 Task: Research Airbnb accommodation in Köniz, Switzerland from 8th November, 2023 to 16th November, 2023 for 2 adults.1  bedroom having 1 bed and 1 bathroom. Property type can be hotel. Amenities needed are: wifi. Look for 3 properties as per requirement.
Action: Mouse moved to (527, 73)
Screenshot: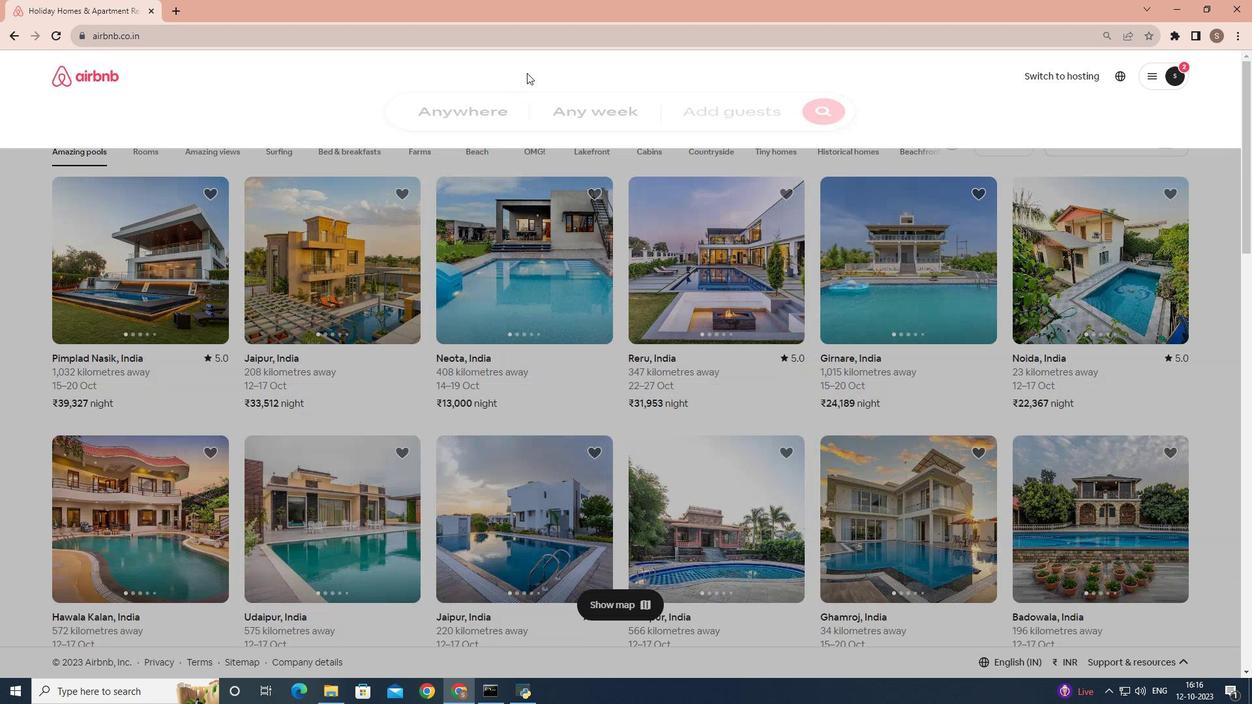 
Action: Mouse pressed left at (527, 73)
Screenshot: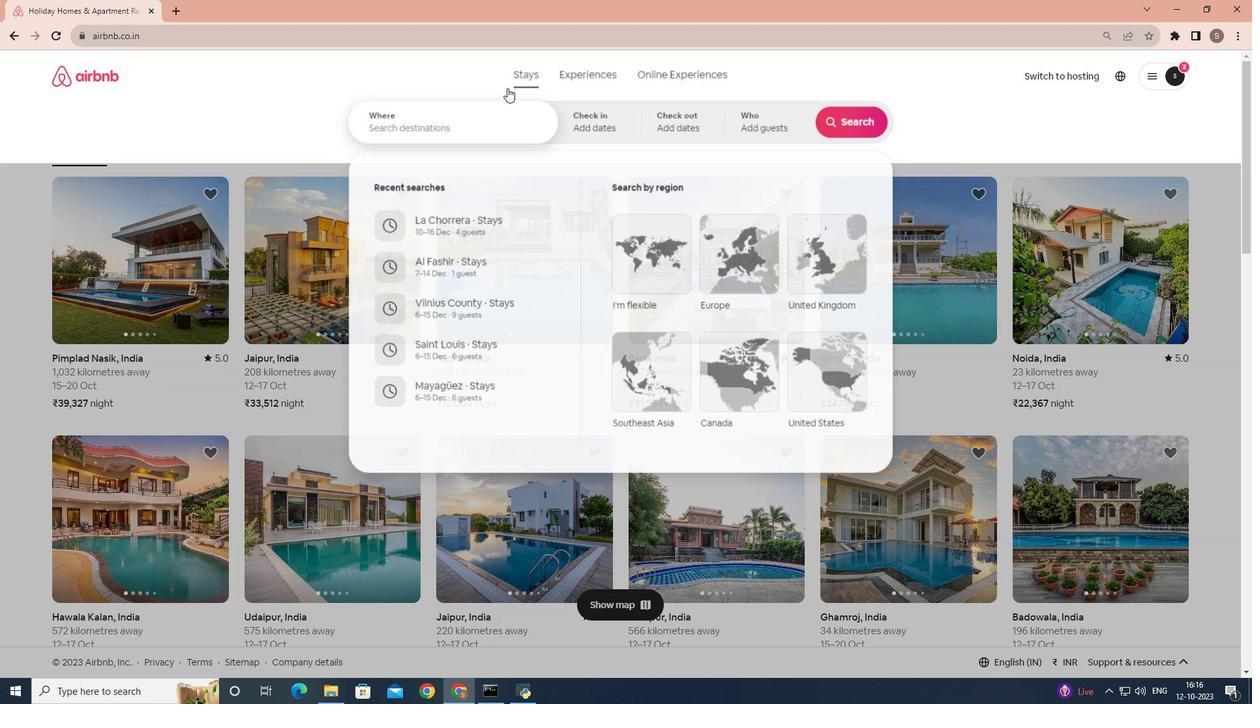 
Action: Mouse moved to (435, 124)
Screenshot: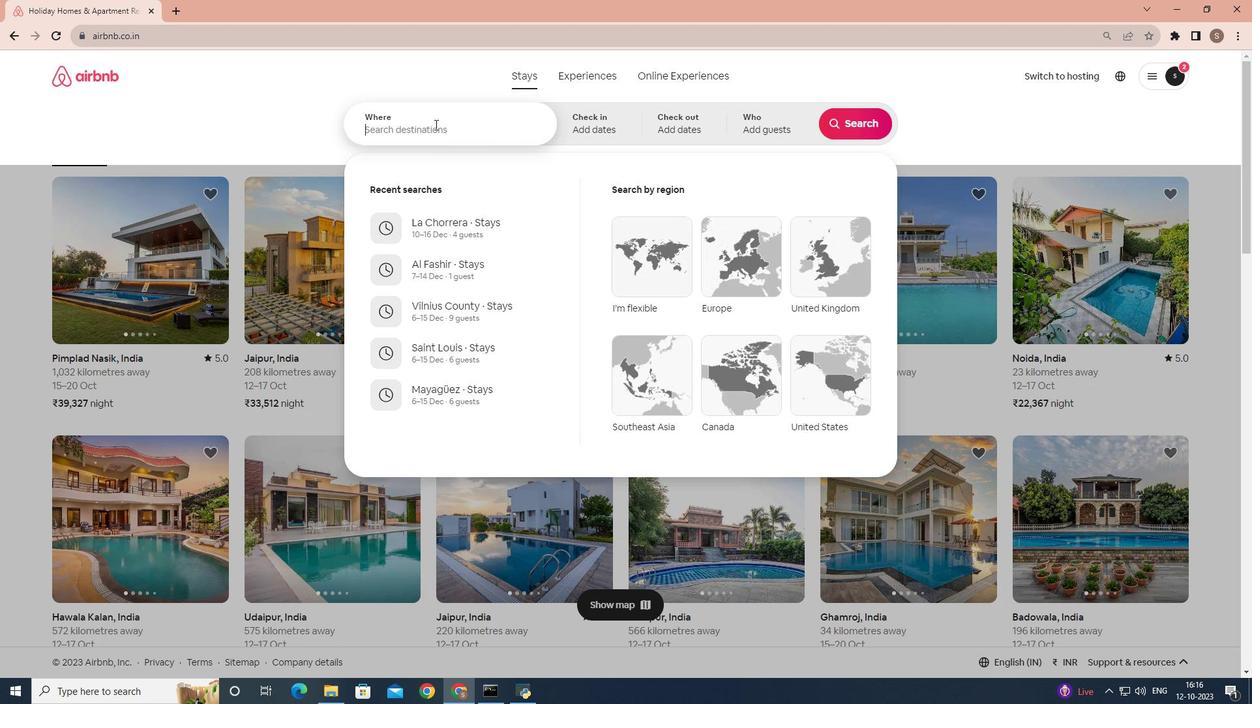 
Action: Mouse pressed left at (435, 124)
Screenshot: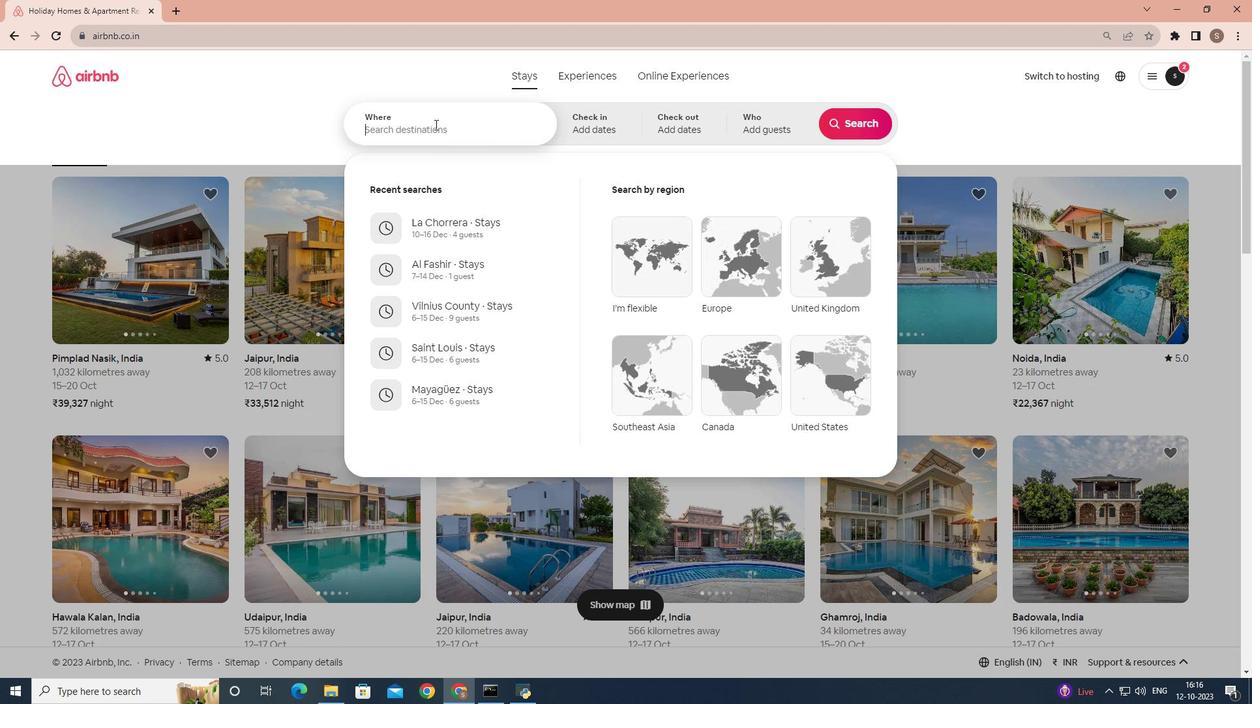 
Action: Key pressed <Key.shift>Koniz,<Key.space><Key.shift>Switzerland
Screenshot: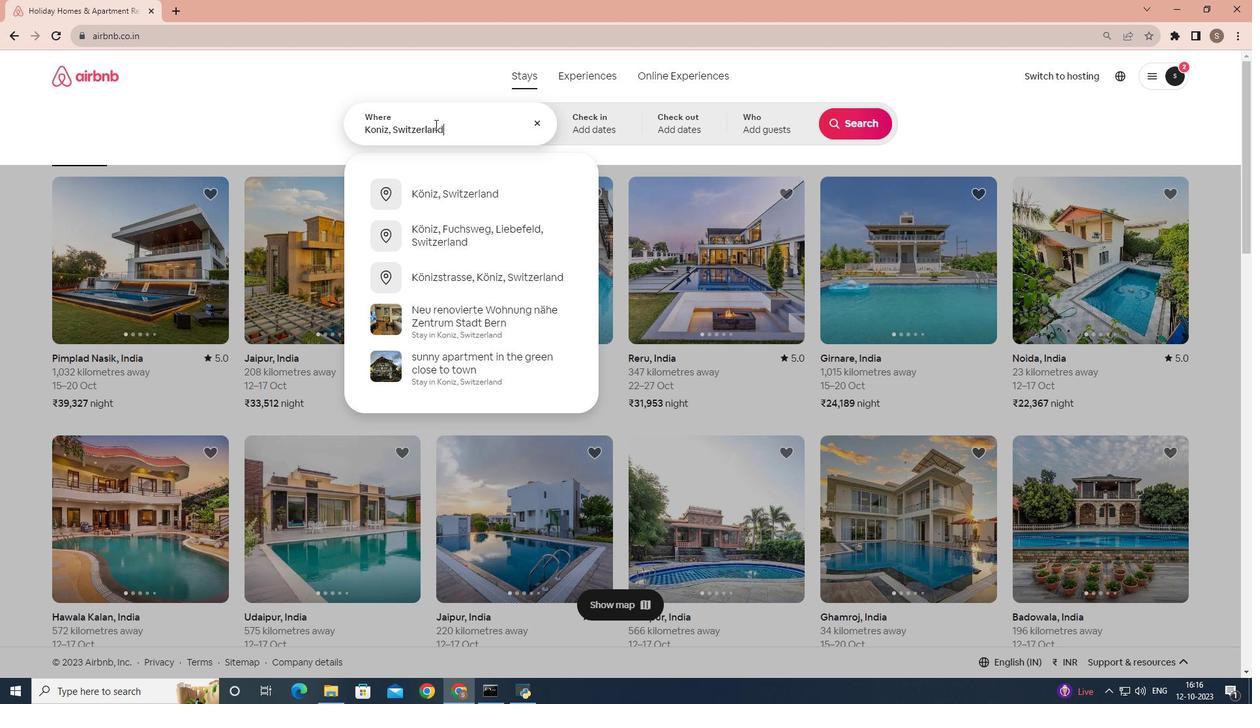 
Action: Mouse moved to (454, 186)
Screenshot: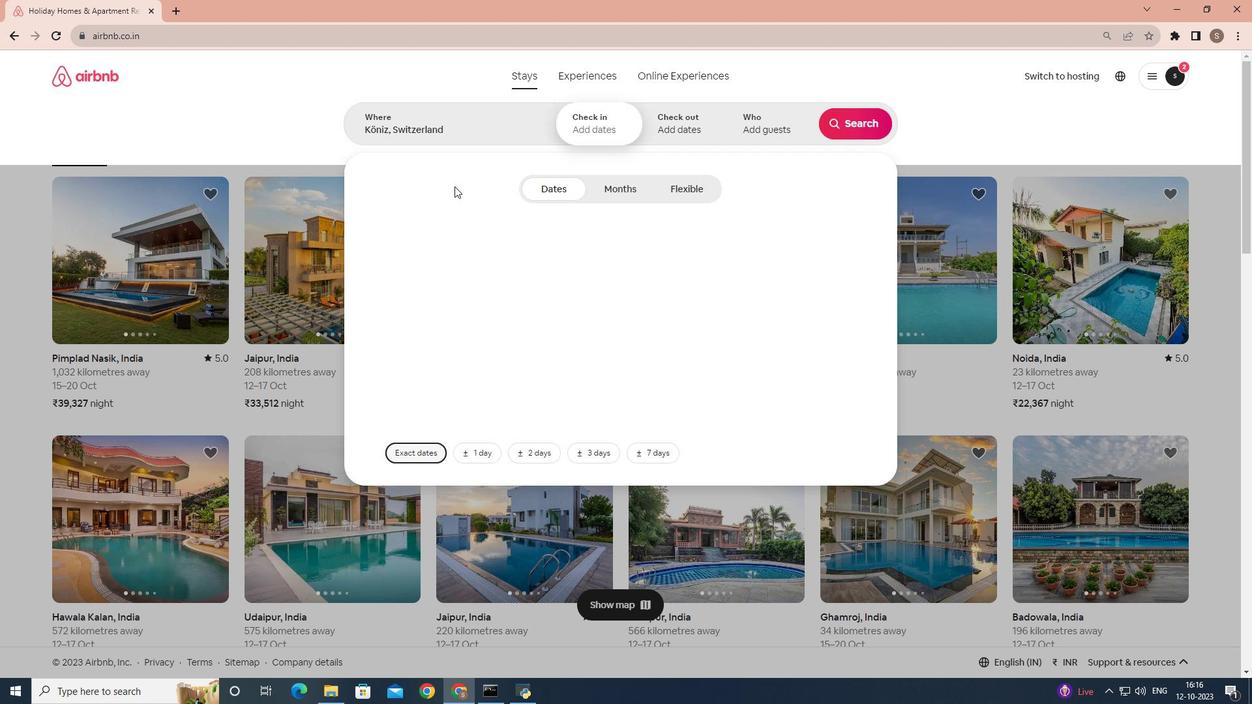 
Action: Mouse pressed left at (454, 186)
Screenshot: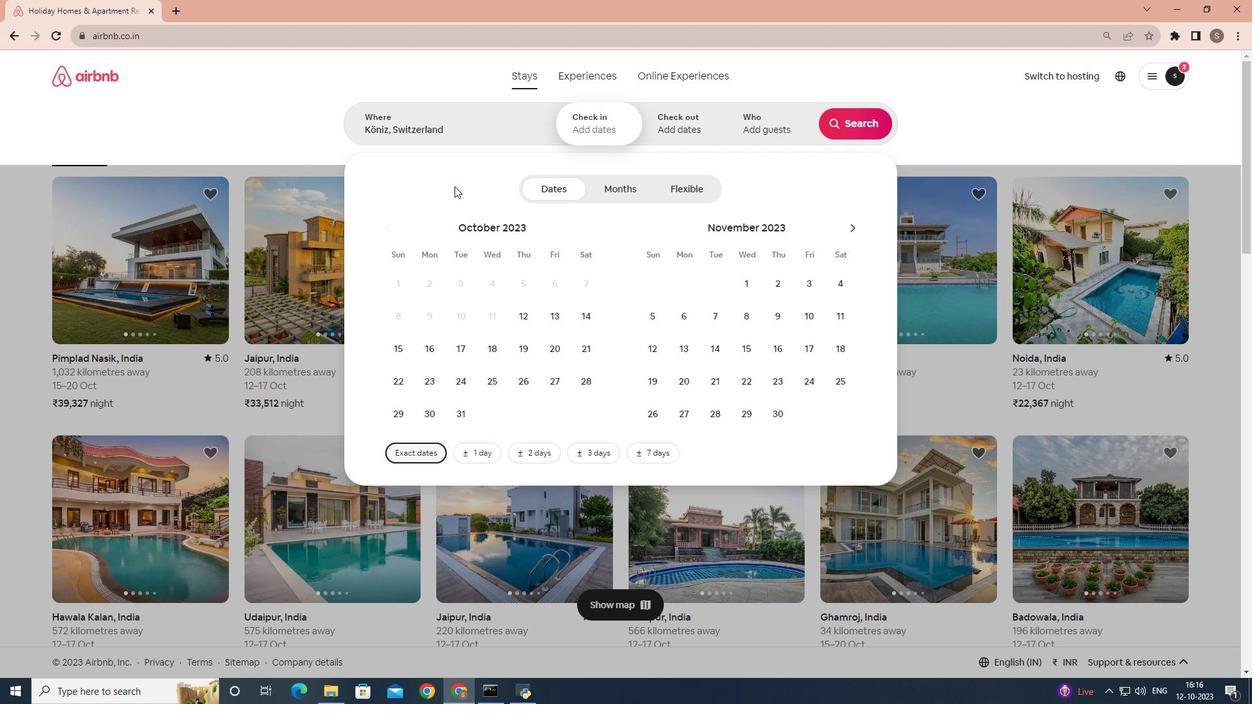 
Action: Mouse moved to (756, 312)
Screenshot: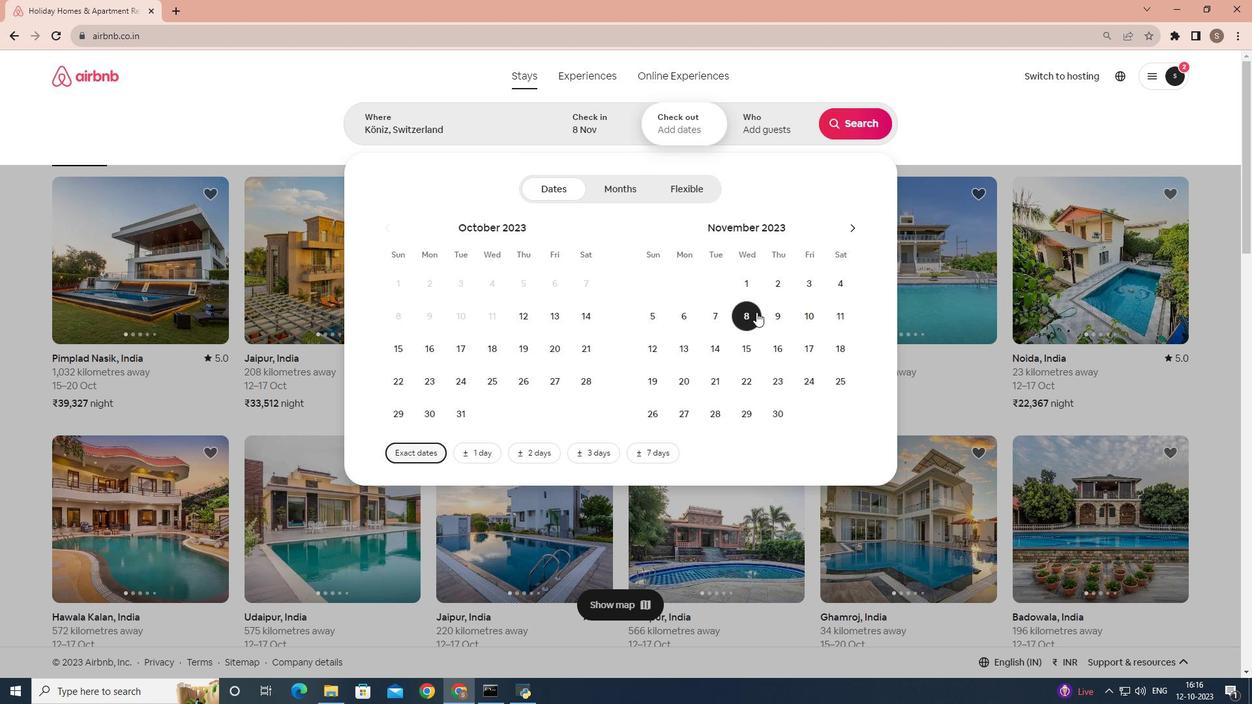 
Action: Mouse pressed left at (756, 312)
Screenshot: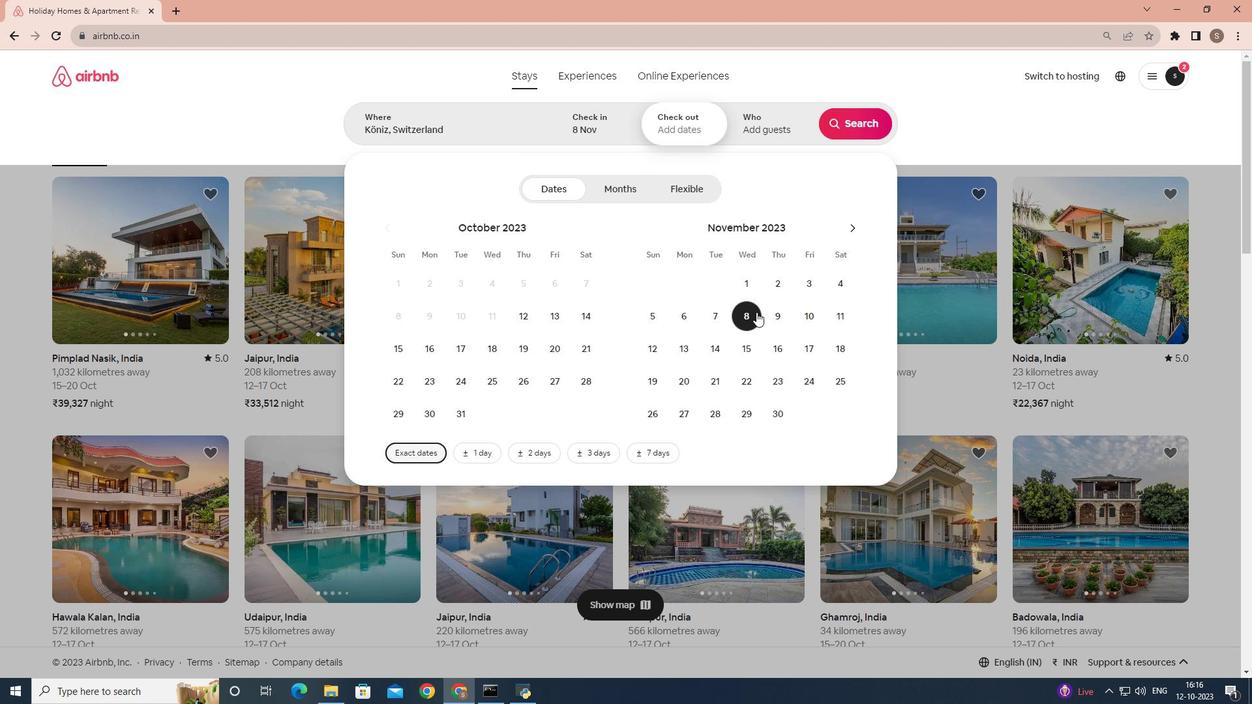 
Action: Mouse moved to (780, 340)
Screenshot: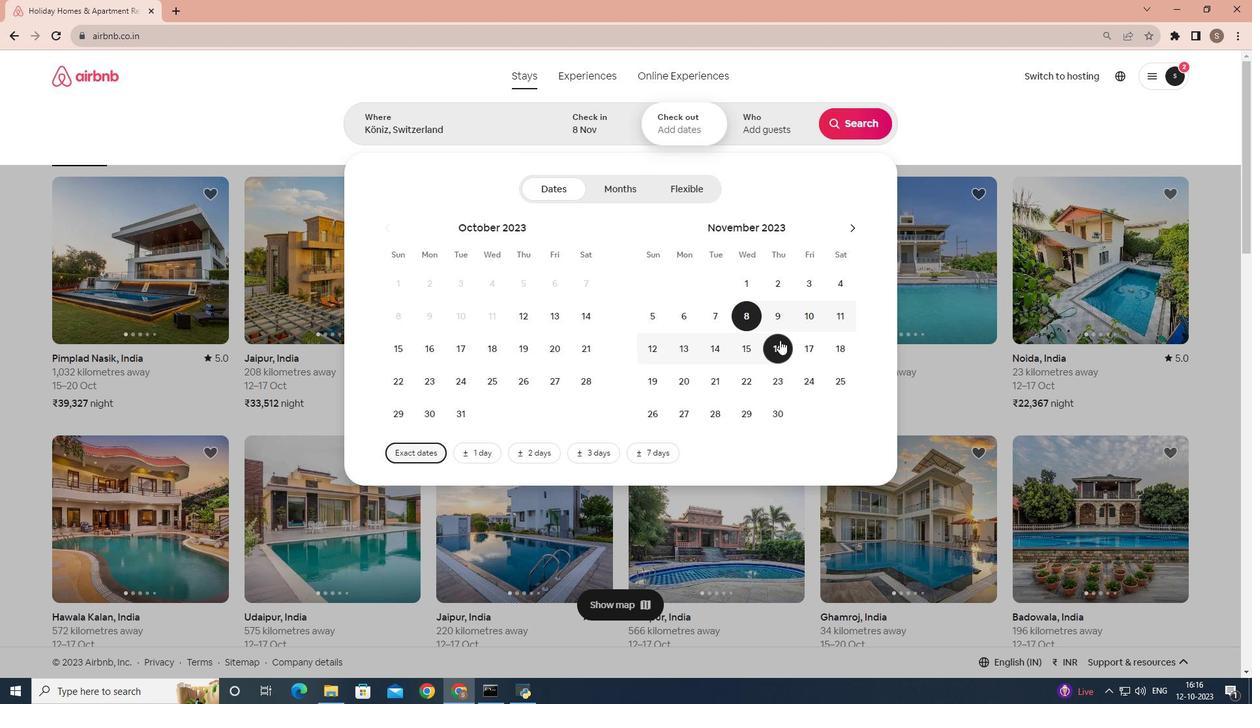 
Action: Mouse pressed left at (780, 340)
Screenshot: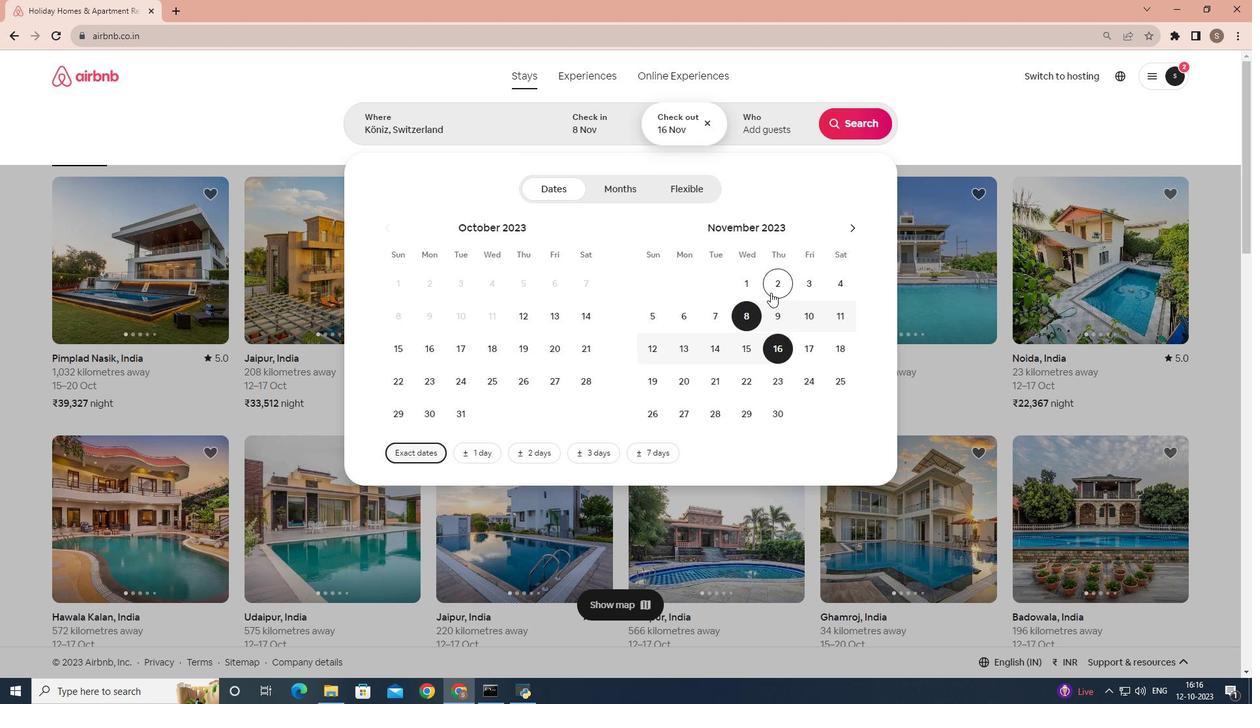 
Action: Mouse moved to (772, 125)
Screenshot: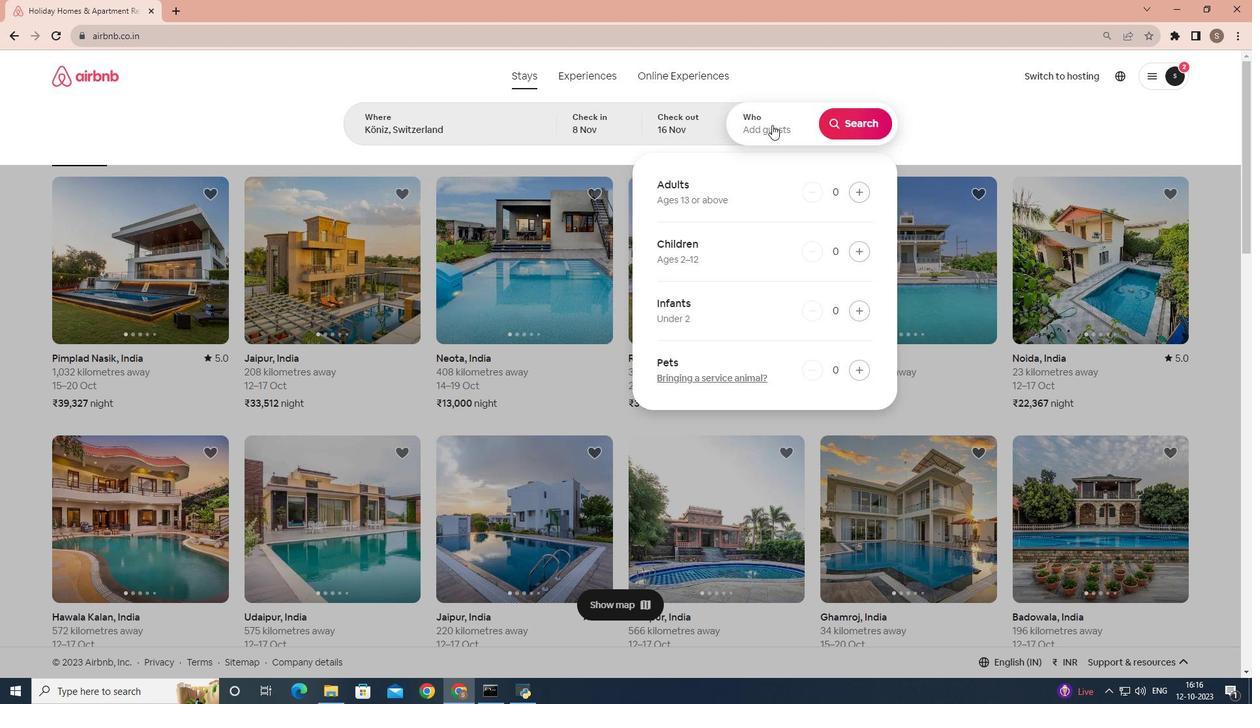 
Action: Mouse pressed left at (772, 125)
Screenshot: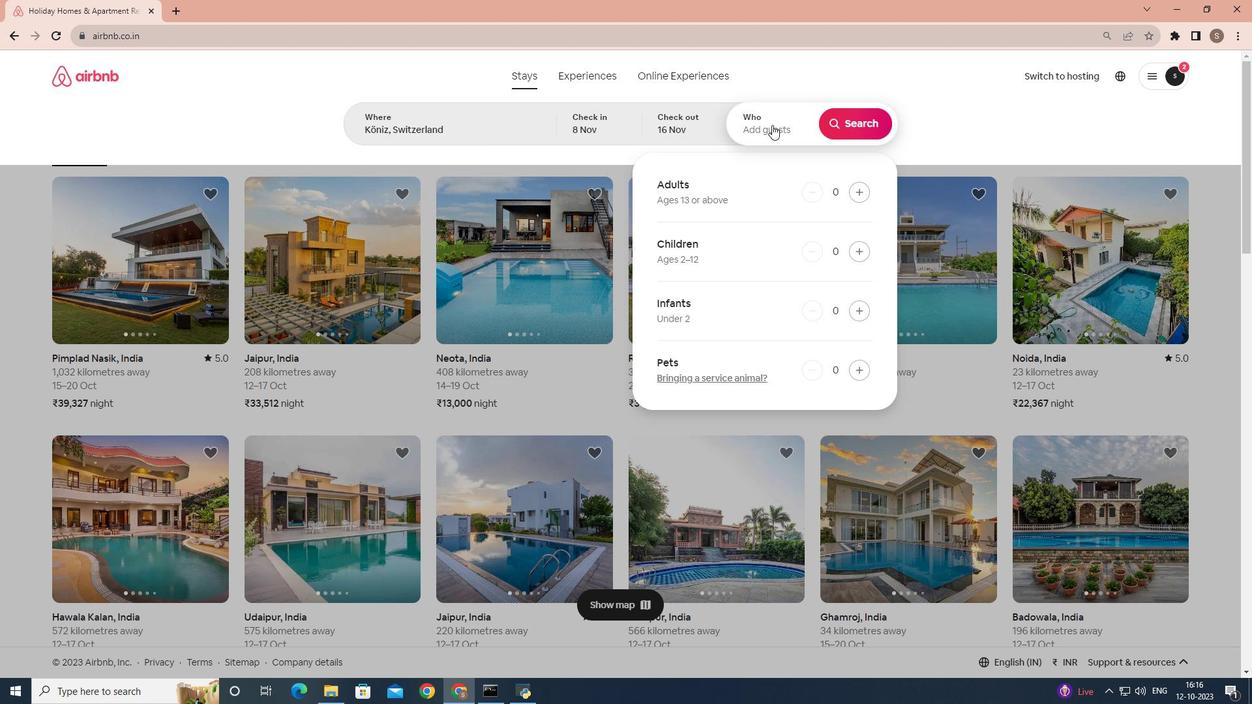 
Action: Mouse moved to (859, 182)
Screenshot: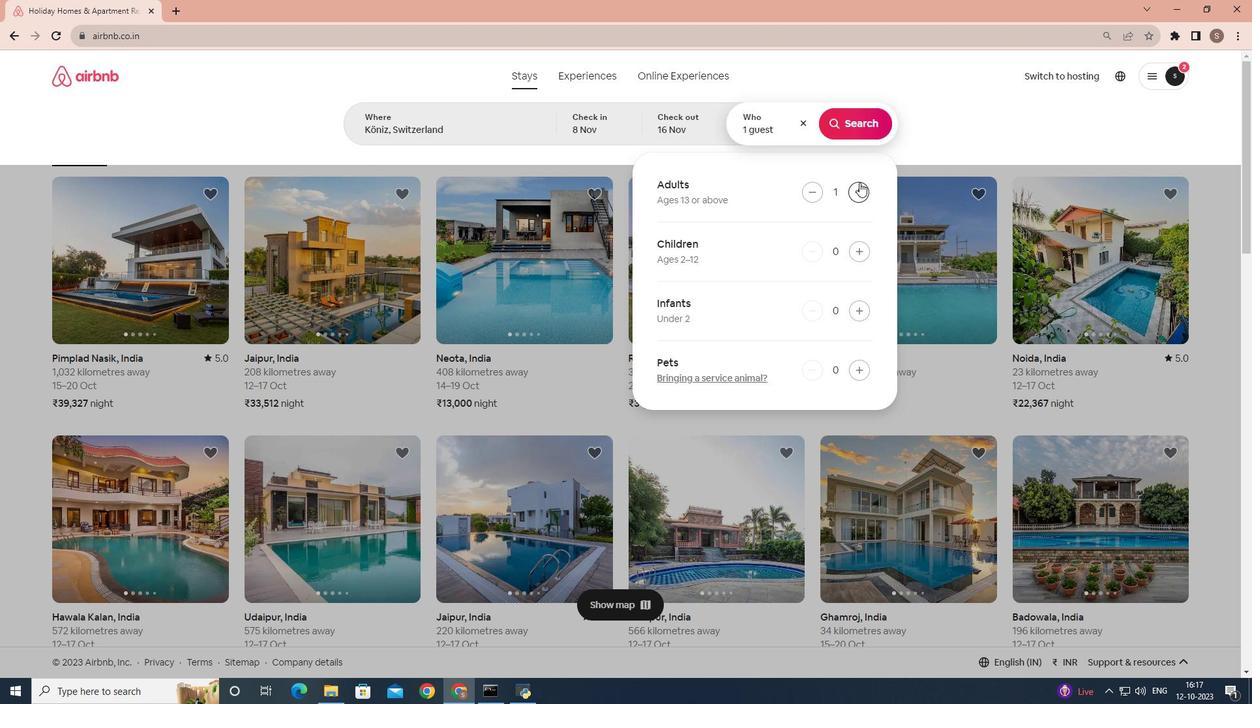 
Action: Mouse pressed left at (859, 182)
Screenshot: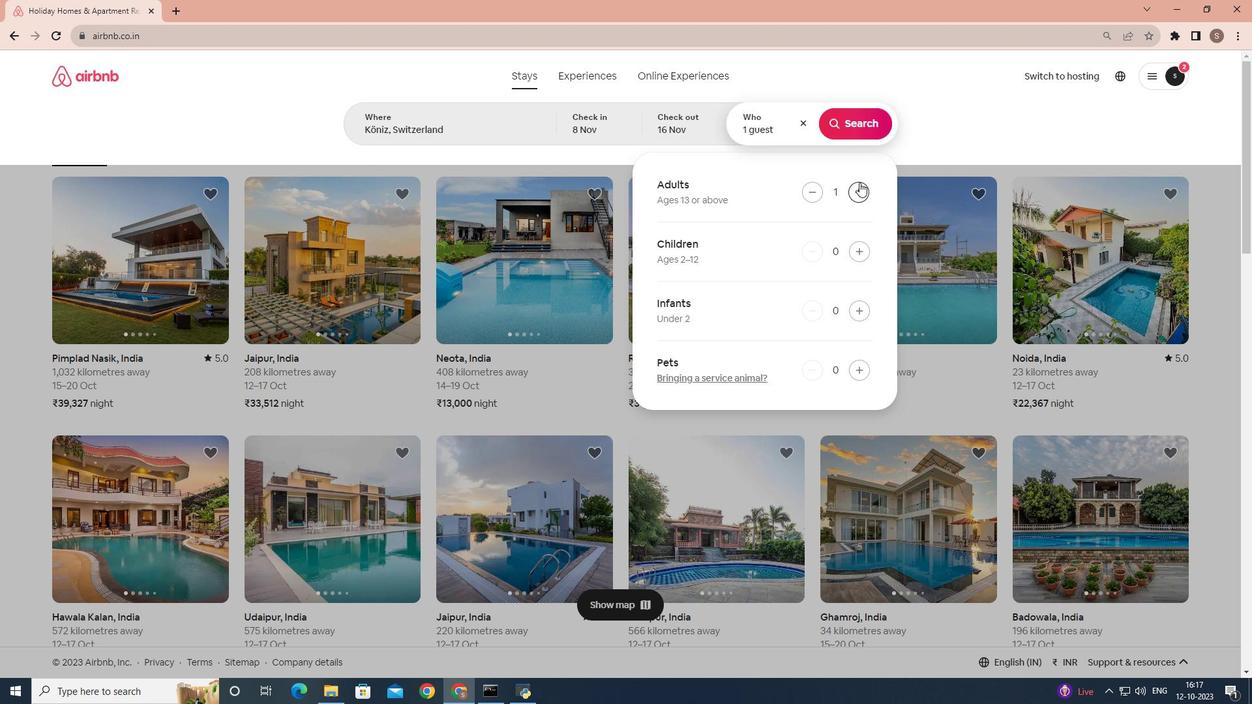
Action: Mouse pressed left at (859, 182)
Screenshot: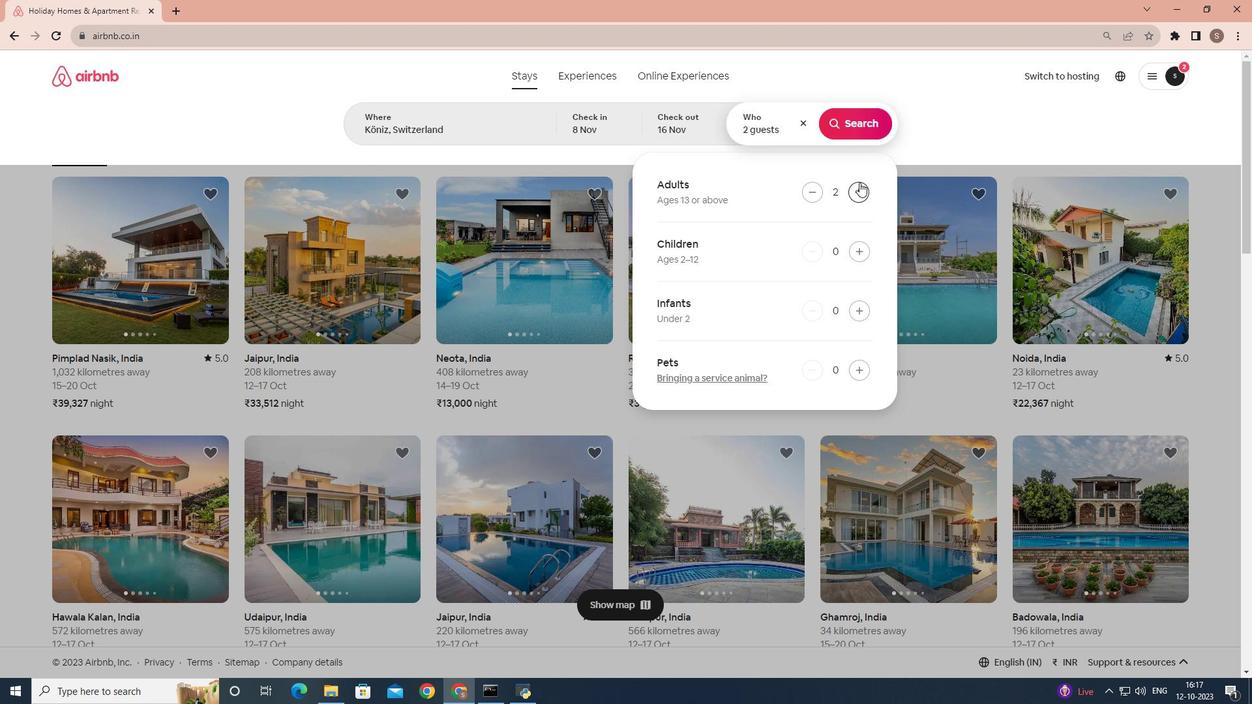 
Action: Mouse moved to (861, 128)
Screenshot: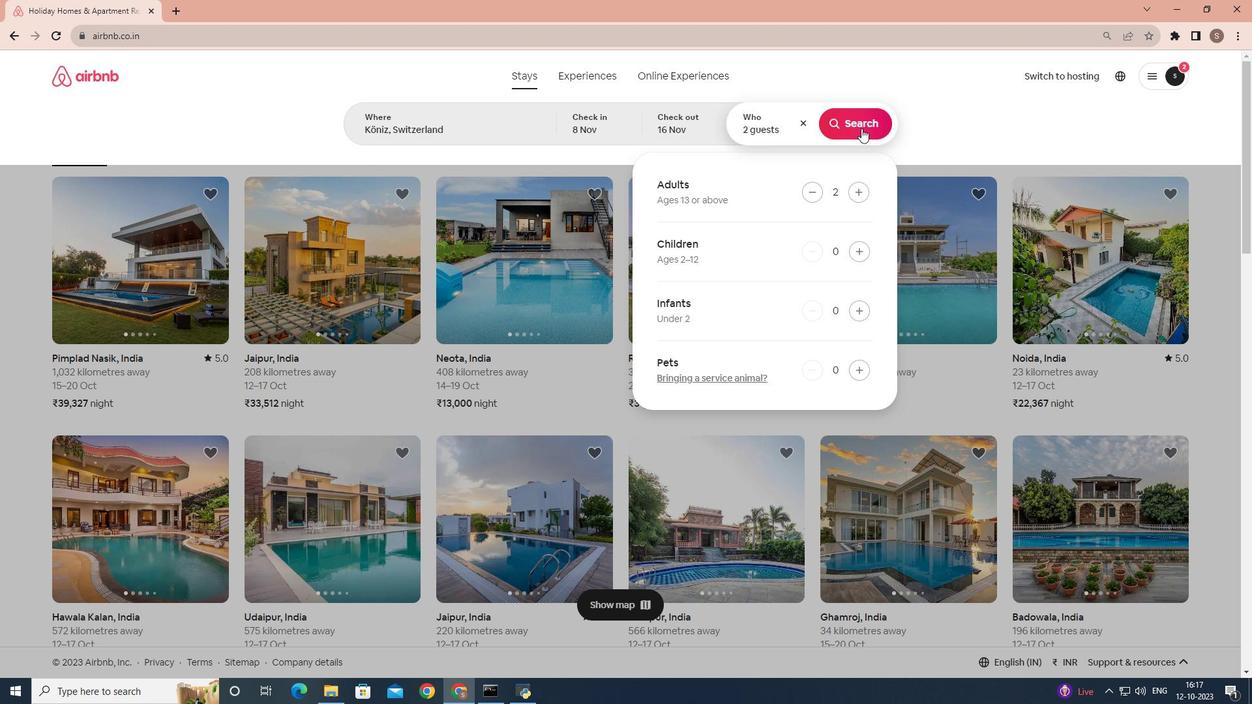 
Action: Mouse pressed left at (861, 128)
Screenshot: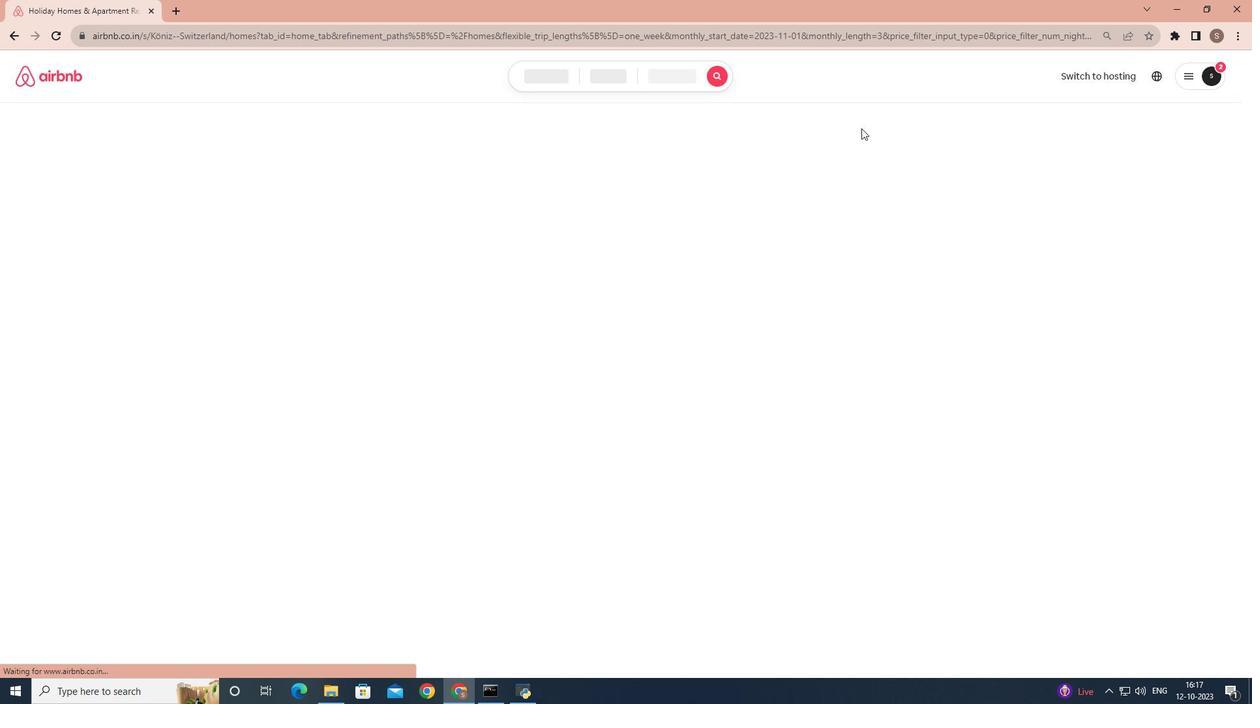 
Action: Mouse moved to (1033, 116)
Screenshot: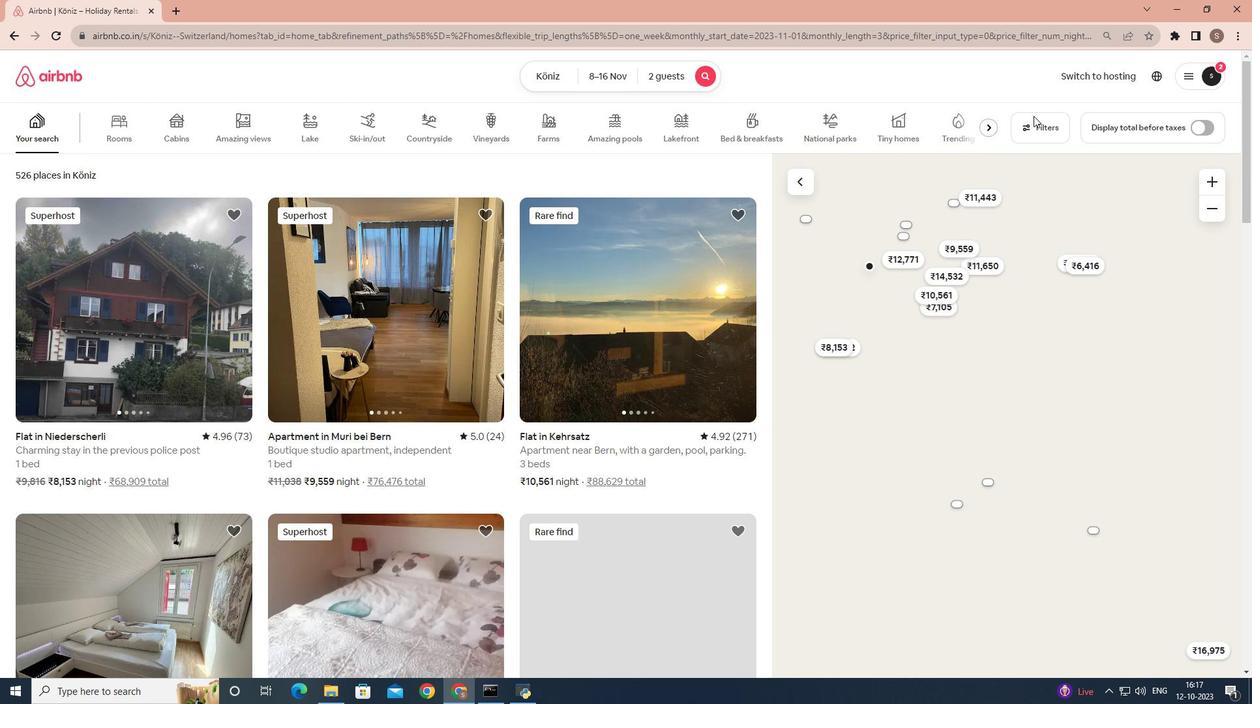 
Action: Mouse pressed left at (1033, 116)
Screenshot: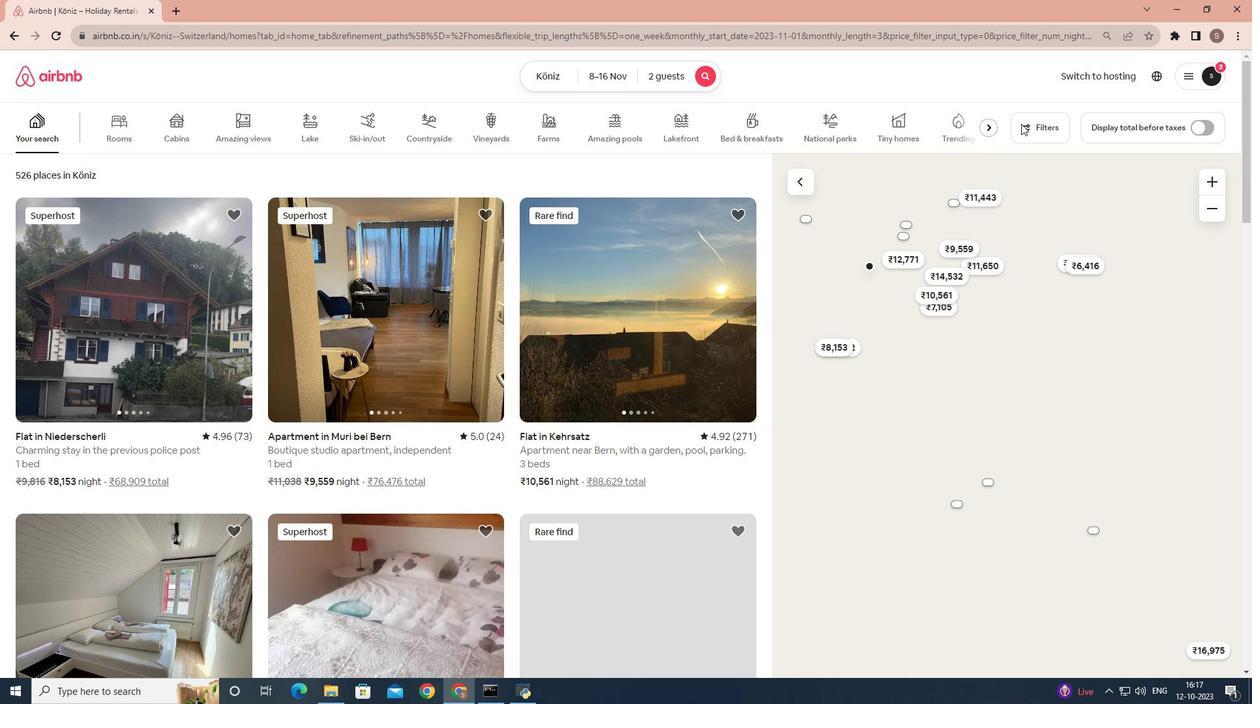 
Action: Mouse moved to (452, 425)
Screenshot: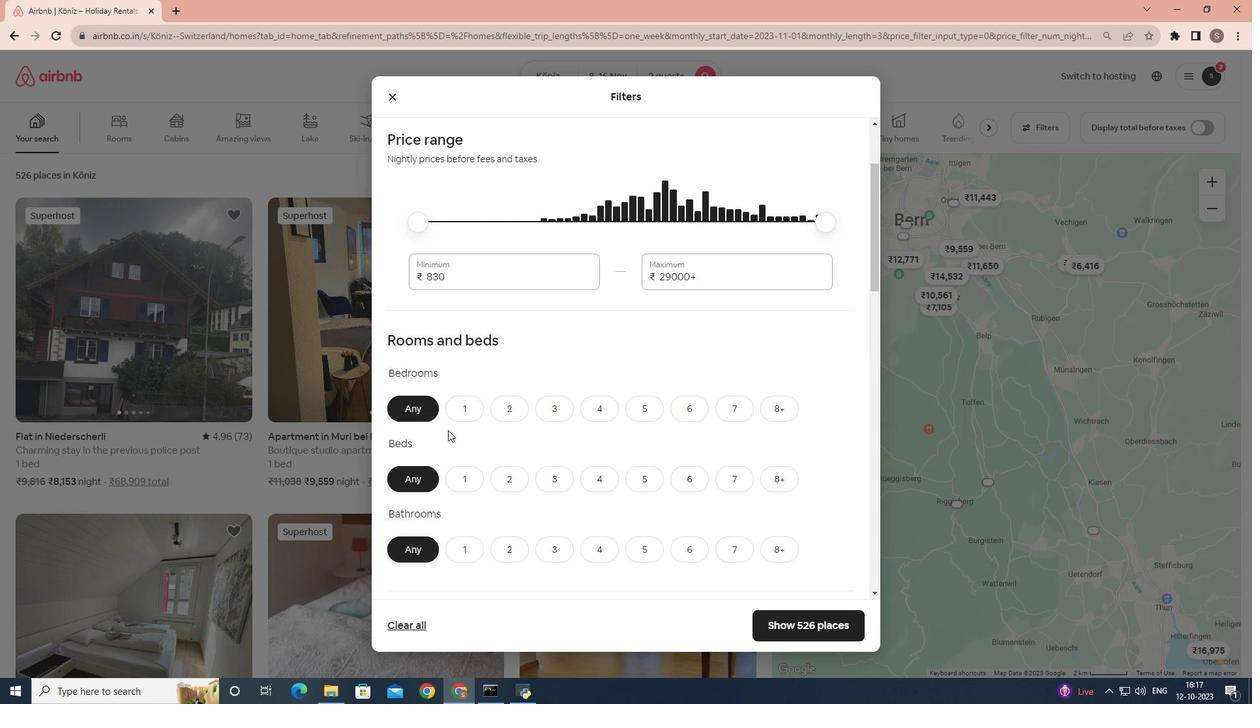 
Action: Mouse scrolled (452, 424) with delta (0, 0)
Screenshot: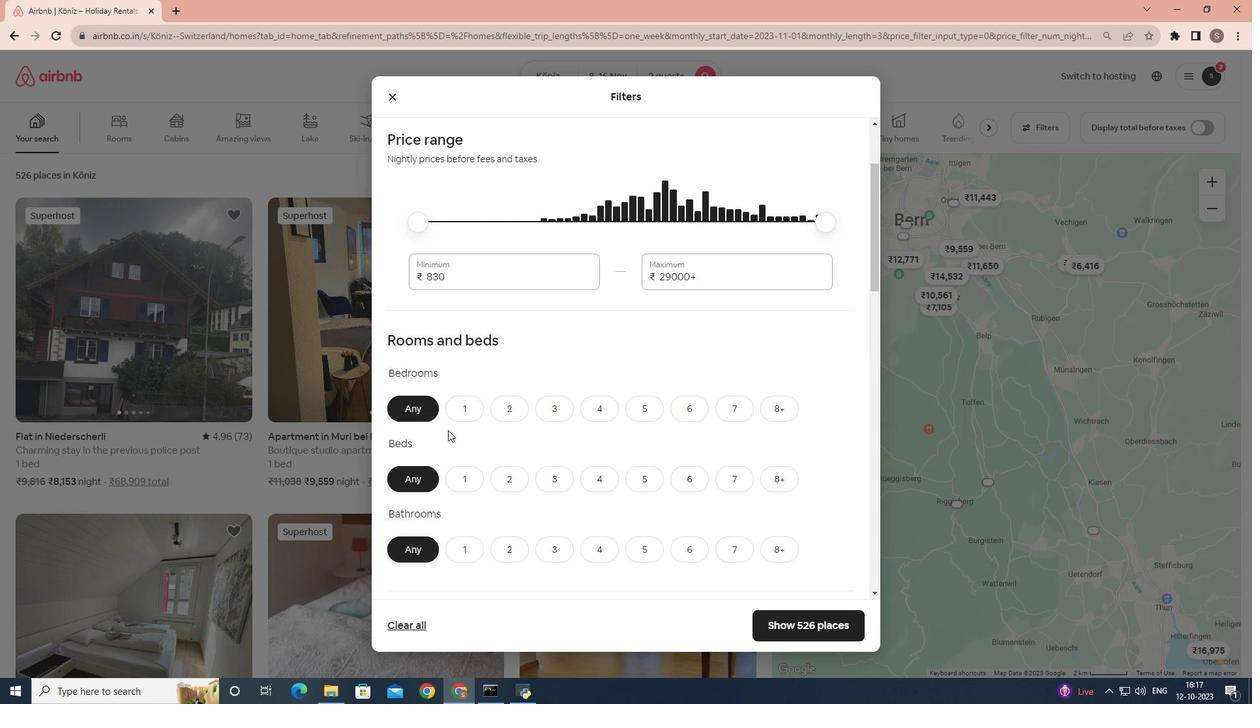
Action: Mouse moved to (448, 430)
Screenshot: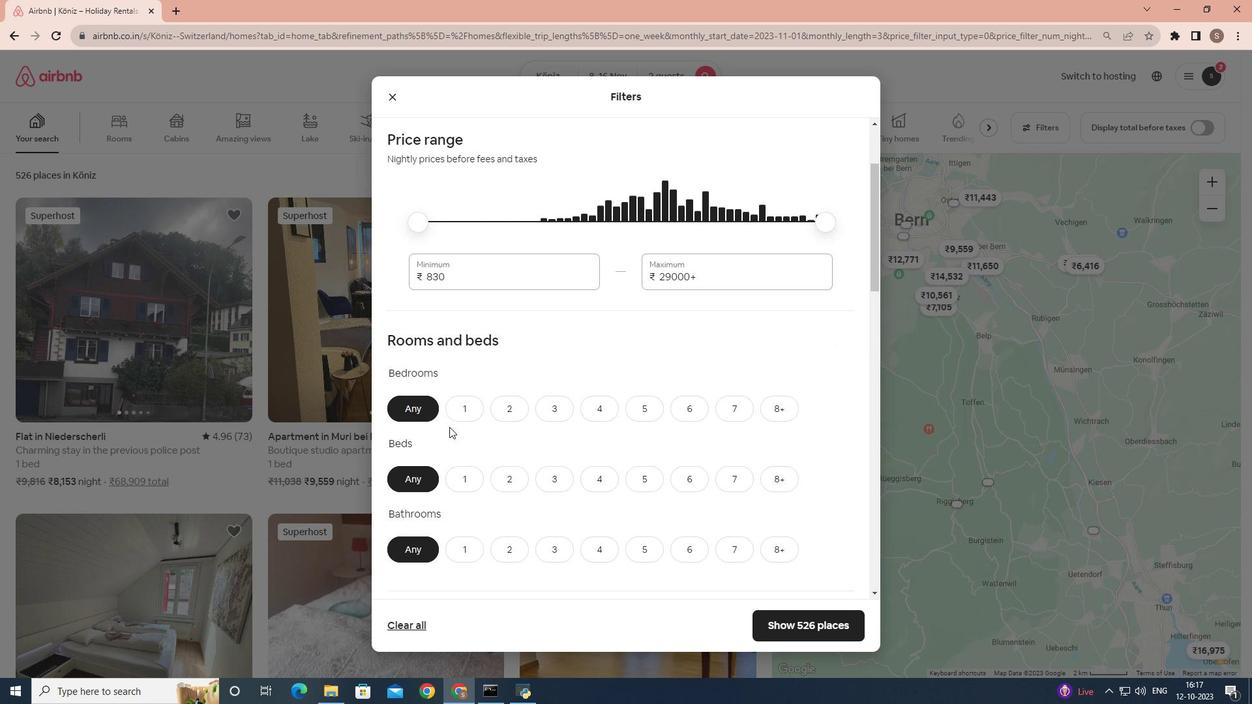 
Action: Mouse scrolled (448, 429) with delta (0, 0)
Screenshot: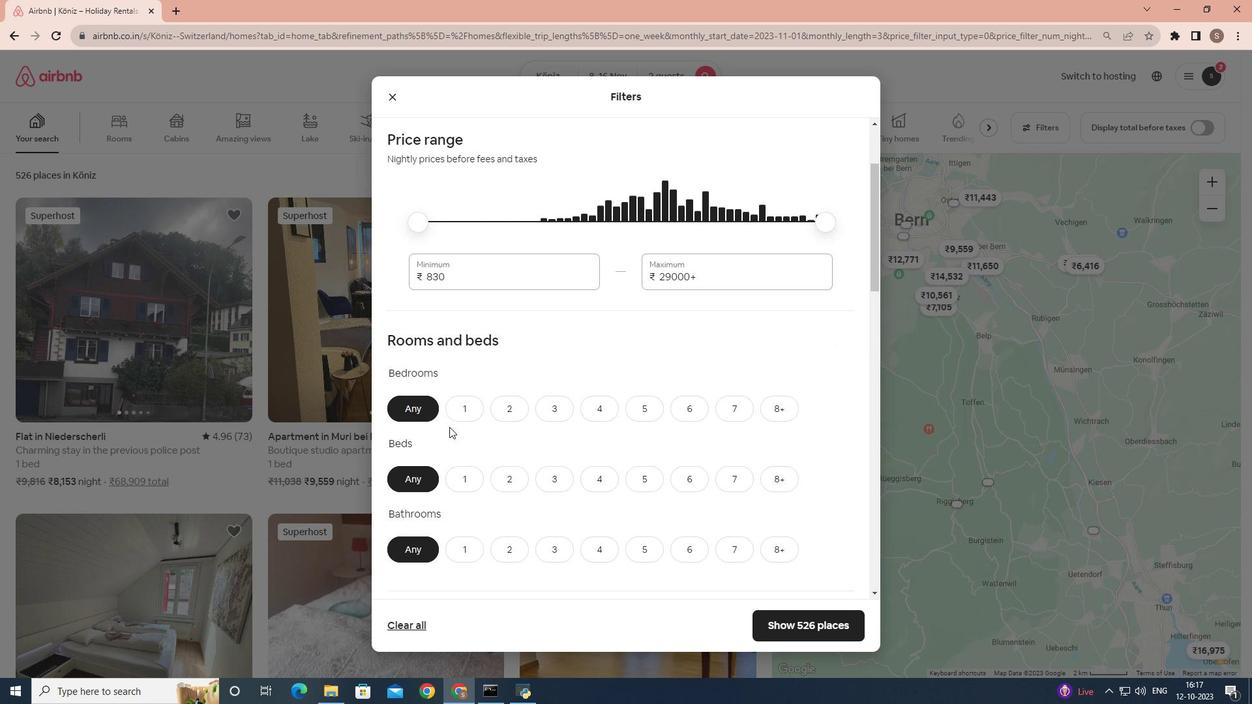 
Action: Mouse moved to (463, 409)
Screenshot: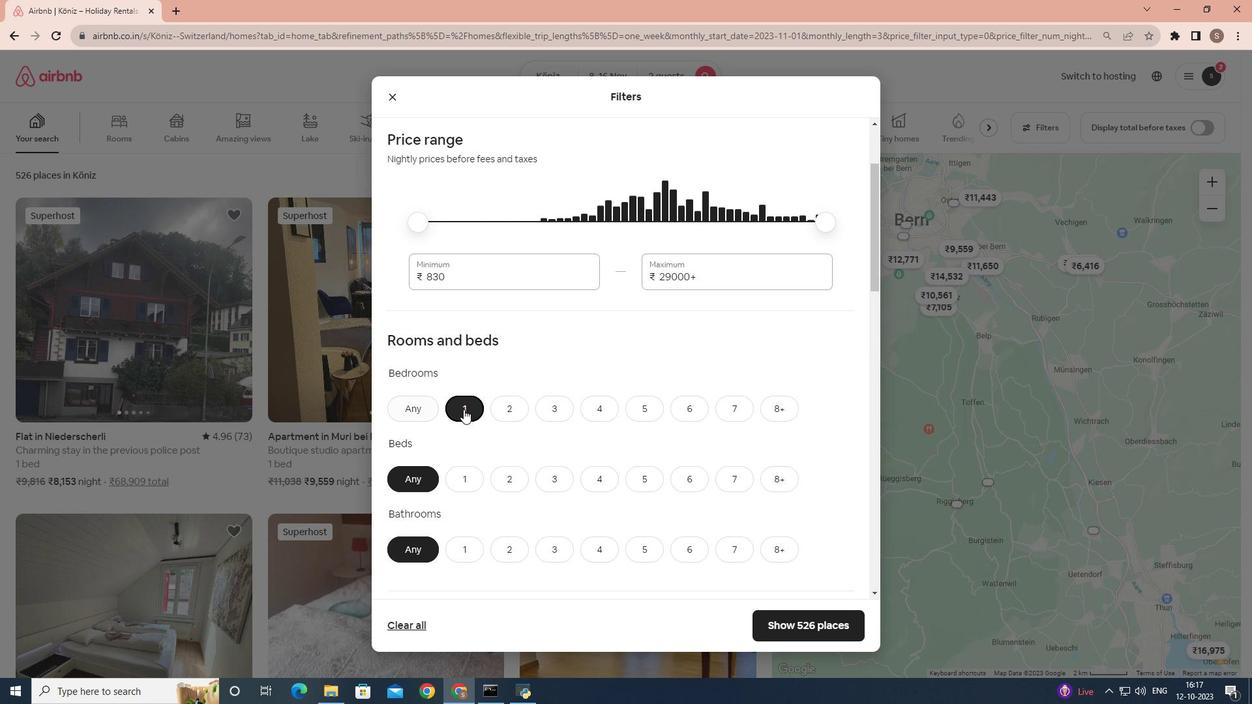 
Action: Mouse pressed left at (463, 409)
Screenshot: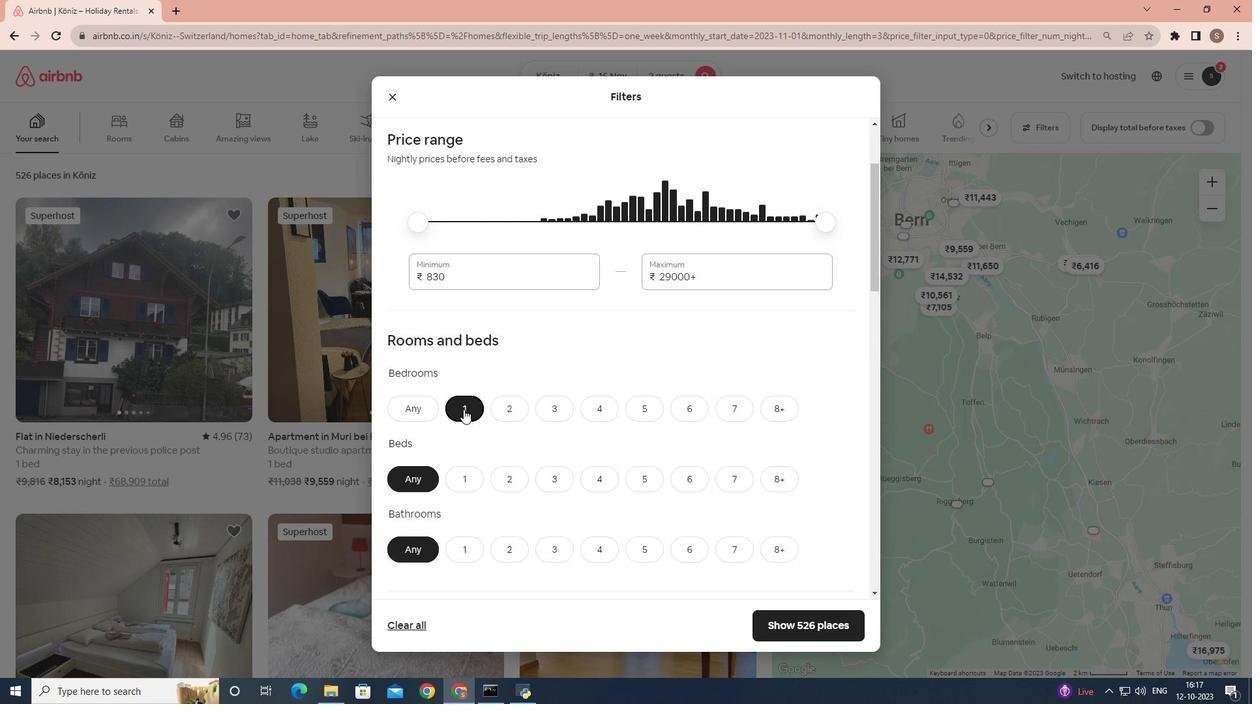 
Action: Mouse moved to (474, 398)
Screenshot: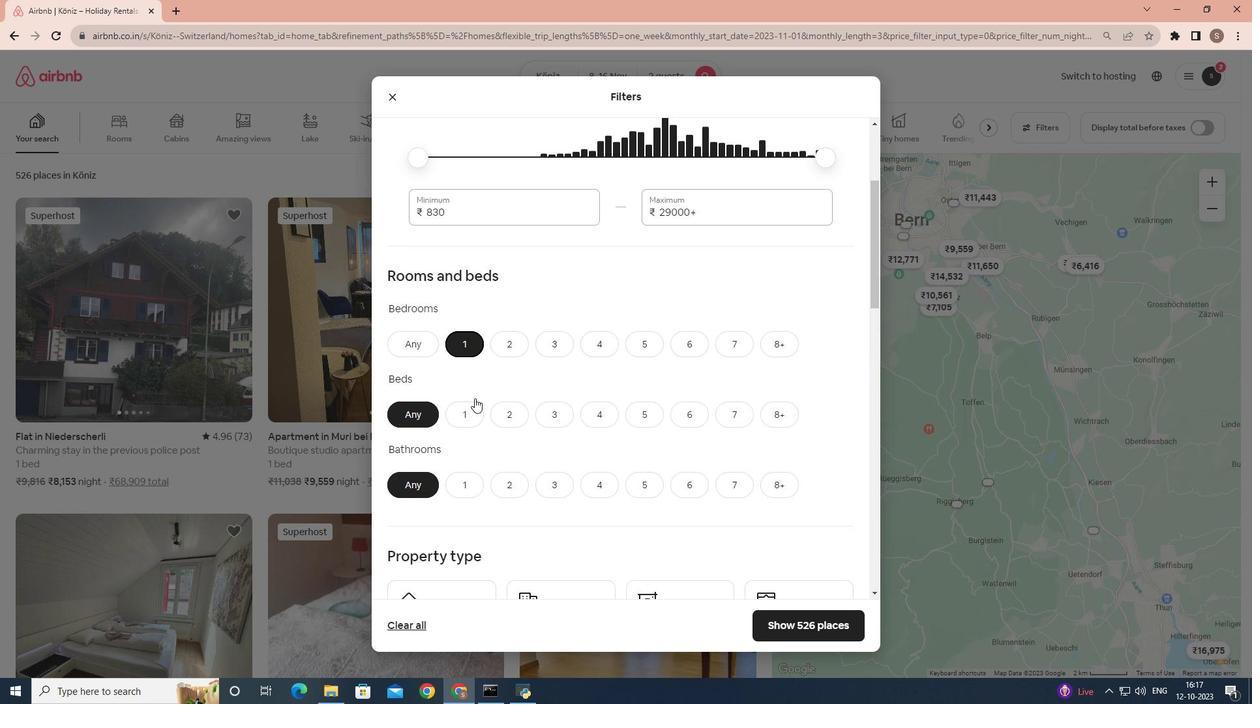 
Action: Mouse scrolled (474, 397) with delta (0, 0)
Screenshot: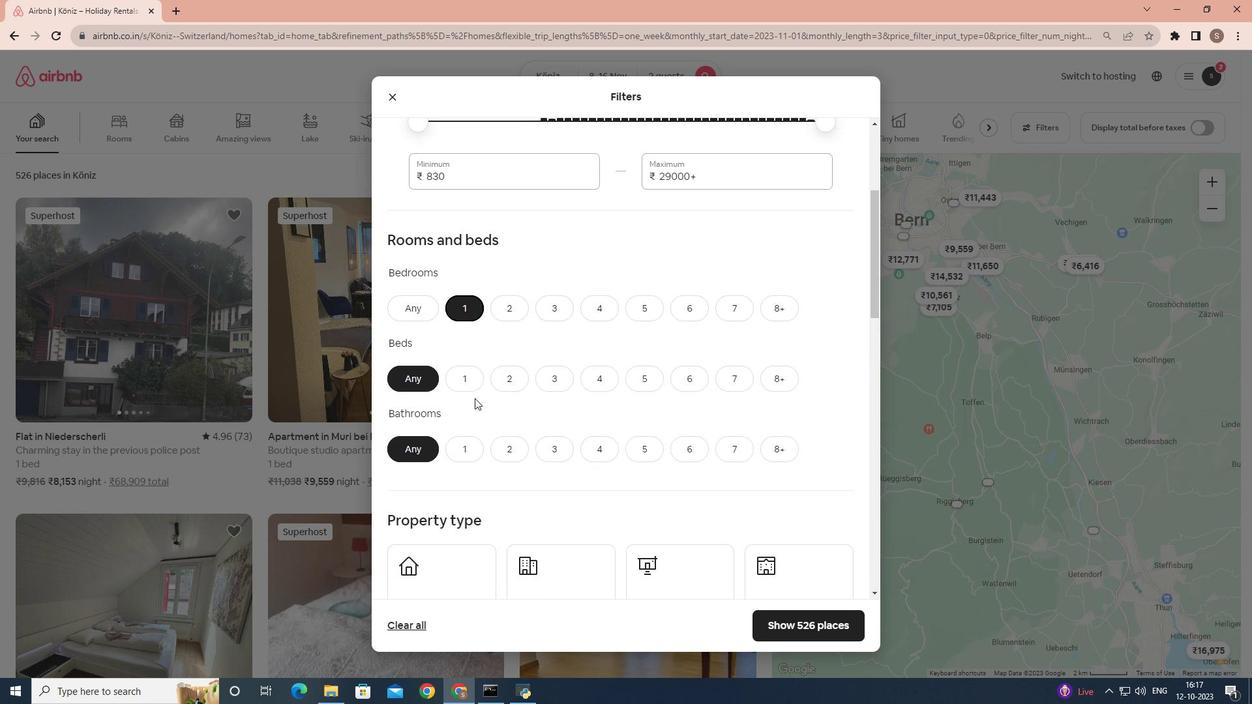 
Action: Mouse scrolled (474, 397) with delta (0, 0)
Screenshot: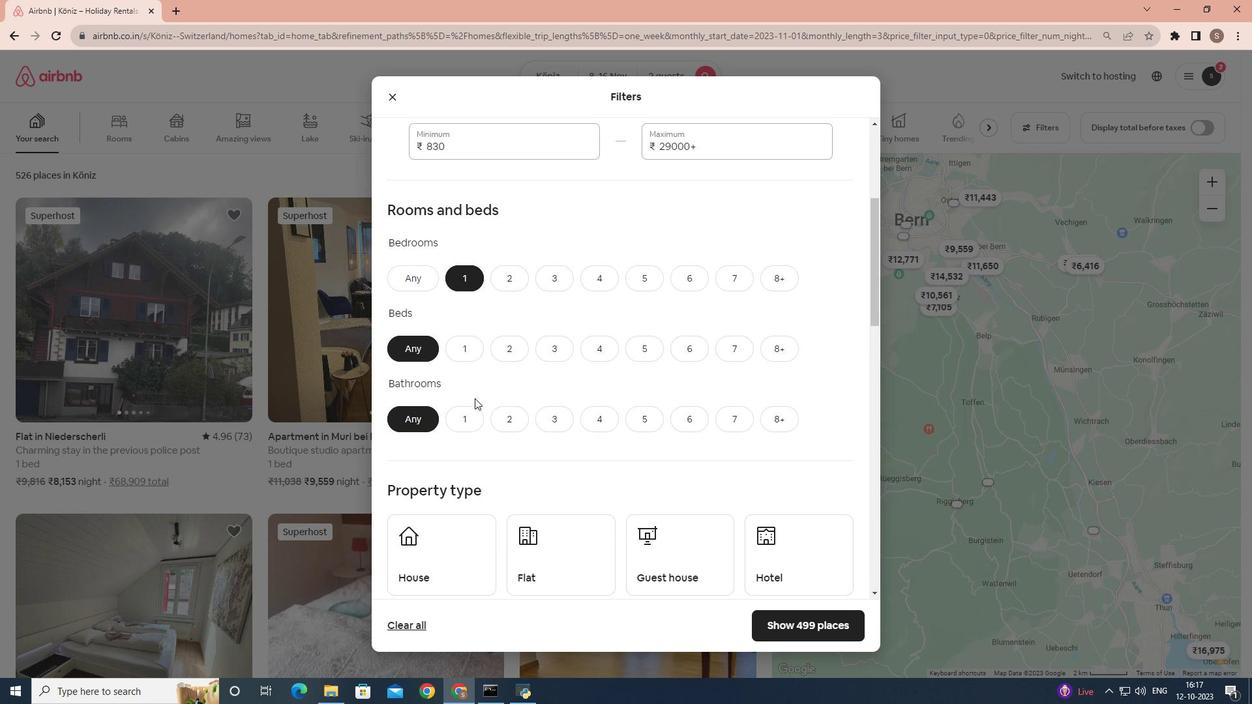
Action: Mouse moved to (461, 354)
Screenshot: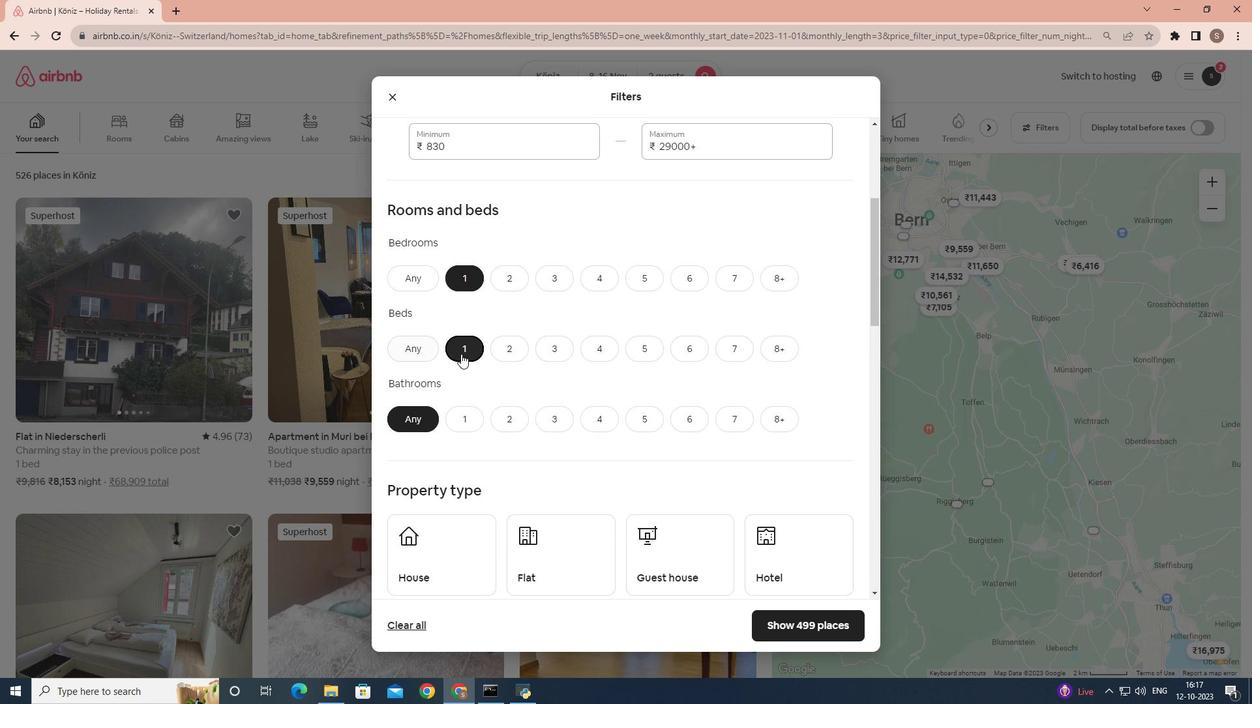 
Action: Mouse pressed left at (461, 354)
Screenshot: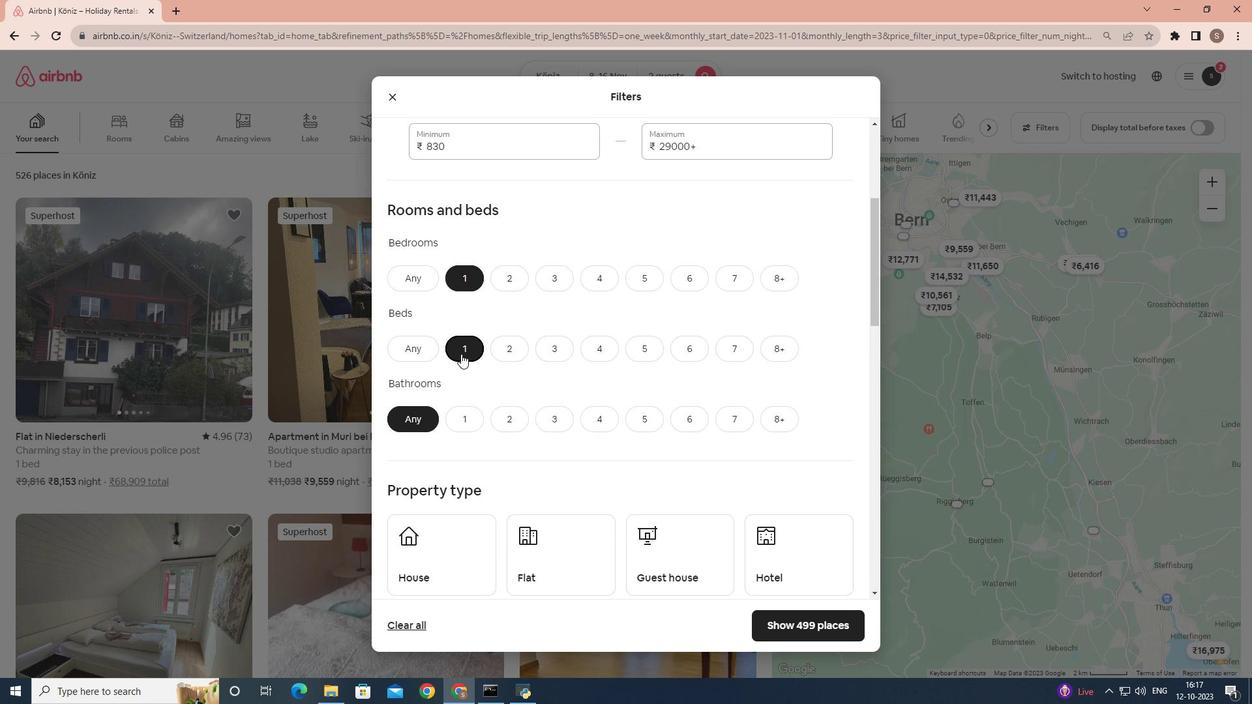 
Action: Mouse scrolled (461, 353) with delta (0, 0)
Screenshot: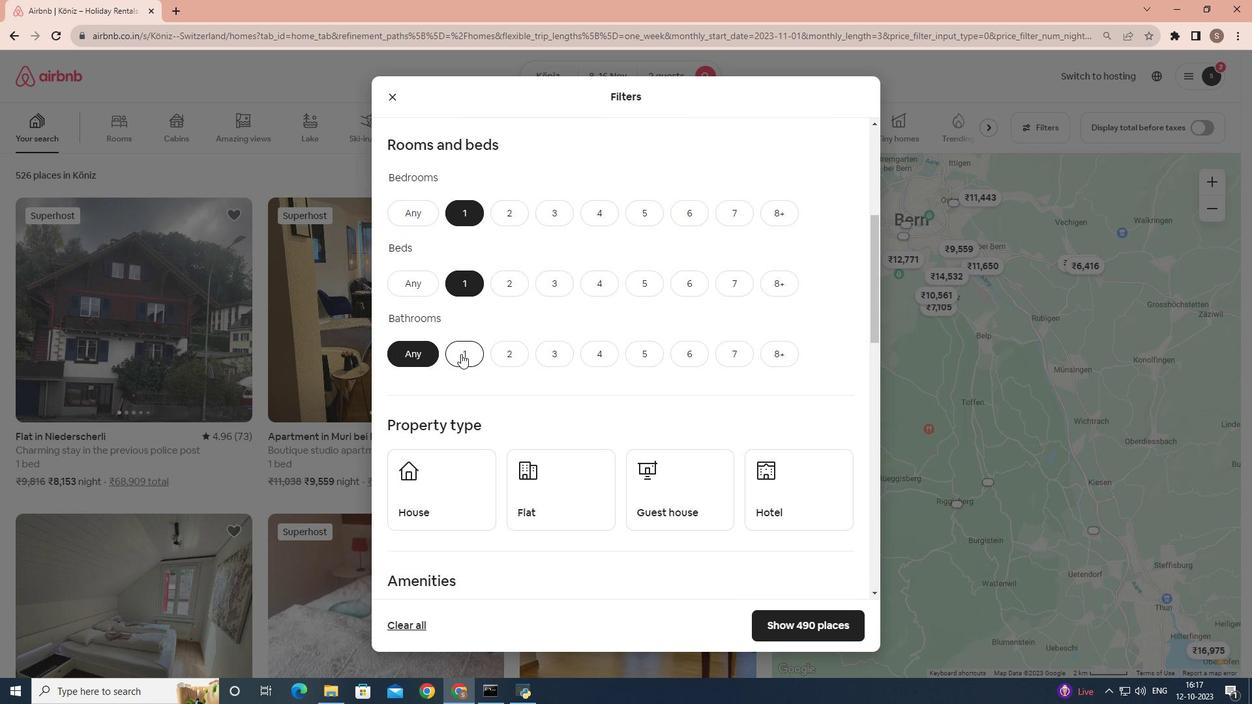 
Action: Mouse pressed left at (461, 354)
Screenshot: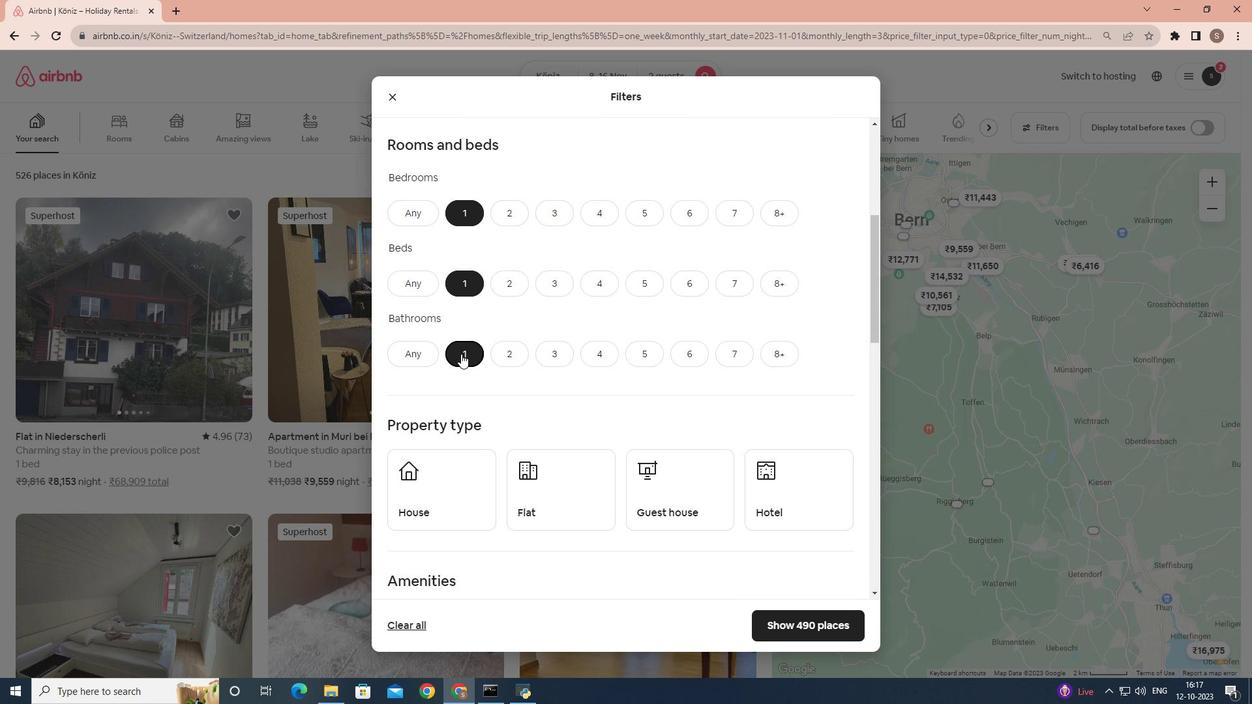 
Action: Mouse moved to (787, 502)
Screenshot: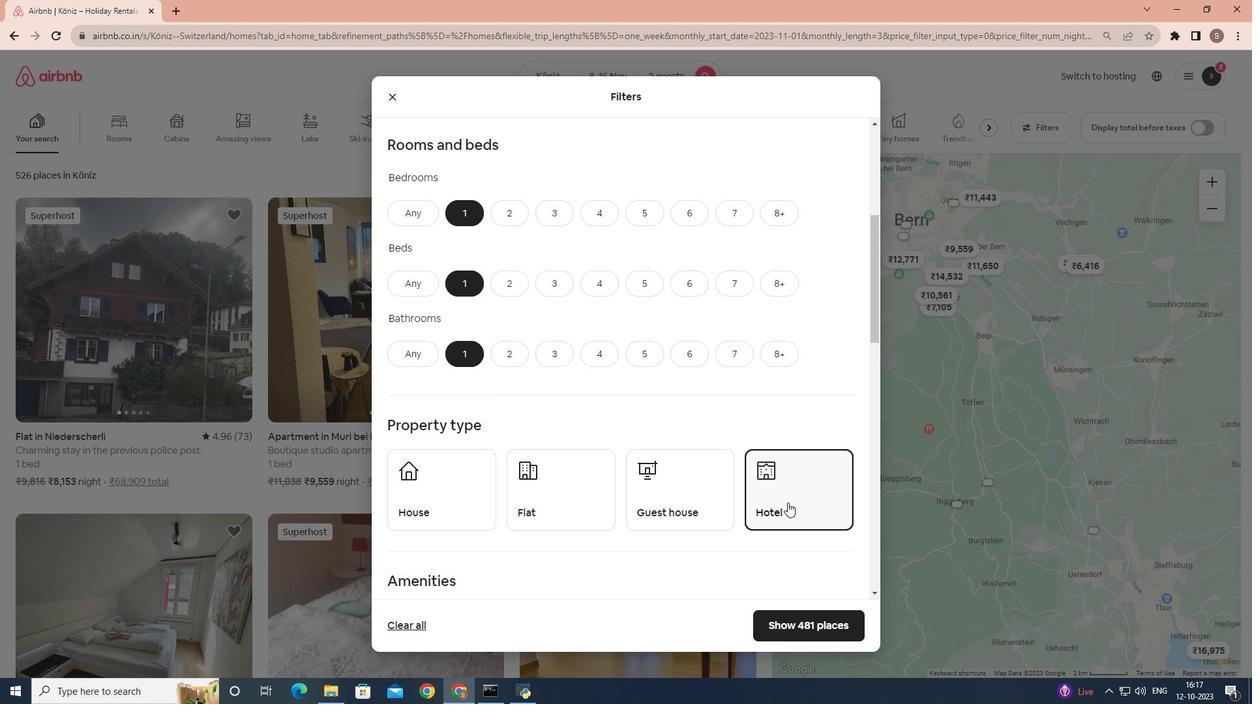 
Action: Mouse pressed left at (787, 502)
Screenshot: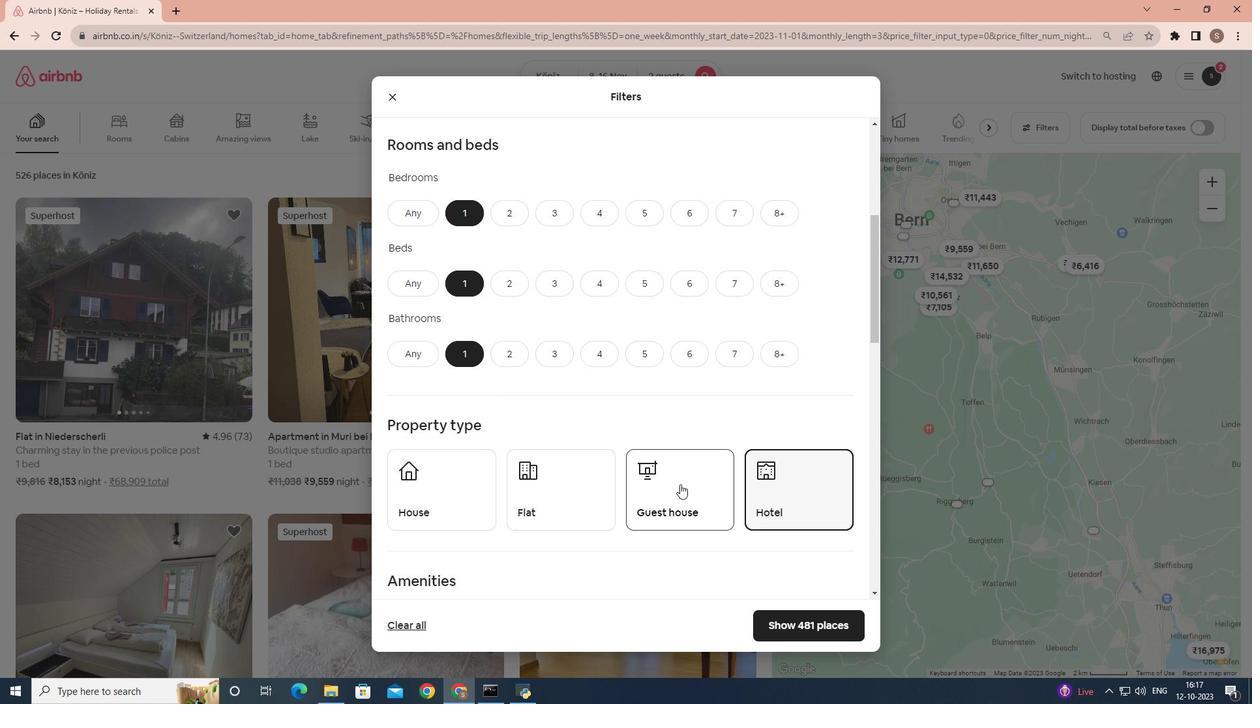 
Action: Mouse moved to (618, 462)
Screenshot: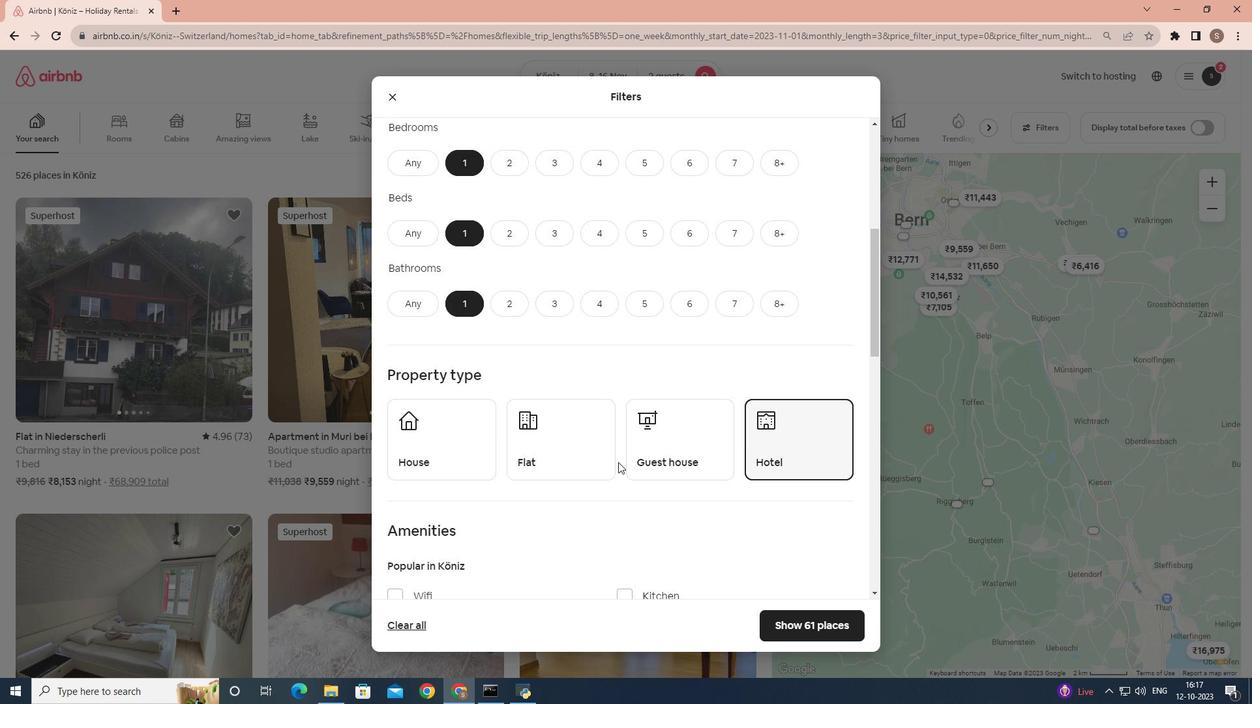 
Action: Mouse scrolled (618, 461) with delta (0, 0)
Screenshot: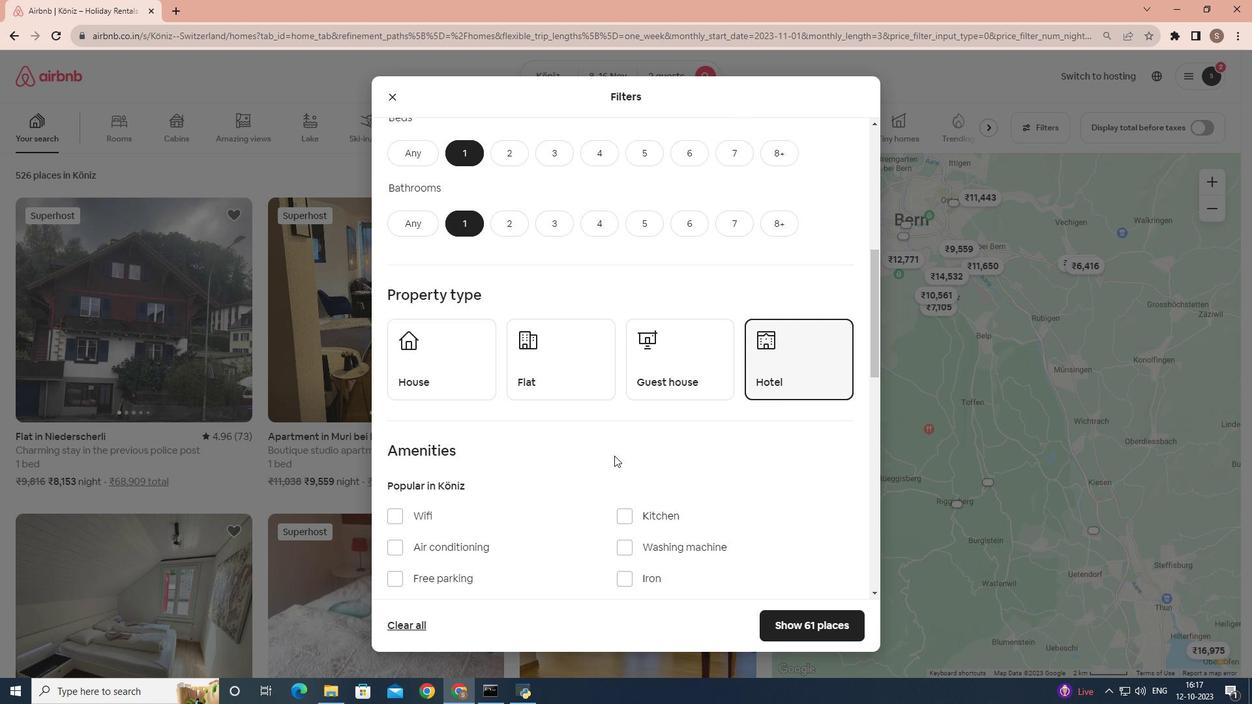
Action: Mouse scrolled (618, 461) with delta (0, 0)
Screenshot: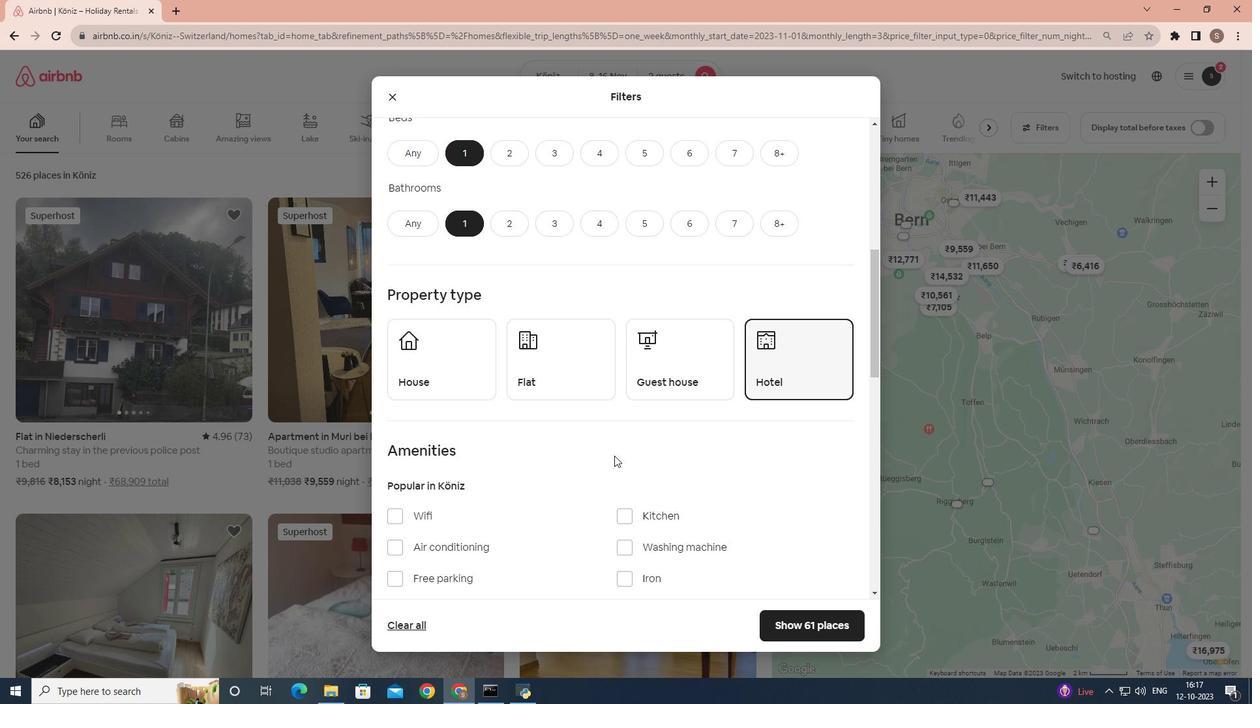 
Action: Mouse moved to (614, 455)
Screenshot: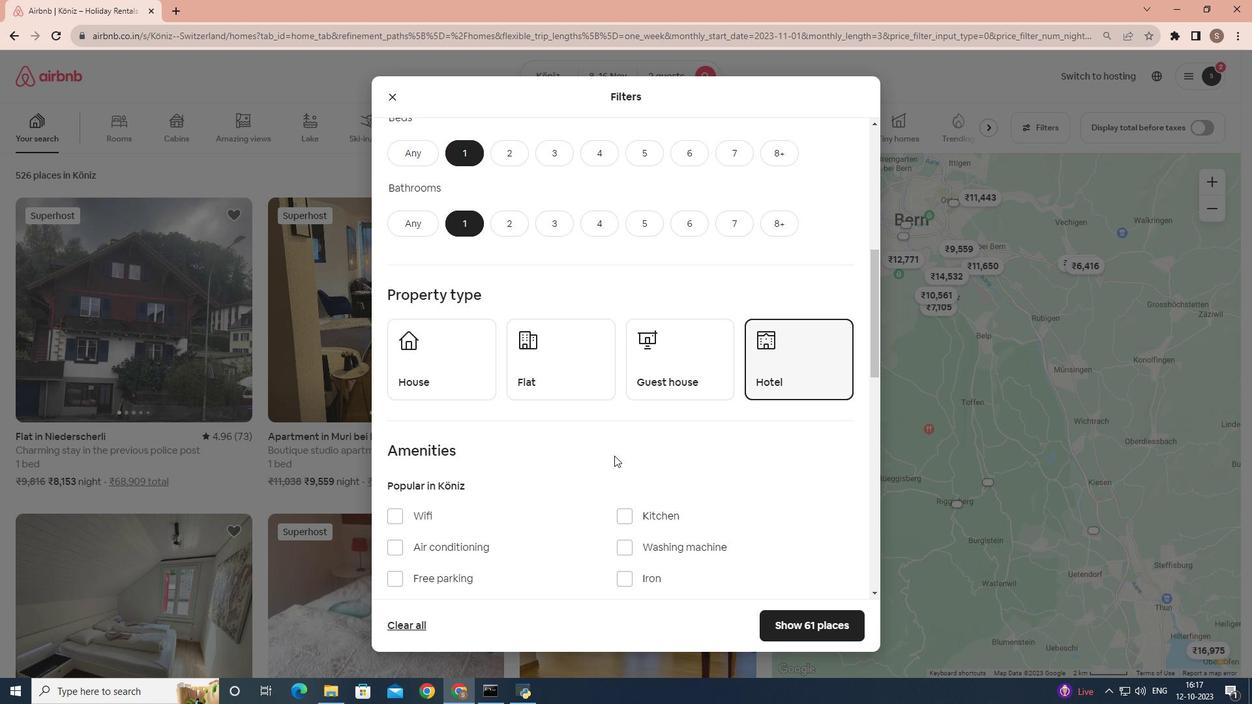 
Action: Mouse scrolled (614, 455) with delta (0, 0)
Screenshot: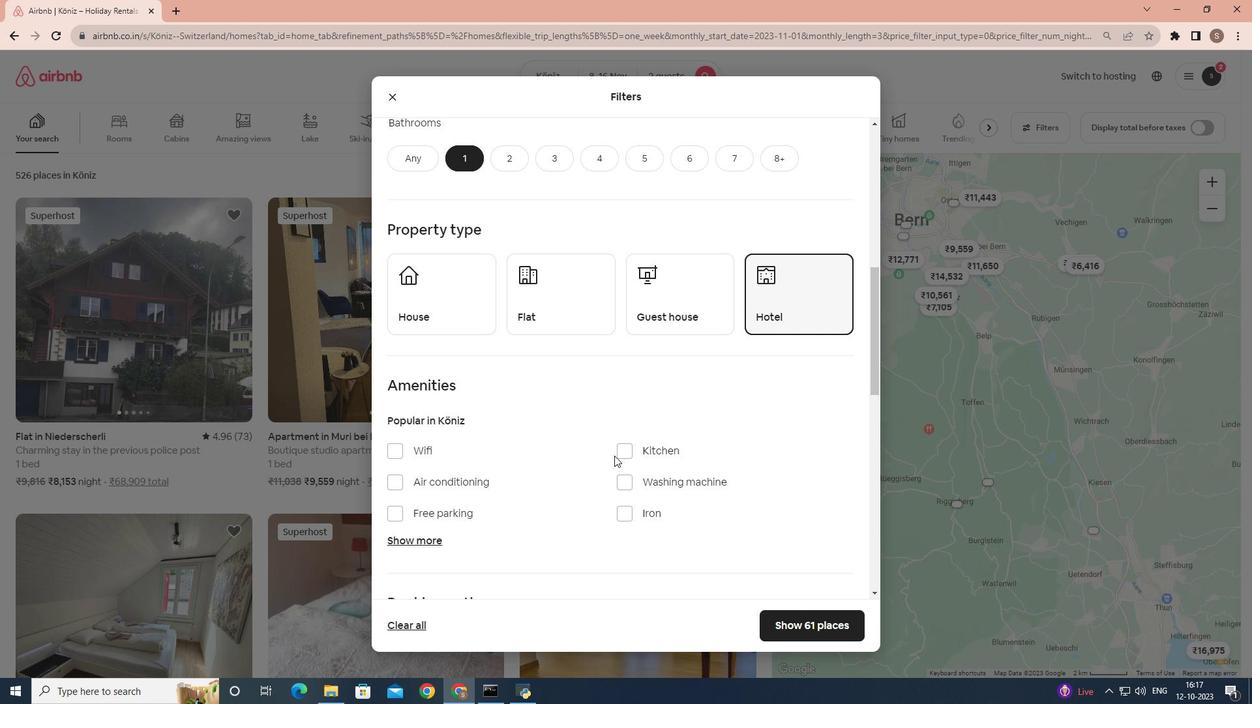 
Action: Mouse scrolled (614, 455) with delta (0, 0)
Screenshot: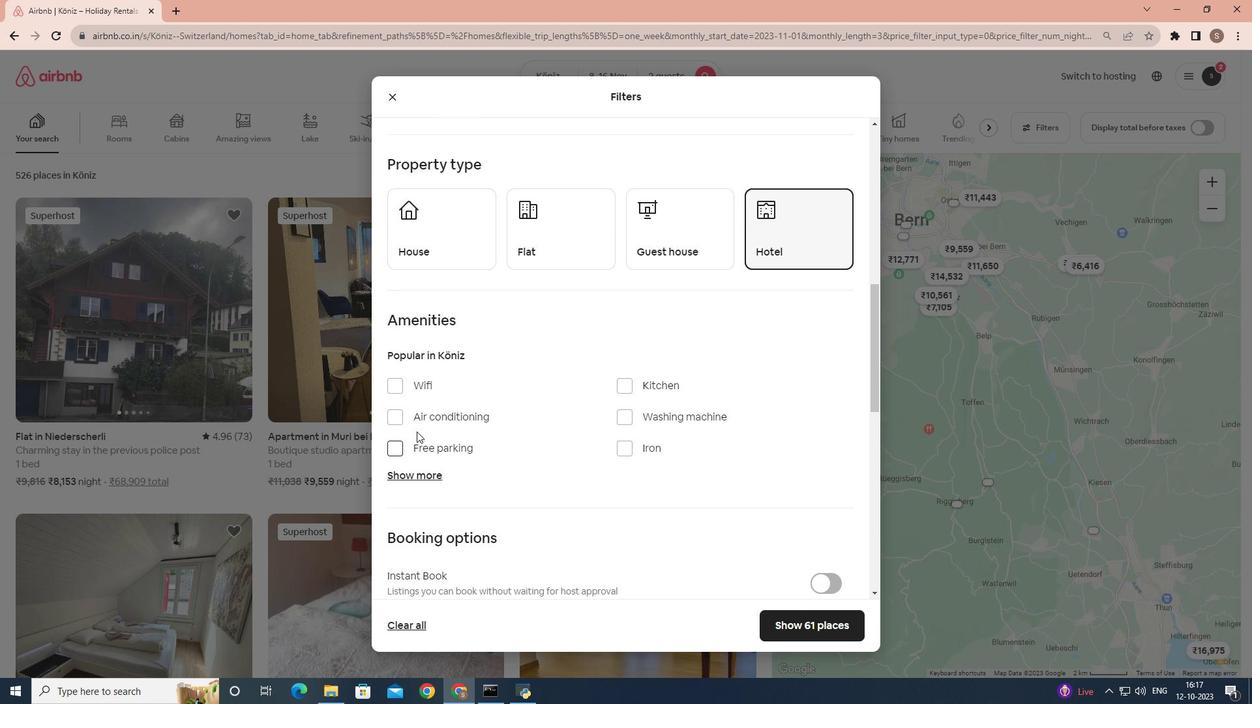 
Action: Mouse moved to (388, 386)
Screenshot: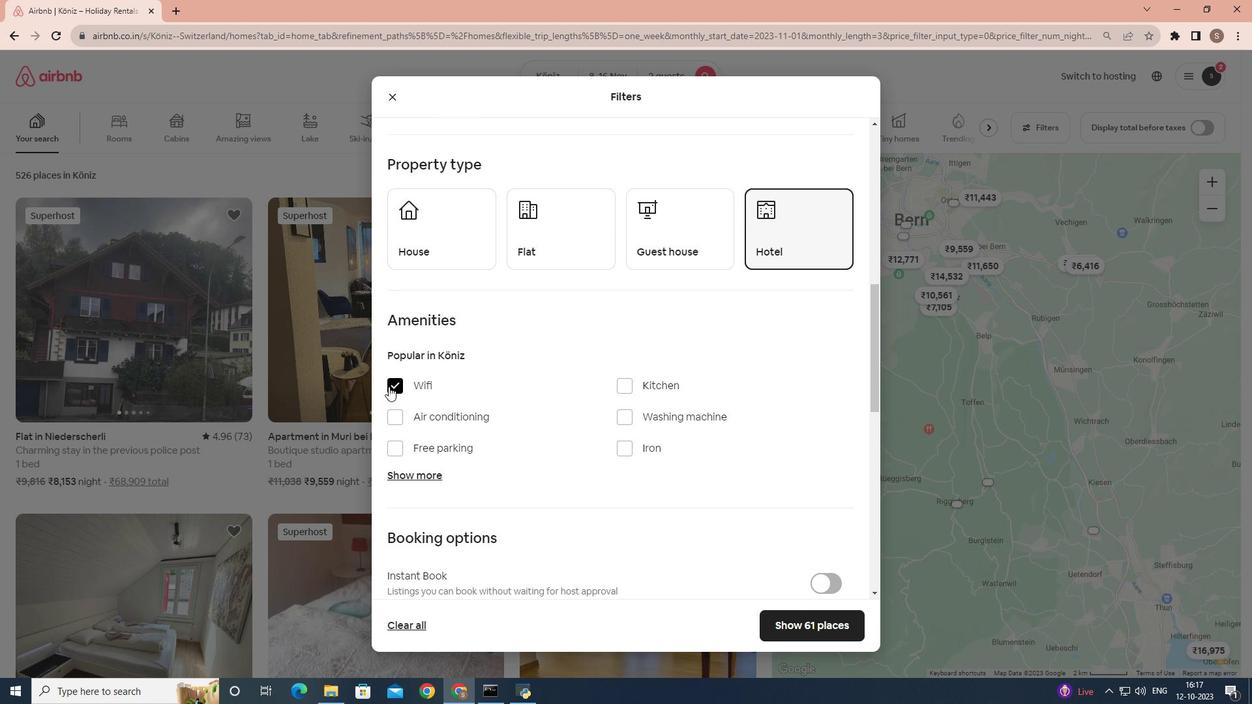 
Action: Mouse pressed left at (388, 386)
Screenshot: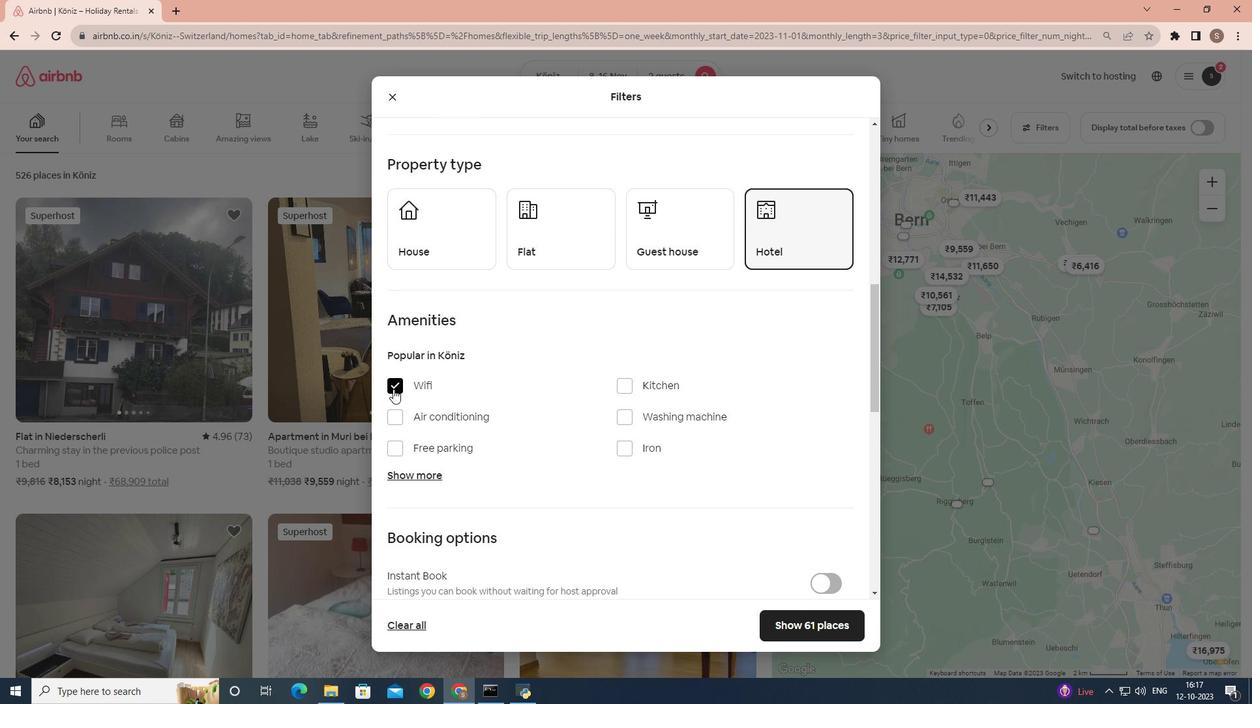 
Action: Mouse moved to (785, 624)
Screenshot: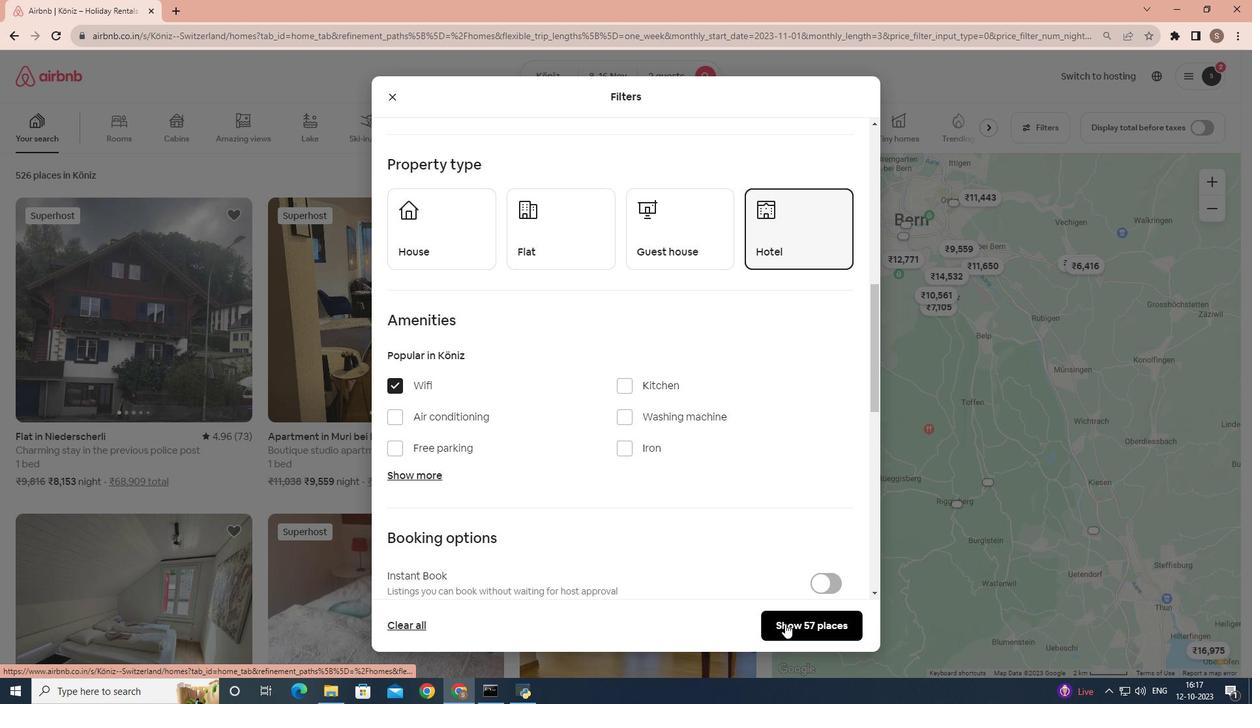 
Action: Mouse pressed left at (785, 624)
Screenshot: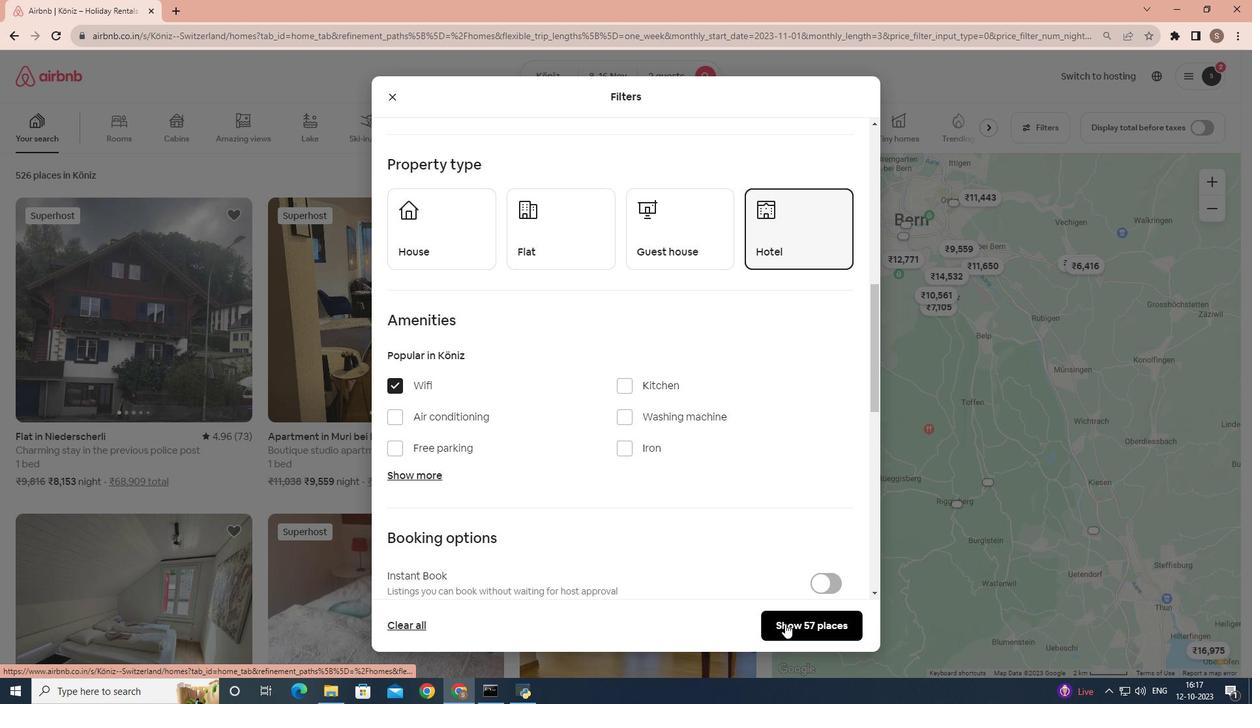 
Action: Mouse moved to (148, 386)
Screenshot: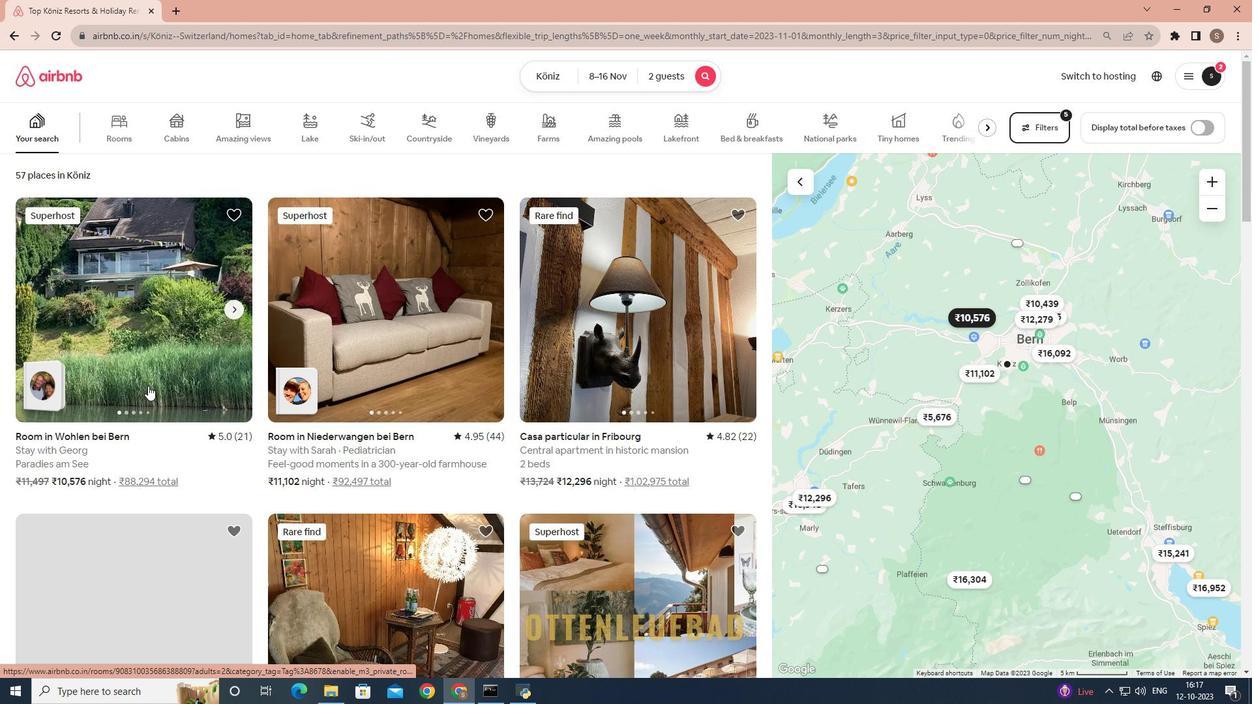 
Action: Mouse pressed left at (148, 386)
Screenshot: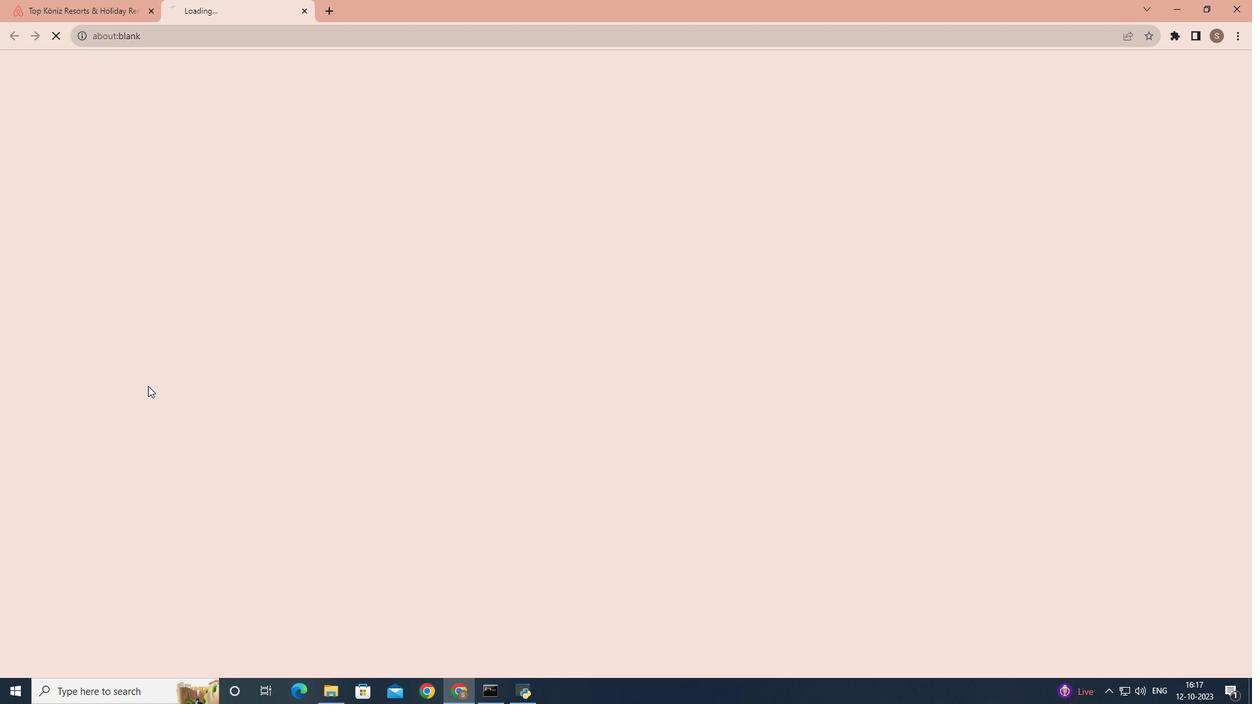 
Action: Mouse moved to (944, 479)
Screenshot: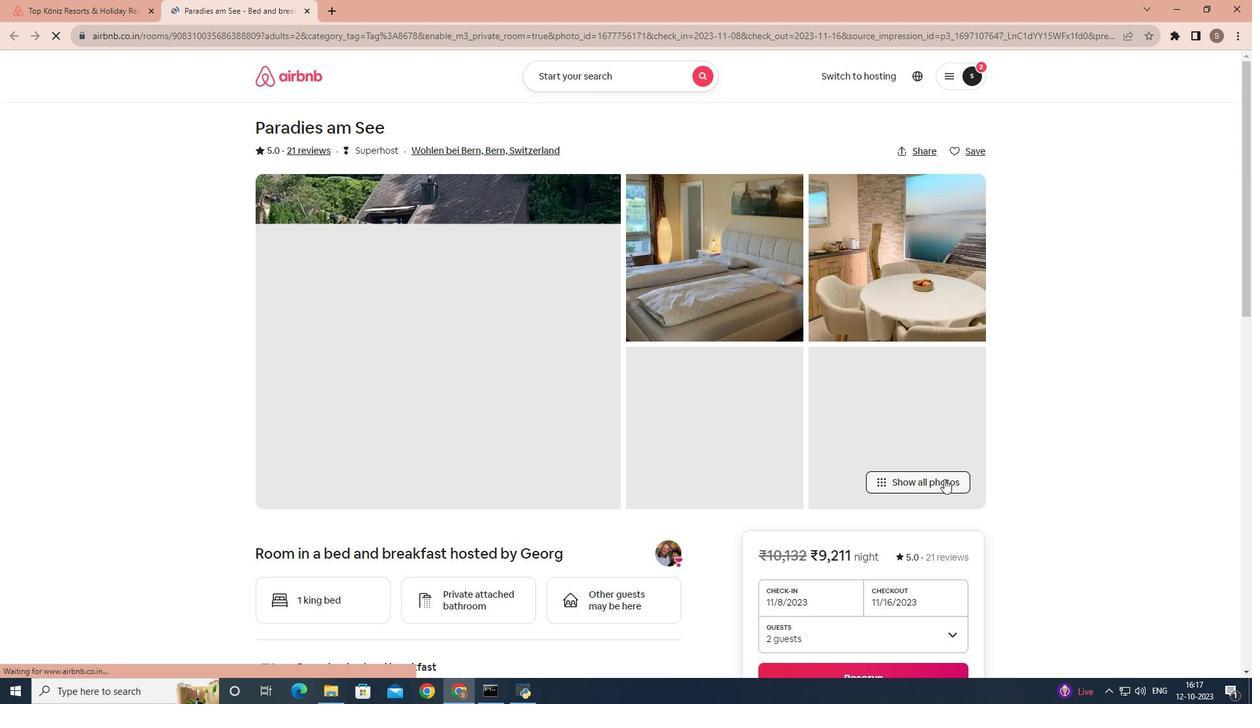 
Action: Mouse pressed left at (944, 479)
Screenshot: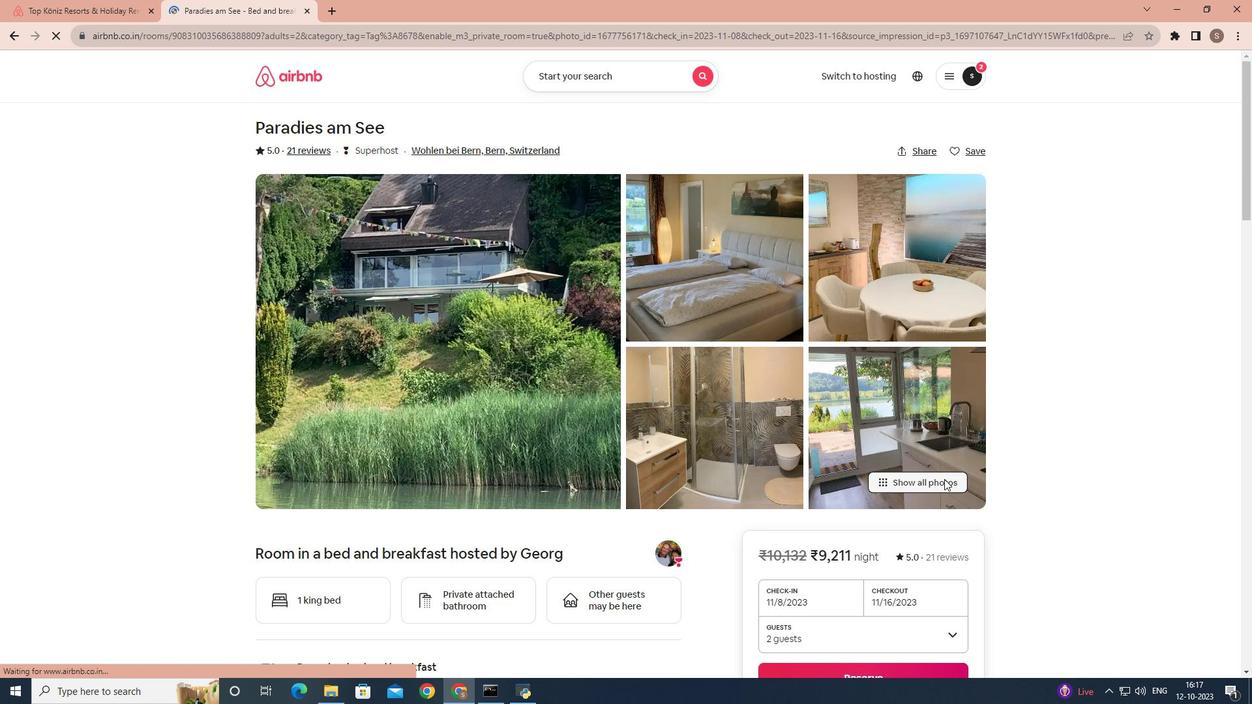 
Action: Mouse moved to (793, 402)
Screenshot: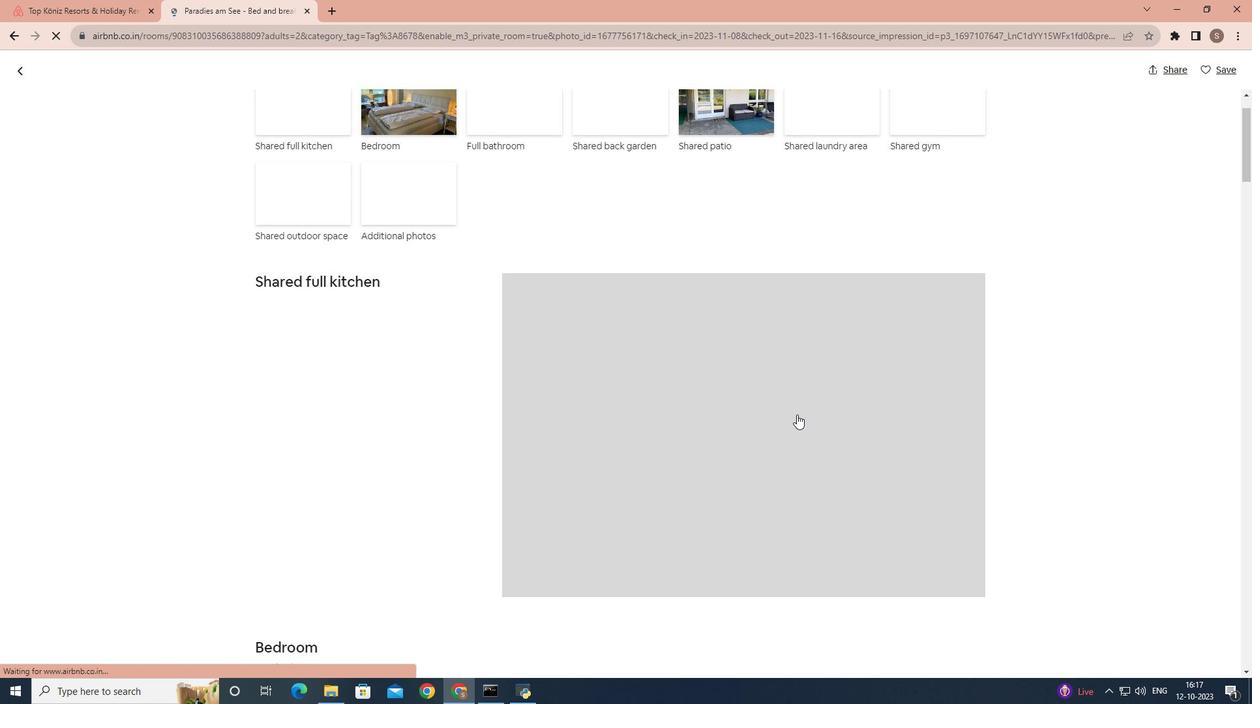 
Action: Mouse scrolled (793, 401) with delta (0, 0)
Screenshot: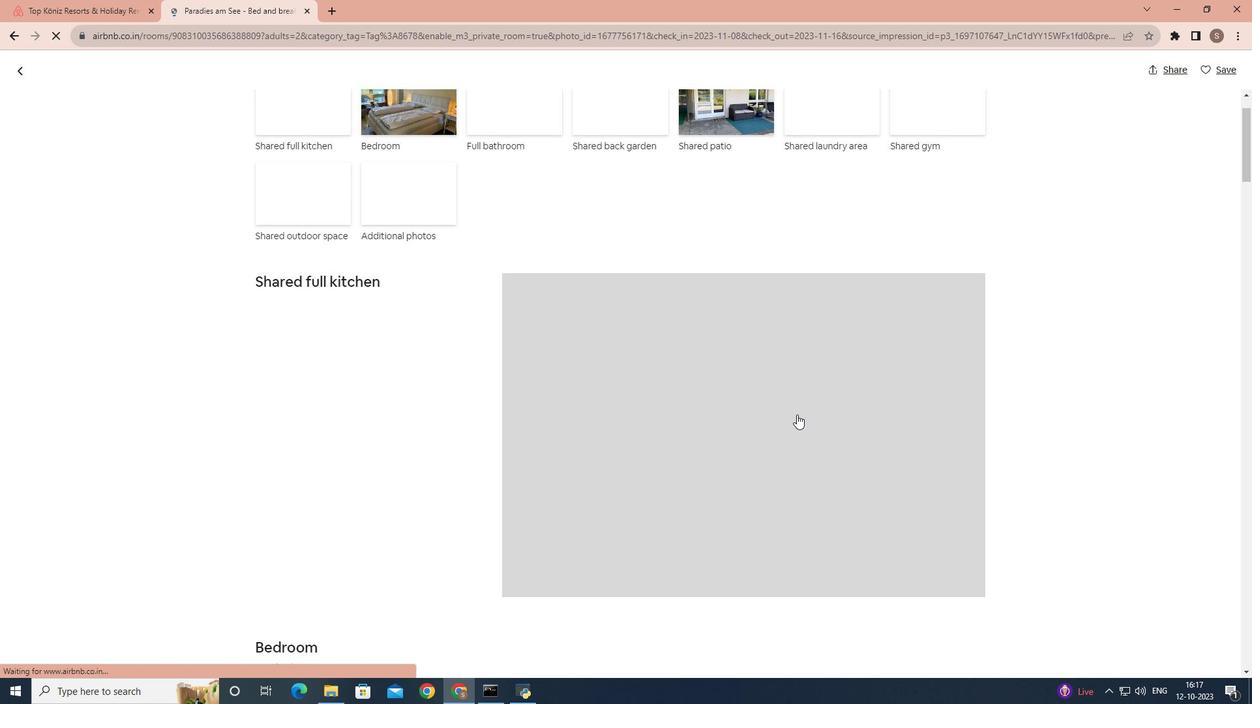 
Action: Mouse moved to (990, 452)
Screenshot: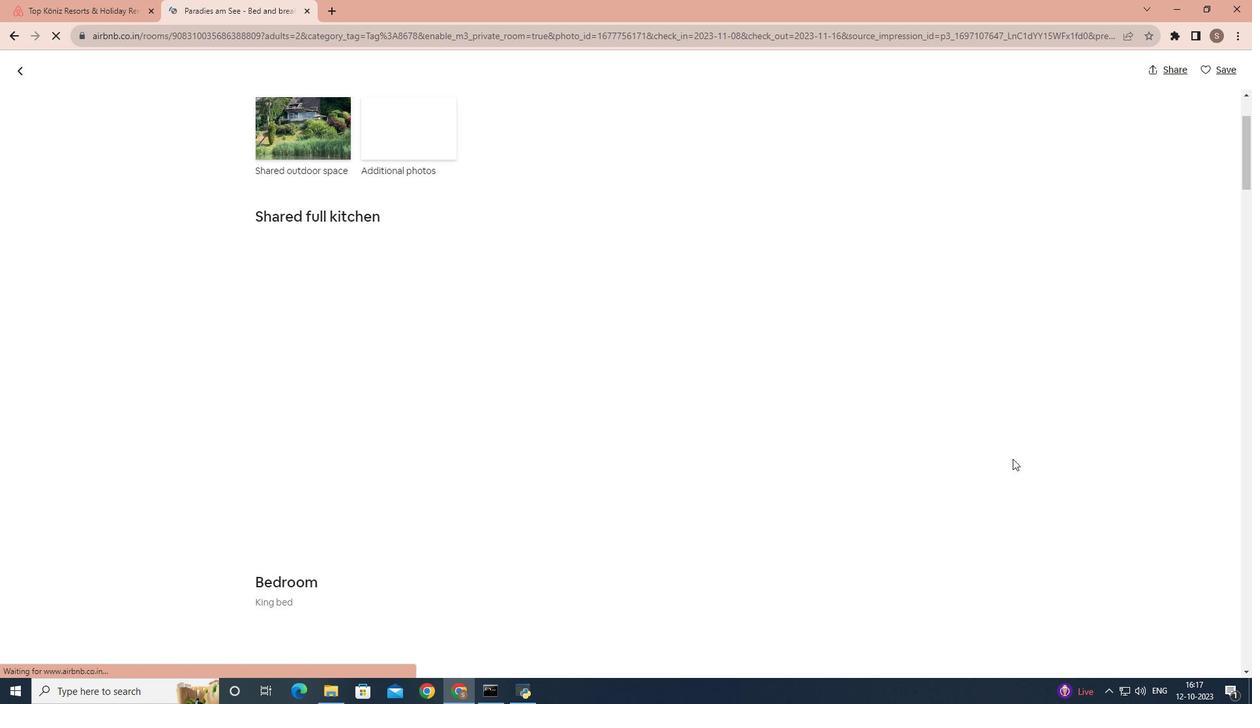 
Action: Mouse scrolled (990, 452) with delta (0, 0)
Screenshot: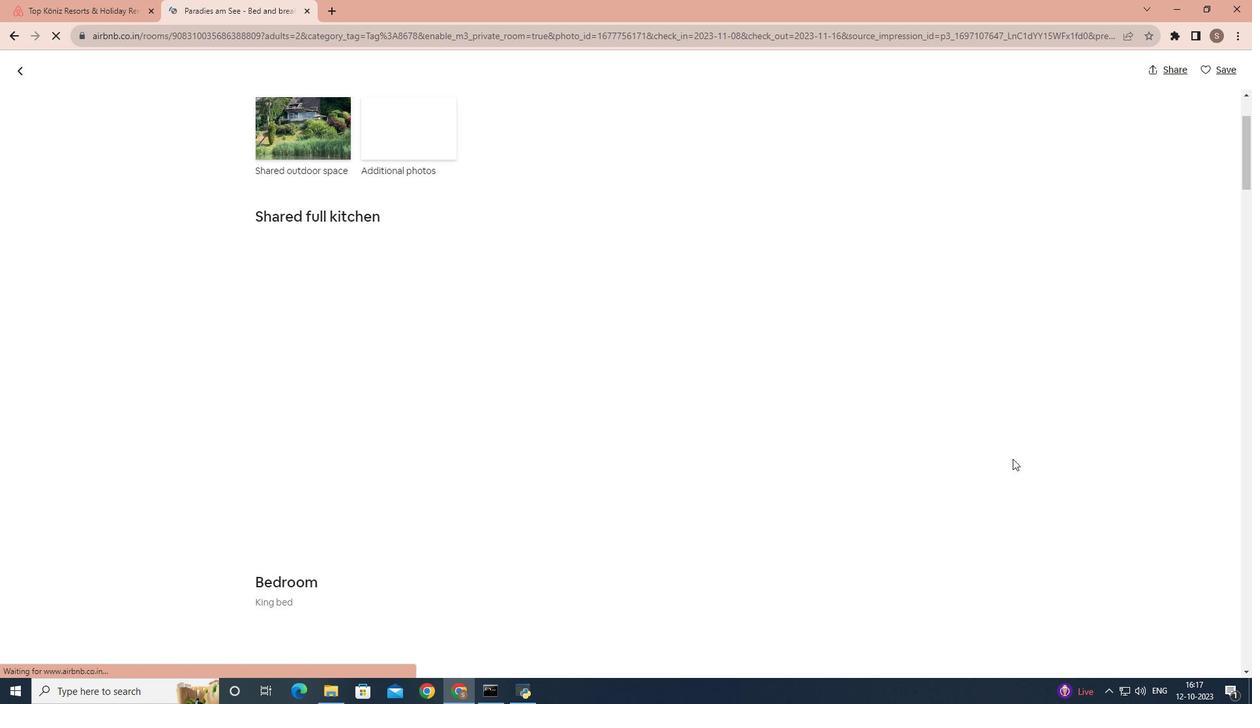 
Action: Mouse moved to (1013, 459)
Screenshot: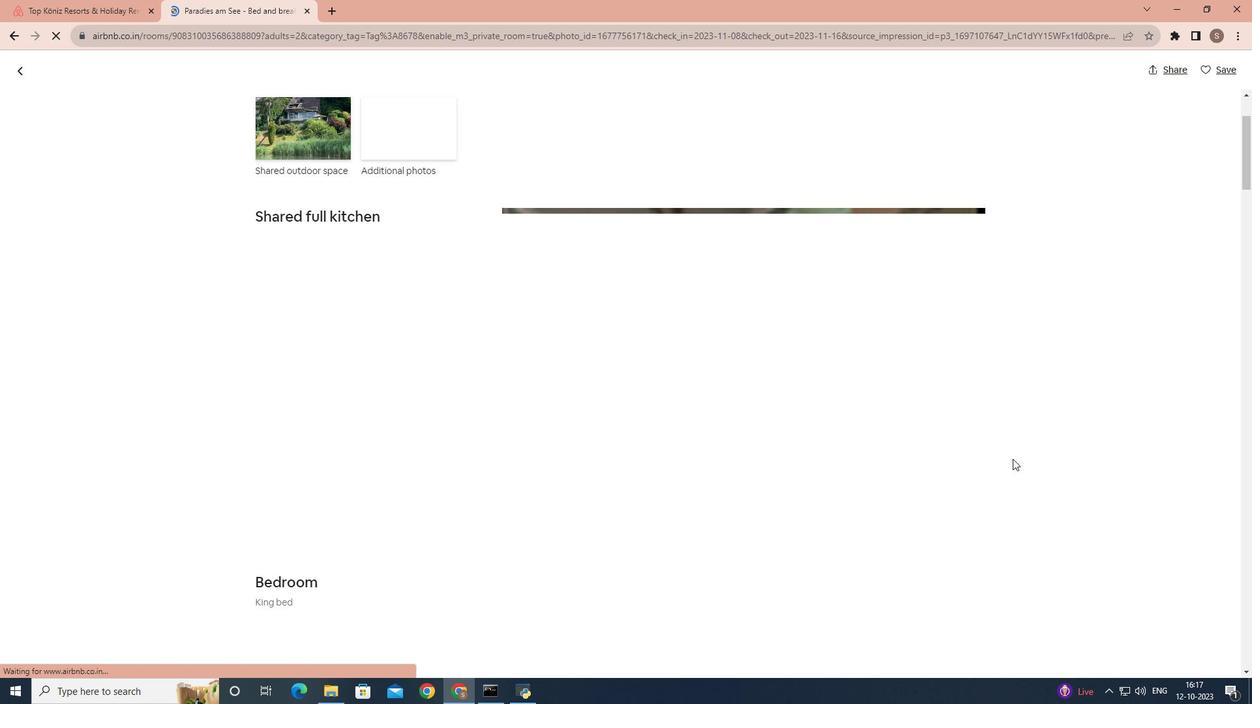 
Action: Mouse scrolled (1013, 458) with delta (0, 0)
Screenshot: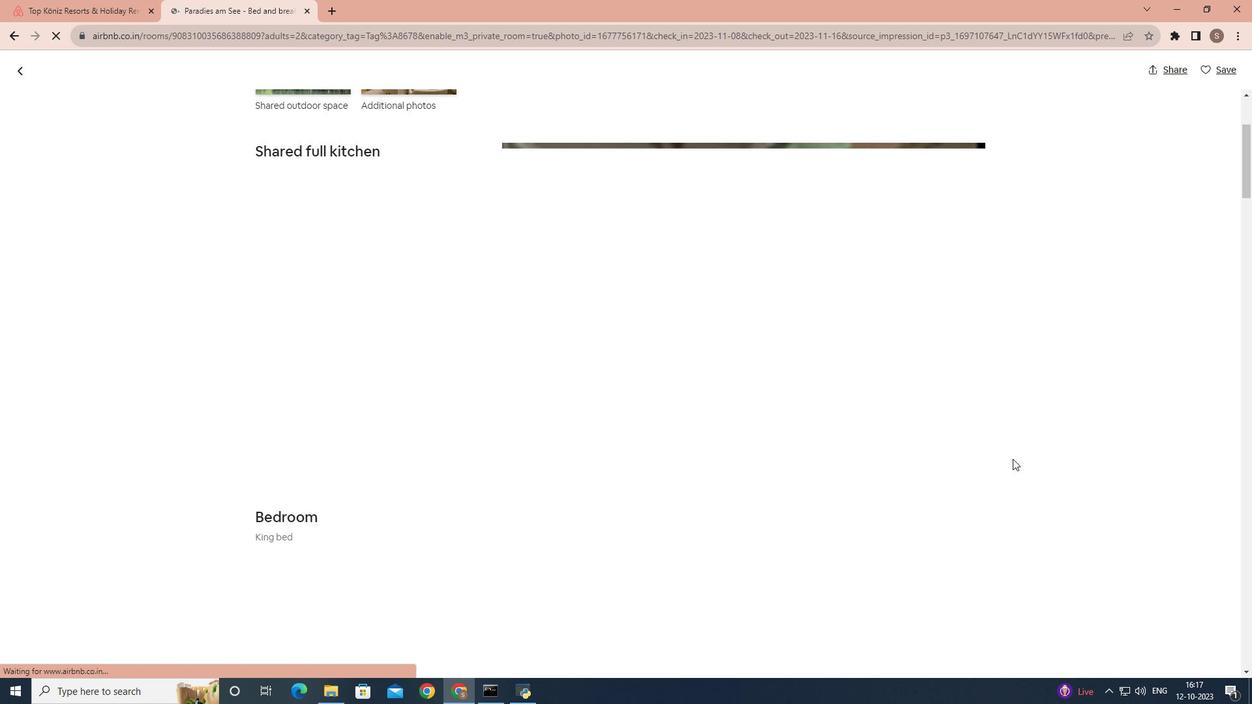 
Action: Mouse scrolled (1013, 458) with delta (0, 0)
Screenshot: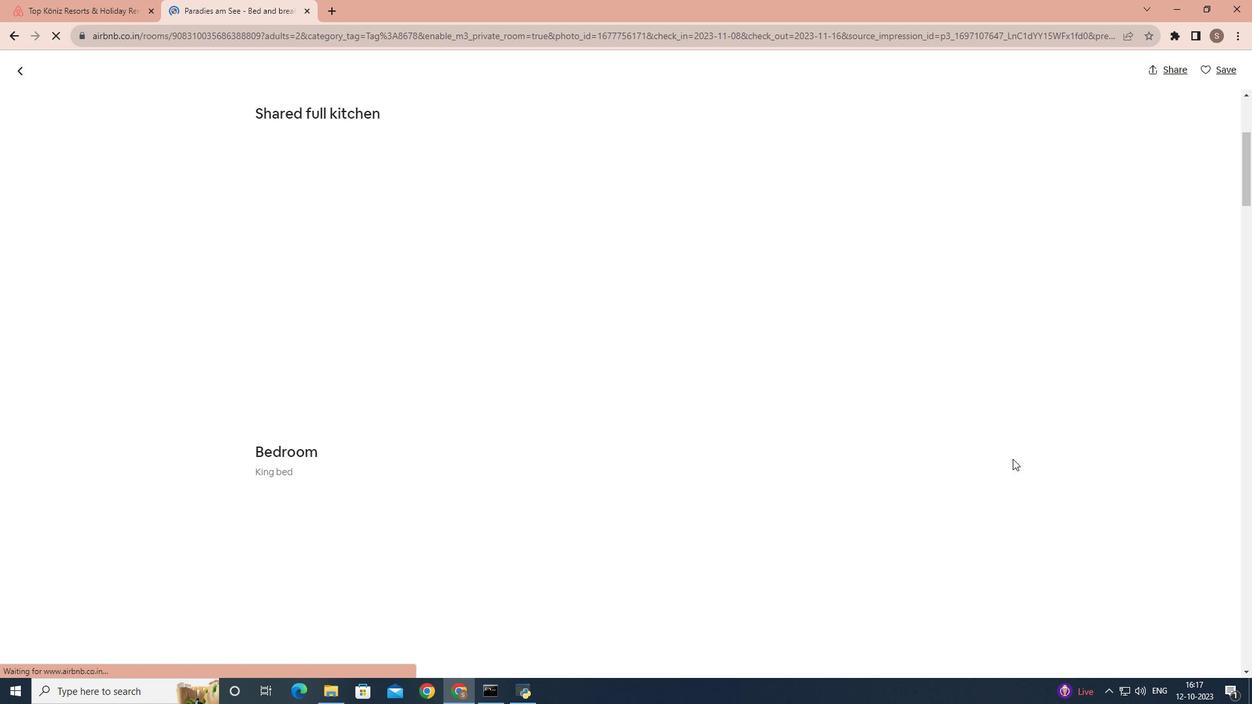 
Action: Mouse scrolled (1013, 458) with delta (0, 0)
Screenshot: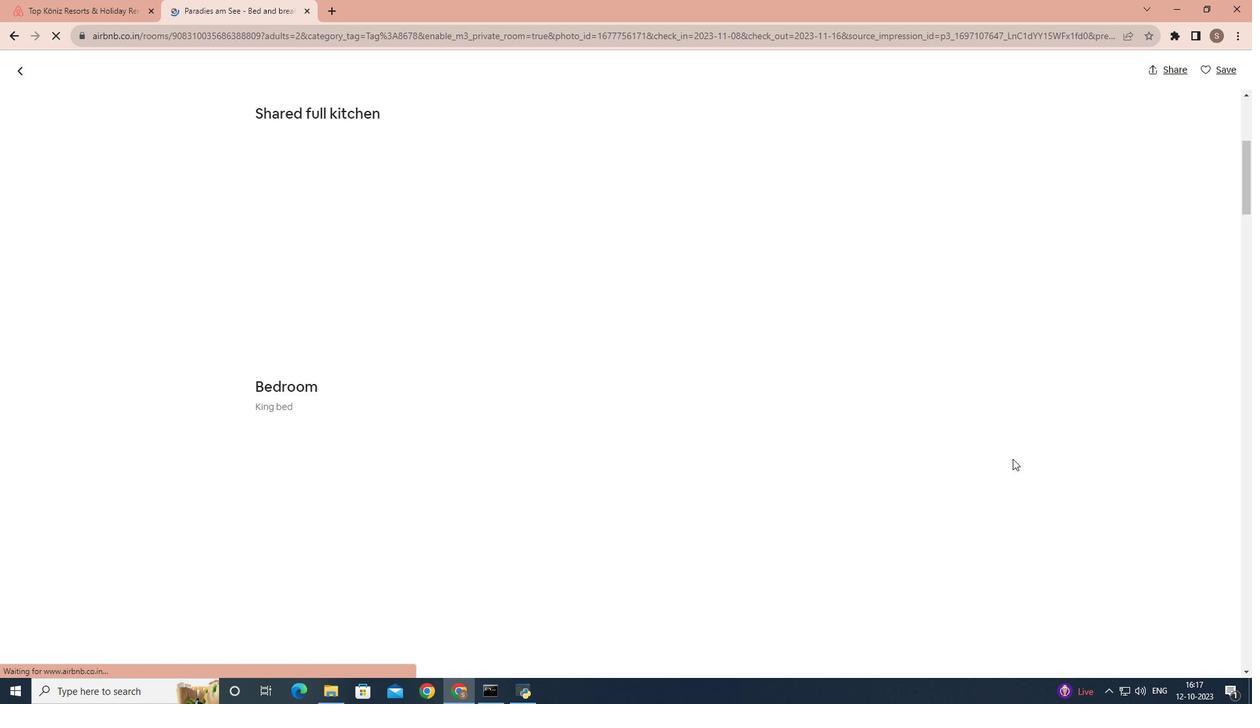 
Action: Mouse scrolled (1013, 458) with delta (0, 0)
Screenshot: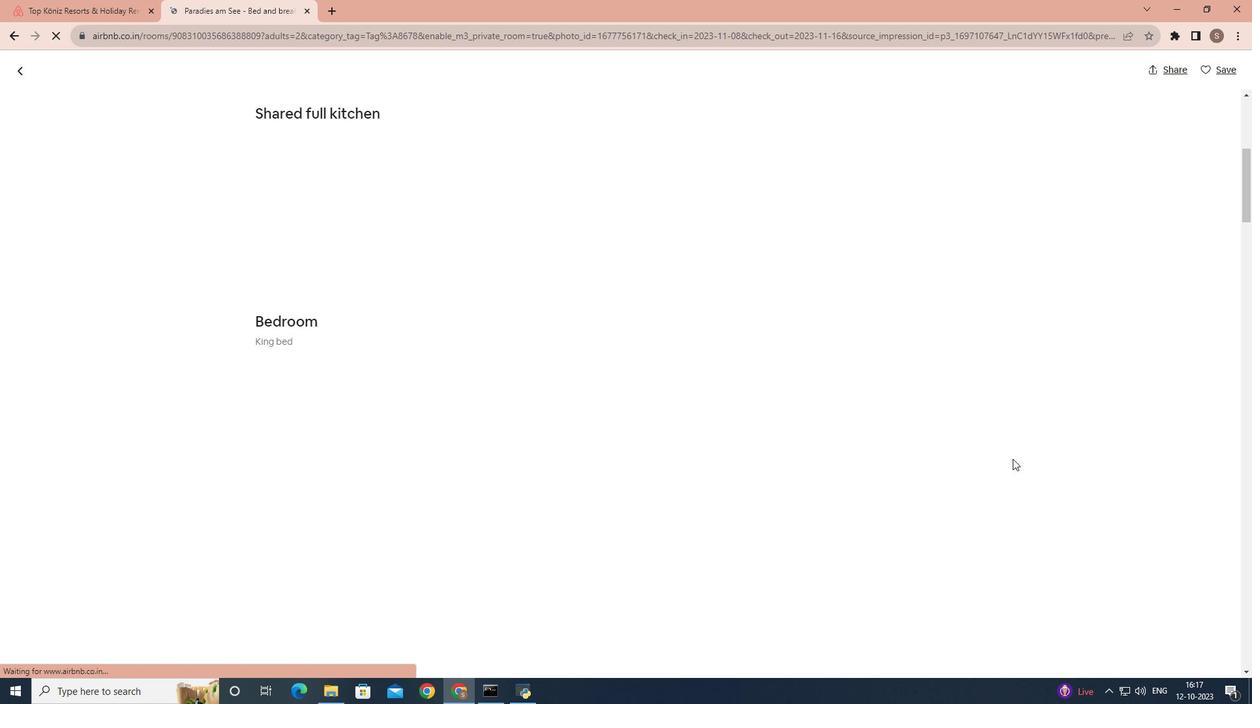 
Action: Mouse scrolled (1013, 458) with delta (0, 0)
Screenshot: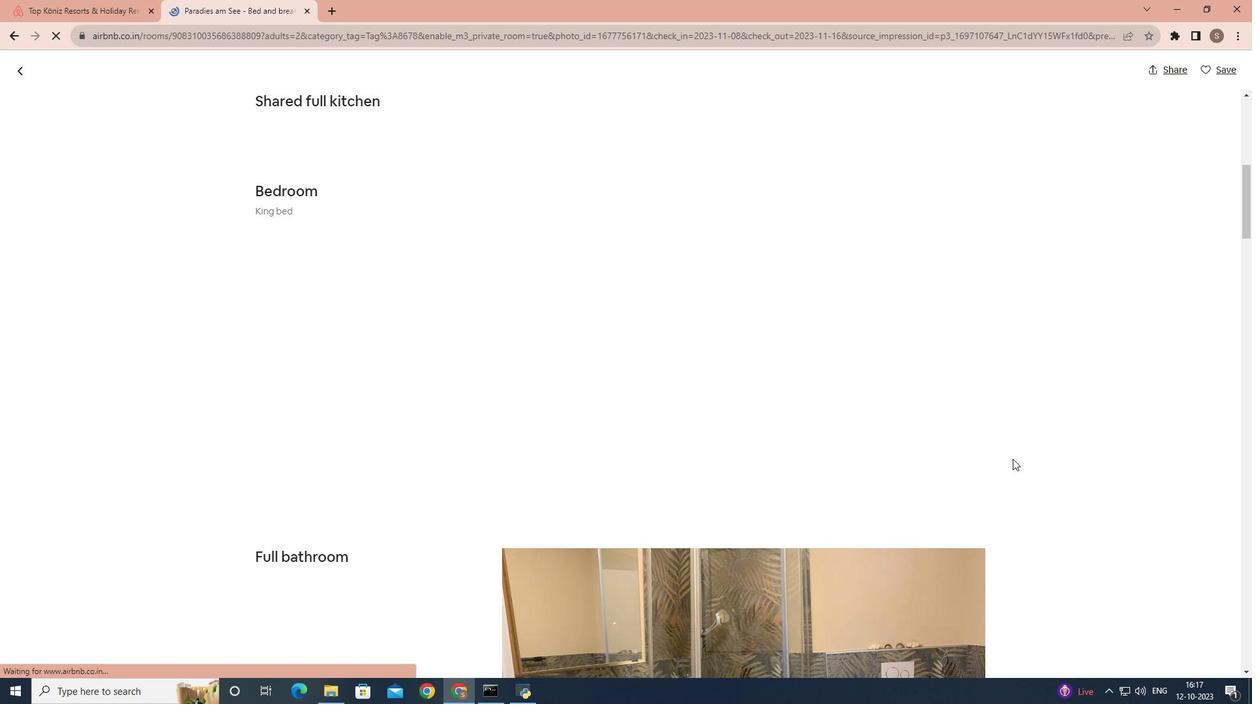 
Action: Mouse scrolled (1013, 458) with delta (0, 0)
Screenshot: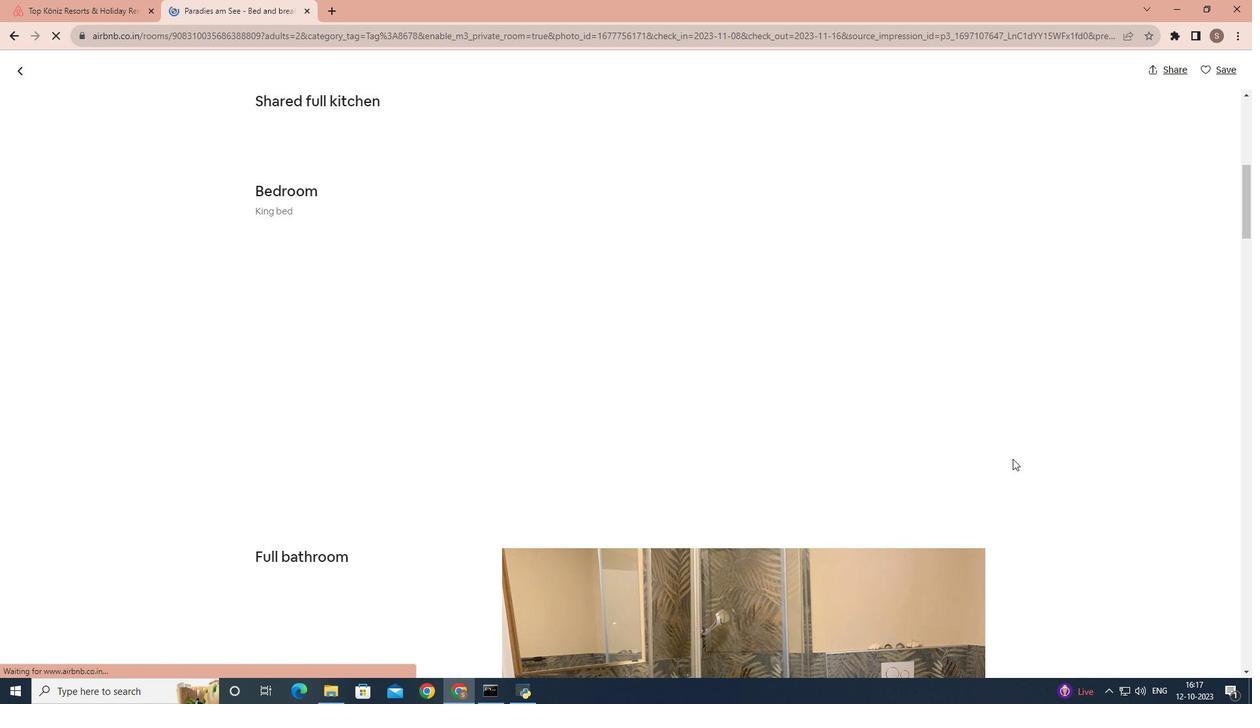 
Action: Mouse scrolled (1013, 459) with delta (0, 0)
Screenshot: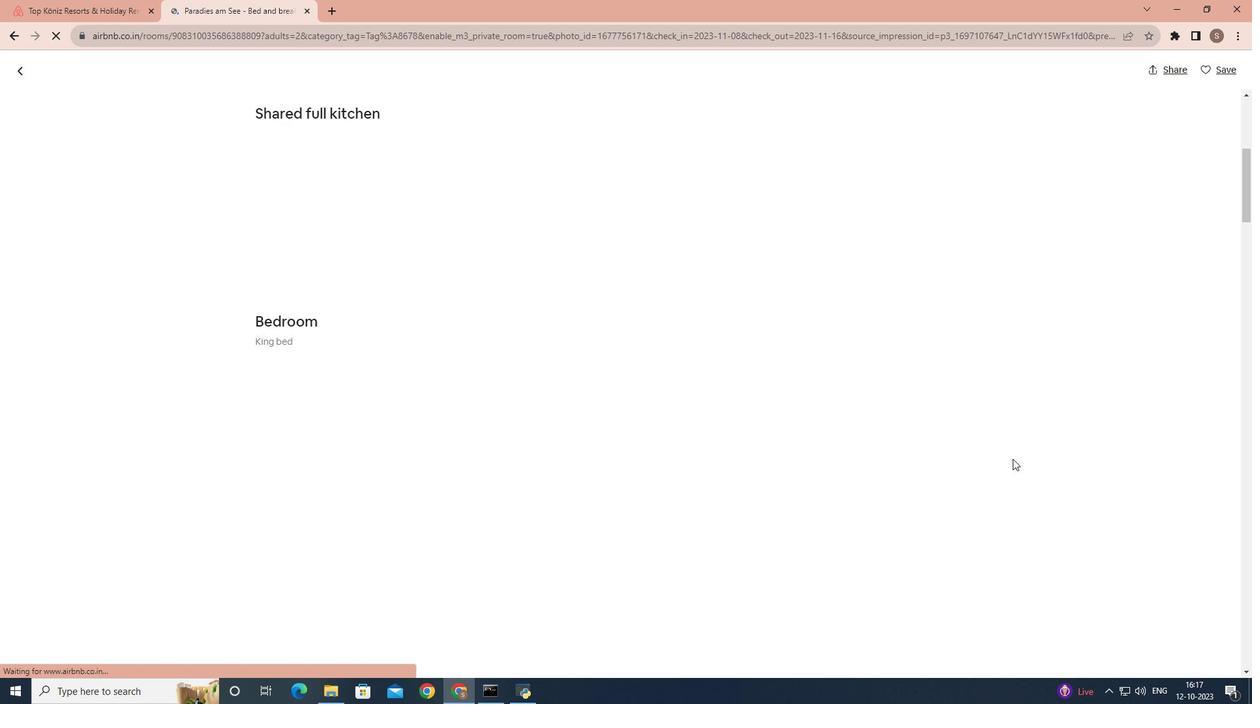 
Action: Mouse scrolled (1013, 459) with delta (0, 0)
Screenshot: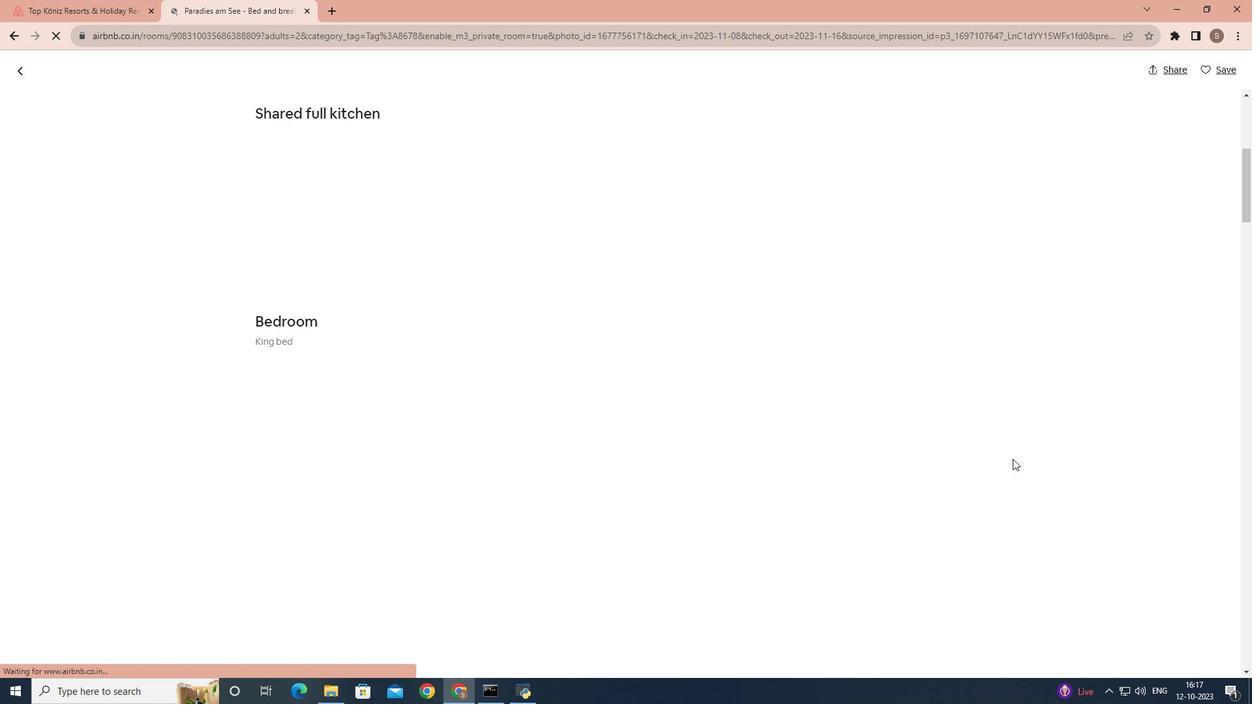 
Action: Mouse scrolled (1013, 459) with delta (0, 0)
Screenshot: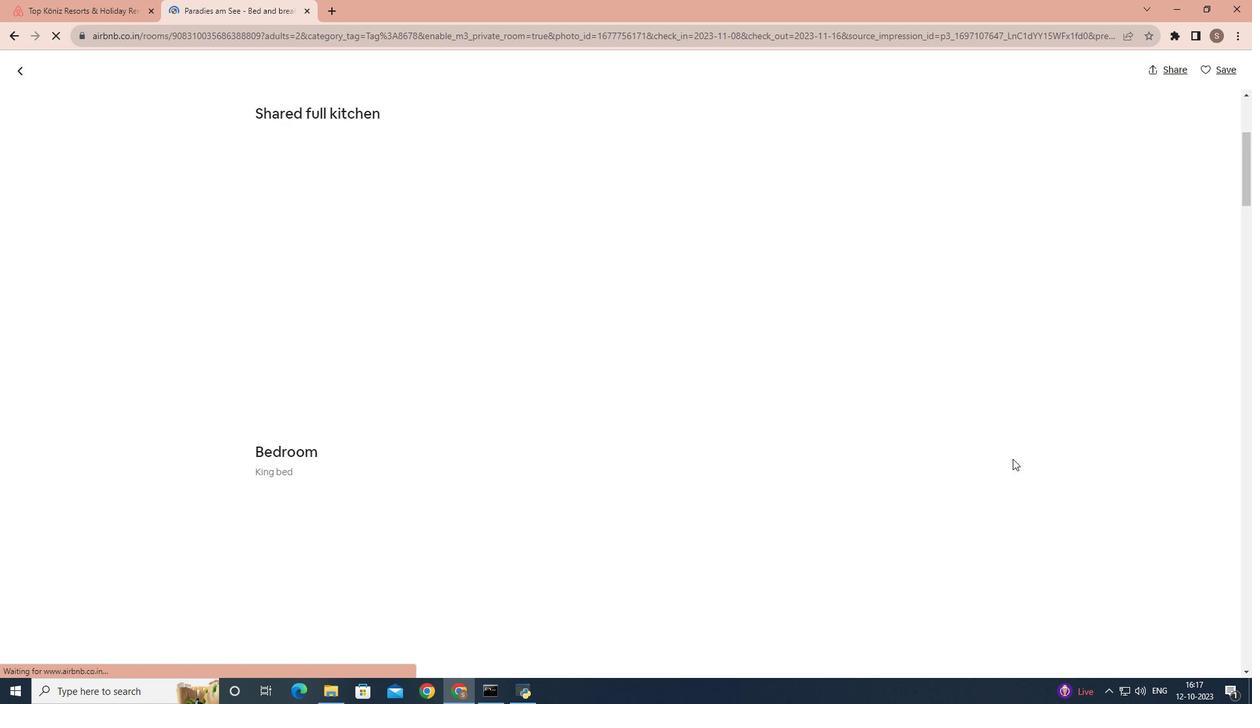 
Action: Mouse scrolled (1013, 459) with delta (0, 0)
Screenshot: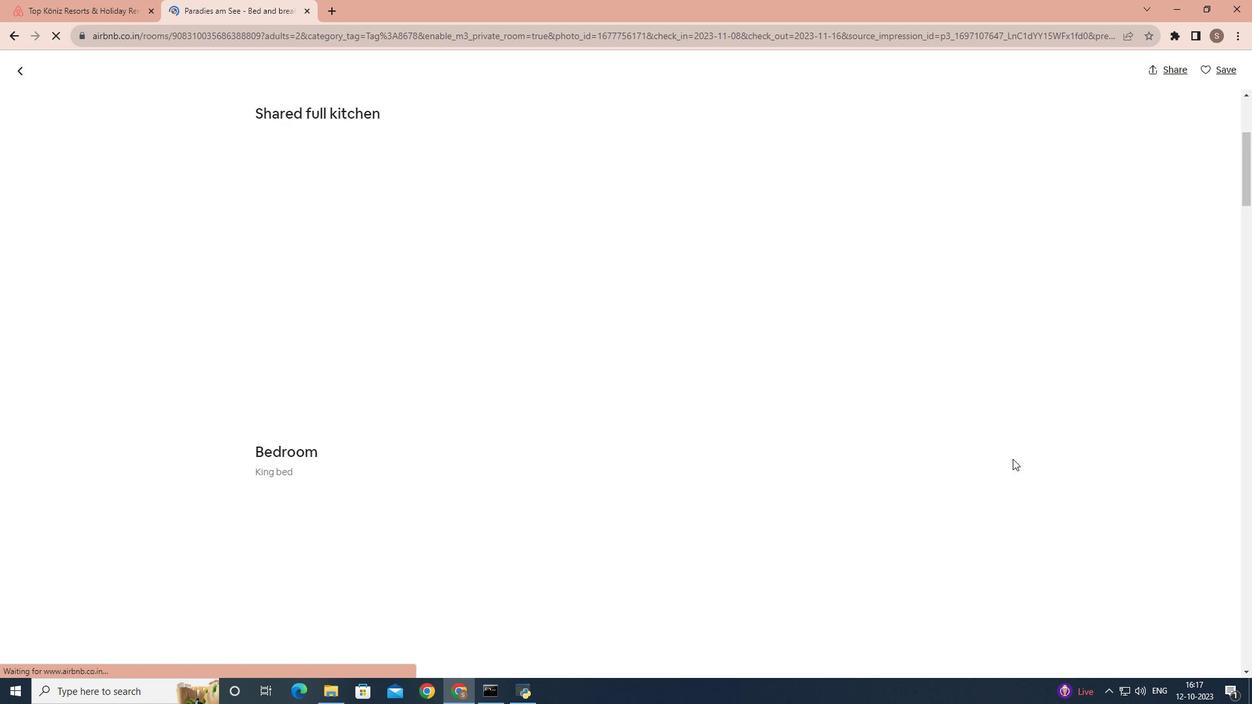 
Action: Mouse scrolled (1013, 458) with delta (0, 0)
Screenshot: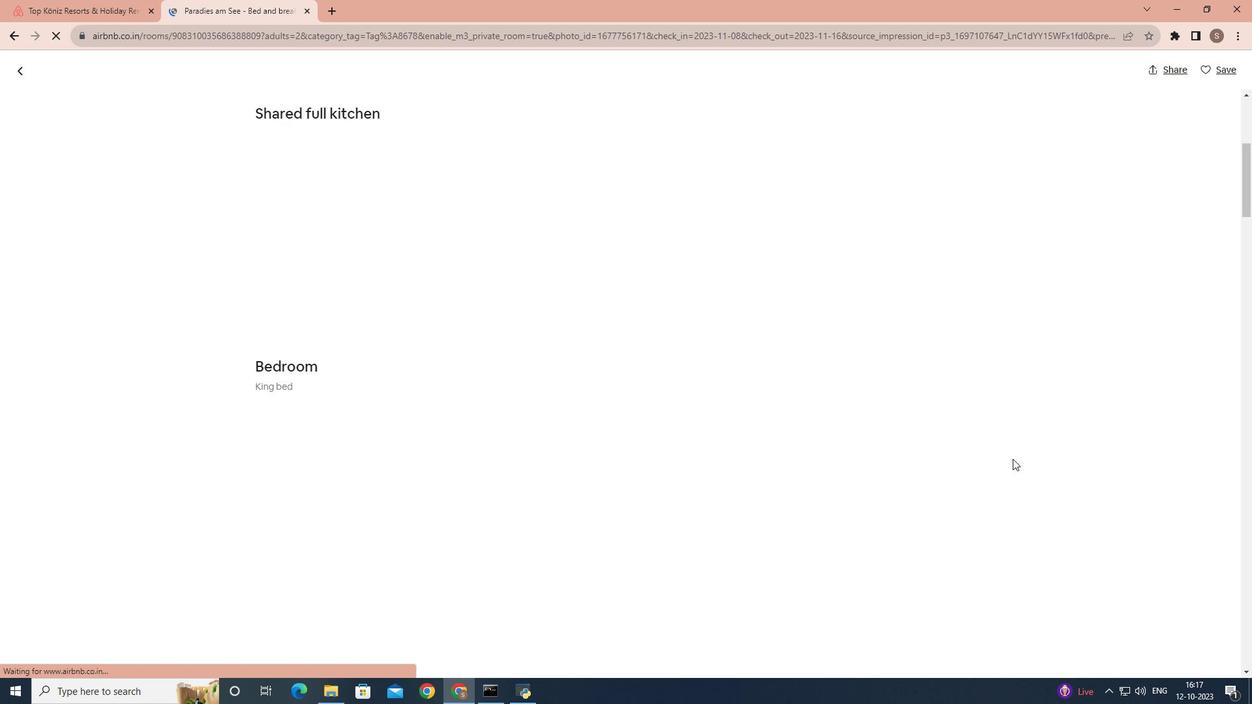 
Action: Mouse scrolled (1013, 458) with delta (0, 0)
Screenshot: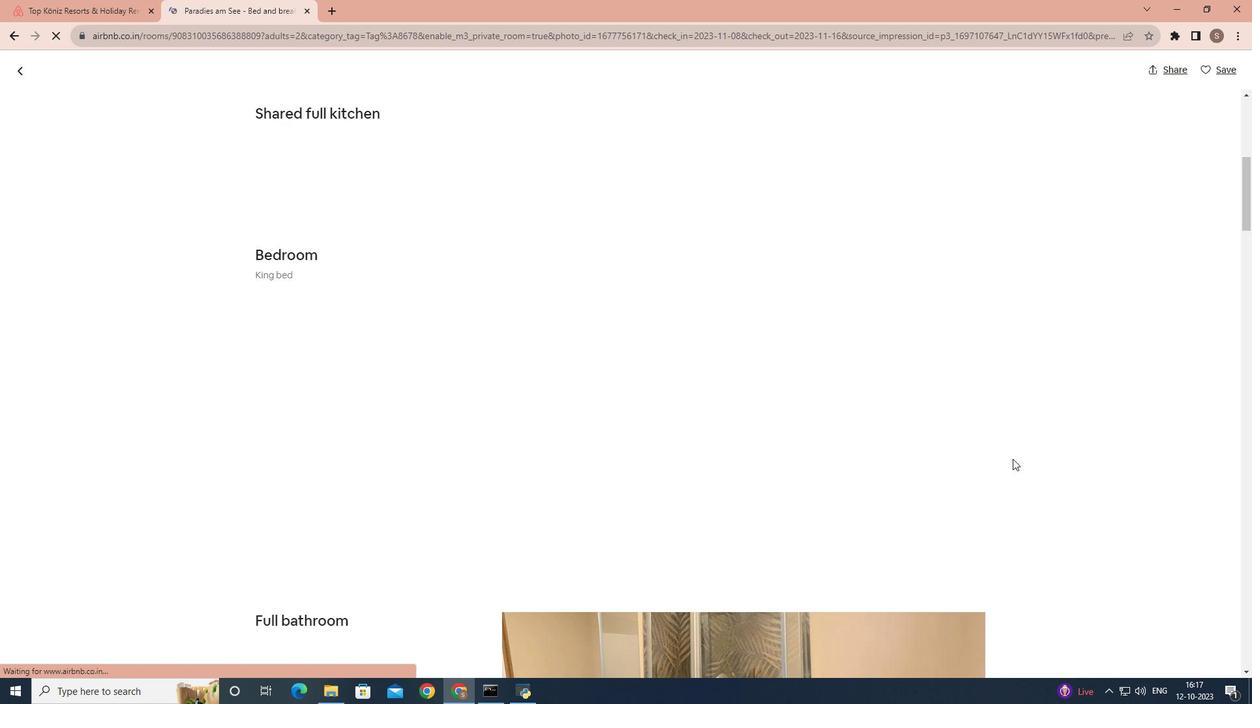 
Action: Mouse scrolled (1013, 458) with delta (0, 0)
Screenshot: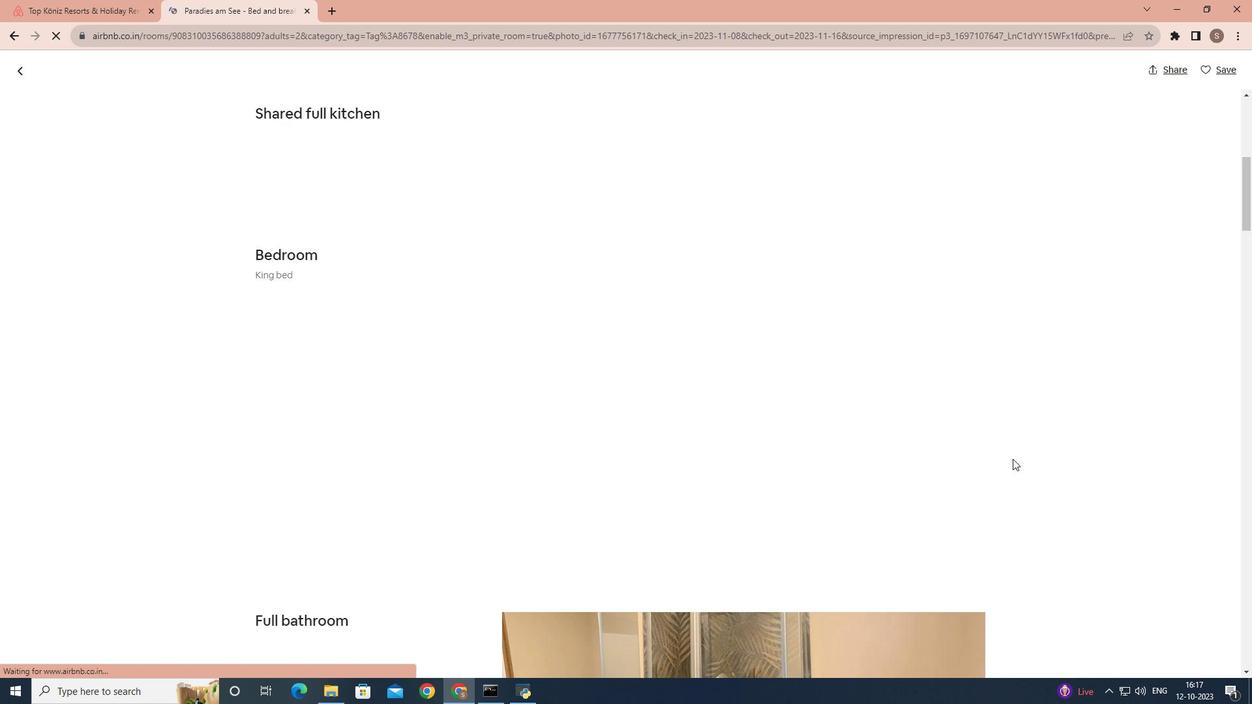 
Action: Mouse scrolled (1013, 458) with delta (0, 0)
Screenshot: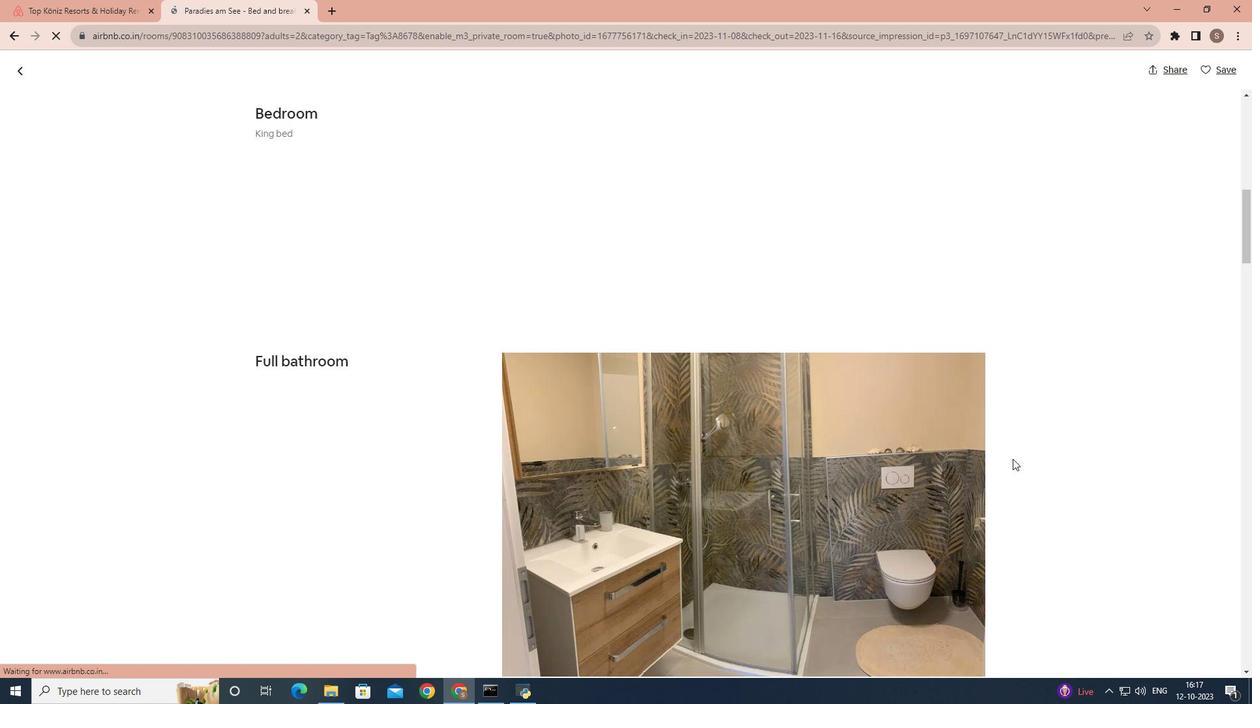 
Action: Mouse scrolled (1013, 458) with delta (0, 0)
Screenshot: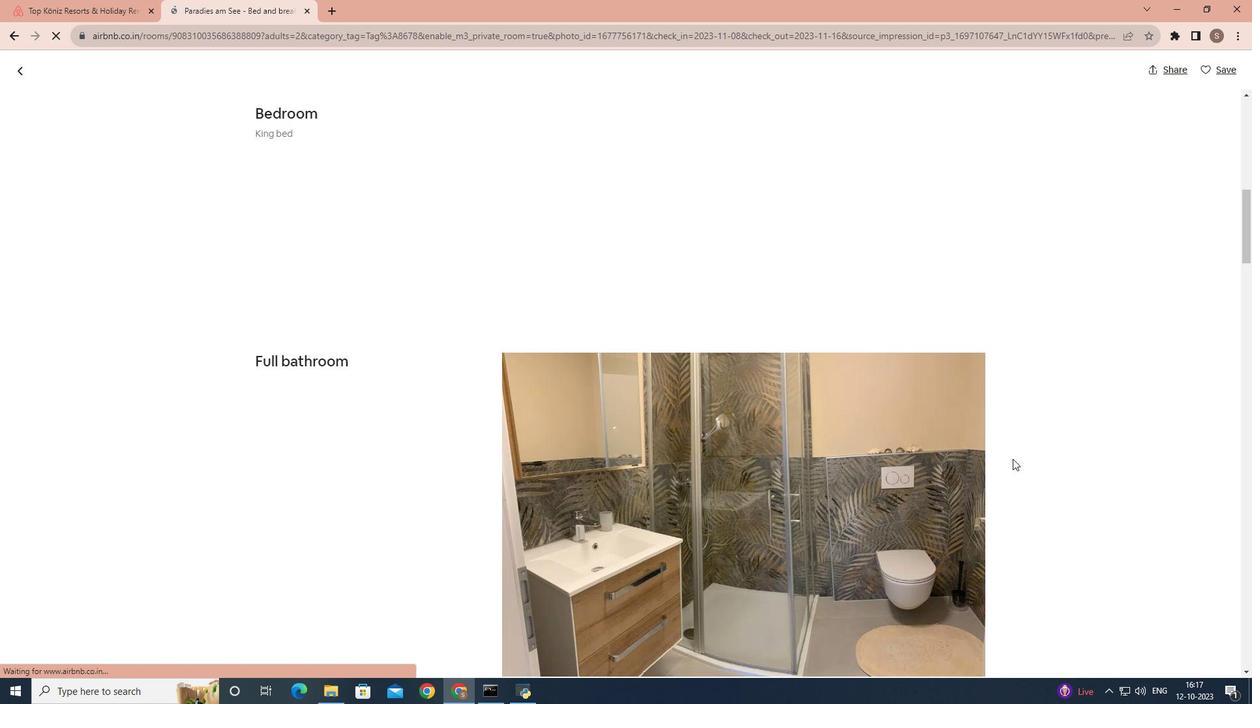 
Action: Mouse scrolled (1013, 458) with delta (0, 0)
Screenshot: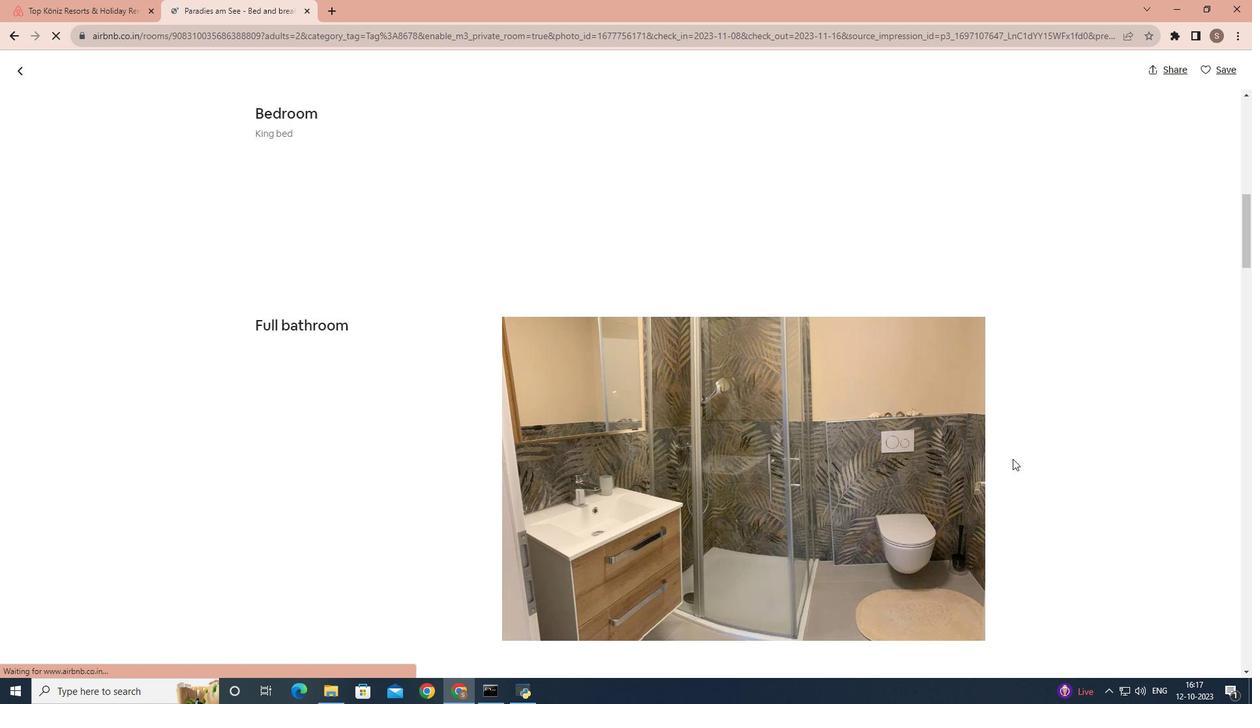
Action: Mouse scrolled (1013, 458) with delta (0, 0)
Screenshot: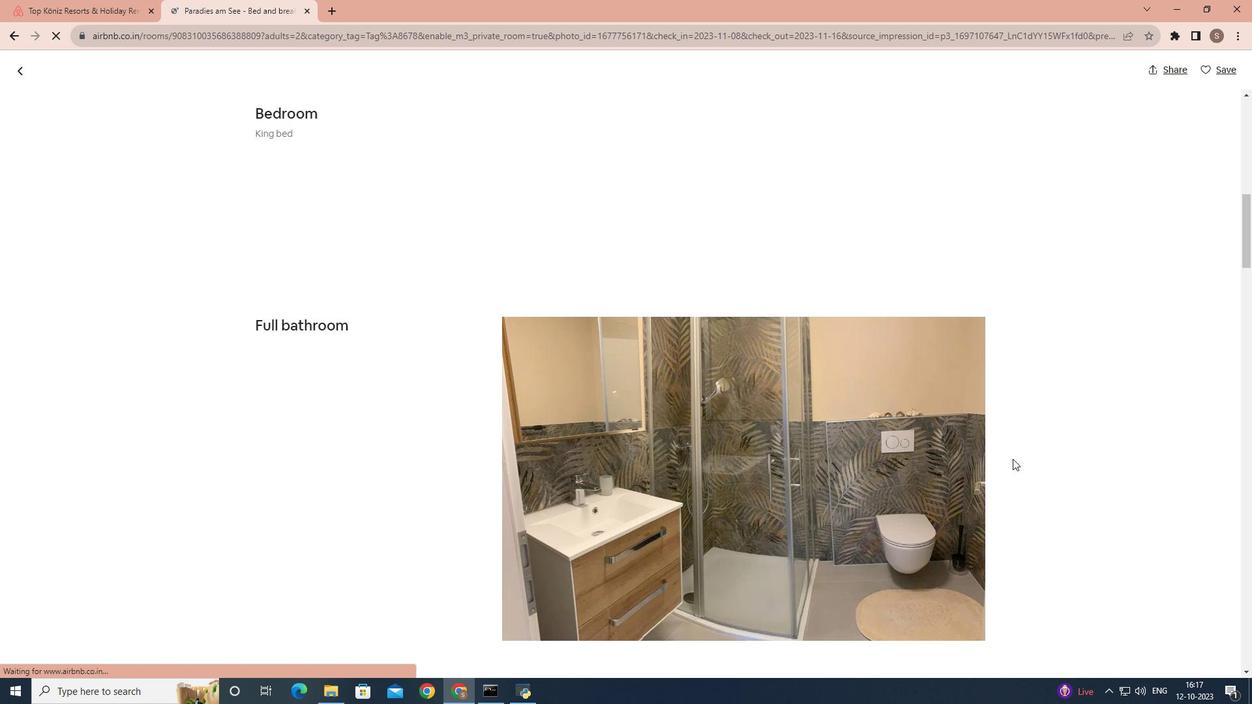 
Action: Mouse scrolled (1013, 458) with delta (0, 0)
Screenshot: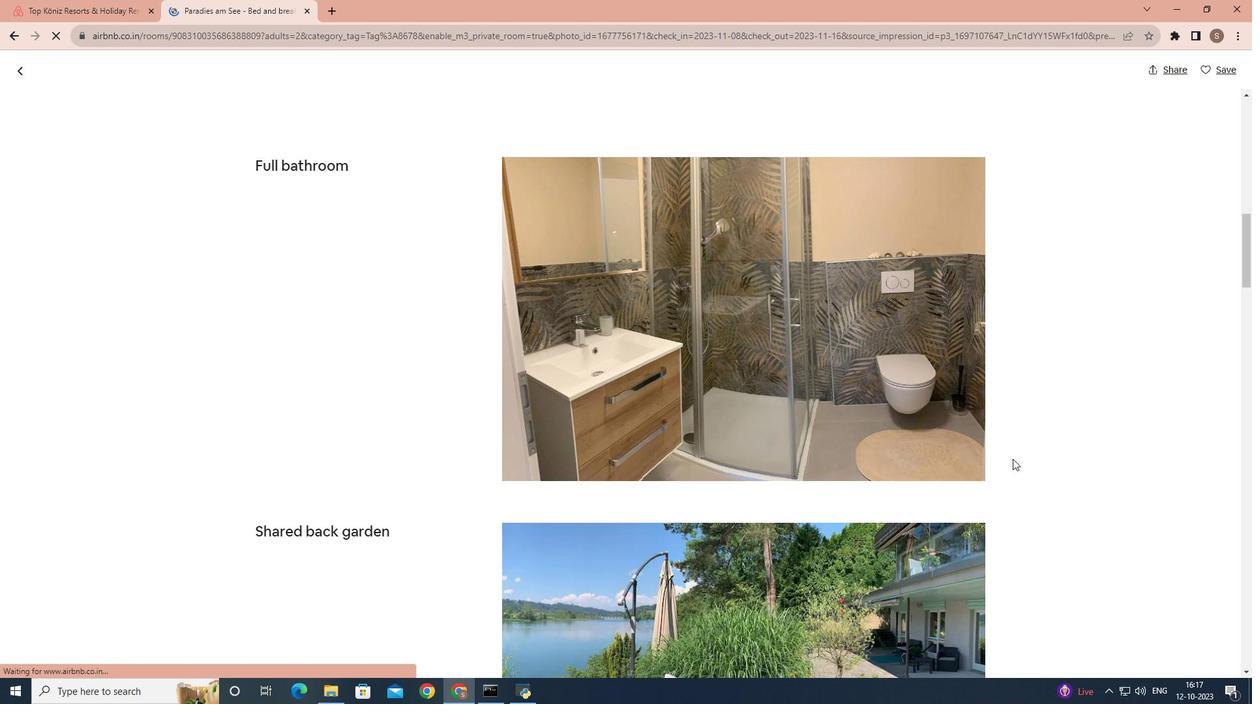 
Action: Mouse scrolled (1013, 458) with delta (0, 0)
Screenshot: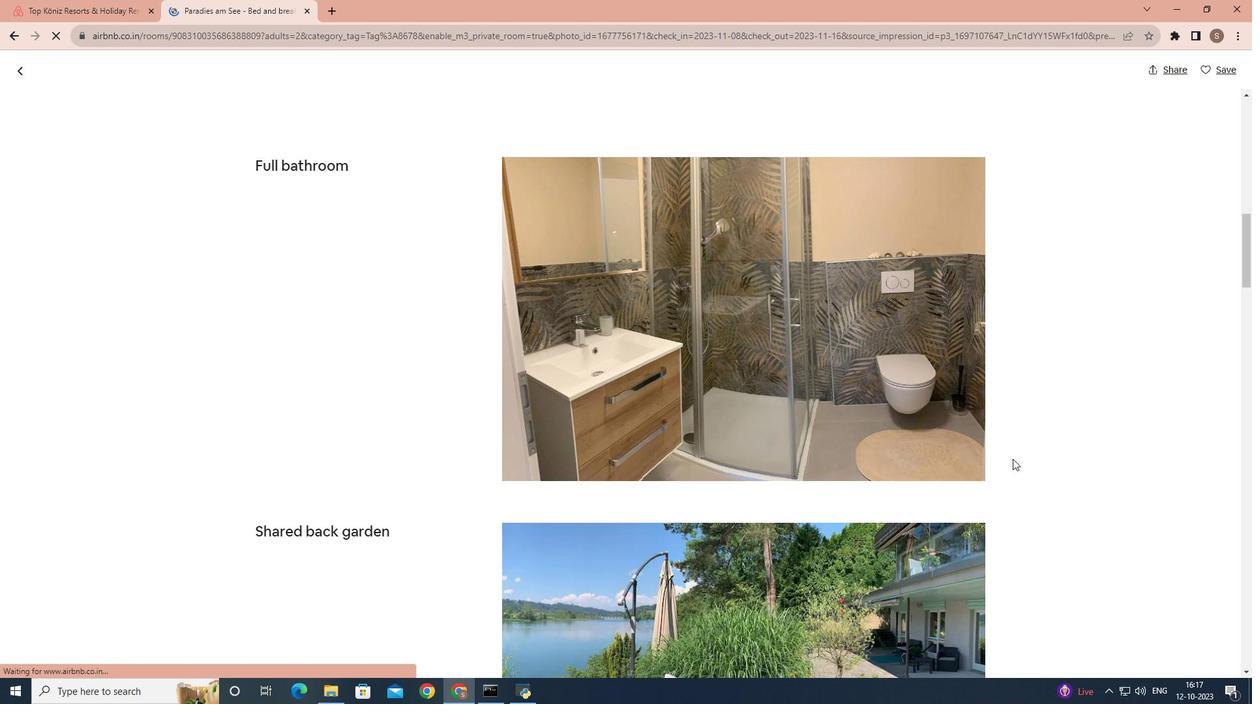 
Action: Mouse scrolled (1013, 458) with delta (0, 0)
Screenshot: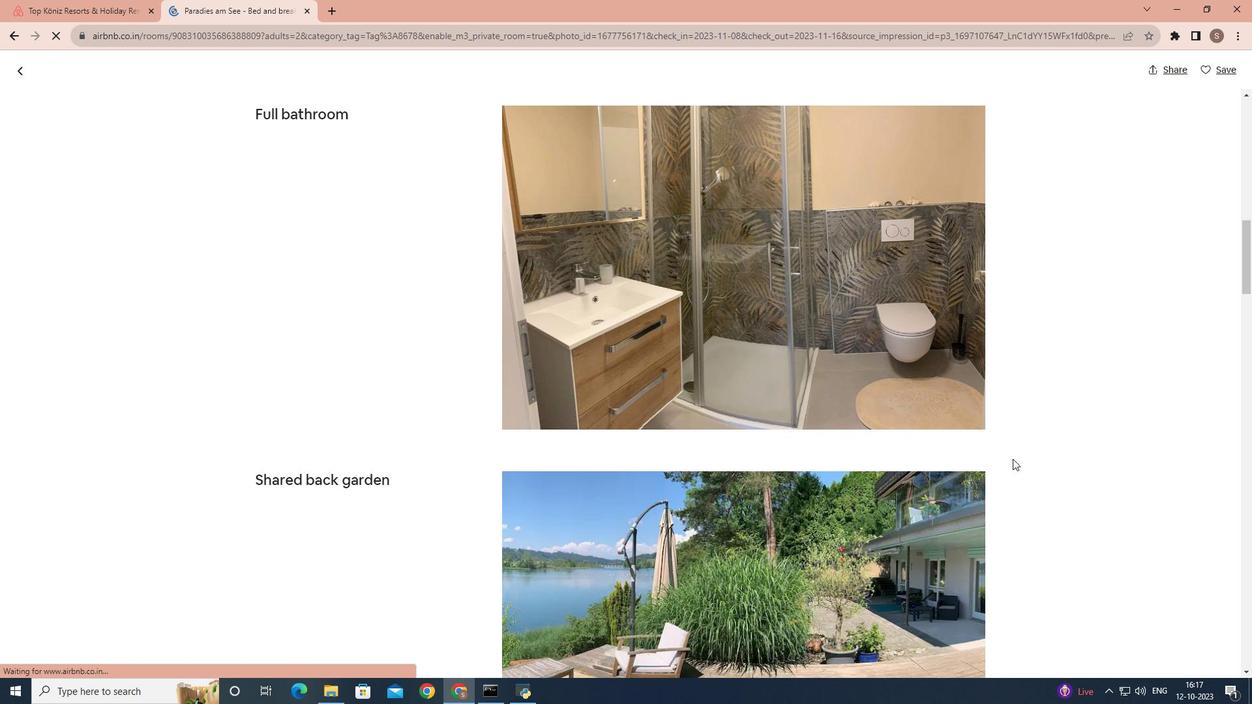 
Action: Mouse scrolled (1013, 458) with delta (0, 0)
Screenshot: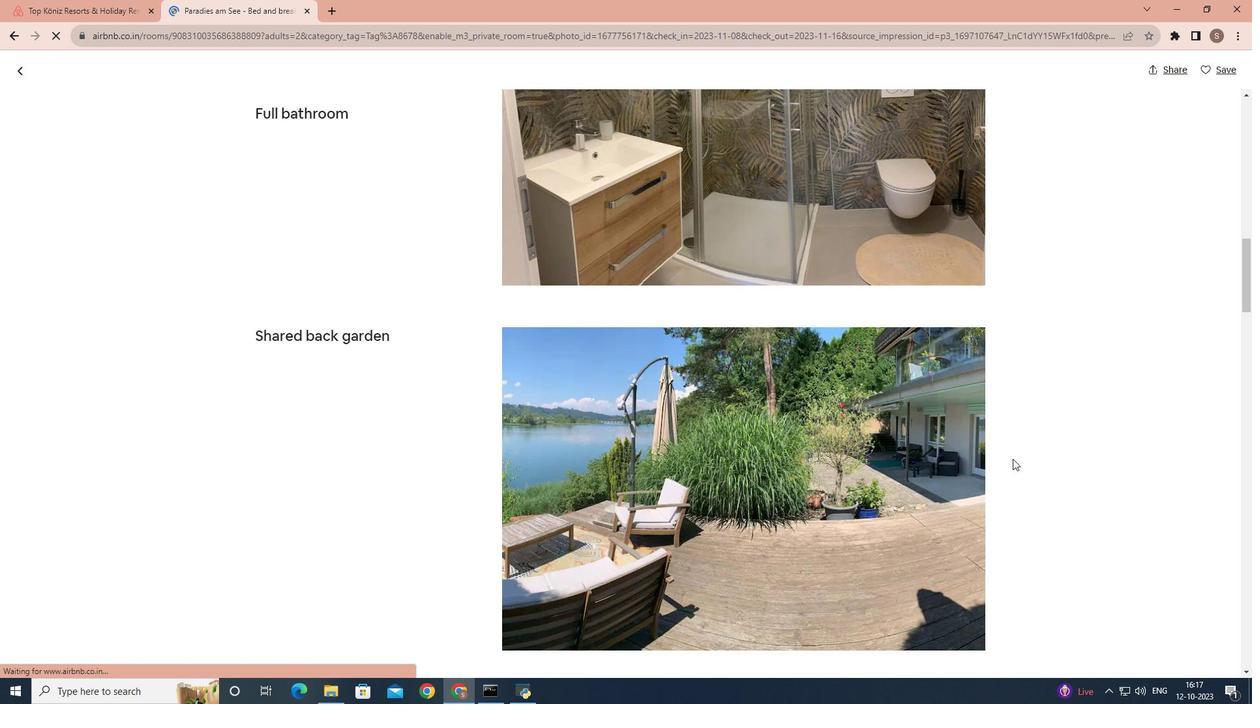 
Action: Mouse scrolled (1013, 458) with delta (0, 0)
Screenshot: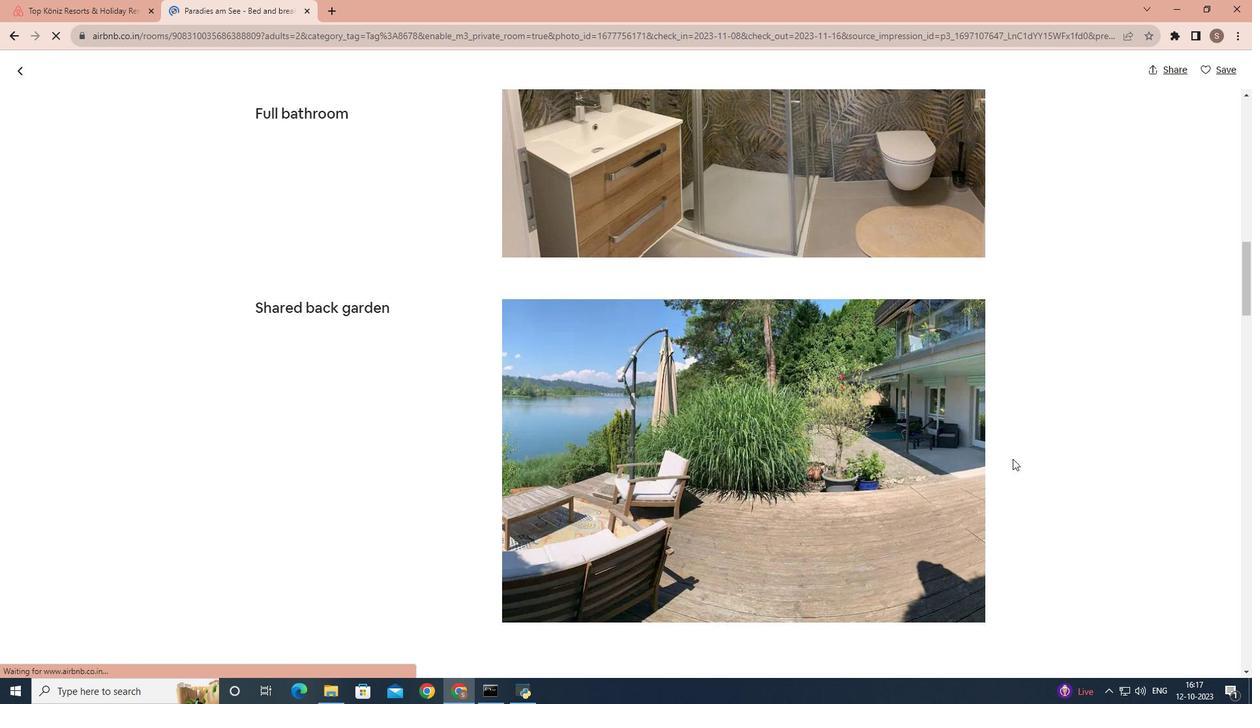 
Action: Mouse scrolled (1013, 458) with delta (0, 0)
Screenshot: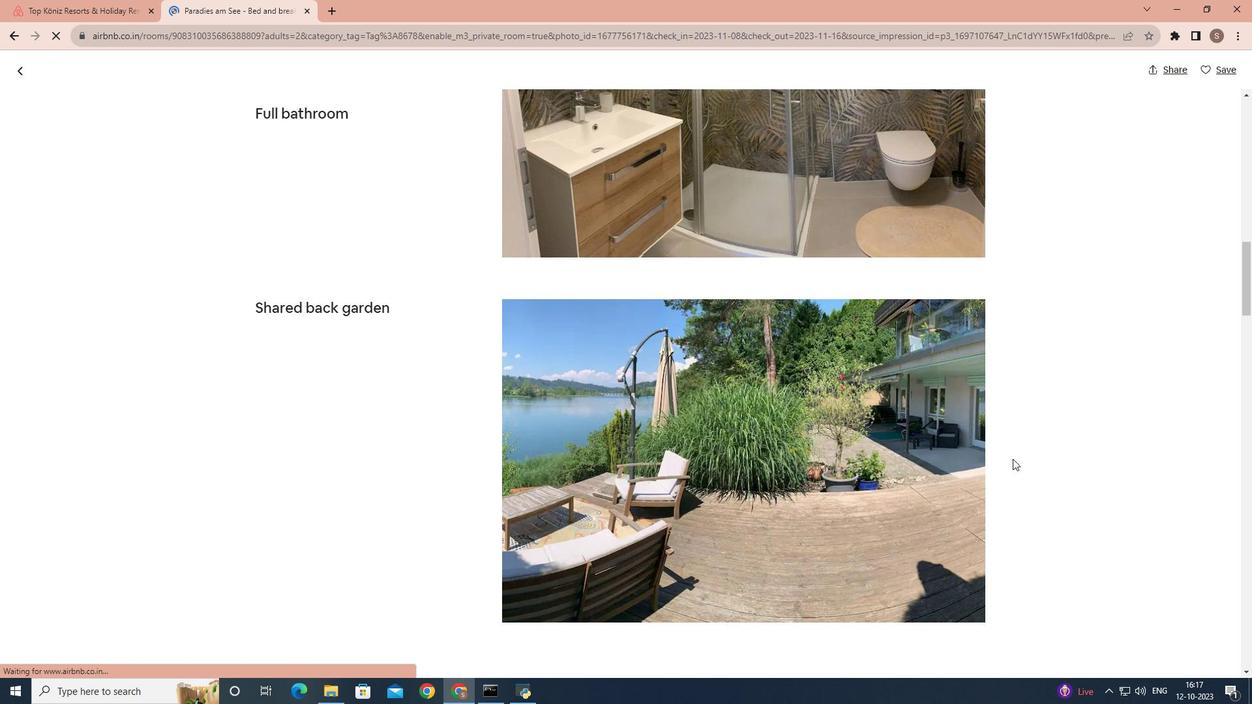 
Action: Mouse scrolled (1013, 458) with delta (0, 0)
Screenshot: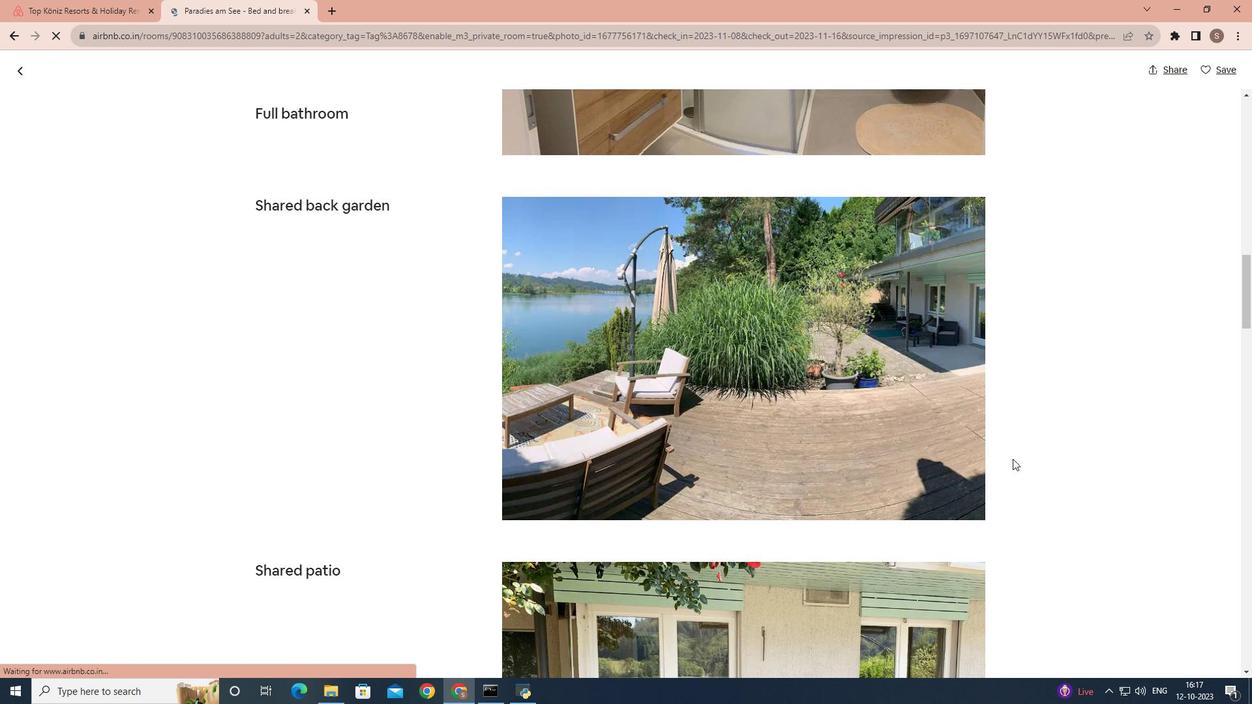 
Action: Mouse scrolled (1013, 458) with delta (0, 0)
Screenshot: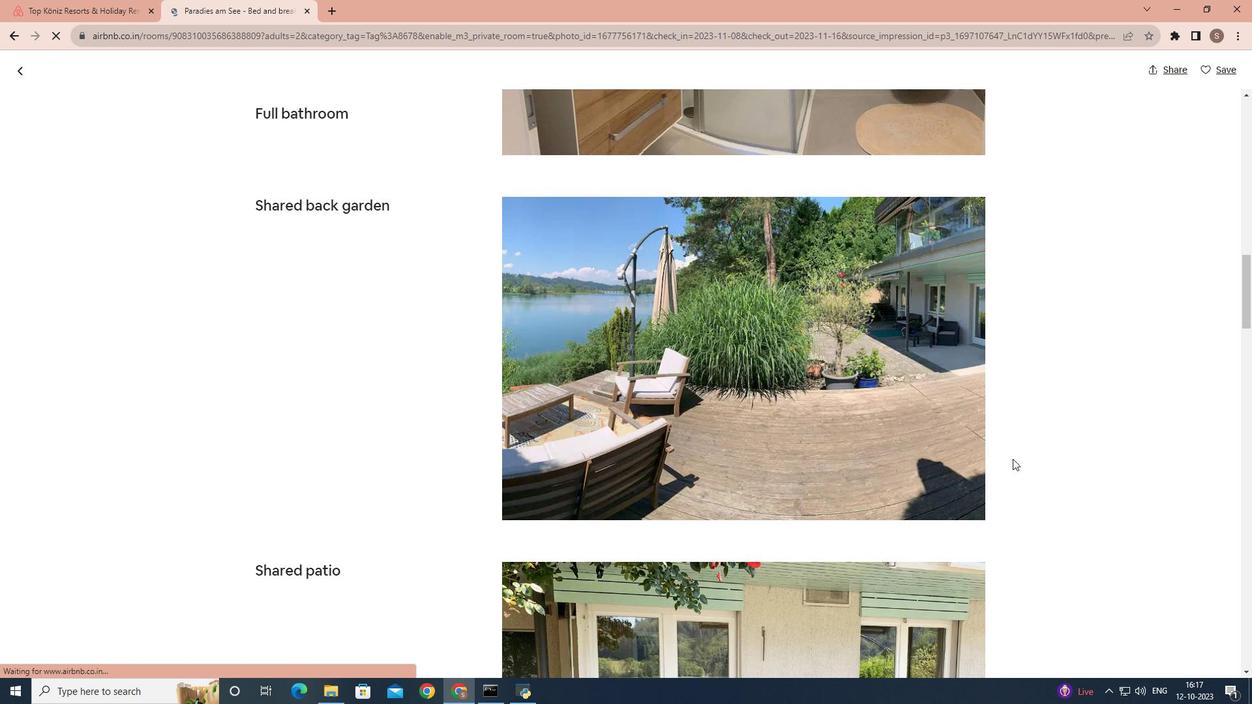 
Action: Mouse scrolled (1013, 458) with delta (0, 0)
Screenshot: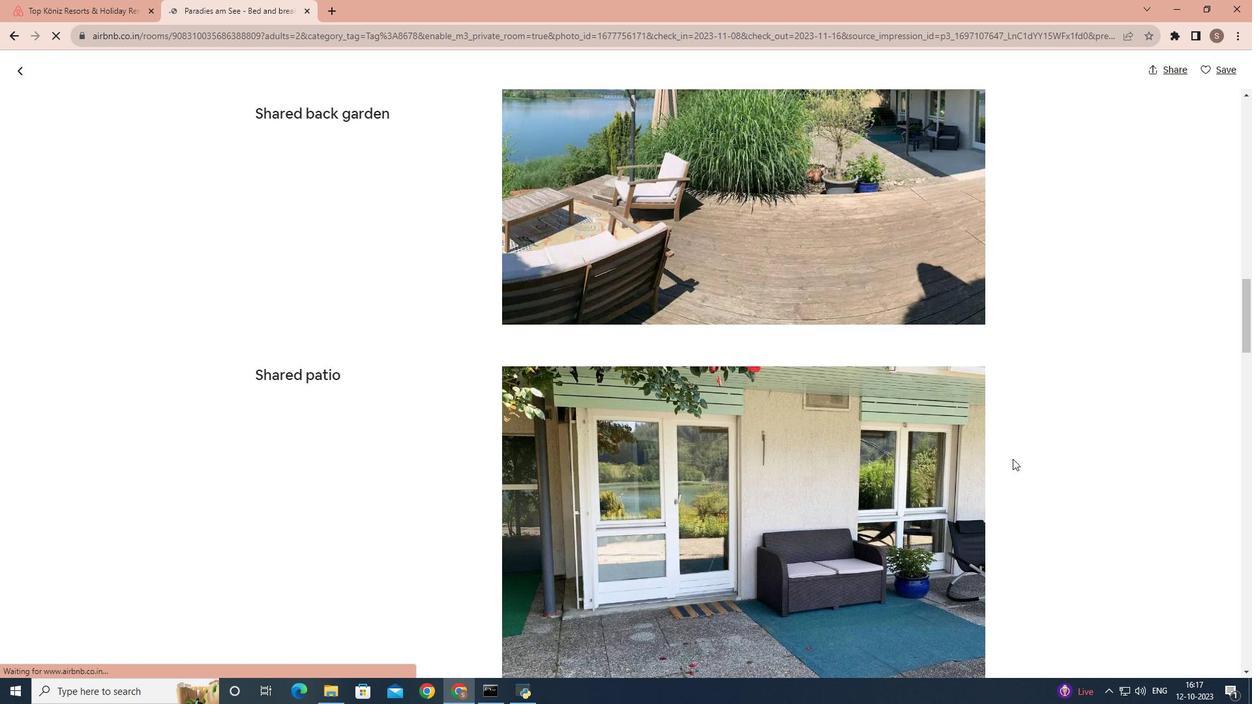 
Action: Mouse scrolled (1013, 458) with delta (0, 0)
Screenshot: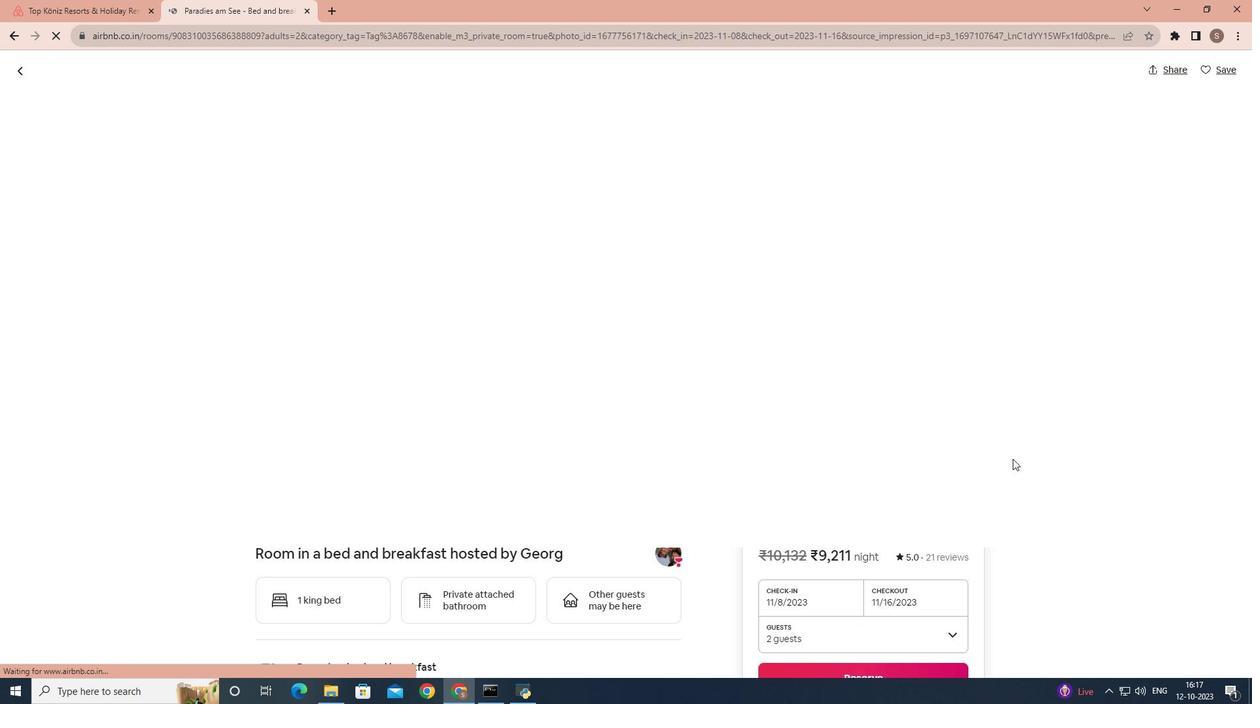 
Action: Mouse scrolled (1013, 458) with delta (0, 0)
Screenshot: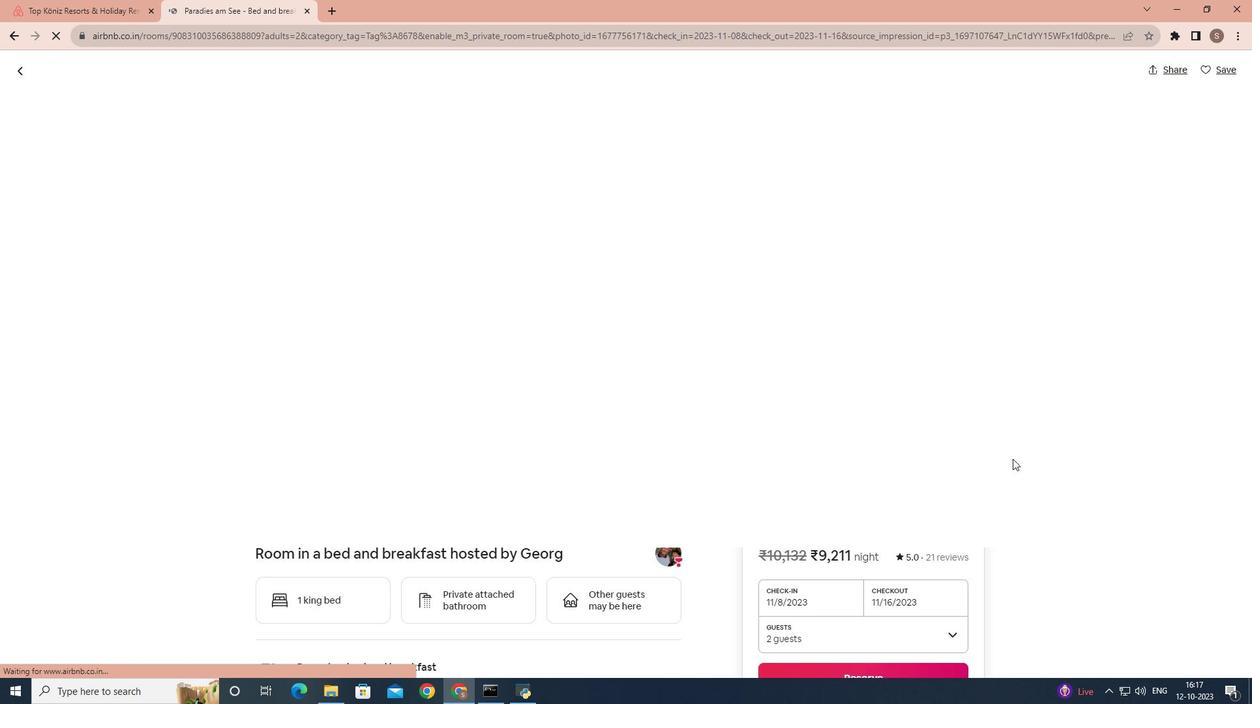
Action: Mouse scrolled (1013, 458) with delta (0, 0)
Screenshot: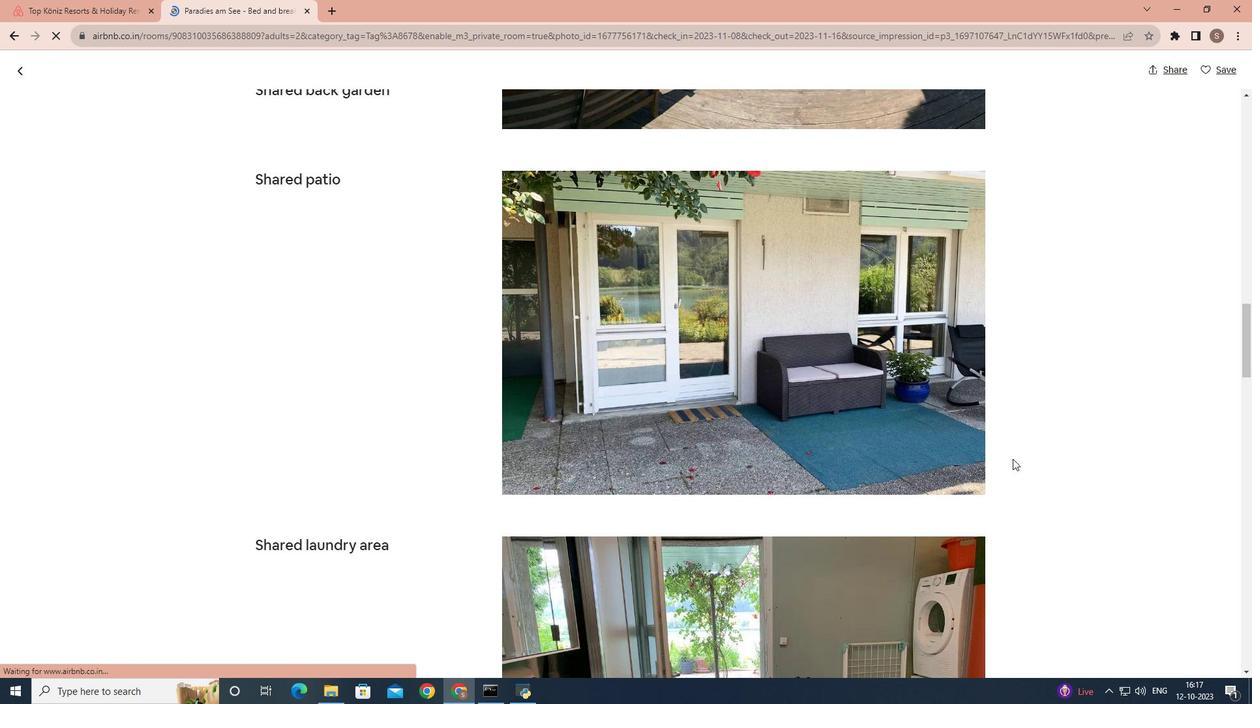 
Action: Mouse scrolled (1013, 458) with delta (0, 0)
Screenshot: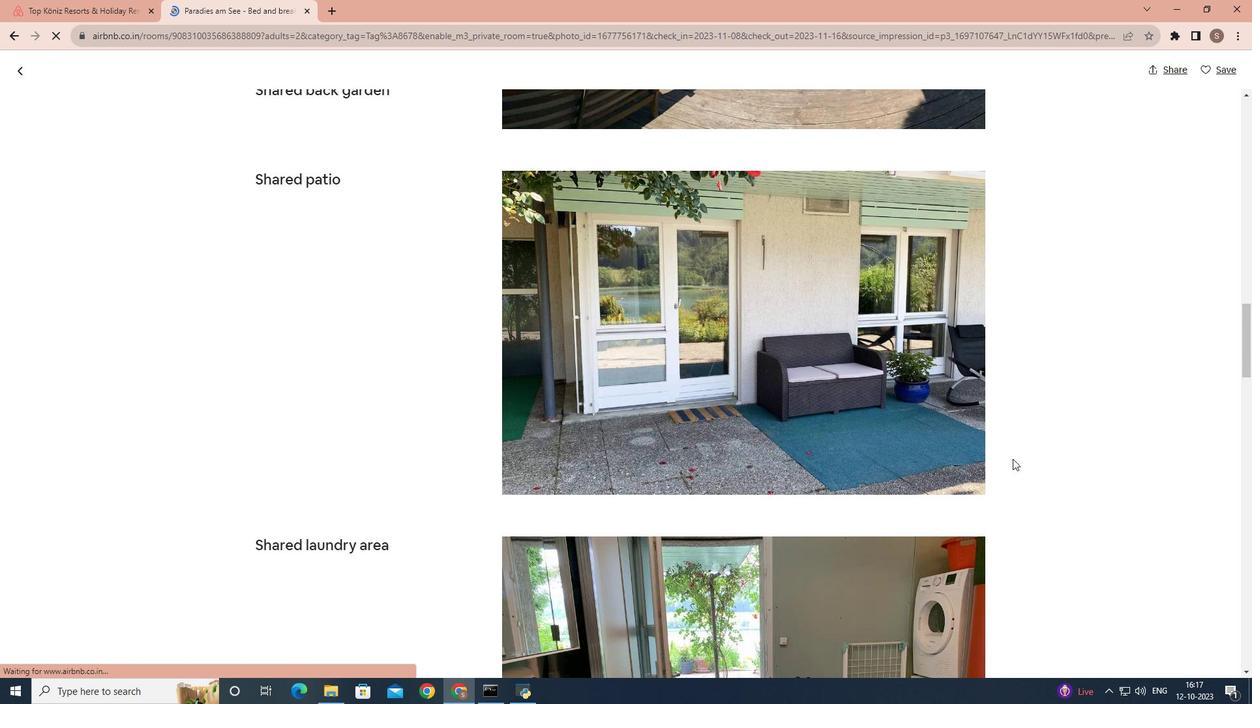 
Action: Mouse scrolled (1013, 458) with delta (0, 0)
Screenshot: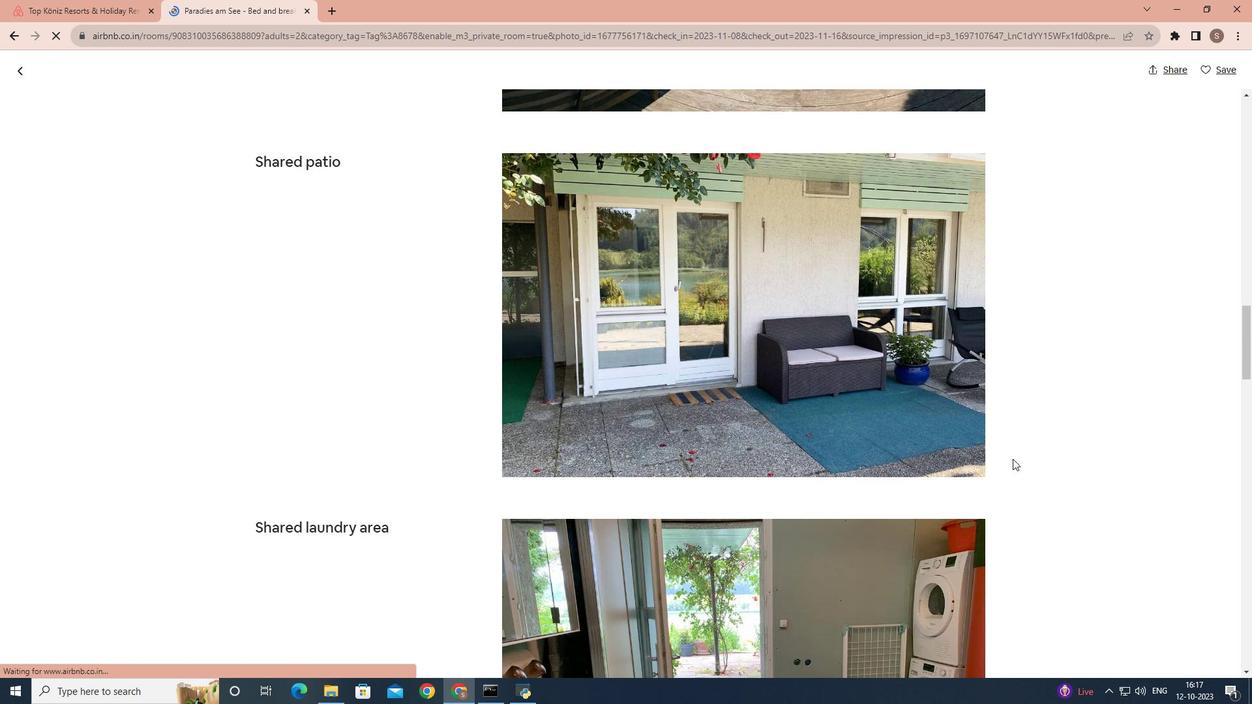 
Action: Mouse scrolled (1013, 458) with delta (0, 0)
Screenshot: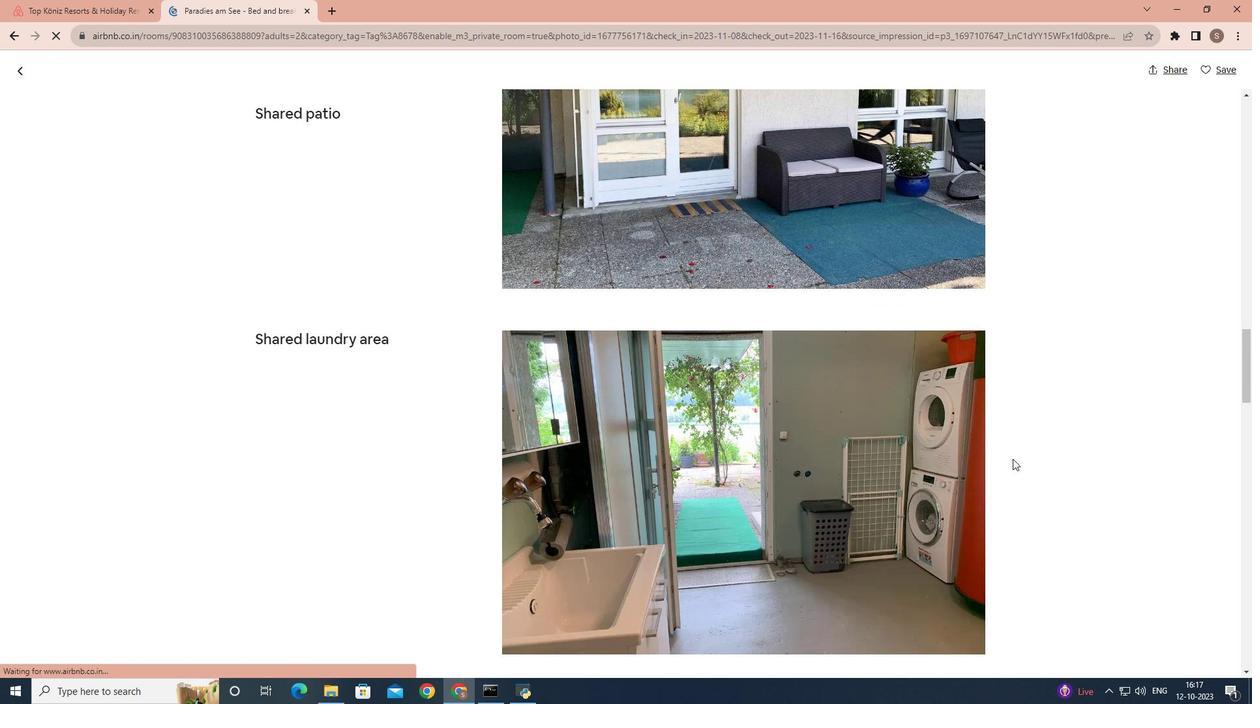 
Action: Mouse scrolled (1013, 458) with delta (0, 0)
Screenshot: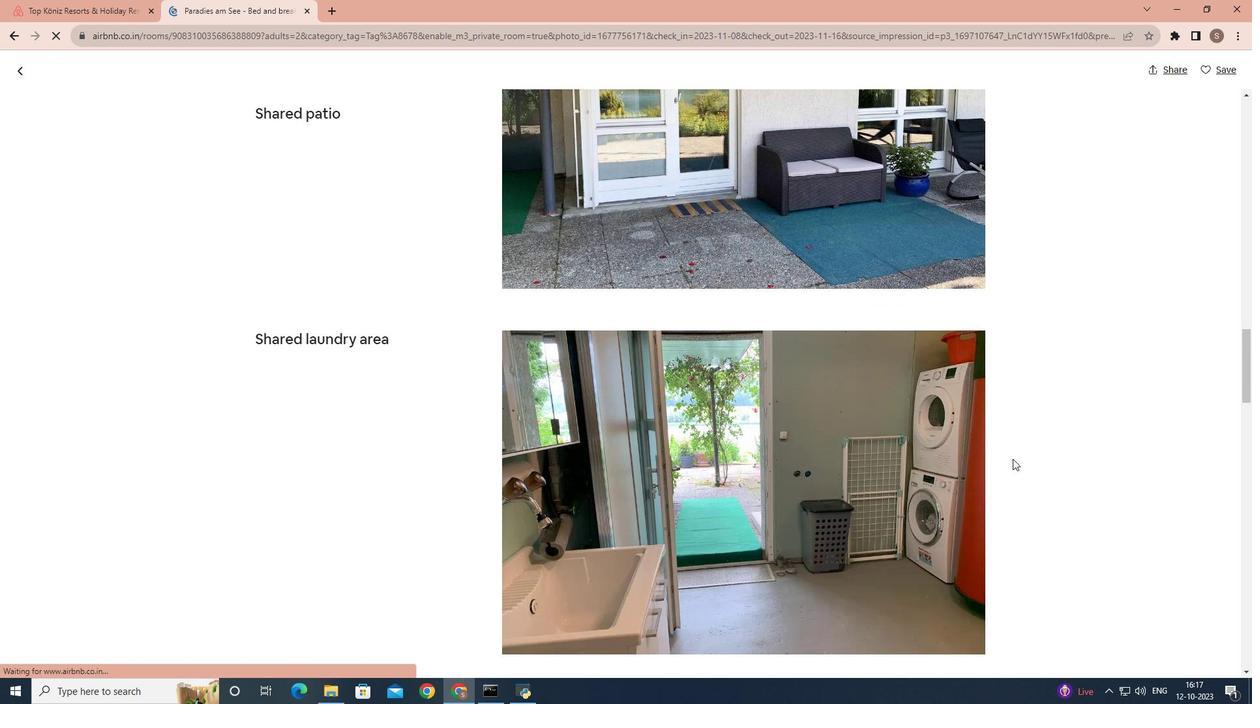
Action: Mouse scrolled (1013, 458) with delta (0, 0)
Screenshot: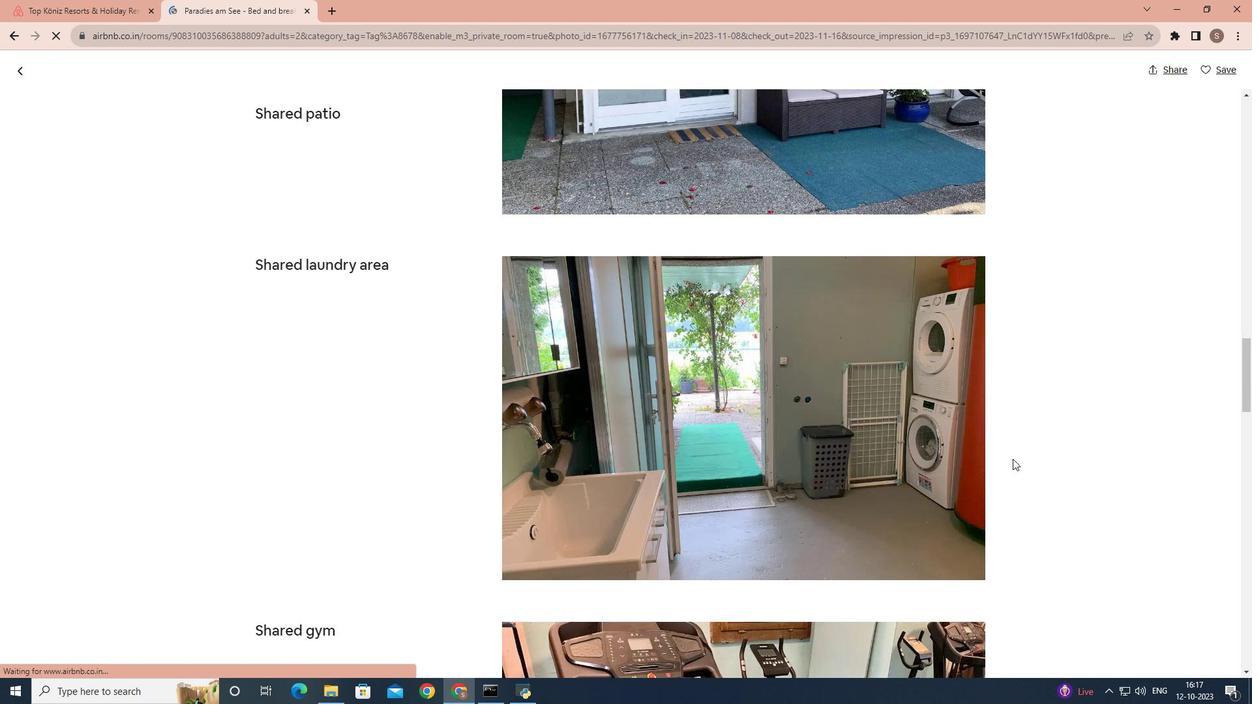 
Action: Mouse scrolled (1013, 458) with delta (0, 0)
Screenshot: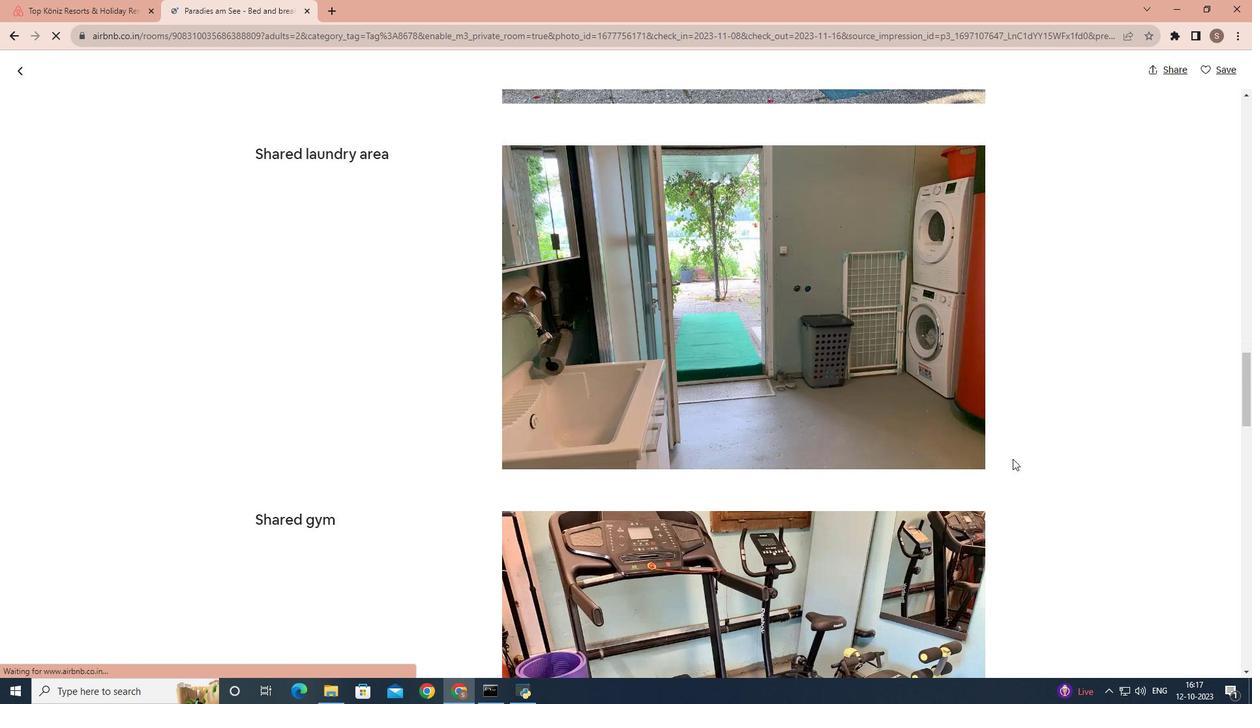 
Action: Mouse scrolled (1013, 458) with delta (0, 0)
Screenshot: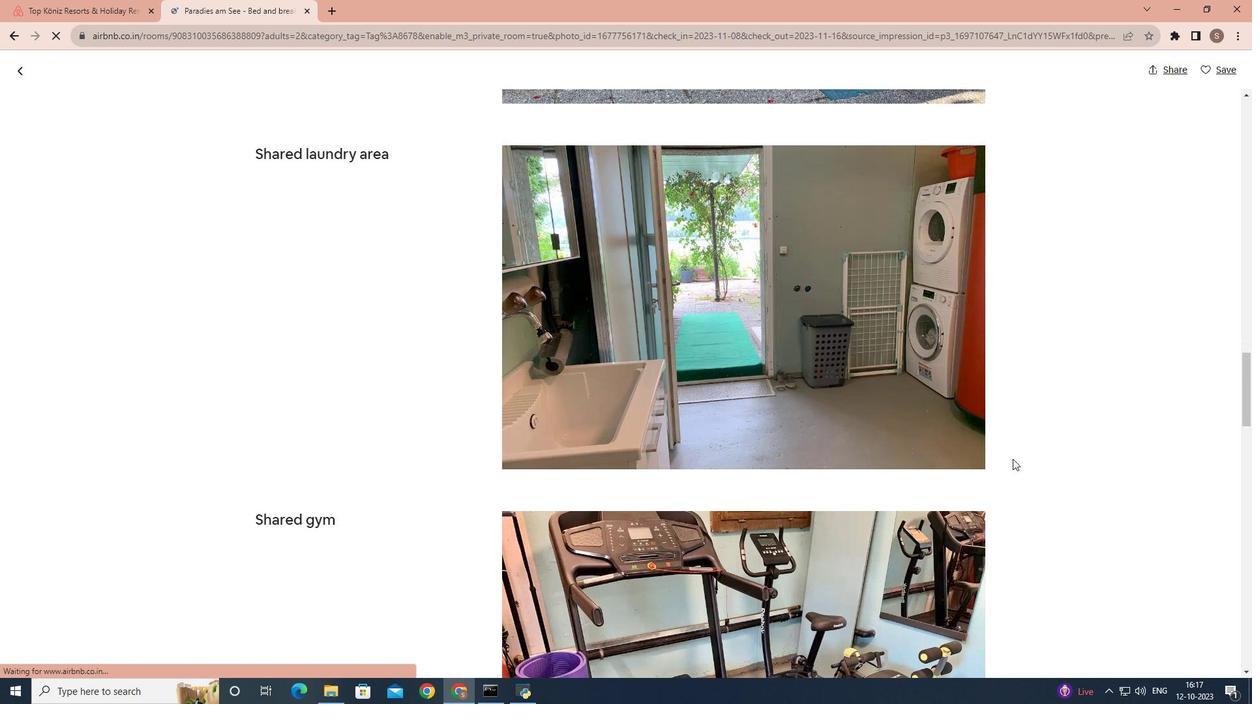 
Action: Mouse scrolled (1013, 458) with delta (0, 0)
Screenshot: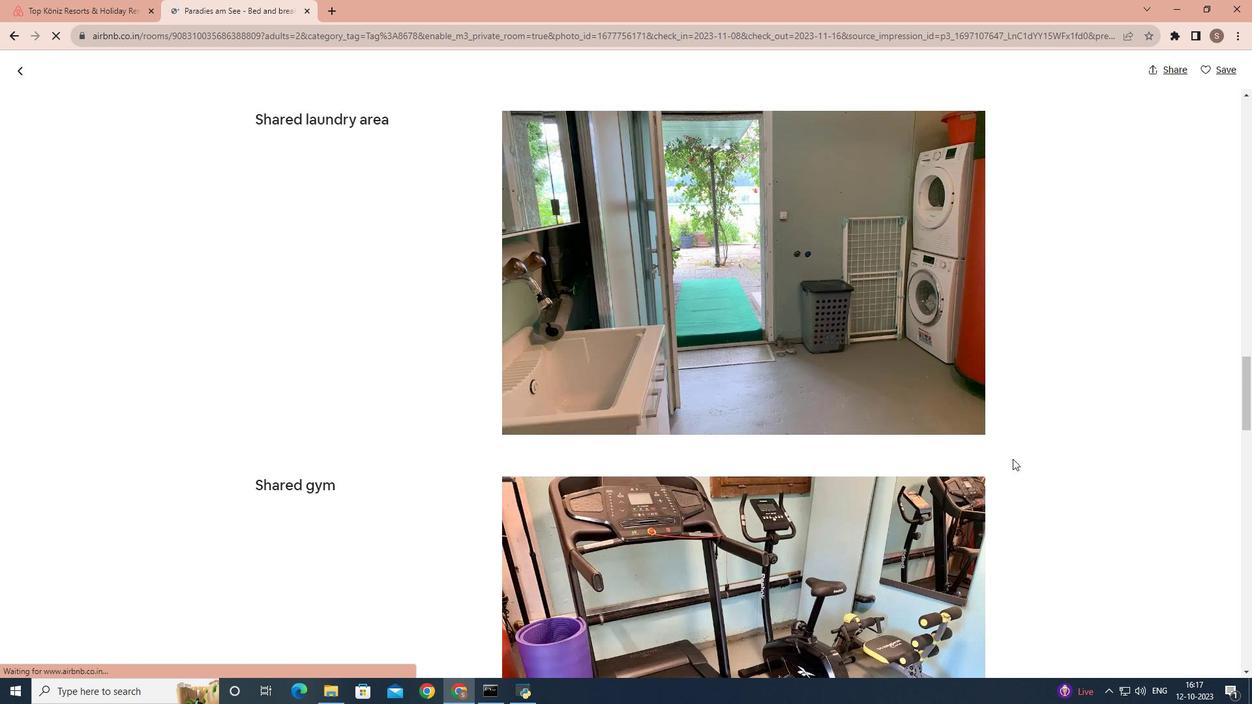 
Action: Mouse scrolled (1013, 458) with delta (0, 0)
Screenshot: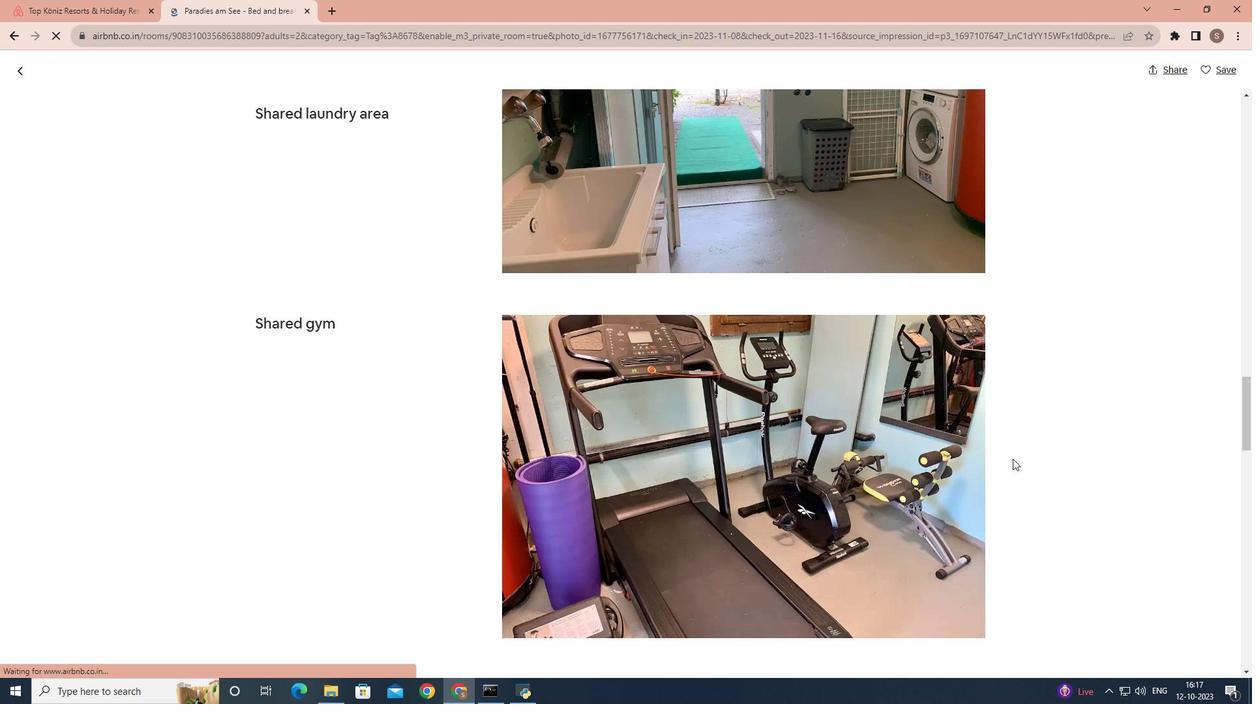 
Action: Mouse scrolled (1013, 458) with delta (0, 0)
Screenshot: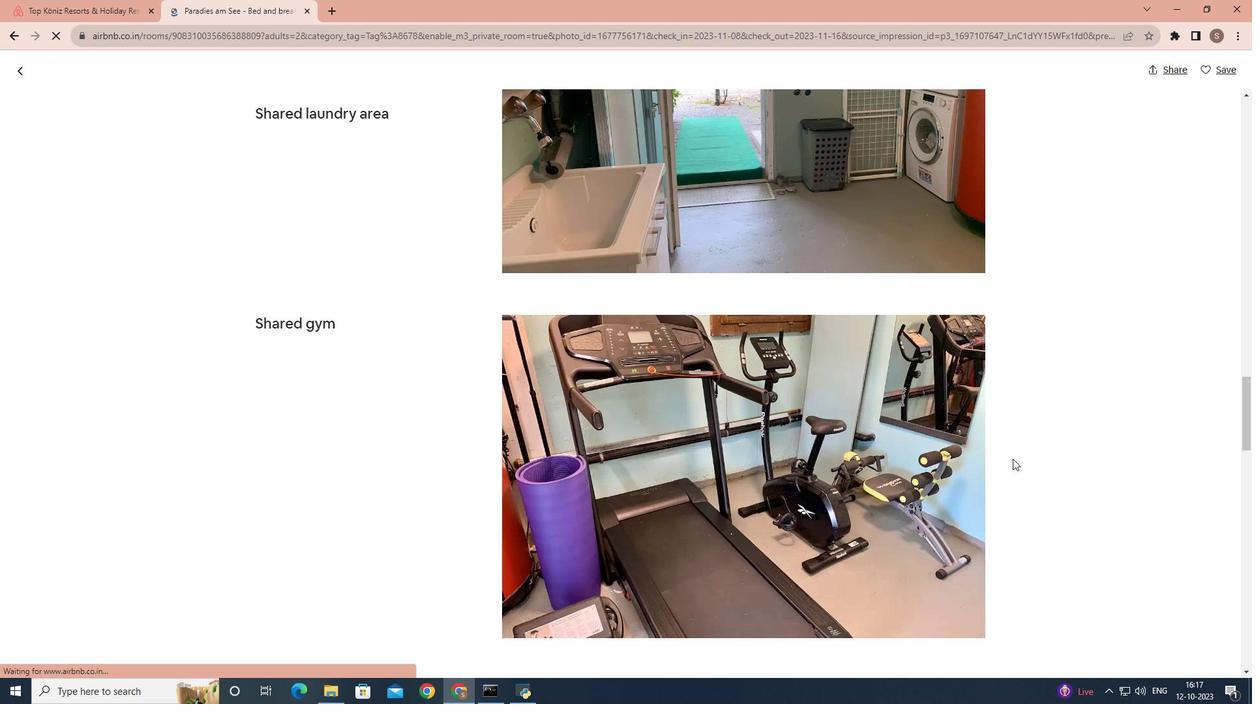 
Action: Mouse scrolled (1013, 458) with delta (0, 0)
Screenshot: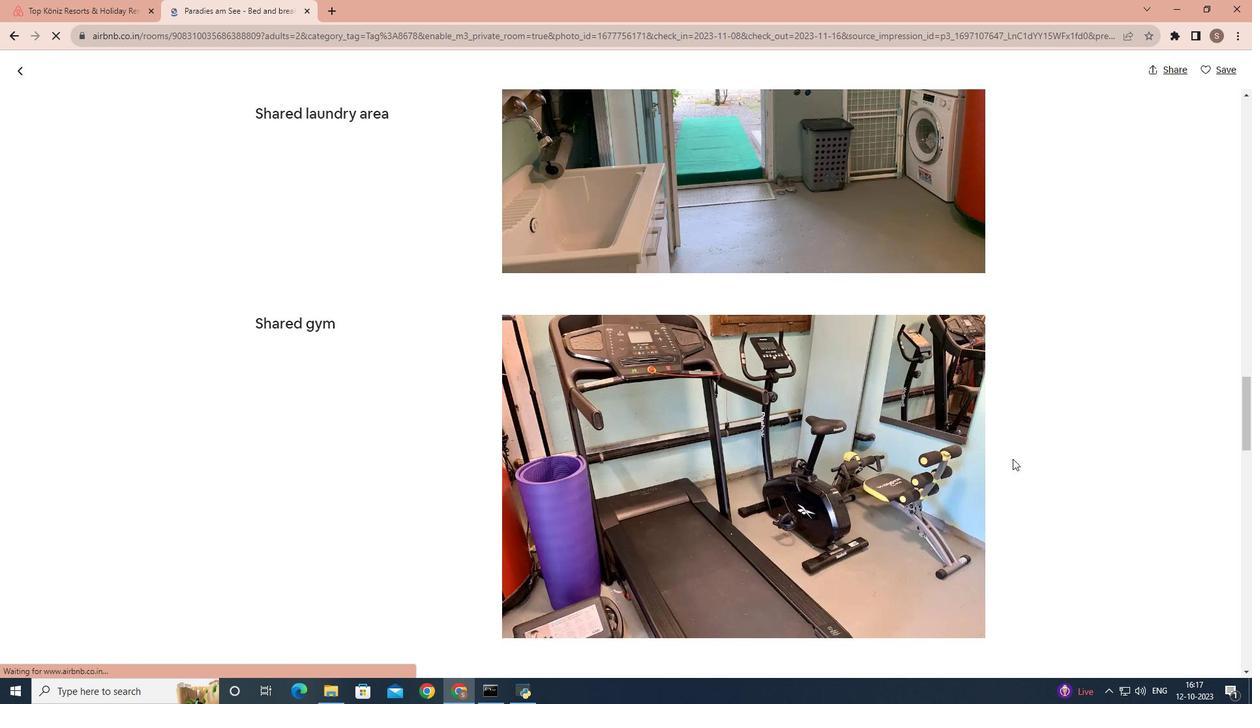 
Action: Mouse scrolled (1013, 458) with delta (0, 0)
Screenshot: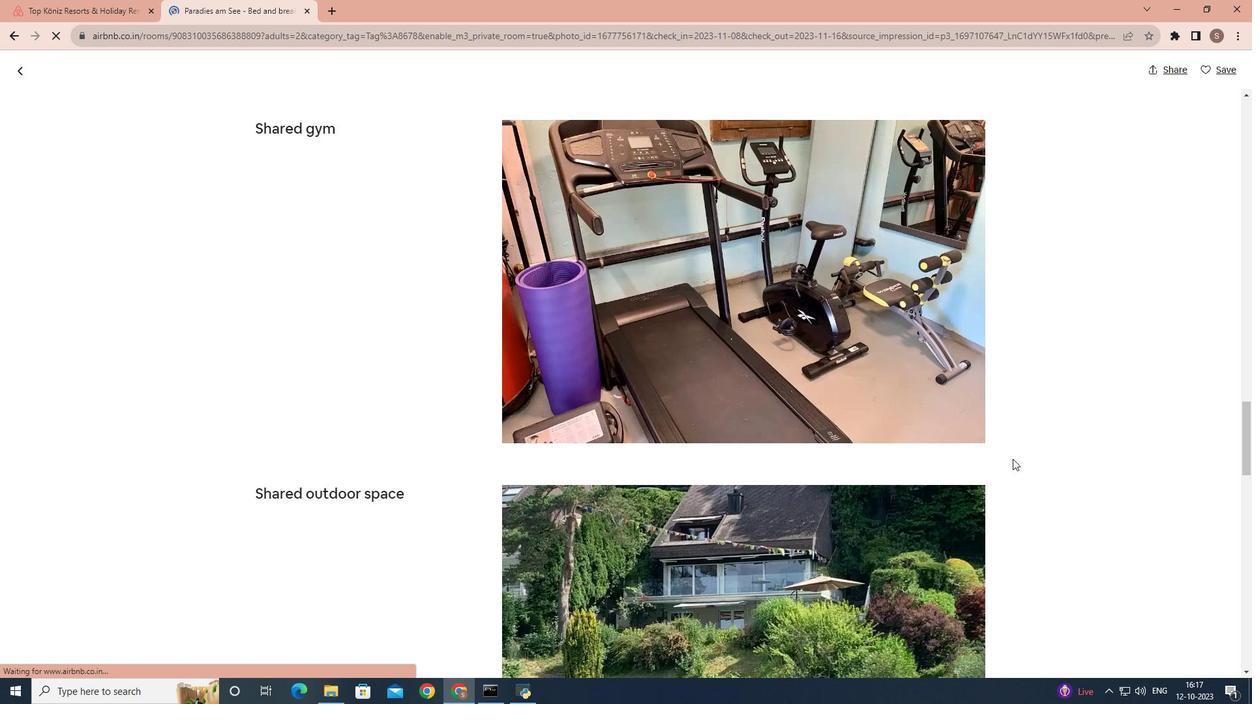
Action: Mouse scrolled (1013, 458) with delta (0, 0)
Screenshot: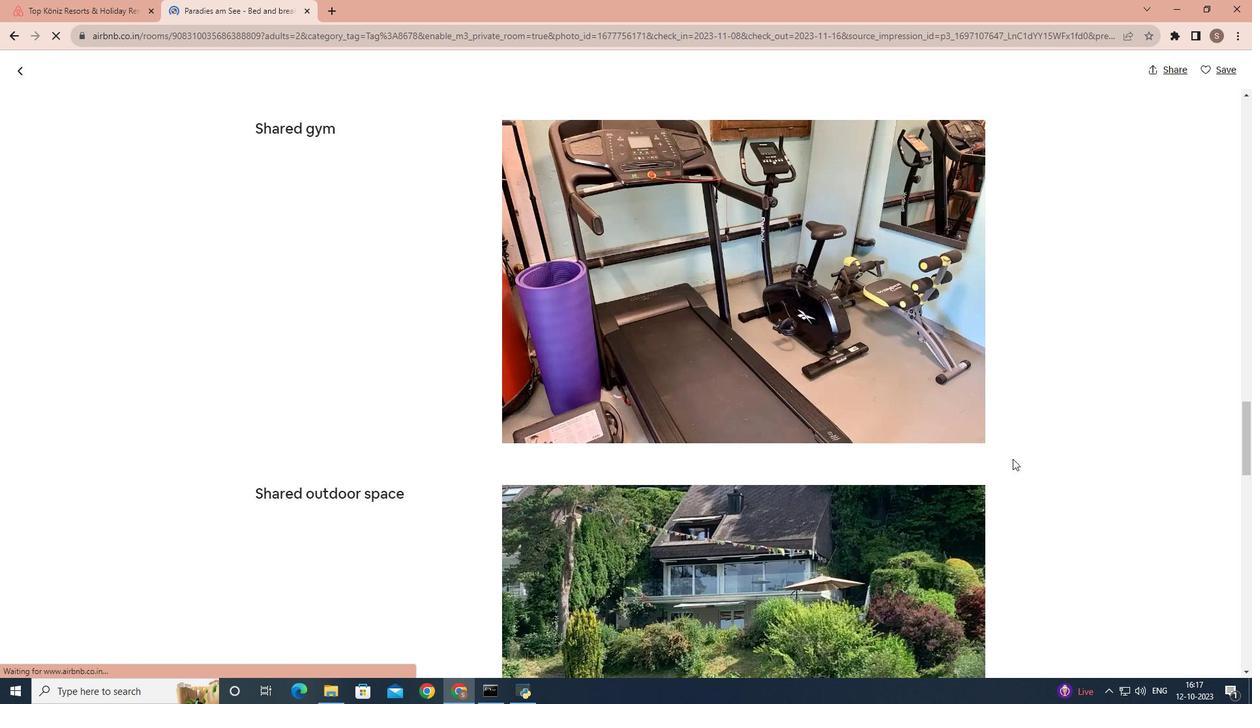 
Action: Mouse scrolled (1013, 458) with delta (0, 0)
Screenshot: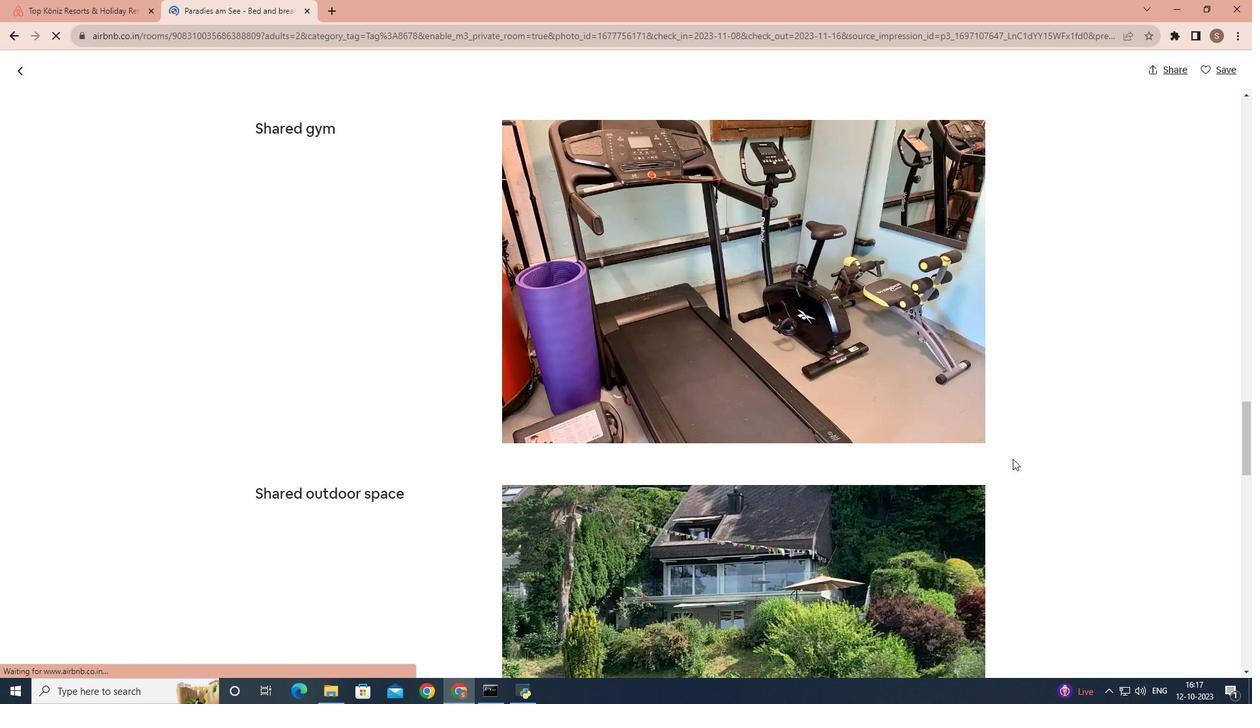
Action: Mouse scrolled (1013, 458) with delta (0, 0)
Screenshot: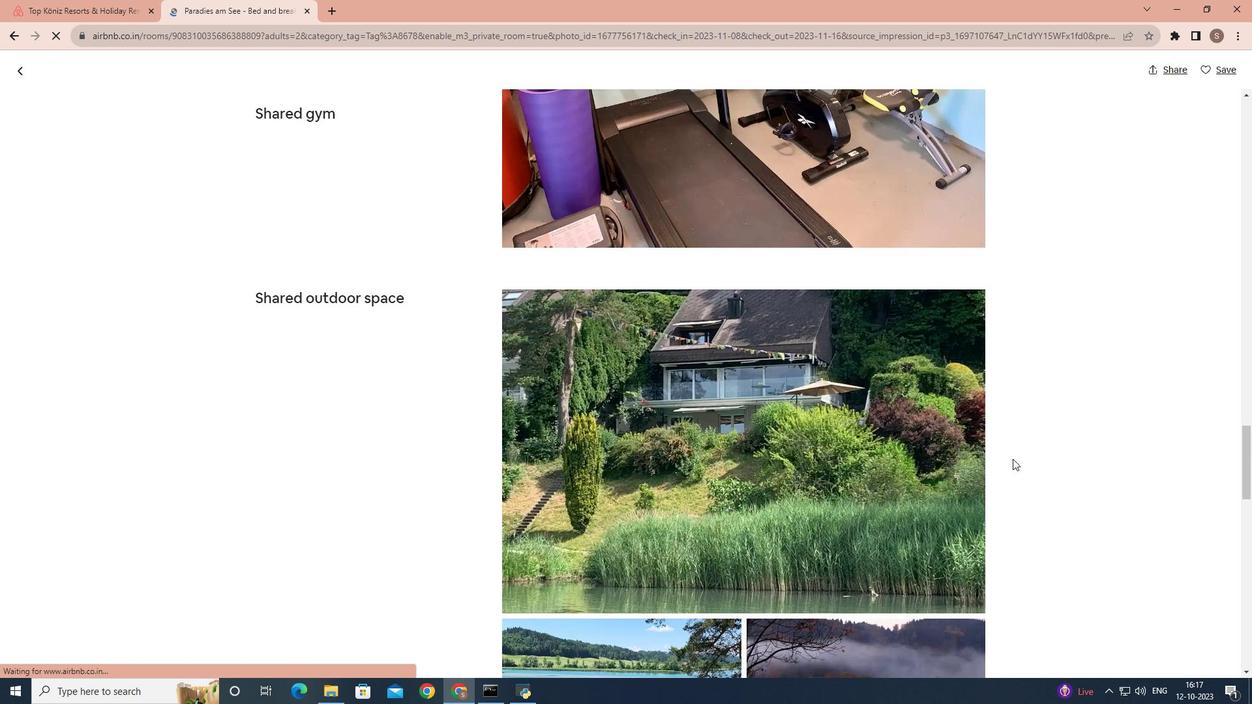
Action: Mouse scrolled (1013, 458) with delta (0, 0)
Screenshot: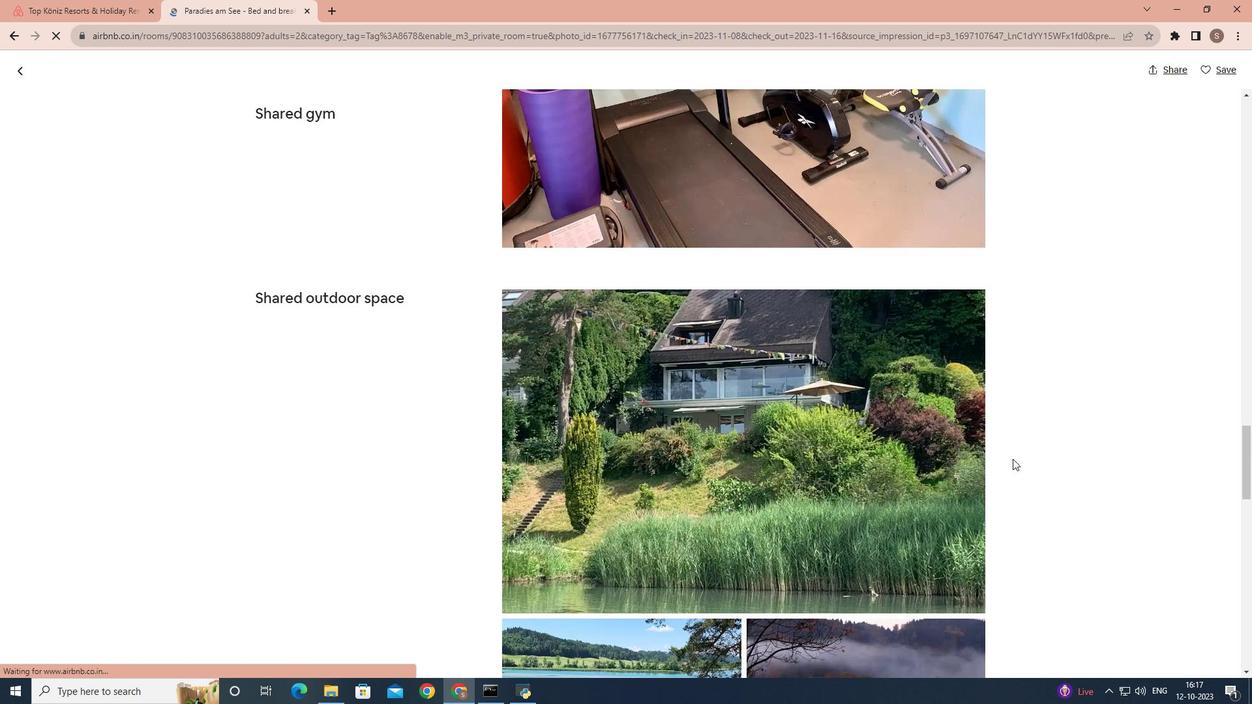 
Action: Mouse scrolled (1013, 458) with delta (0, 0)
Screenshot: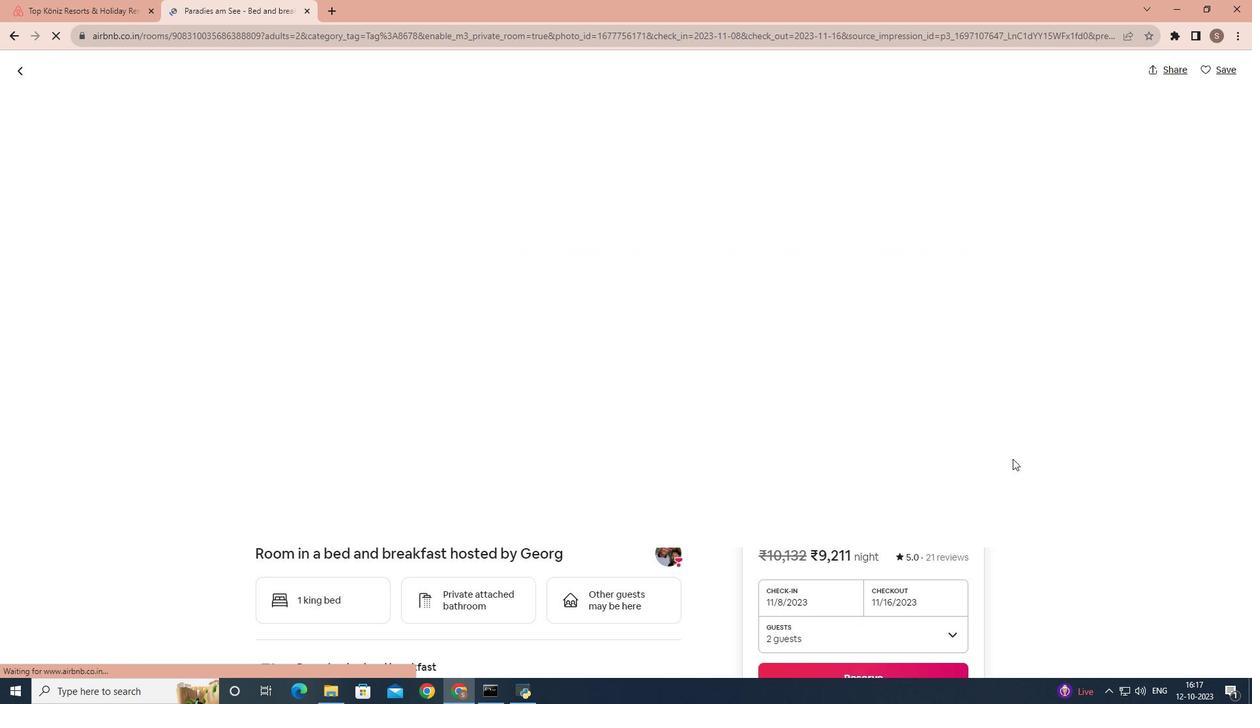 
Action: Mouse scrolled (1013, 458) with delta (0, 0)
Screenshot: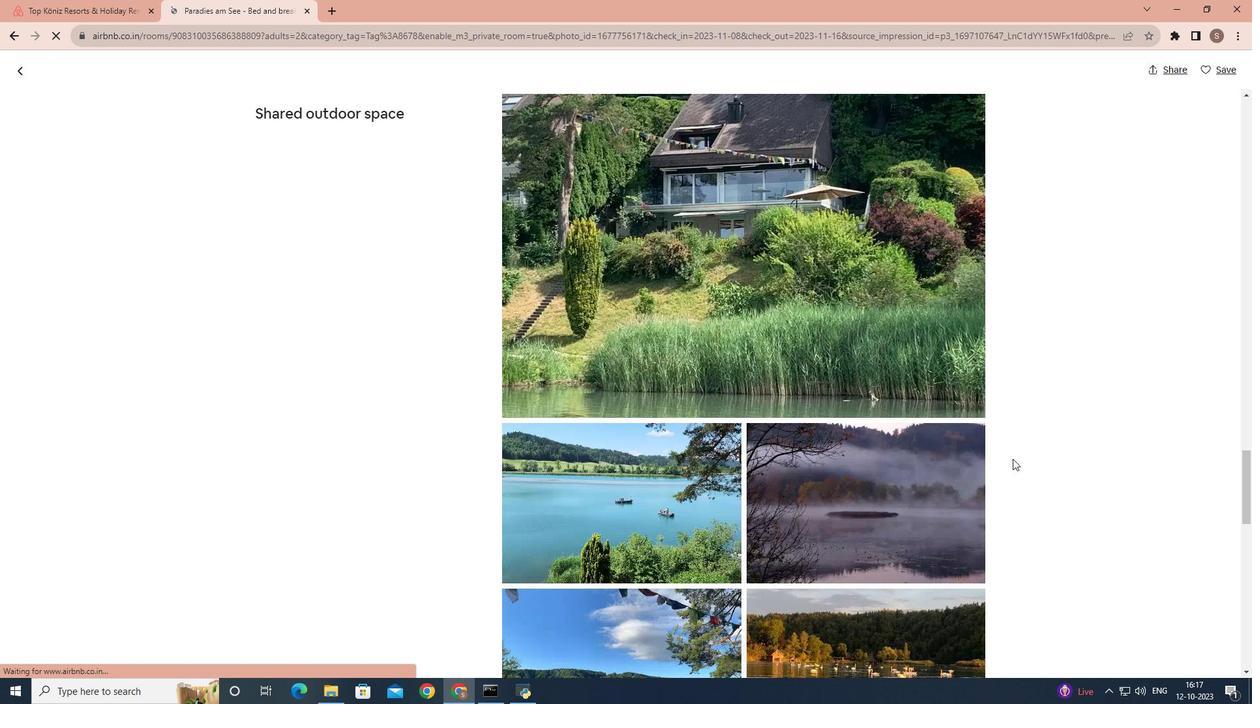 
Action: Mouse scrolled (1013, 458) with delta (0, 0)
Screenshot: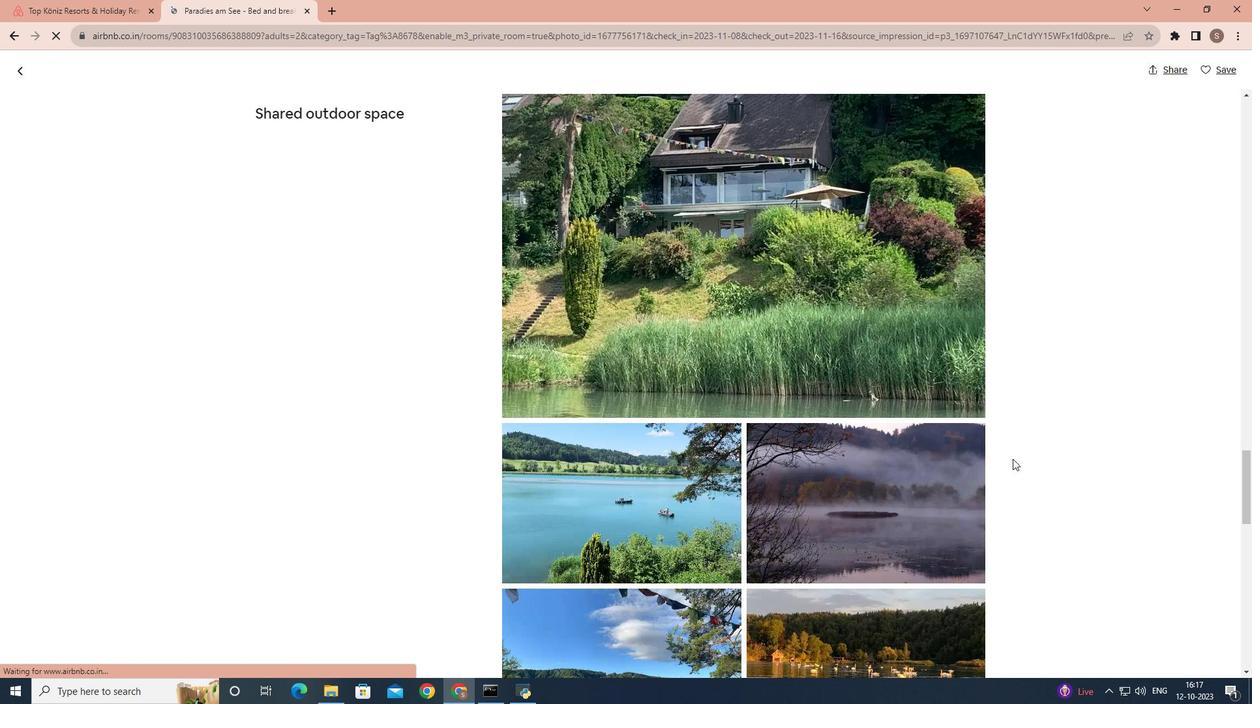 
Action: Mouse scrolled (1013, 458) with delta (0, 0)
Screenshot: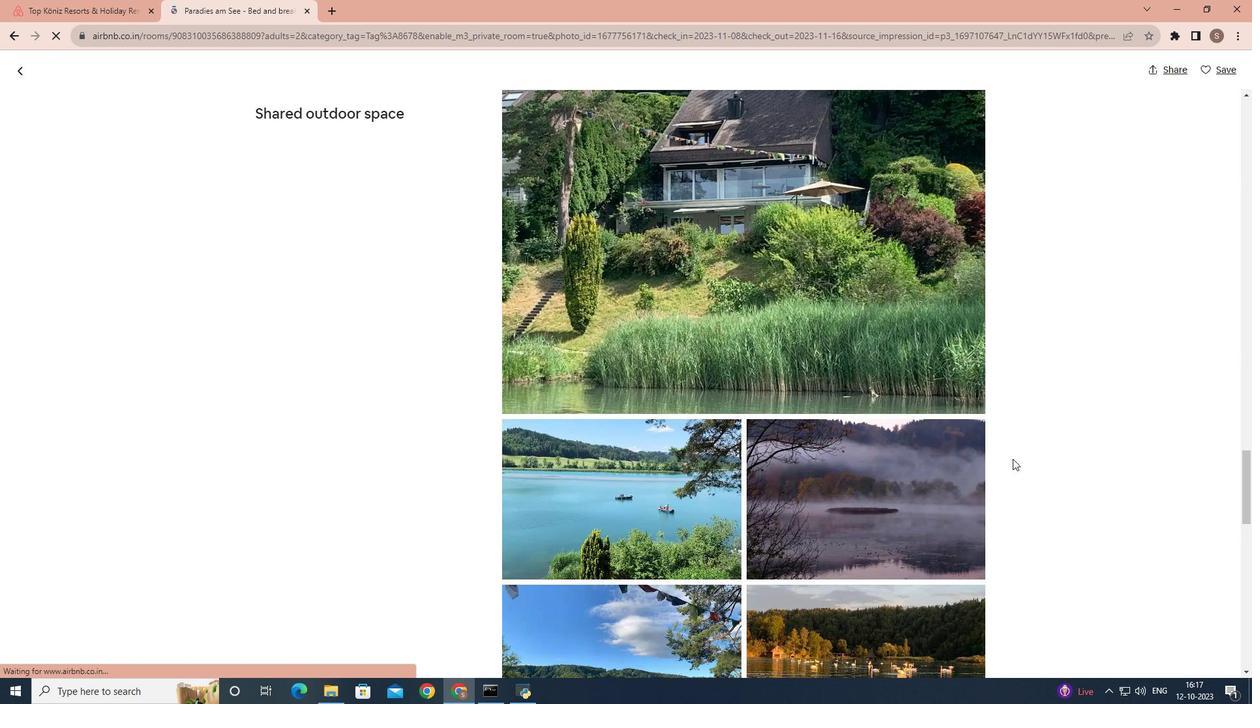 
Action: Mouse scrolled (1013, 458) with delta (0, 0)
Screenshot: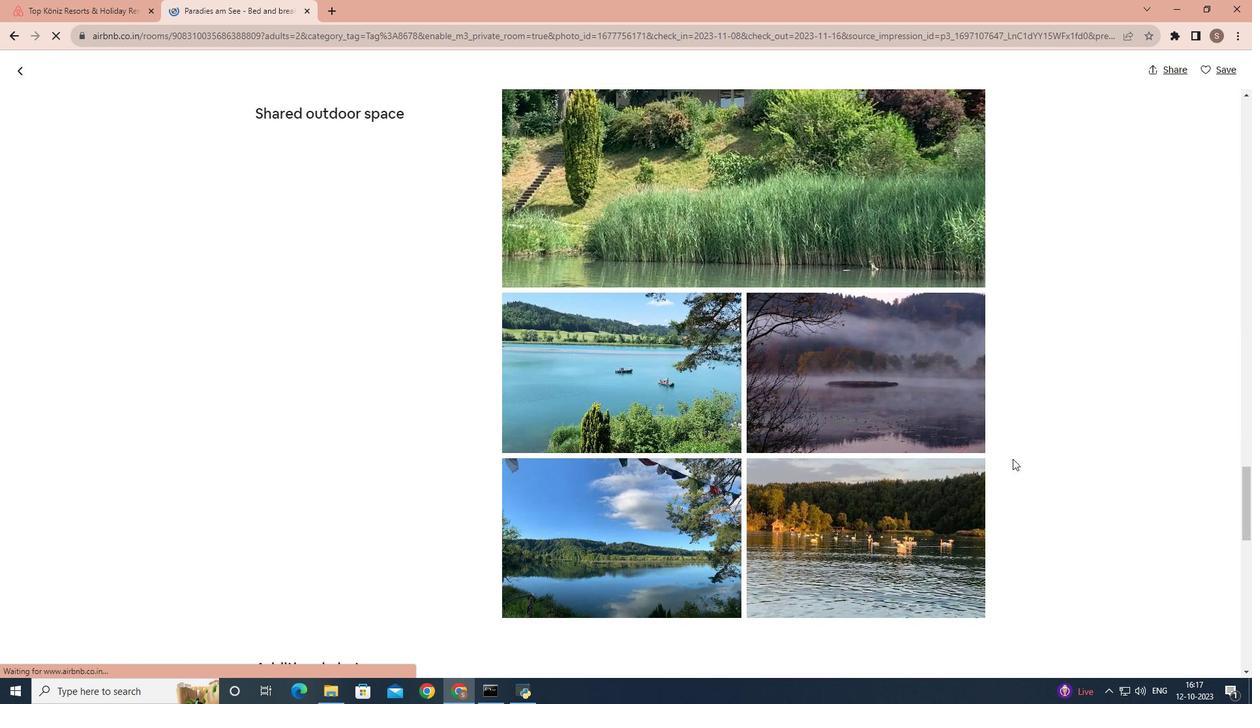 
Action: Mouse scrolled (1013, 458) with delta (0, 0)
Screenshot: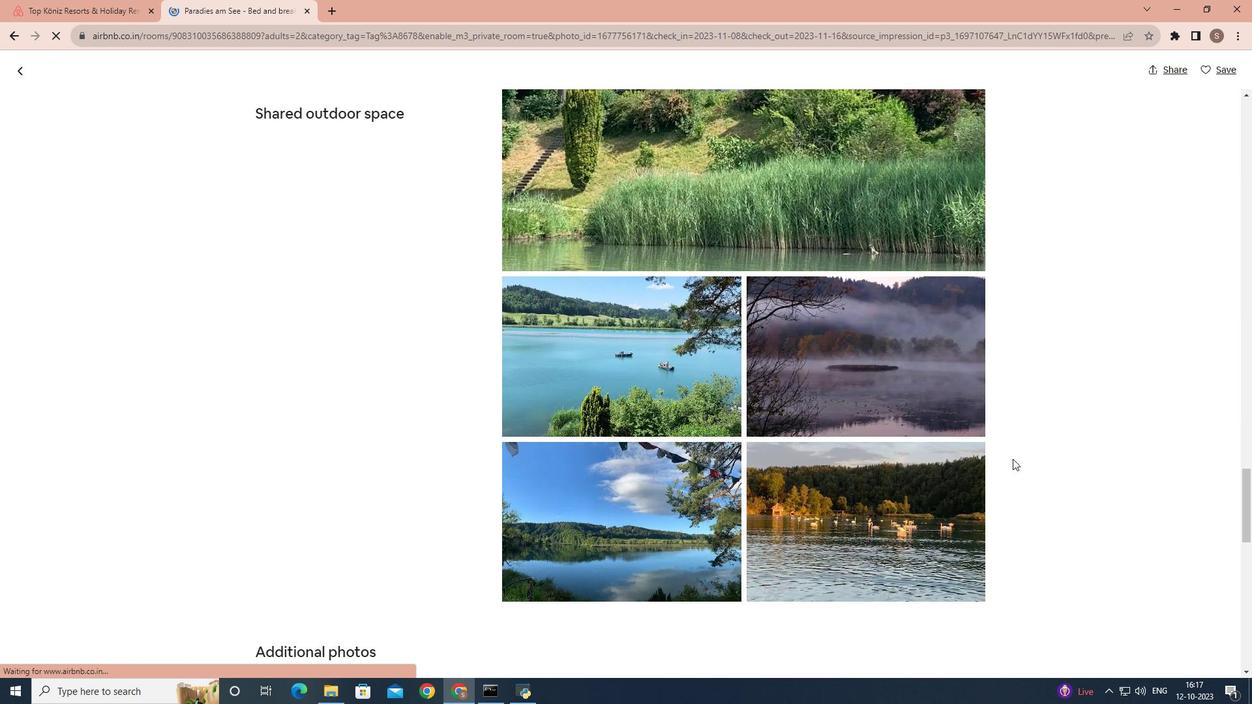 
Action: Mouse scrolled (1013, 458) with delta (0, 0)
Screenshot: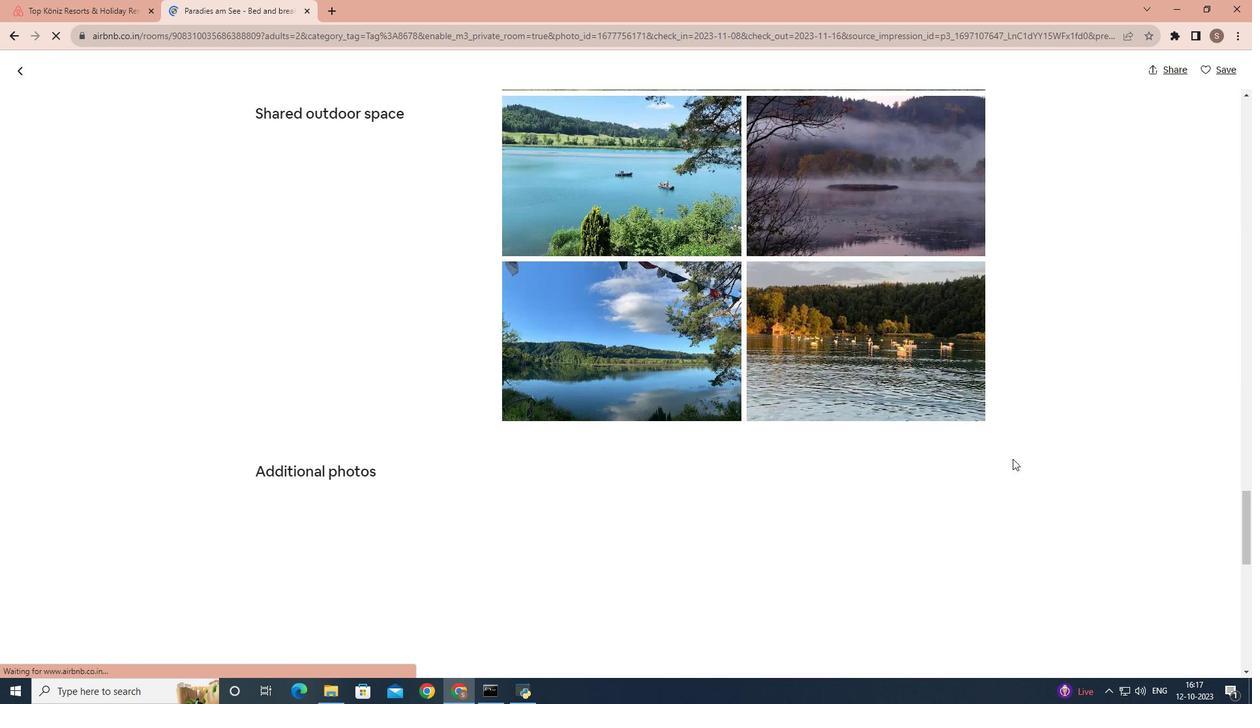 
Action: Mouse scrolled (1013, 458) with delta (0, 0)
Screenshot: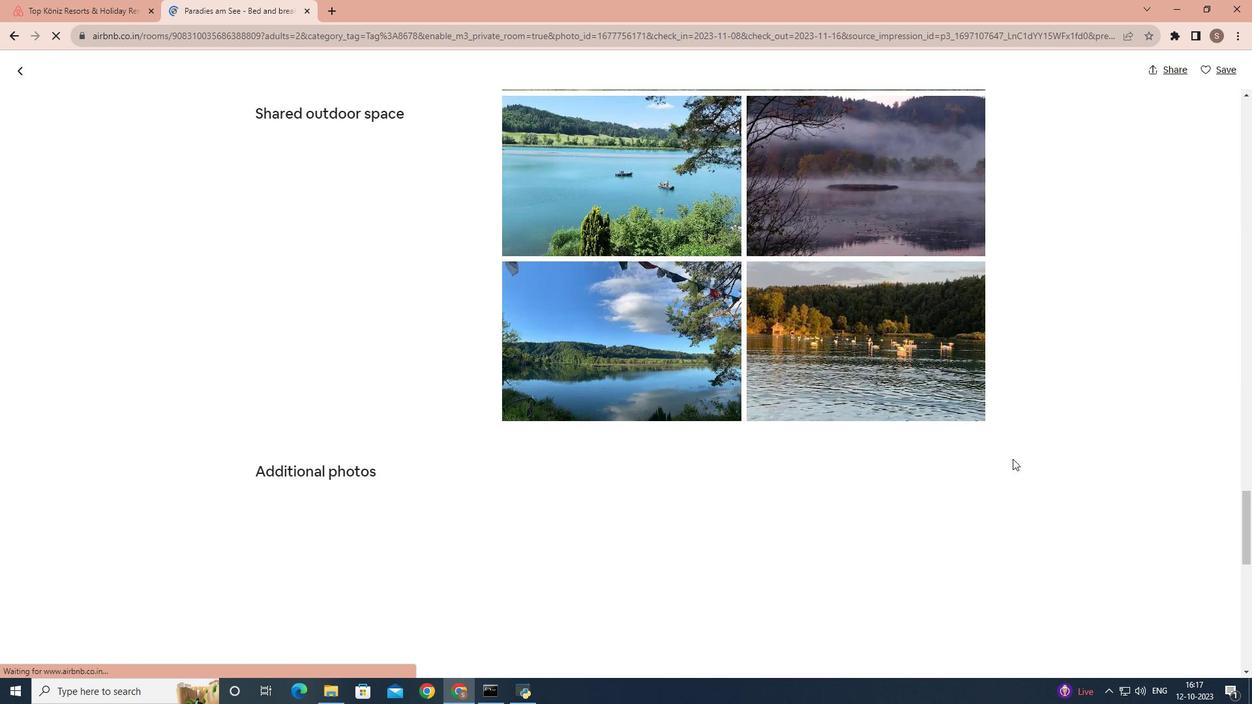 
Action: Mouse scrolled (1013, 458) with delta (0, 0)
Screenshot: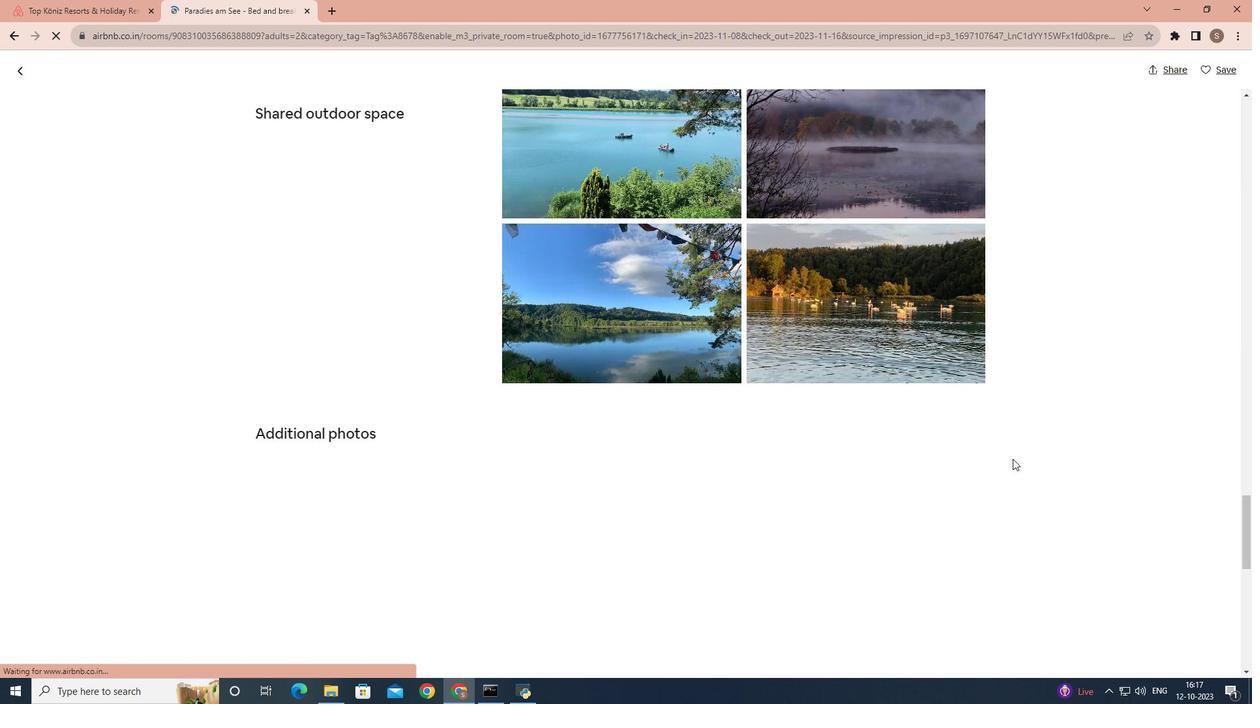 
Action: Mouse scrolled (1013, 458) with delta (0, 0)
Screenshot: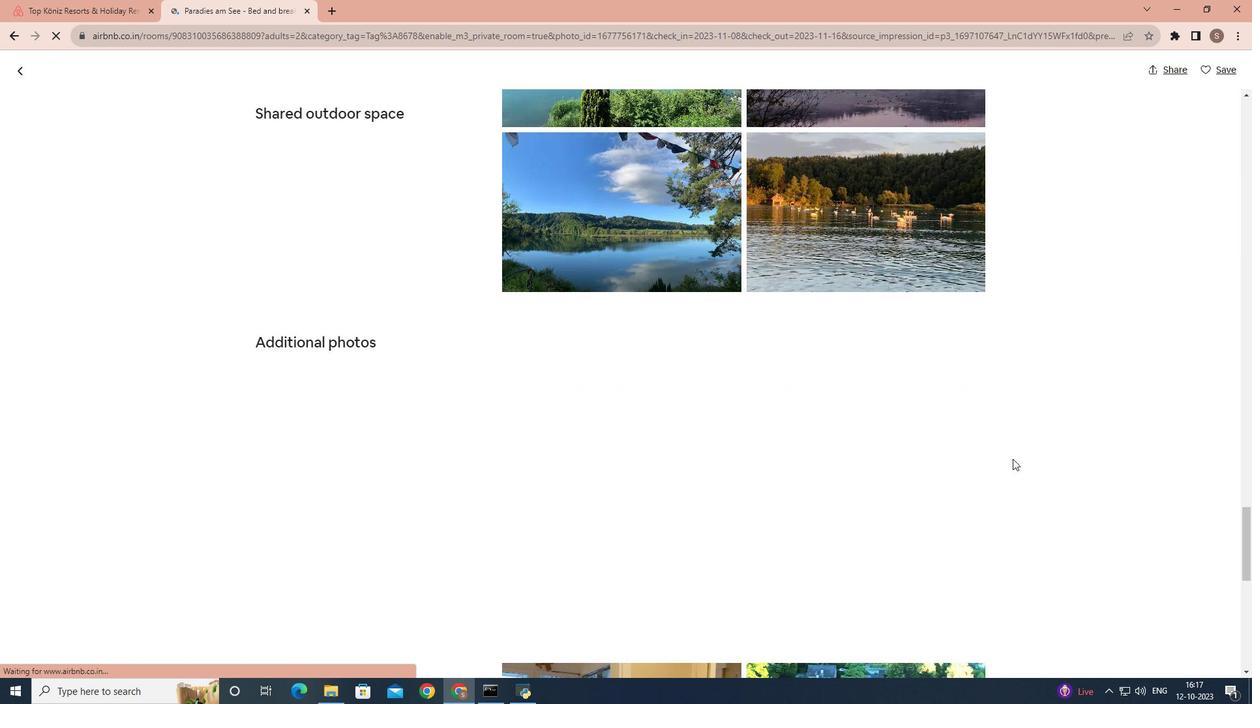 
Action: Mouse scrolled (1013, 458) with delta (0, 0)
Screenshot: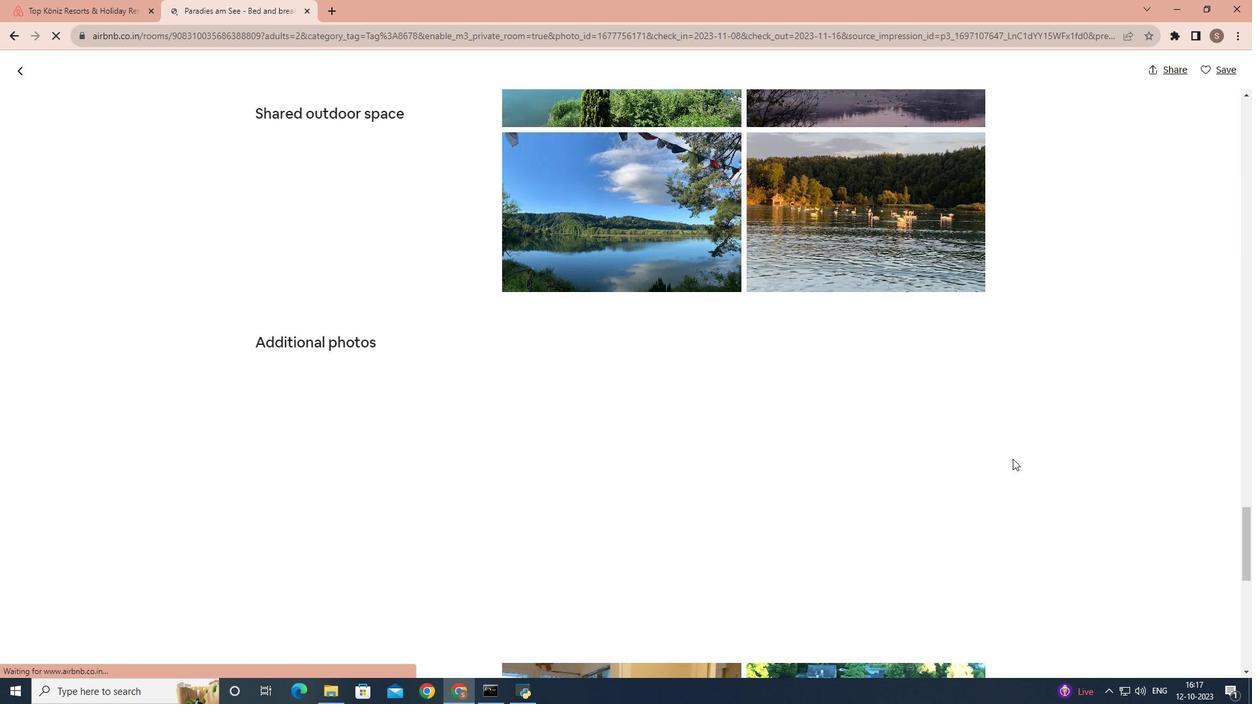 
Action: Mouse scrolled (1013, 458) with delta (0, 0)
Screenshot: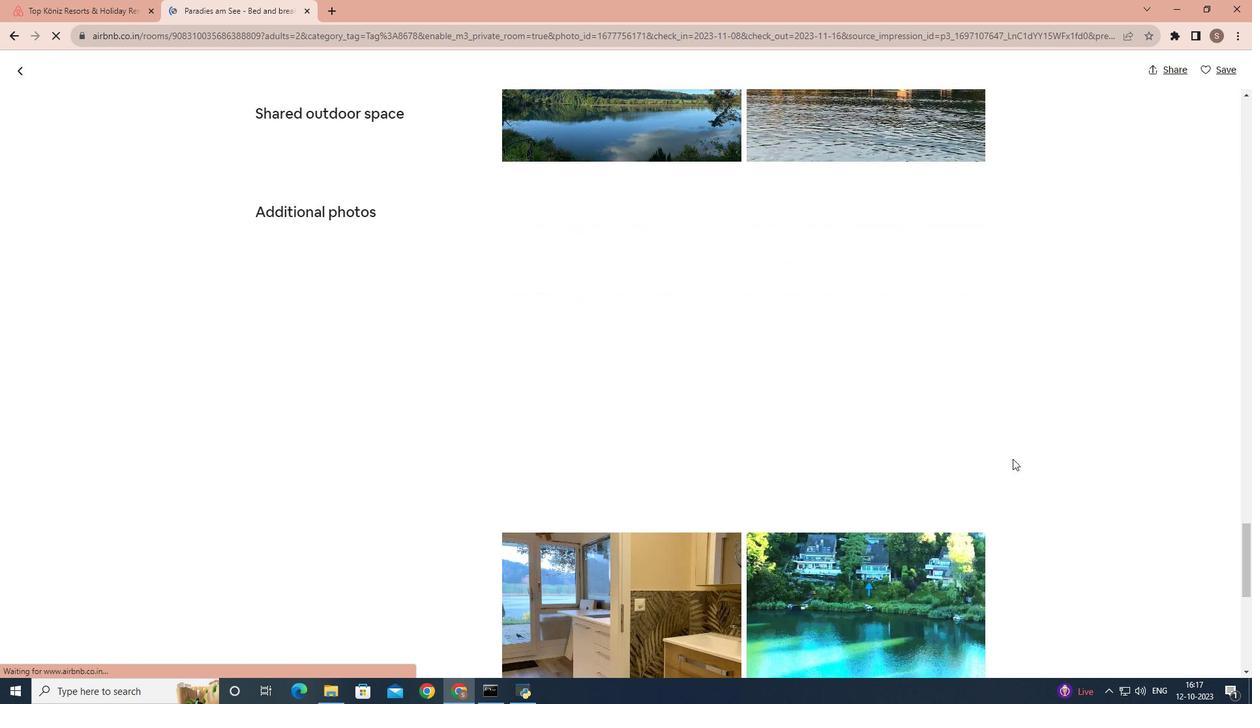 
Action: Mouse scrolled (1013, 458) with delta (0, 0)
Screenshot: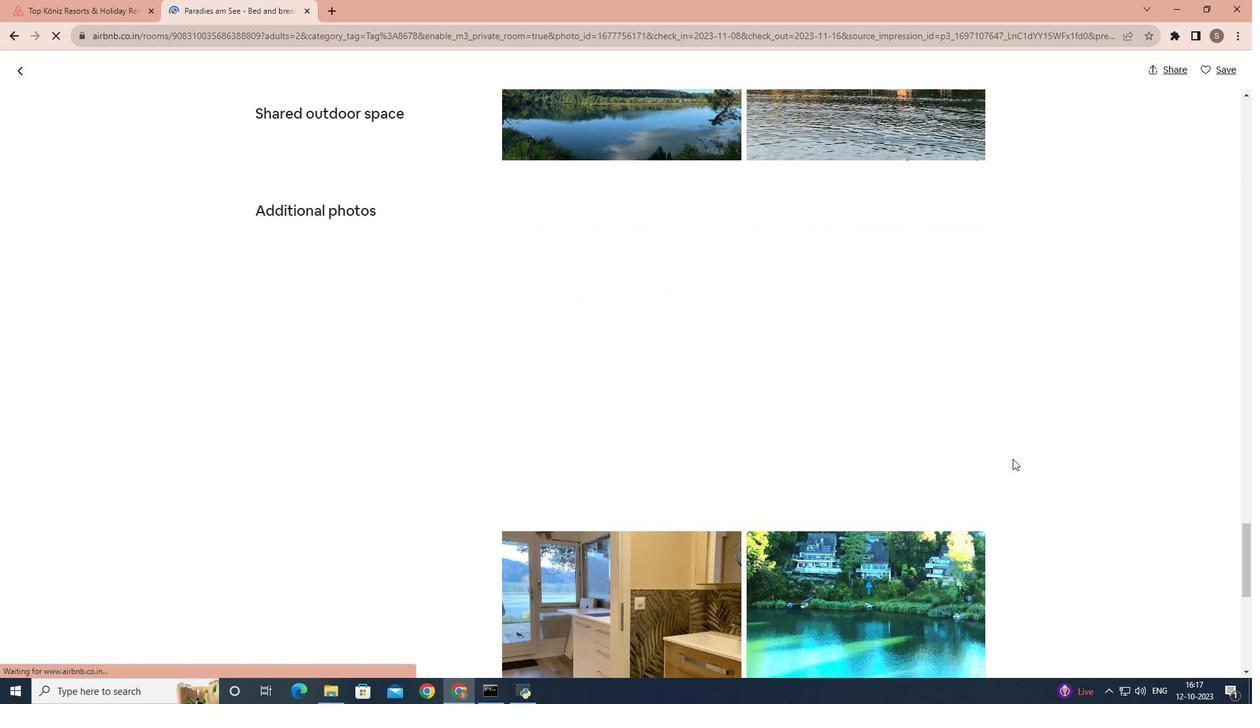 
Action: Mouse scrolled (1013, 458) with delta (0, 0)
Screenshot: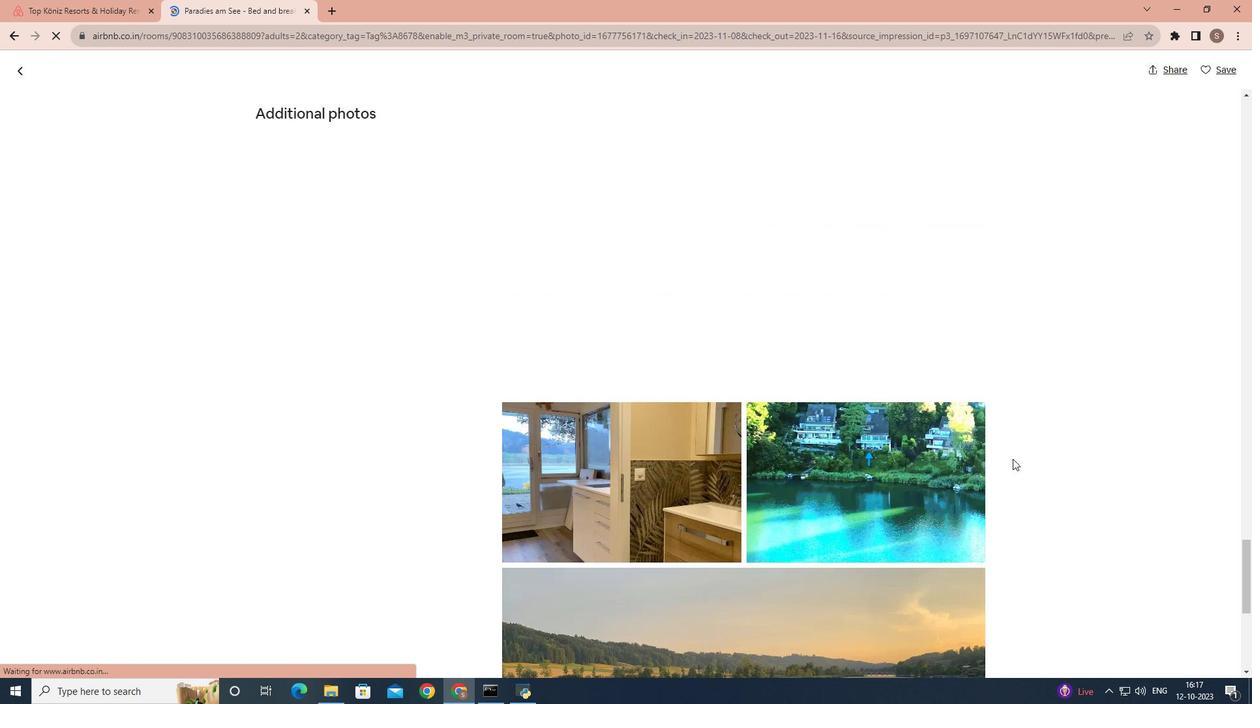 
Action: Mouse scrolled (1013, 458) with delta (0, 0)
Screenshot: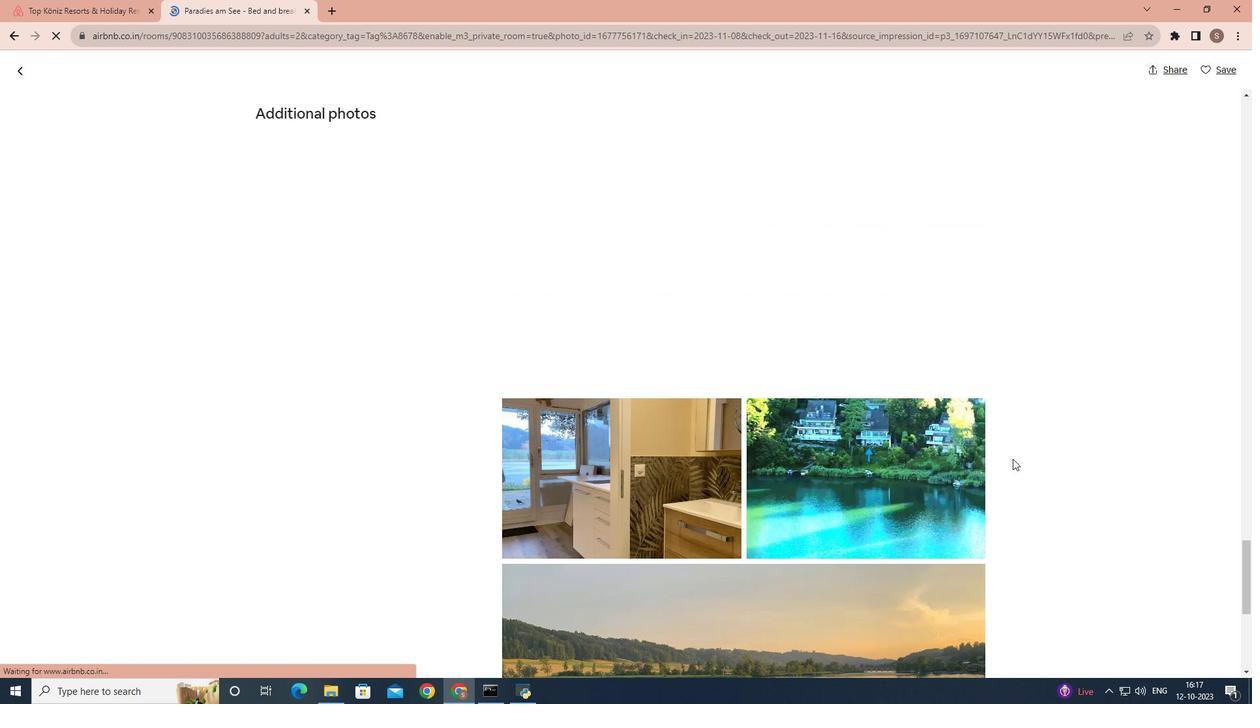 
Action: Mouse scrolled (1013, 458) with delta (0, 0)
Screenshot: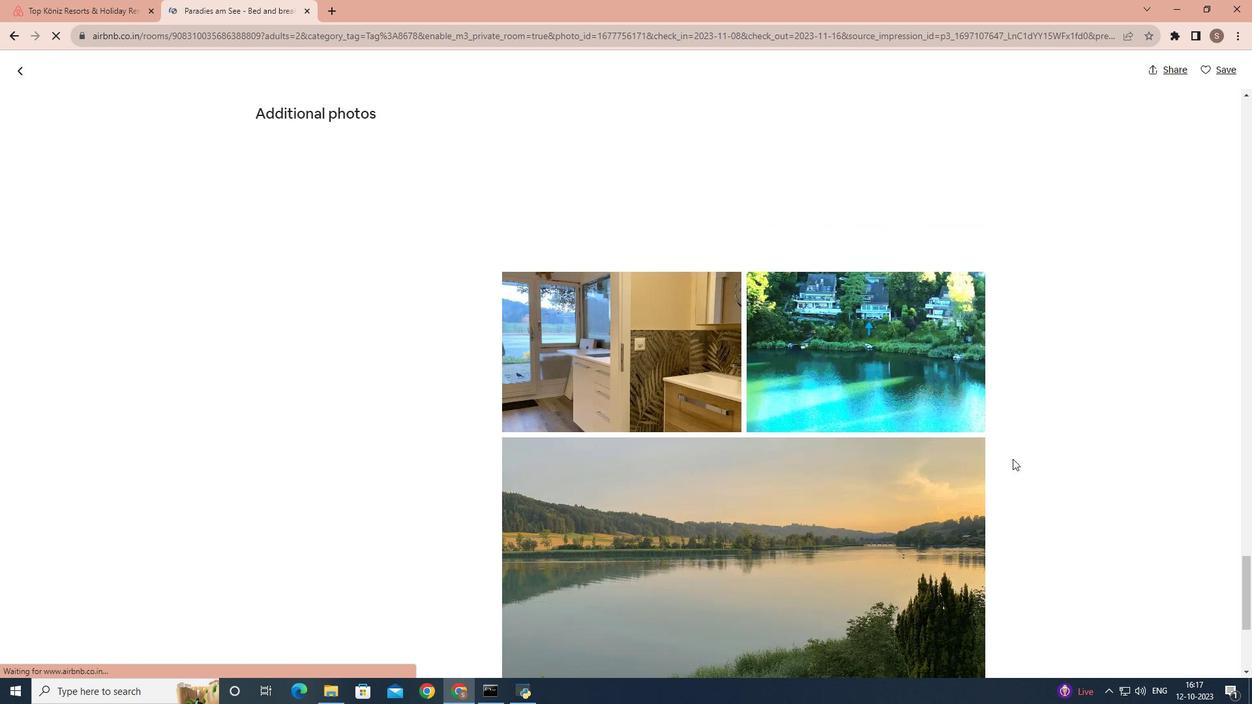 
Action: Mouse scrolled (1013, 458) with delta (0, 0)
Screenshot: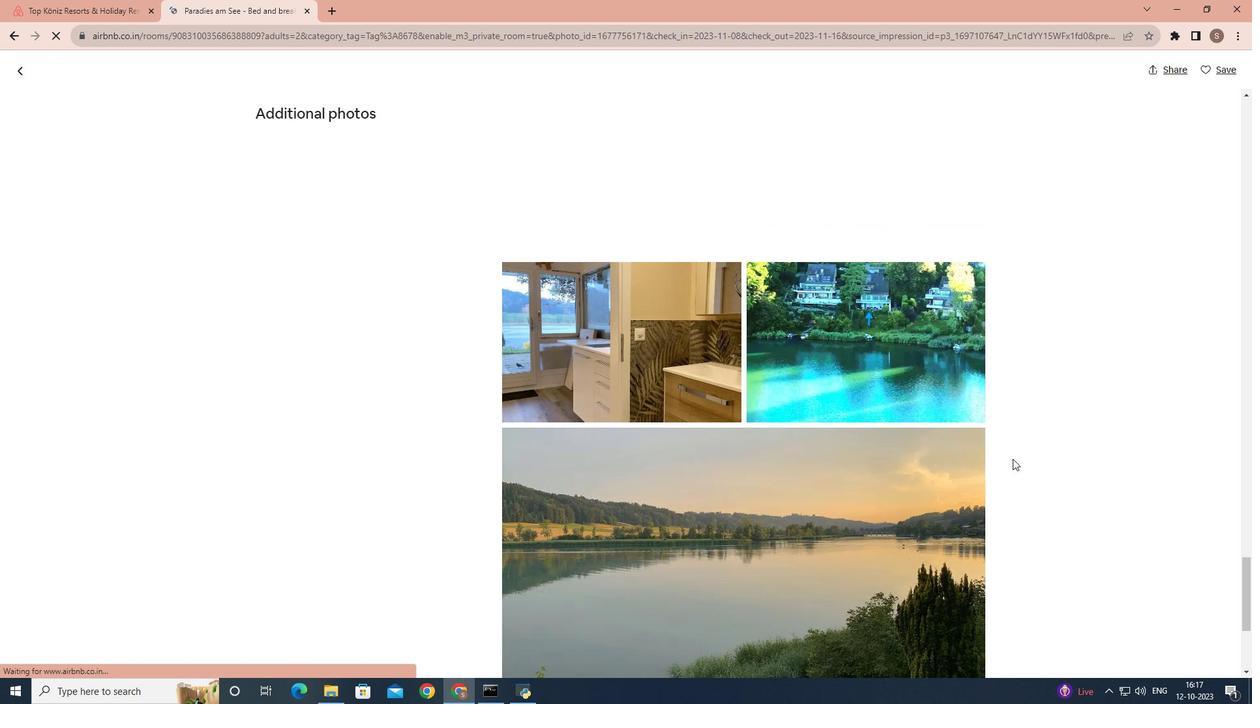 
Action: Mouse scrolled (1013, 458) with delta (0, 0)
Screenshot: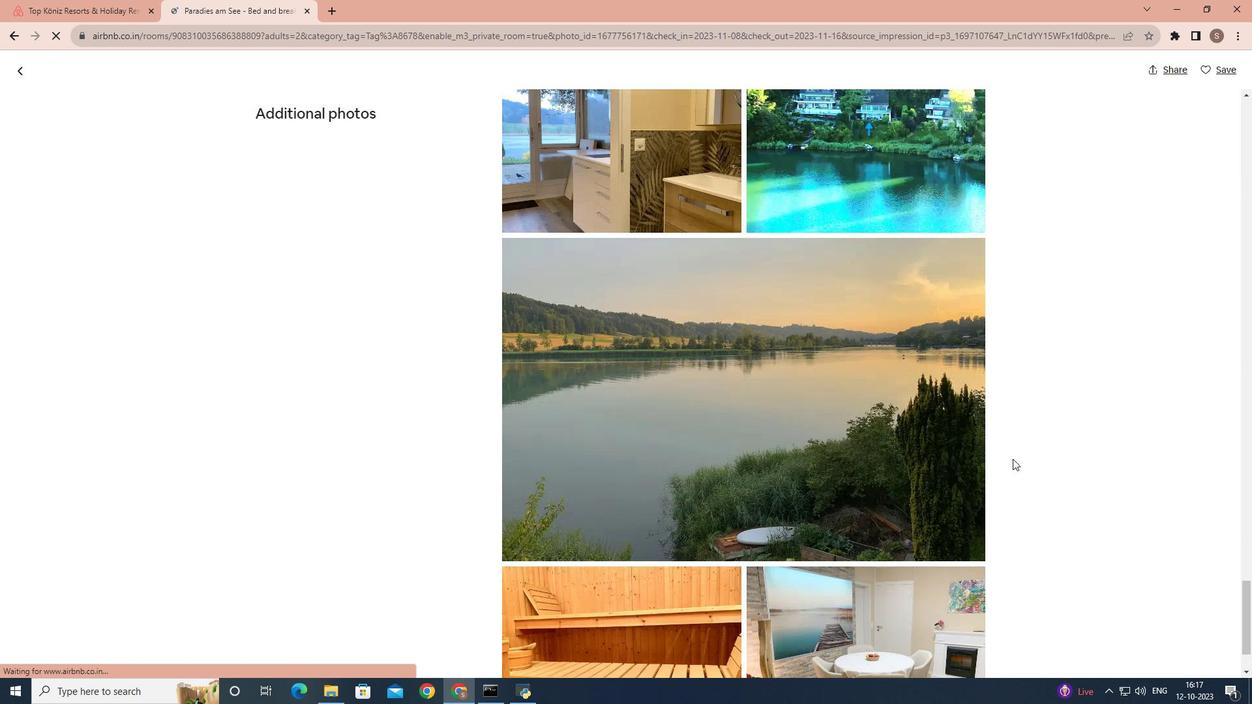 
Action: Mouse scrolled (1013, 458) with delta (0, 0)
Screenshot: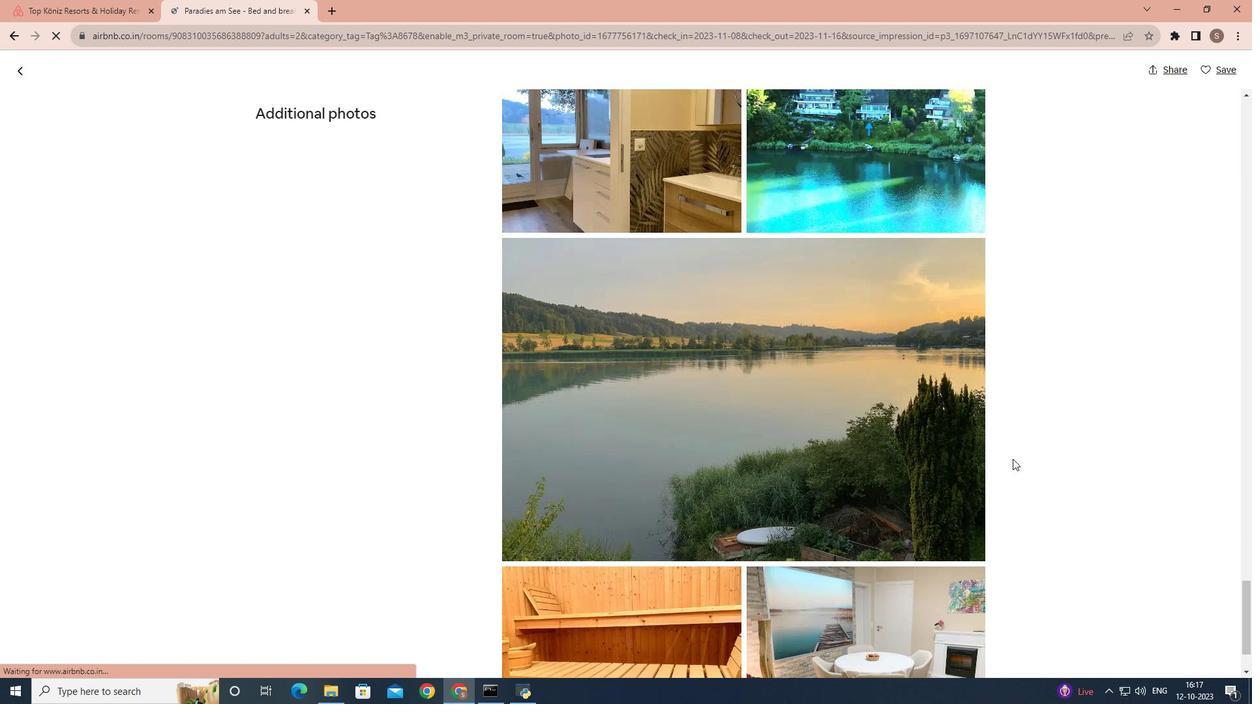 
Action: Mouse scrolled (1013, 458) with delta (0, 0)
Screenshot: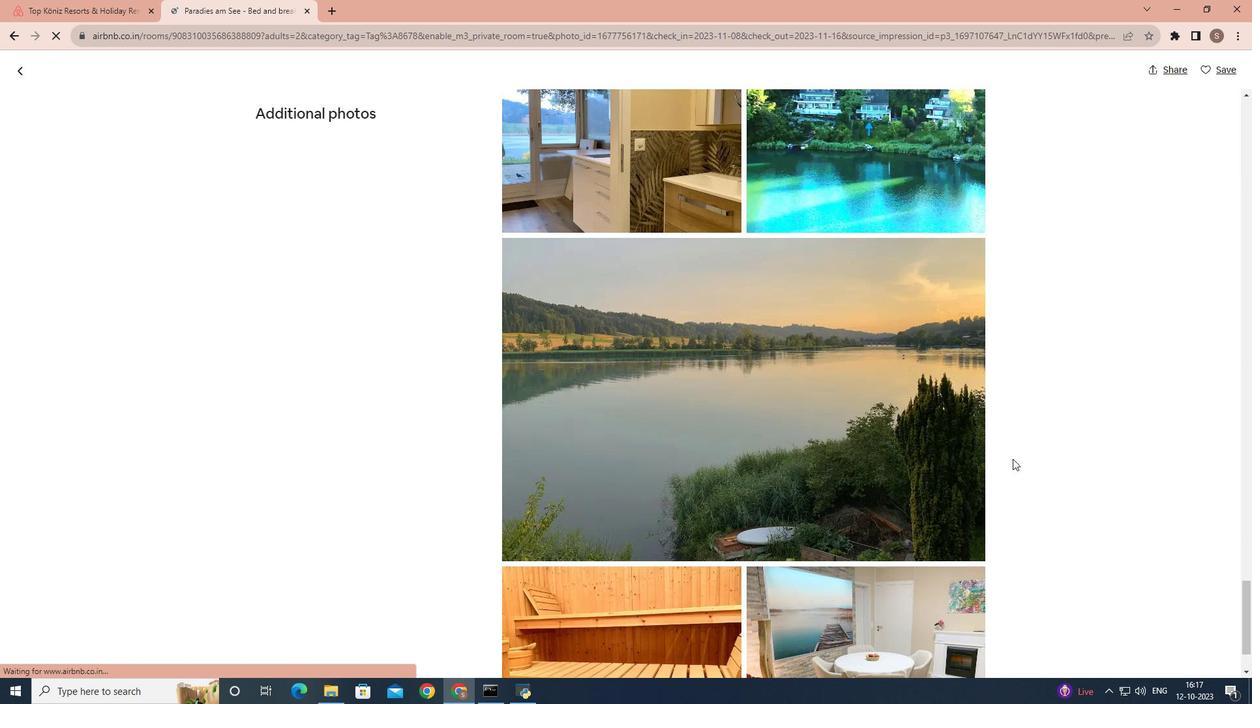 
Action: Mouse scrolled (1013, 458) with delta (0, 0)
Screenshot: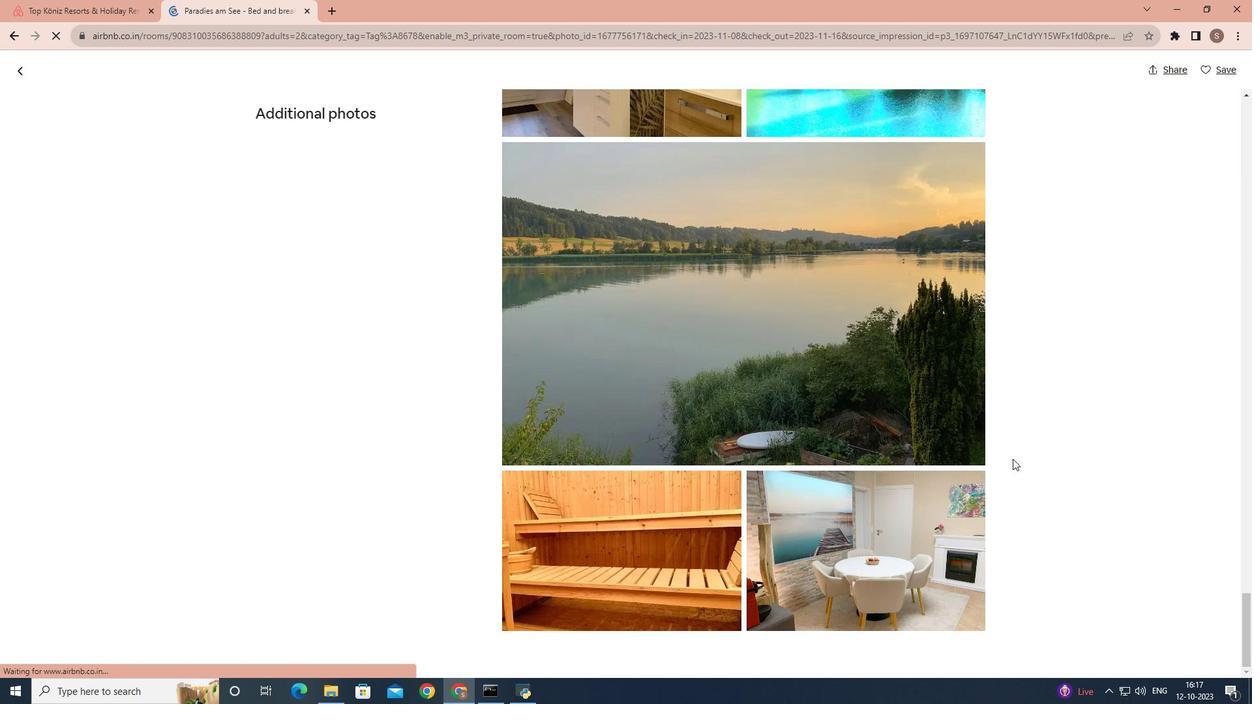 
Action: Mouse scrolled (1013, 458) with delta (0, 0)
Screenshot: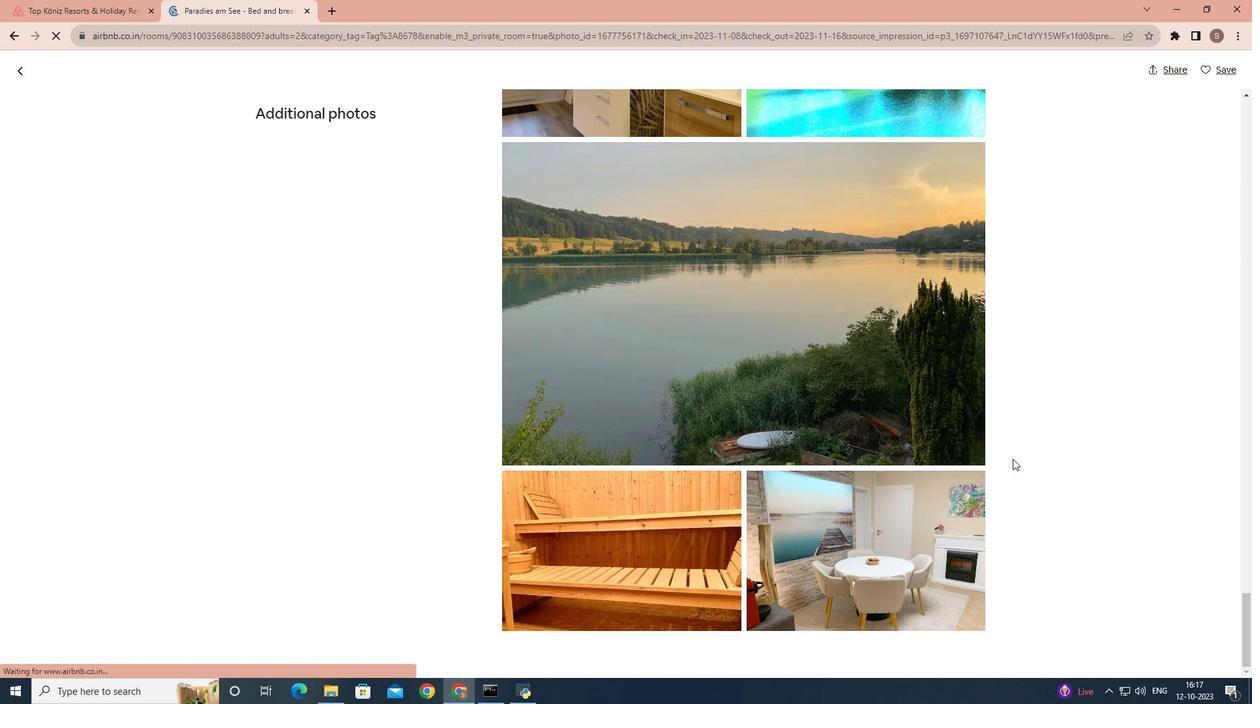 
Action: Mouse scrolled (1013, 458) with delta (0, 0)
Screenshot: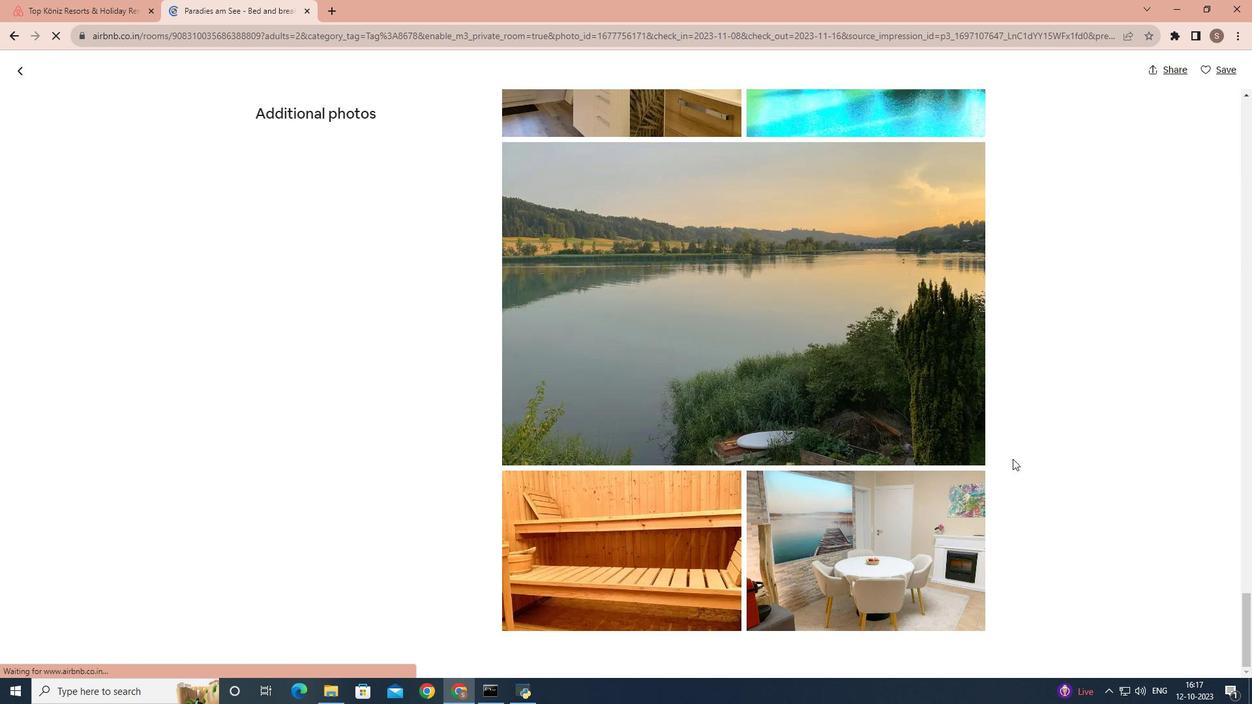 
Action: Mouse scrolled (1013, 458) with delta (0, 0)
Screenshot: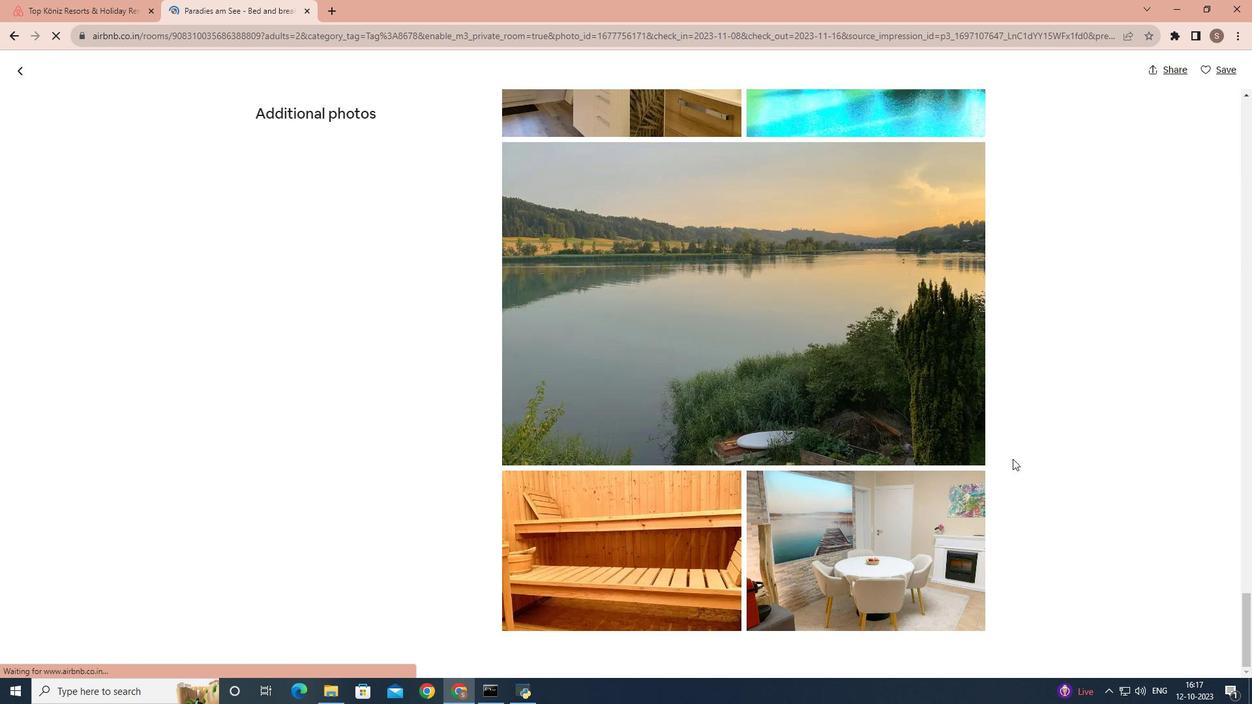 
Action: Mouse scrolled (1013, 458) with delta (0, 0)
Screenshot: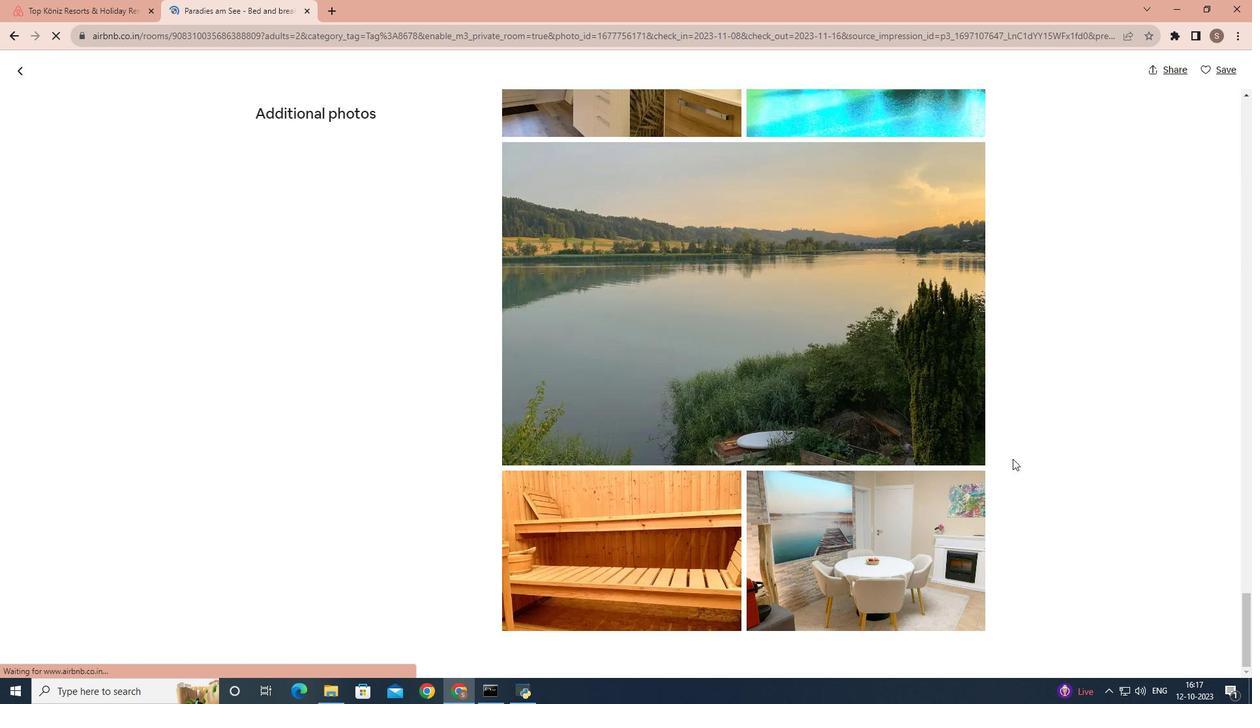 
Action: Mouse scrolled (1013, 458) with delta (0, 0)
Screenshot: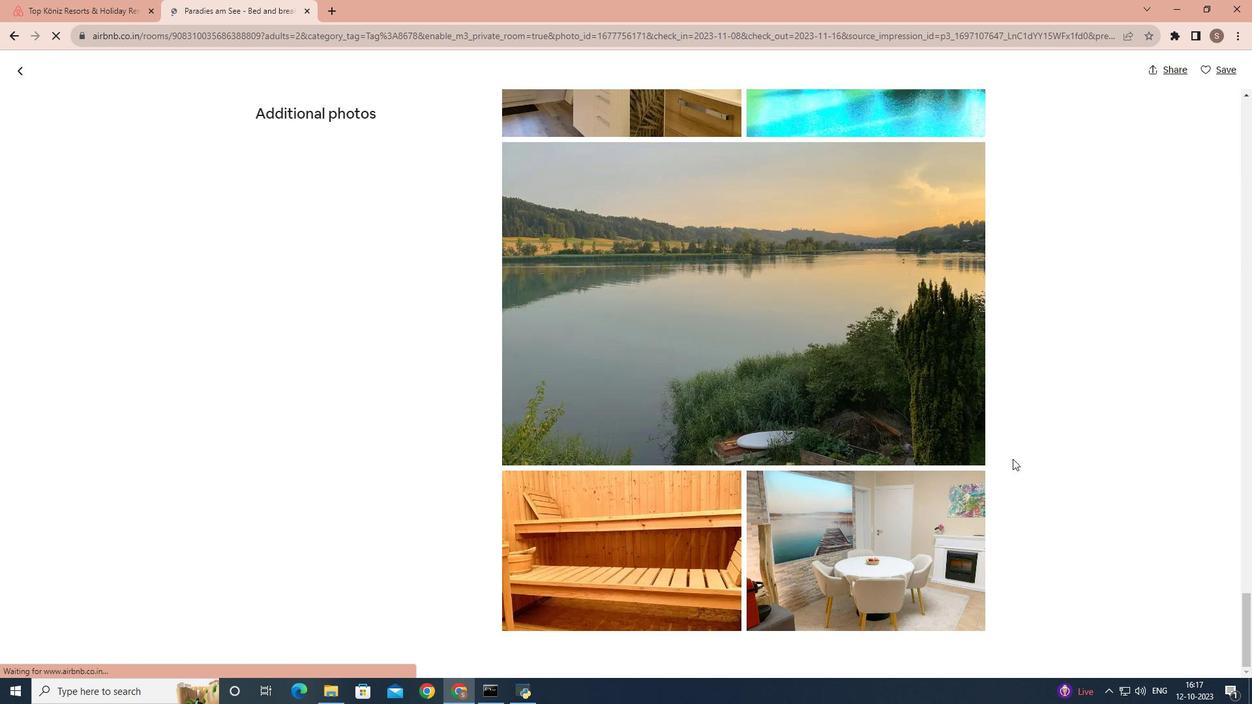 
Action: Mouse scrolled (1013, 458) with delta (0, 0)
Screenshot: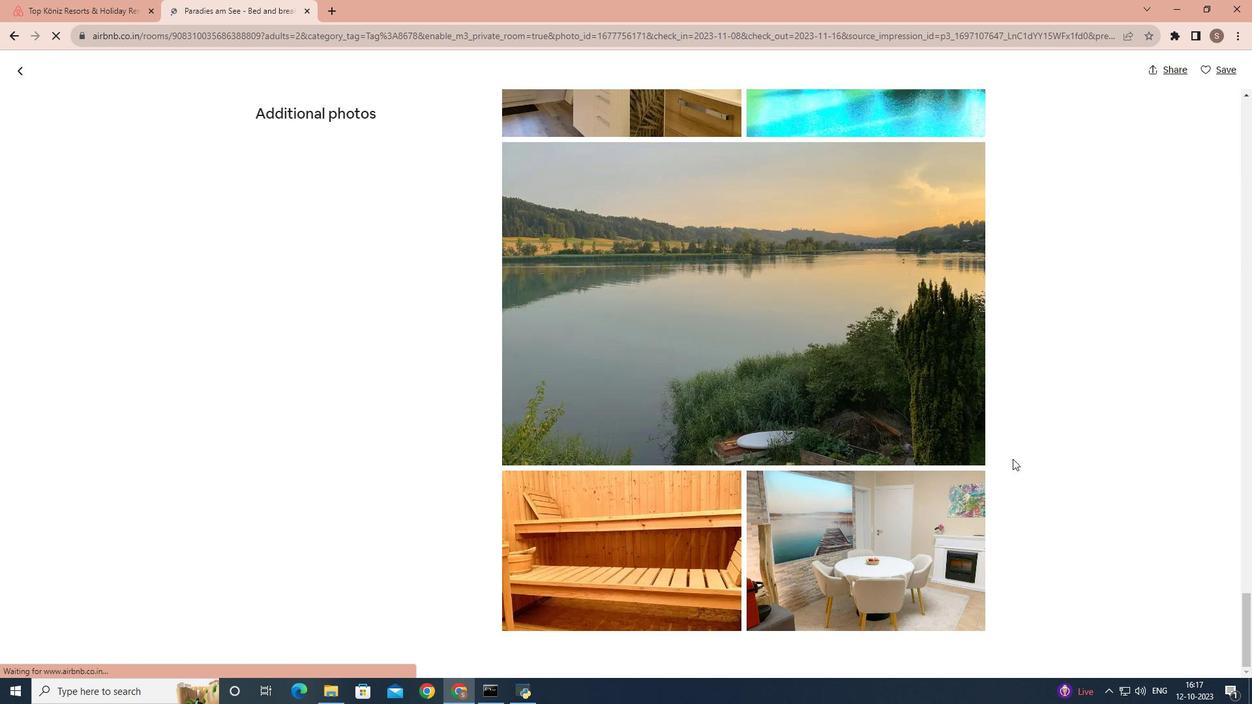 
Action: Mouse scrolled (1013, 458) with delta (0, 0)
Screenshot: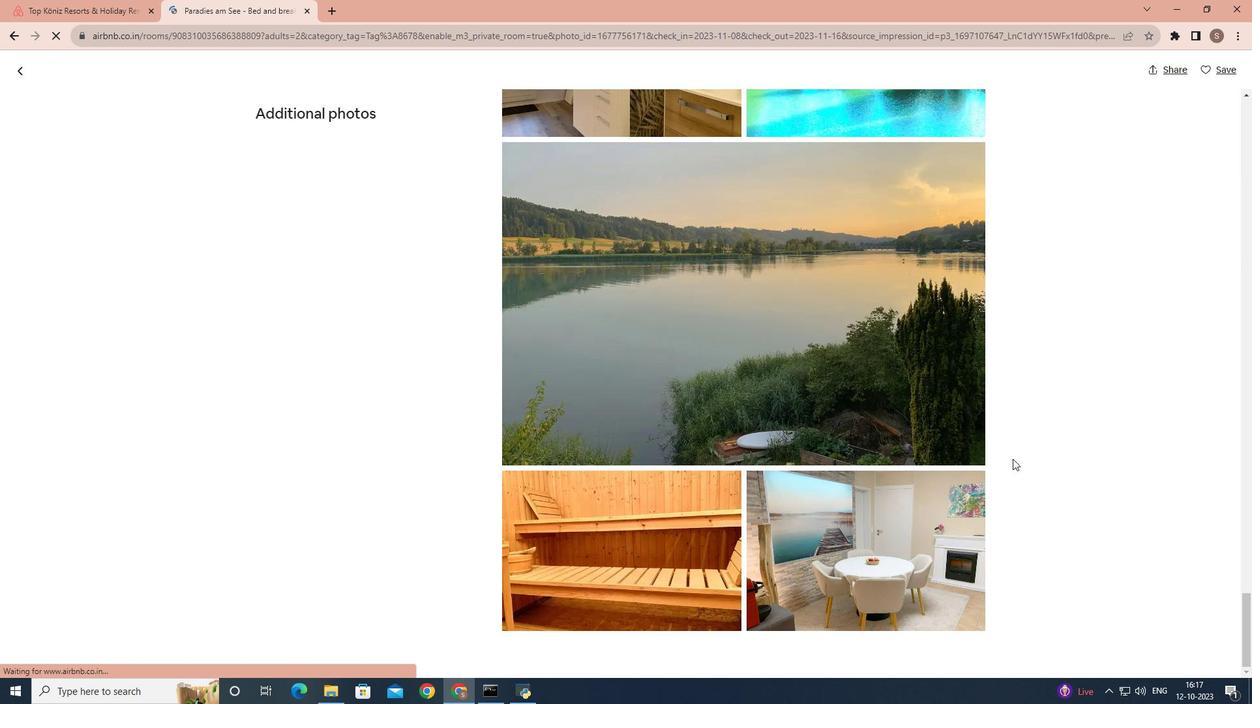 
Action: Mouse scrolled (1013, 458) with delta (0, 0)
Screenshot: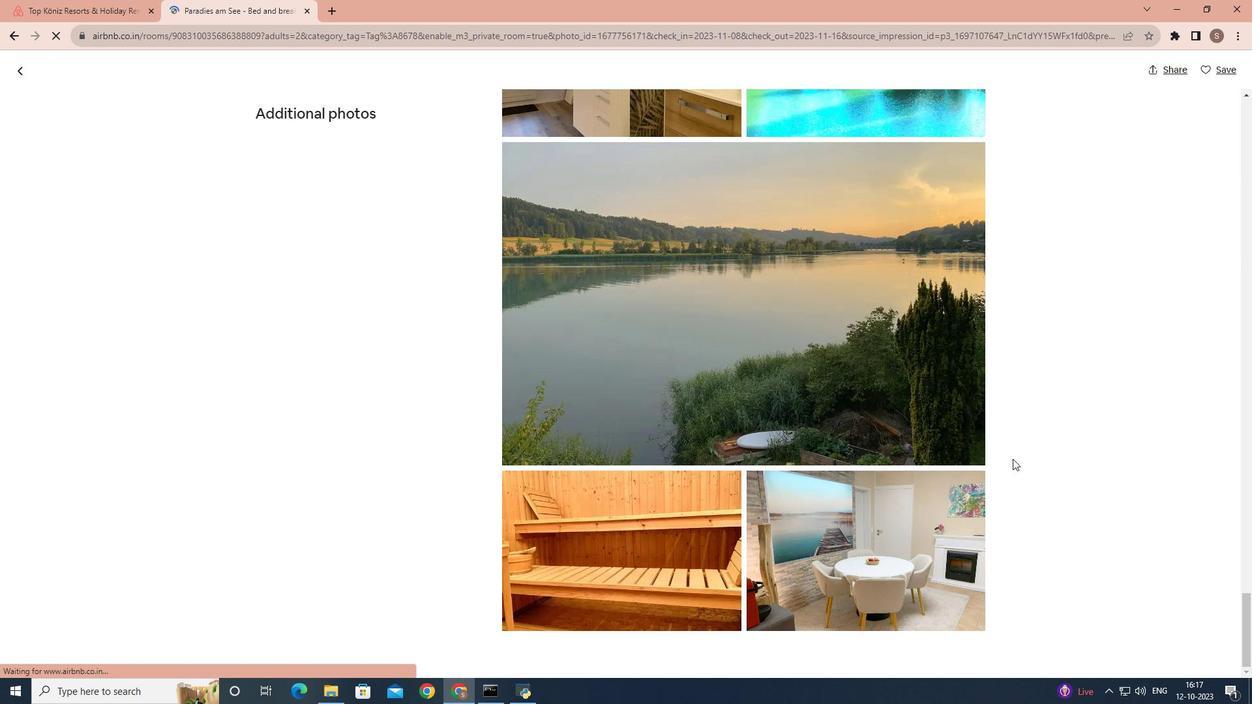 
Action: Mouse scrolled (1013, 458) with delta (0, 0)
Screenshot: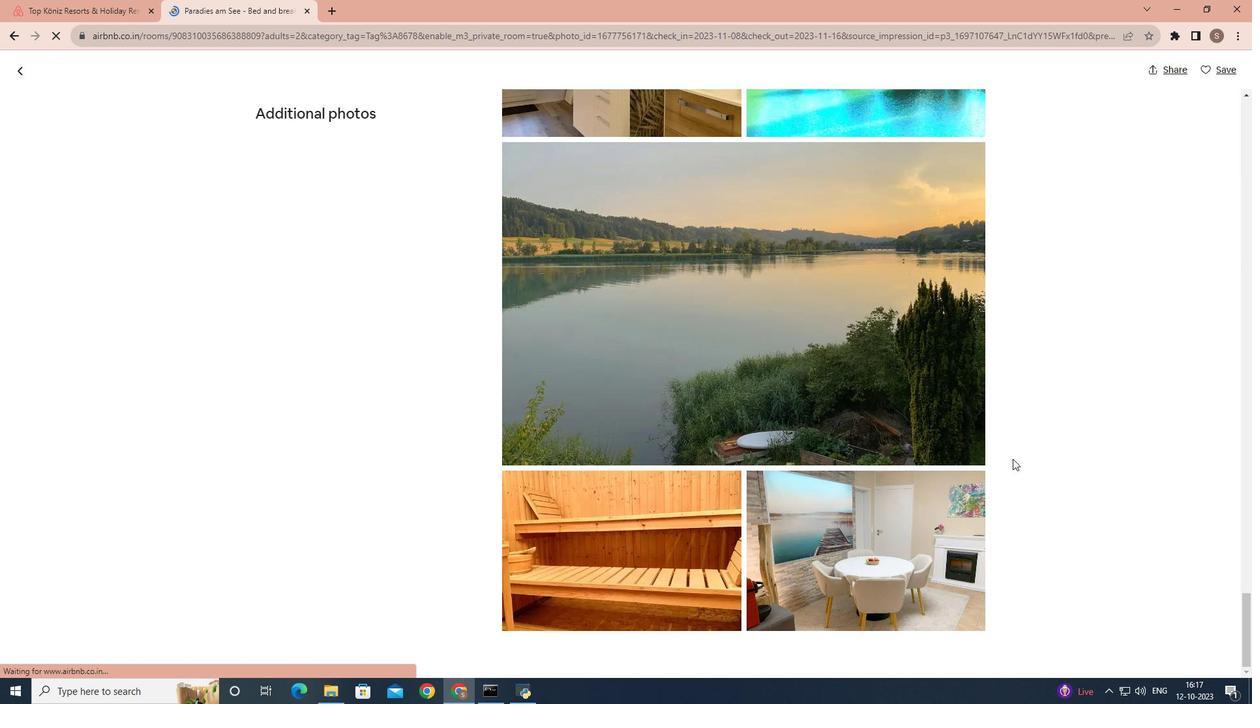 
Action: Mouse scrolled (1013, 458) with delta (0, 0)
Screenshot: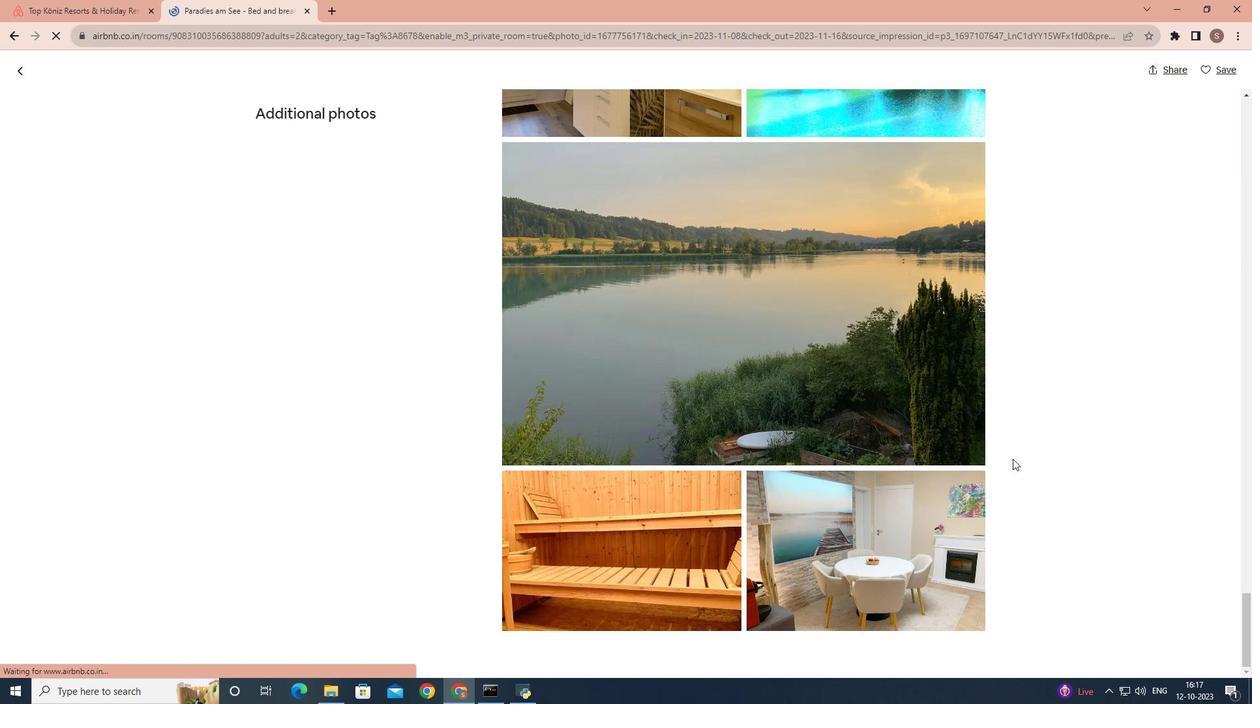 
Action: Mouse scrolled (1013, 458) with delta (0, 0)
Screenshot: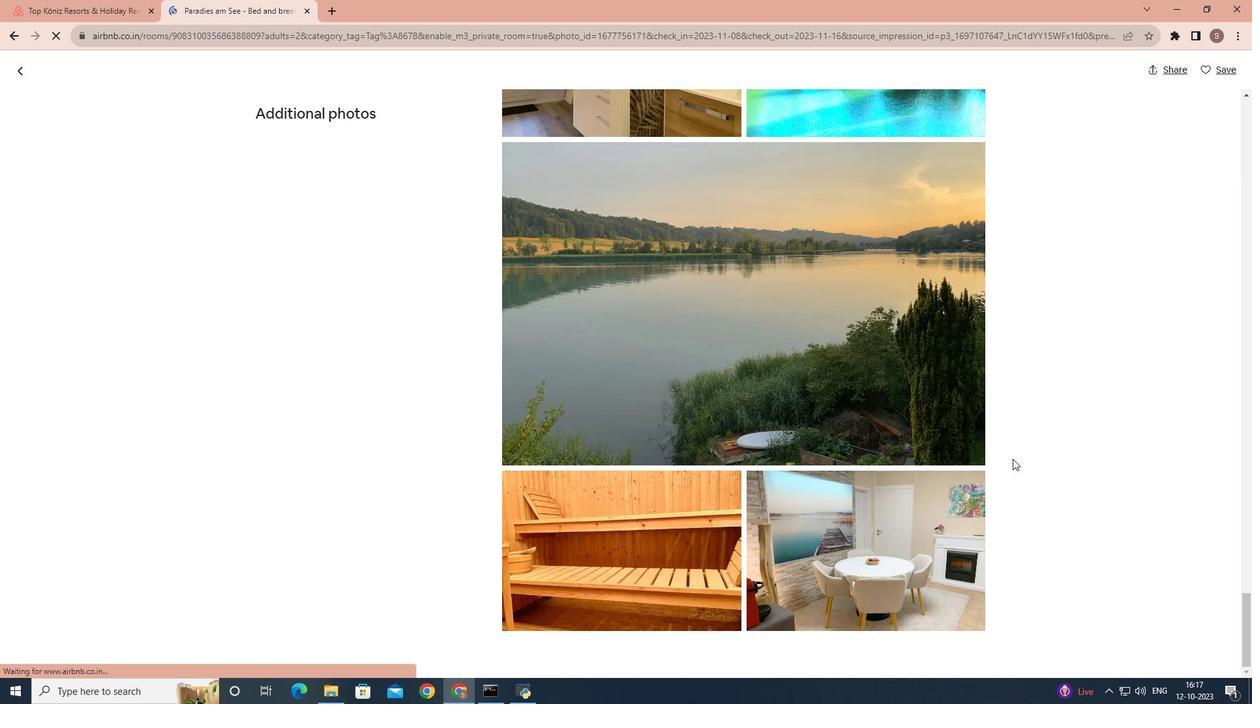 
Action: Mouse scrolled (1013, 458) with delta (0, 0)
Screenshot: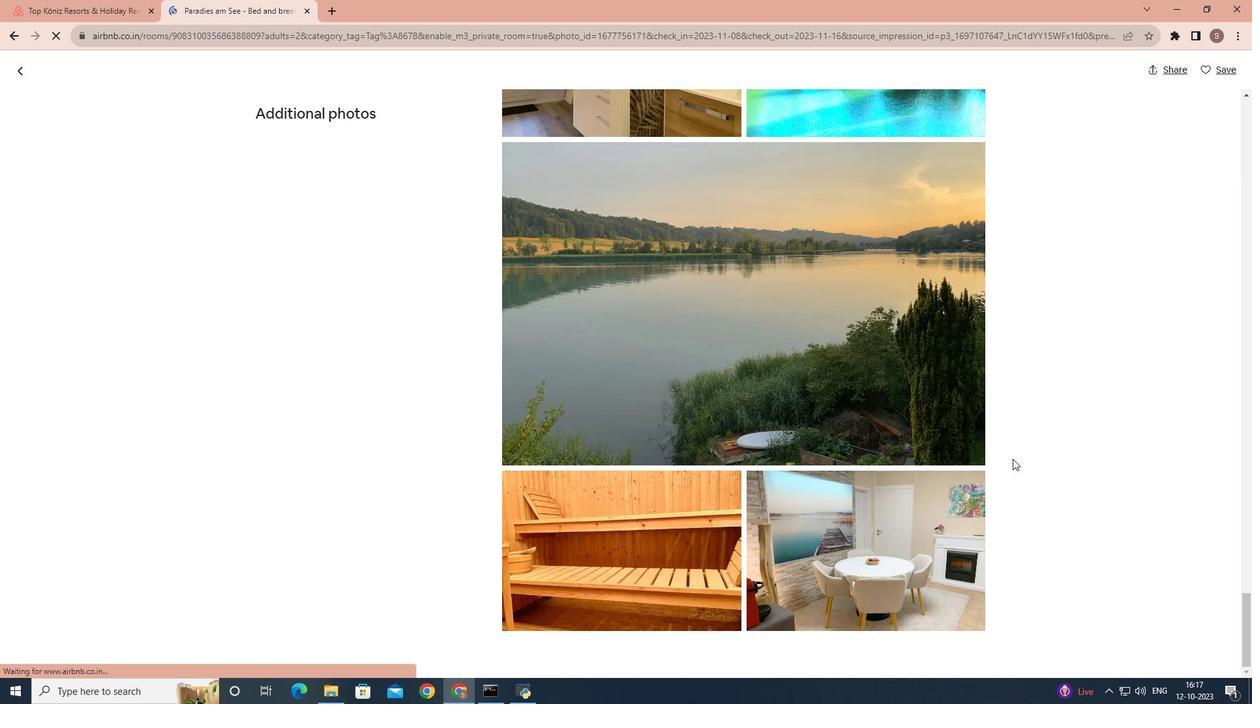 
Action: Mouse scrolled (1013, 458) with delta (0, 0)
Screenshot: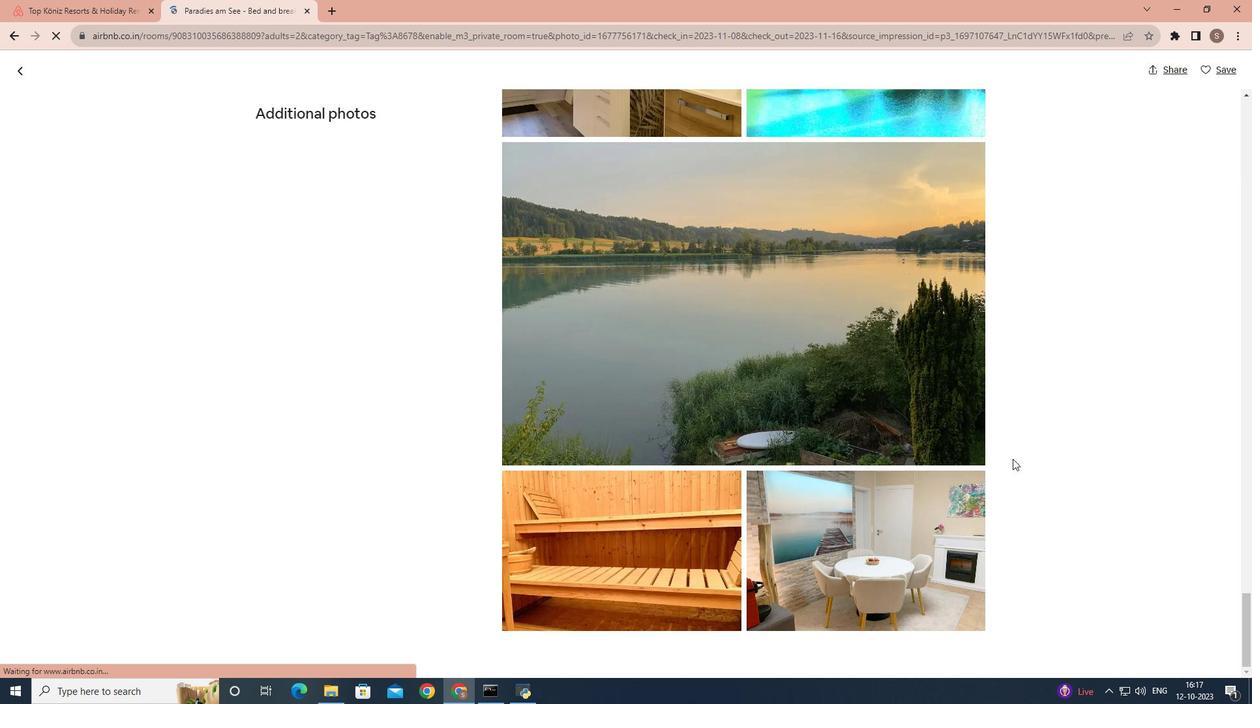 
Action: Mouse scrolled (1013, 458) with delta (0, 0)
Screenshot: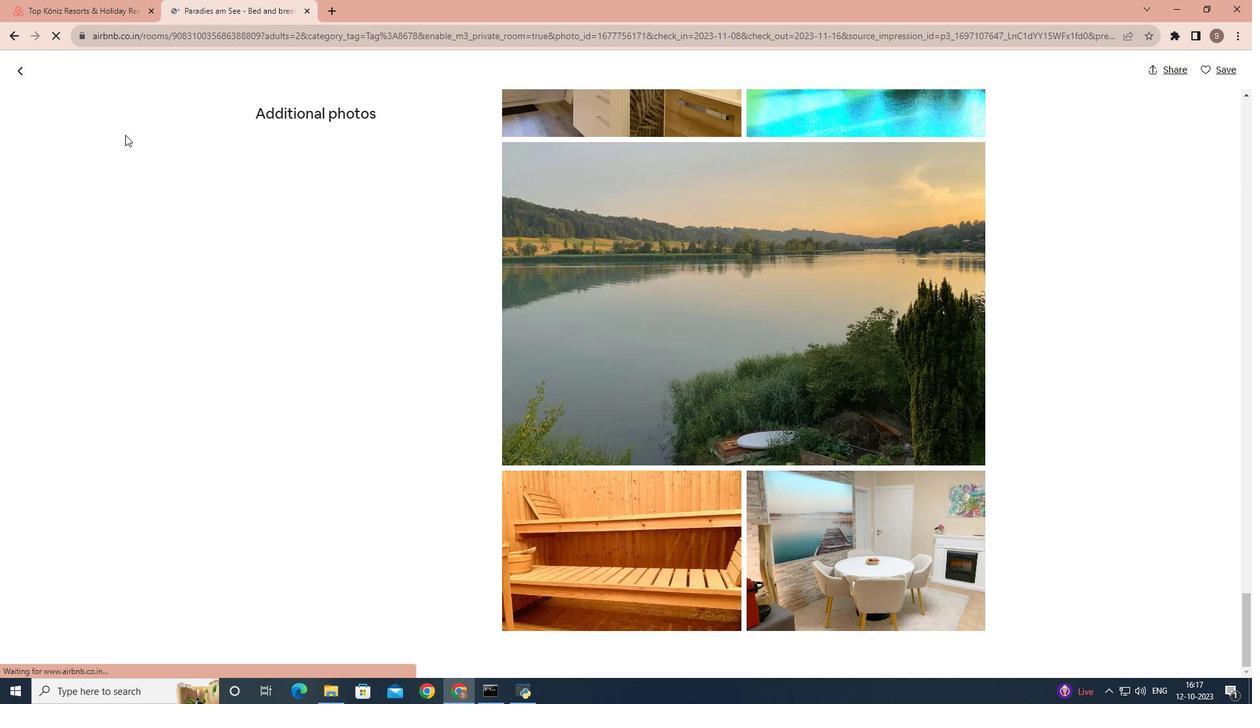 
Action: Mouse scrolled (1013, 458) with delta (0, 0)
Screenshot: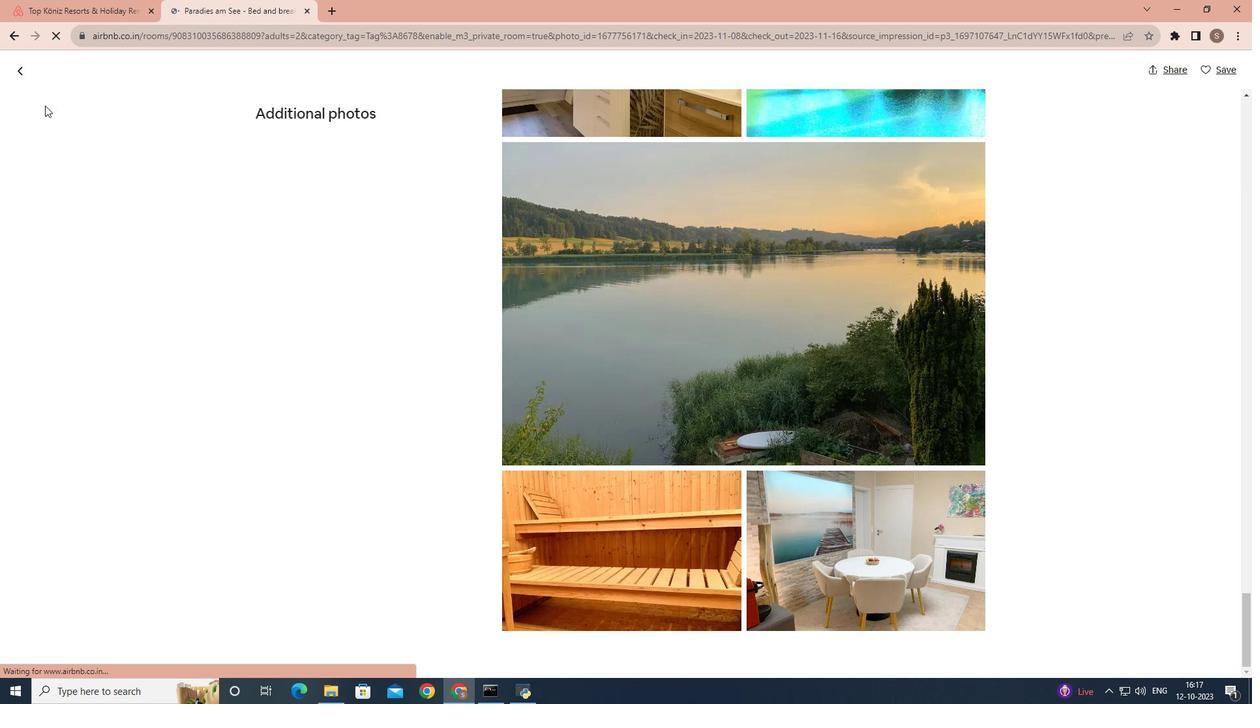 
Action: Mouse moved to (21, 74)
Screenshot: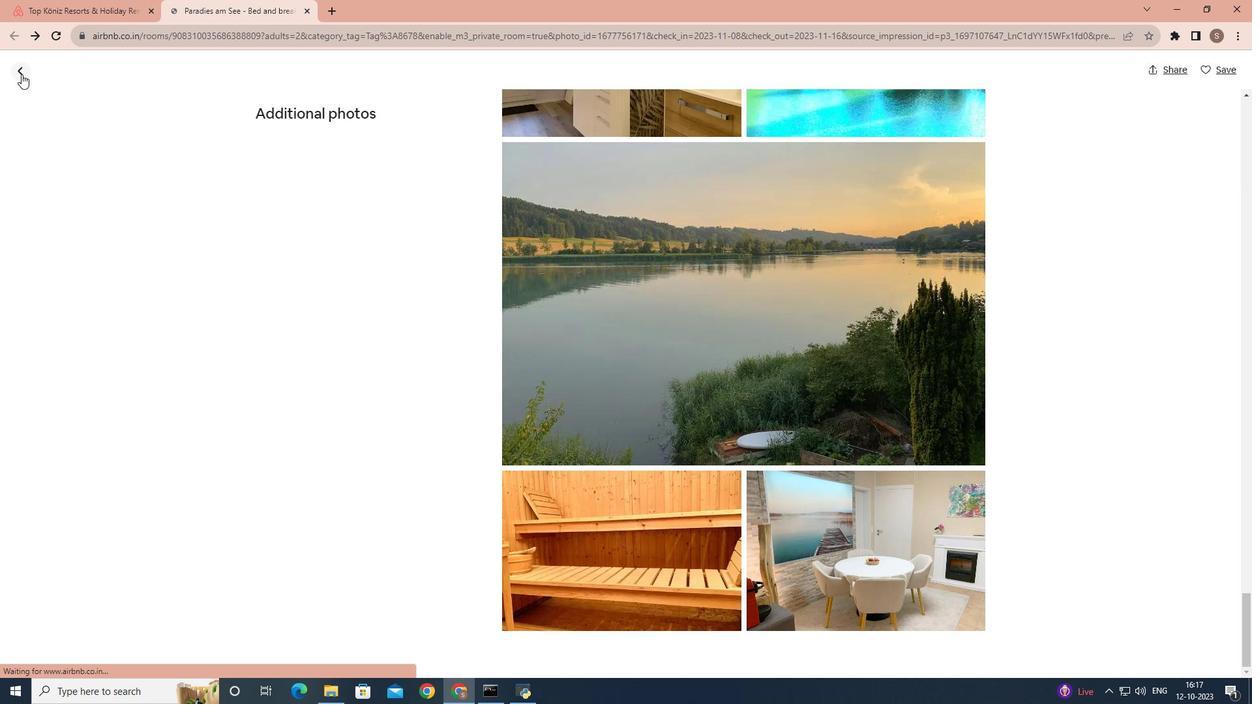 
Action: Mouse pressed left at (21, 74)
Screenshot: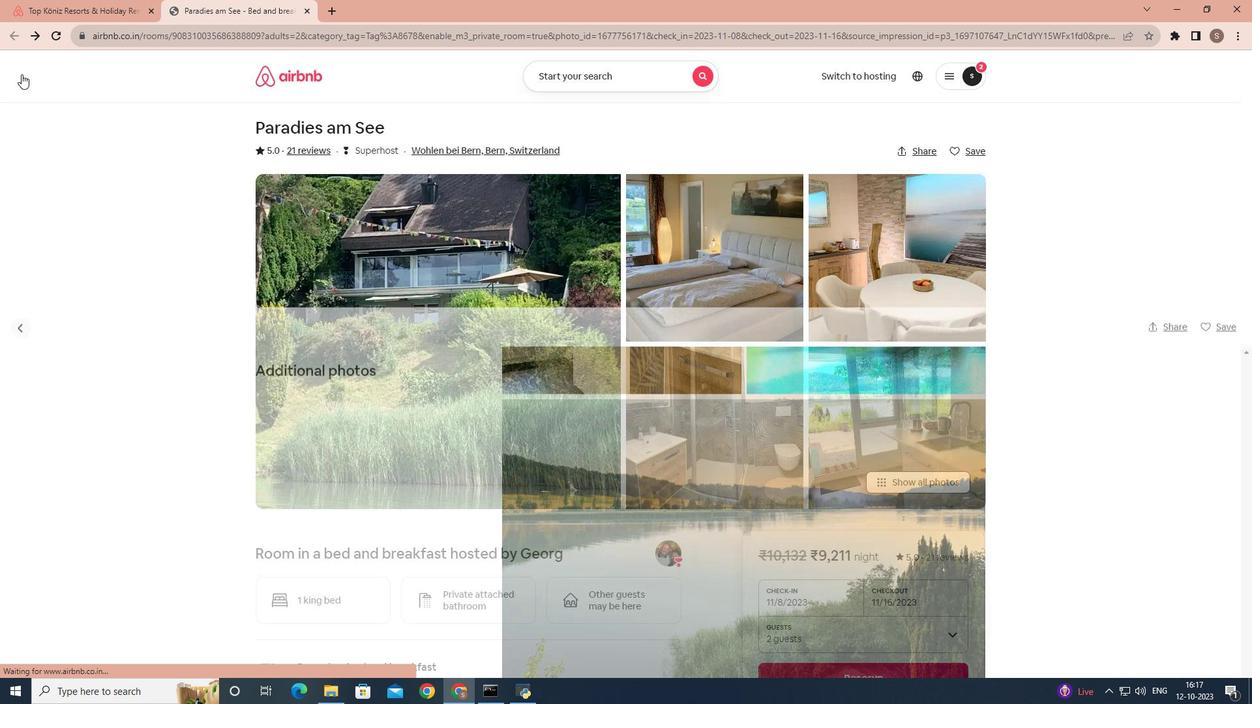 
Action: Mouse moved to (425, 349)
Screenshot: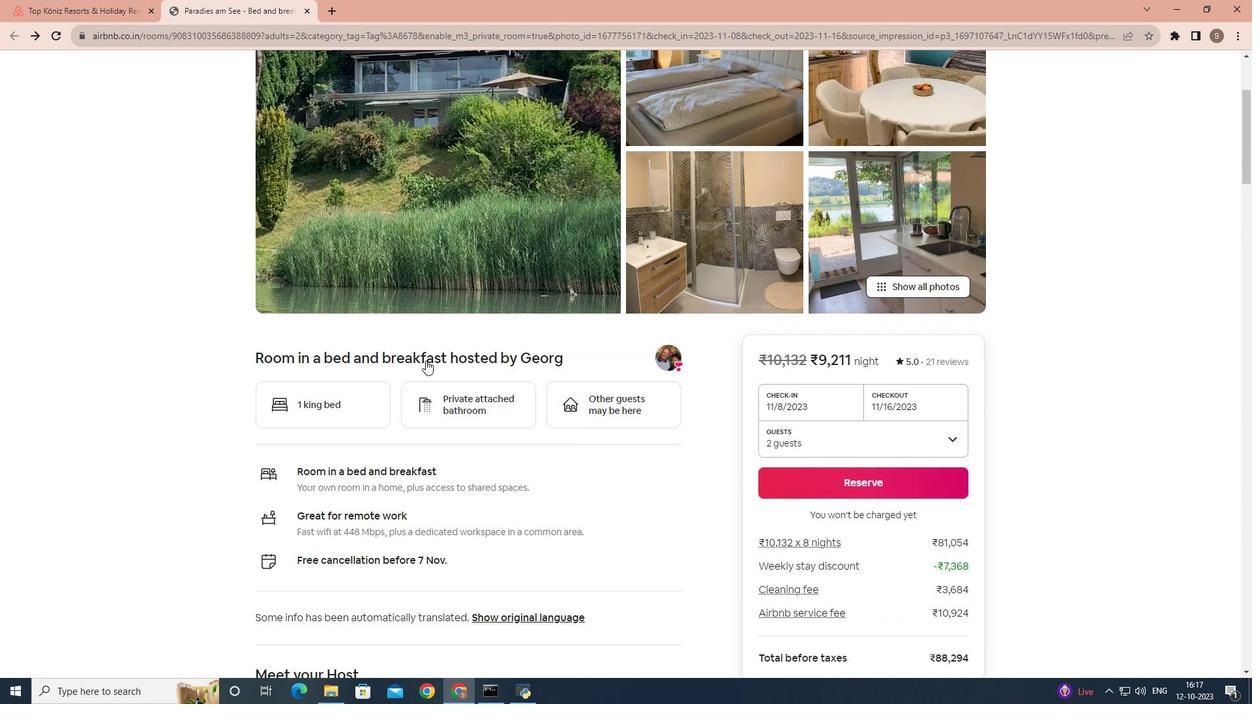 
Action: Mouse scrolled (425, 348) with delta (0, 0)
Screenshot: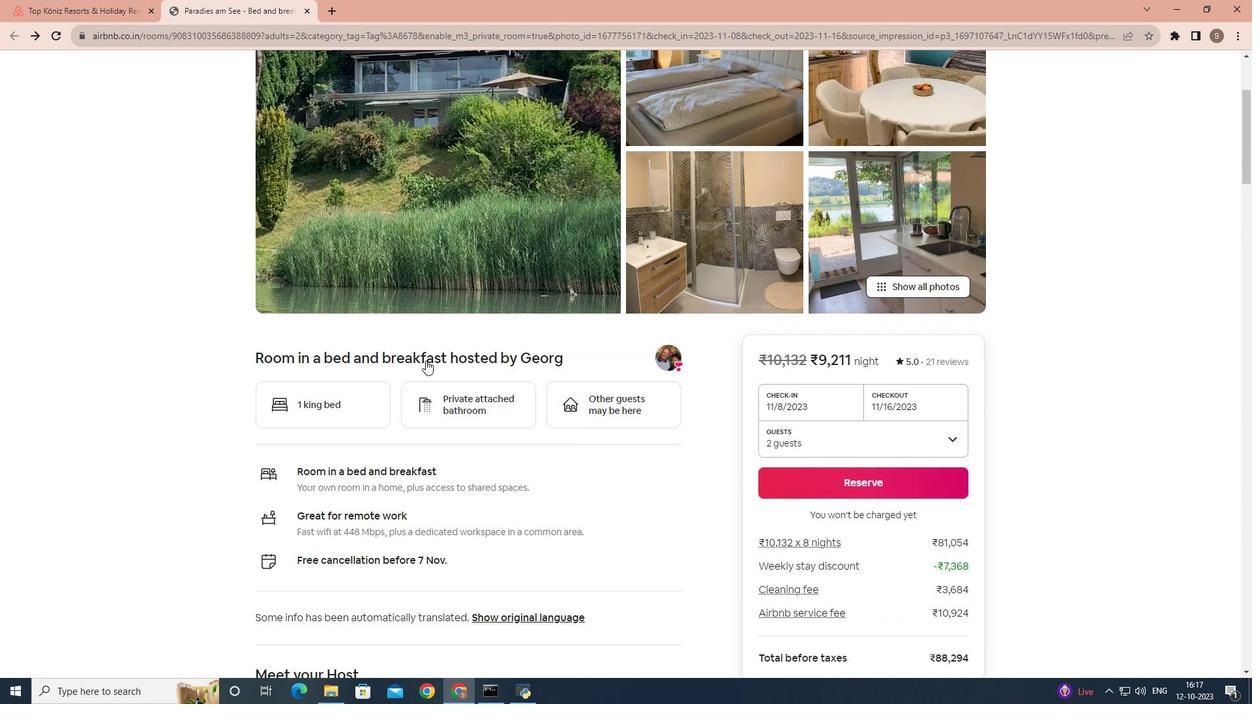 
Action: Mouse moved to (425, 358)
Screenshot: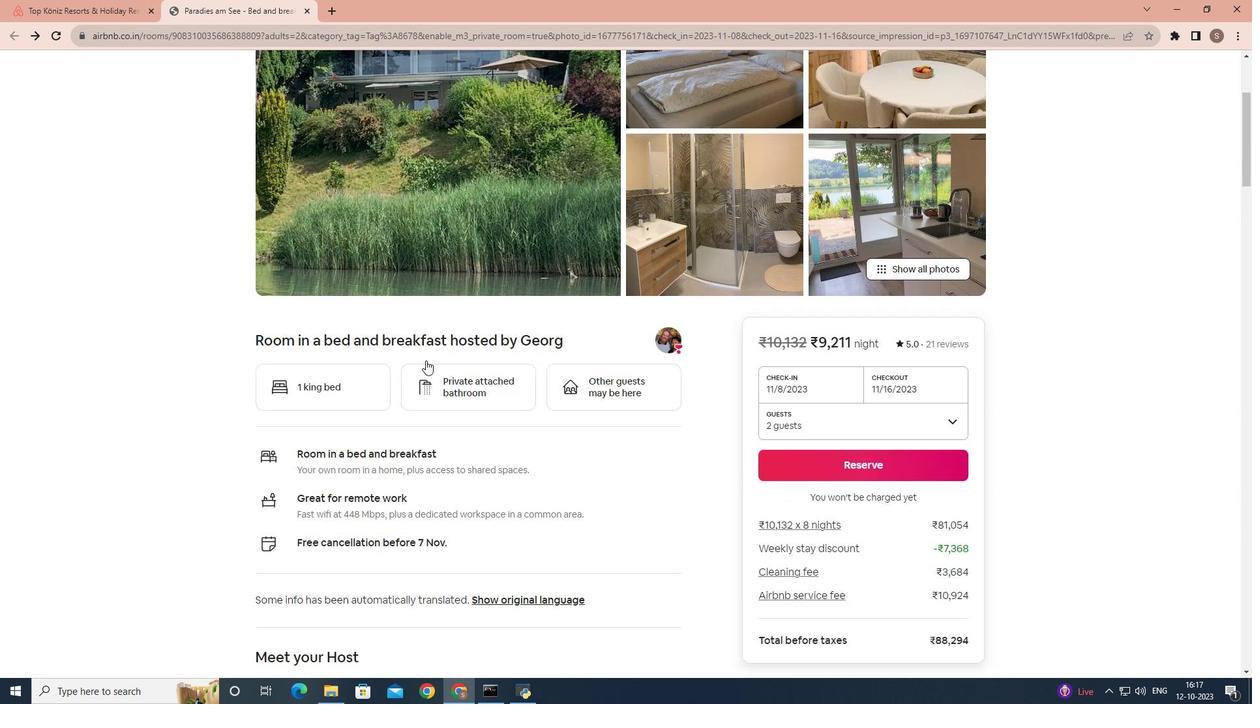 
Action: Mouse scrolled (425, 357) with delta (0, 0)
Screenshot: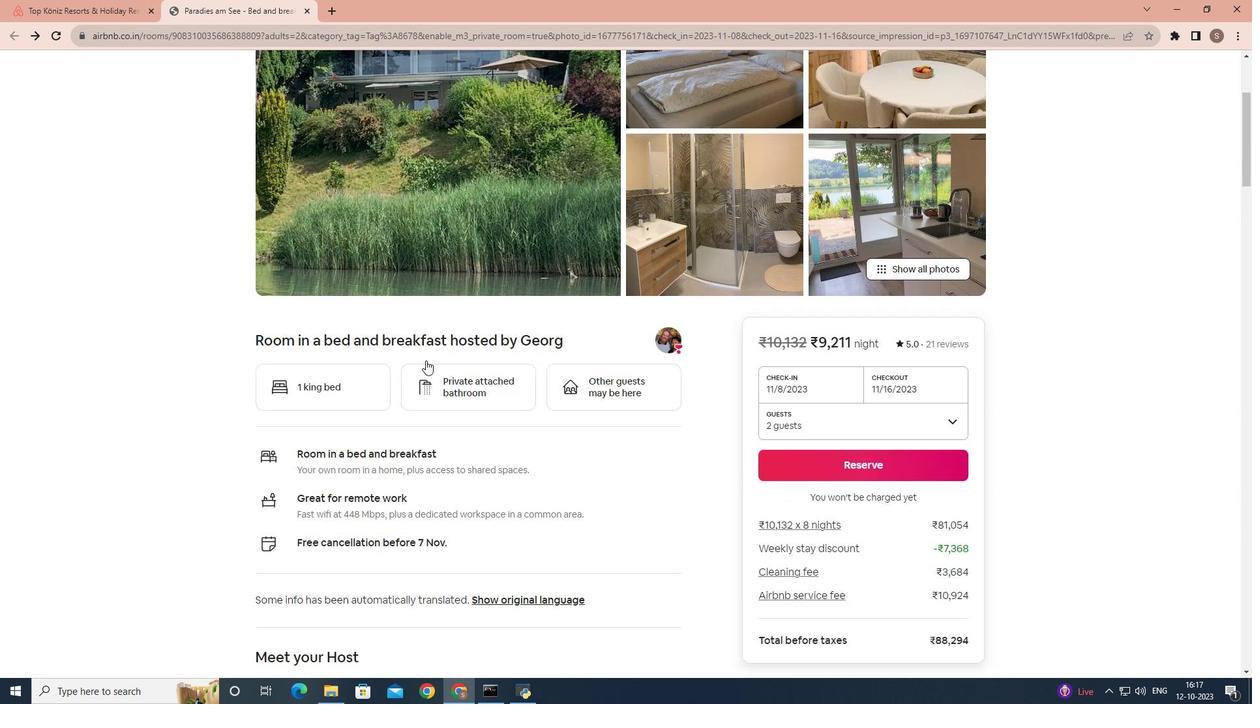
Action: Mouse moved to (425, 360)
Screenshot: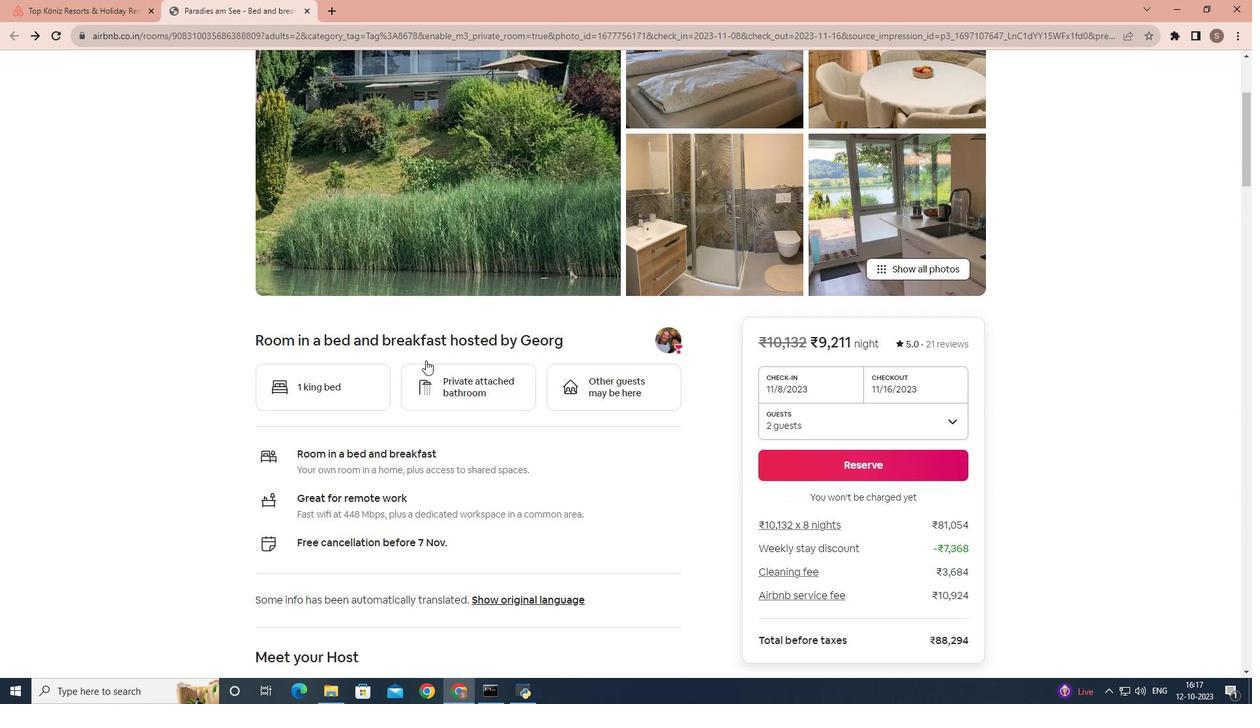 
Action: Mouse scrolled (425, 360) with delta (0, 0)
Screenshot: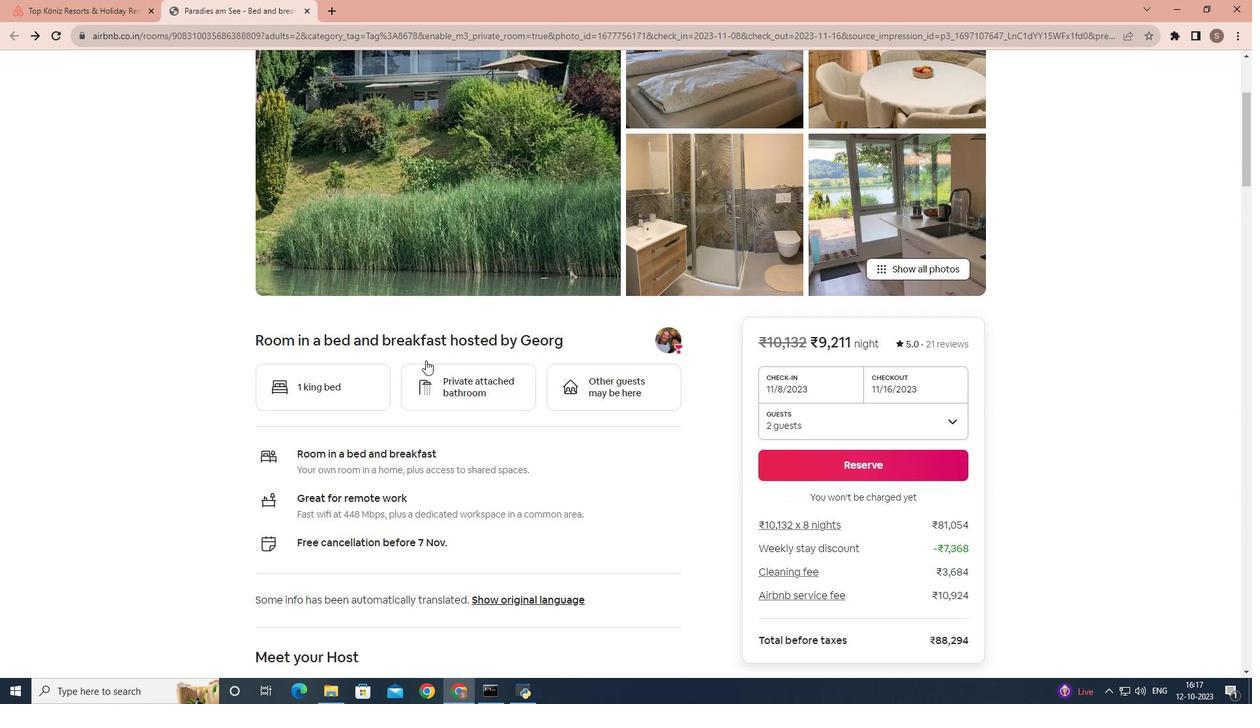 
Action: Mouse scrolled (425, 360) with delta (0, 0)
Screenshot: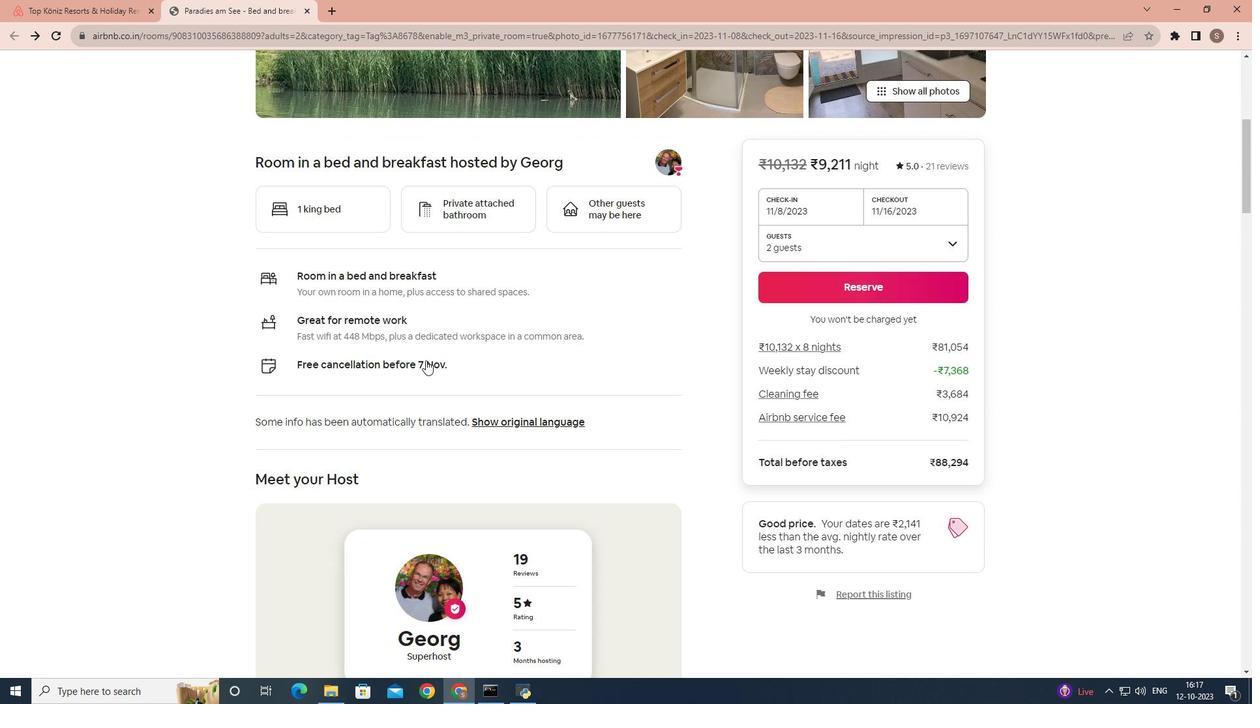 
Action: Mouse scrolled (425, 360) with delta (0, 0)
Screenshot: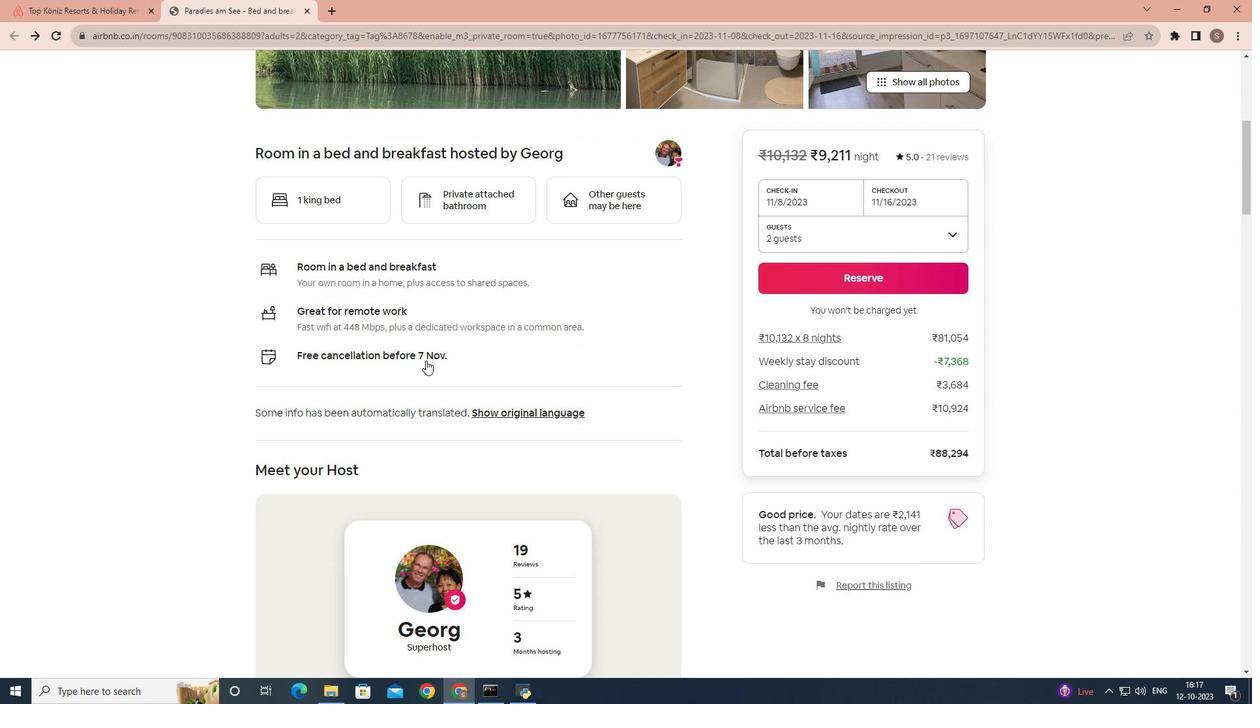 
Action: Mouse scrolled (425, 360) with delta (0, 0)
Screenshot: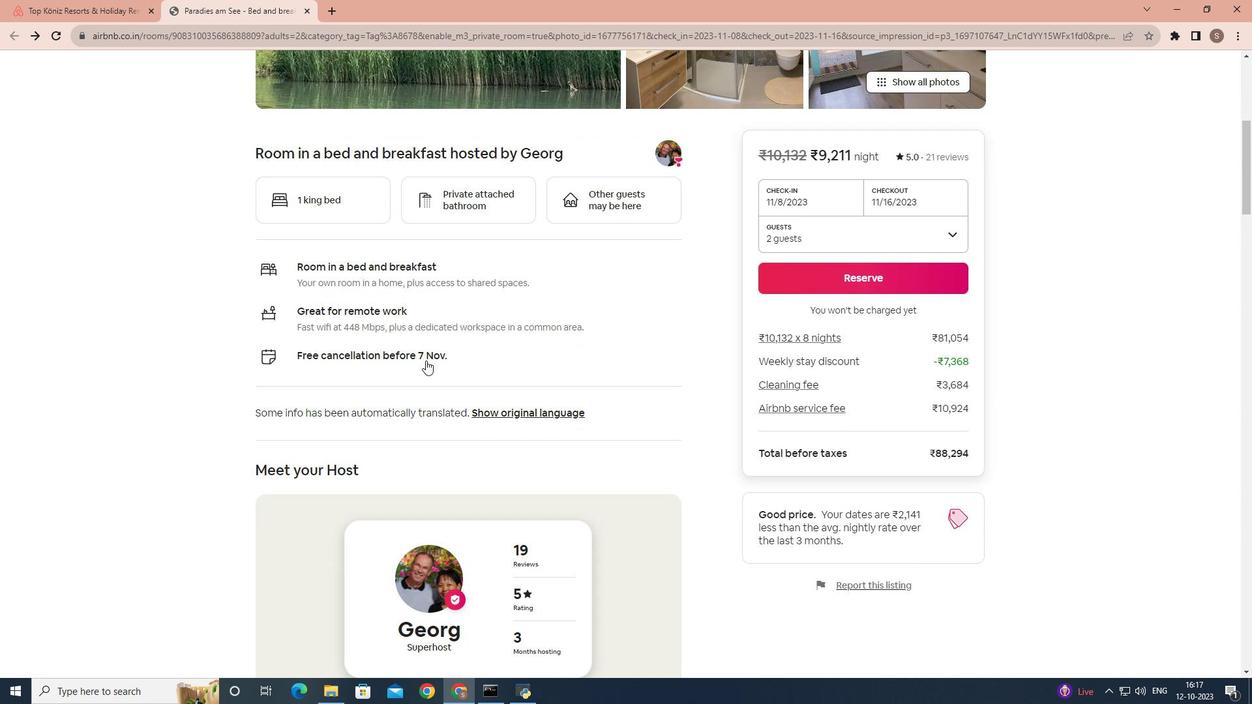 
Action: Mouse scrolled (425, 360) with delta (0, 0)
Screenshot: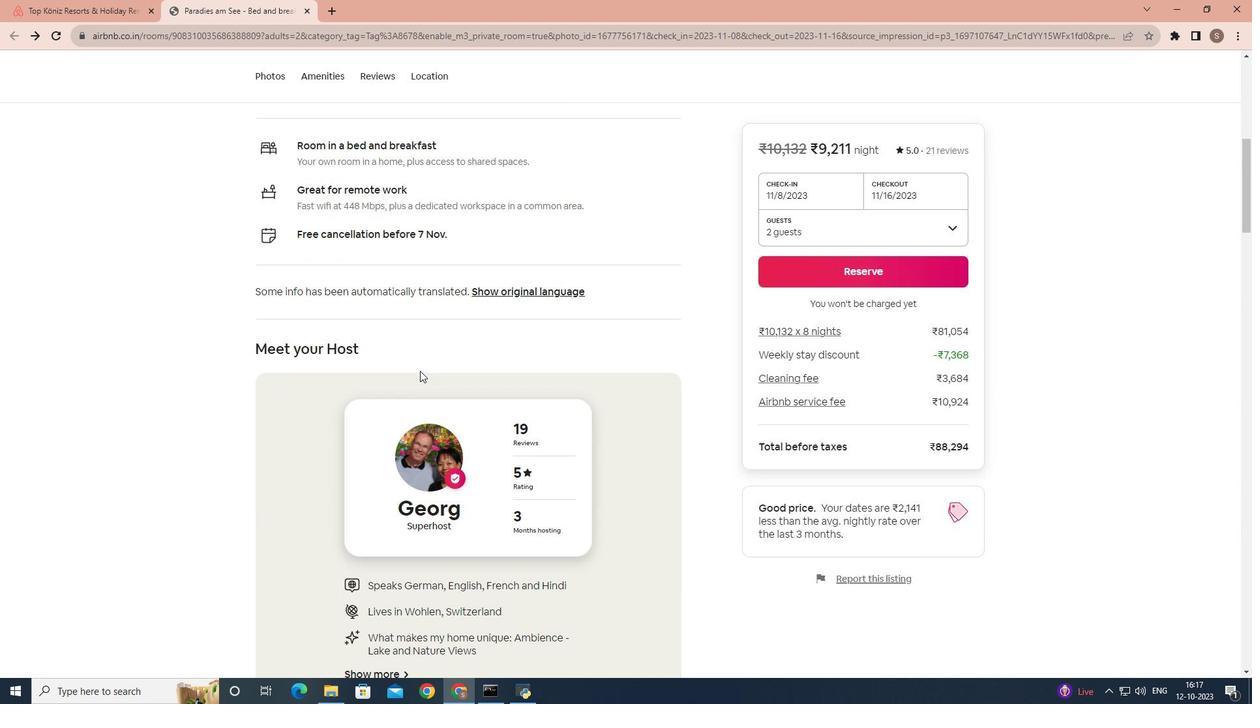 
Action: Mouse scrolled (425, 360) with delta (0, 0)
Screenshot: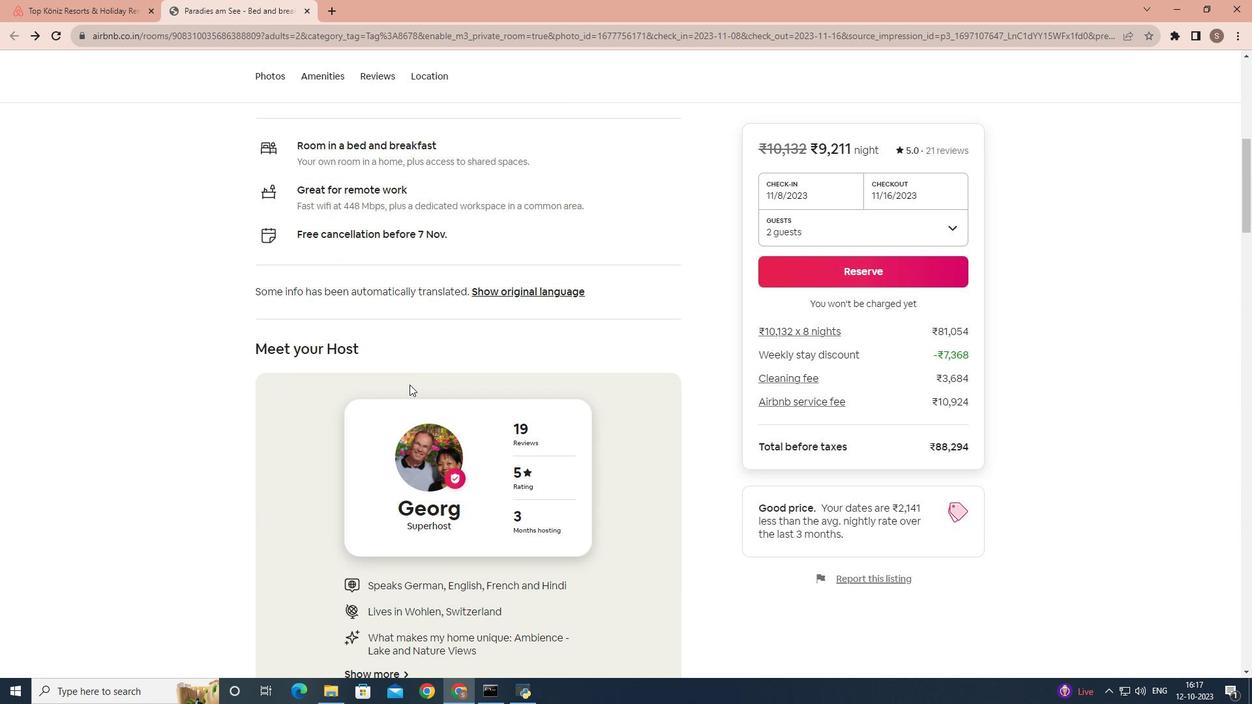 
Action: Mouse moved to (410, 382)
Screenshot: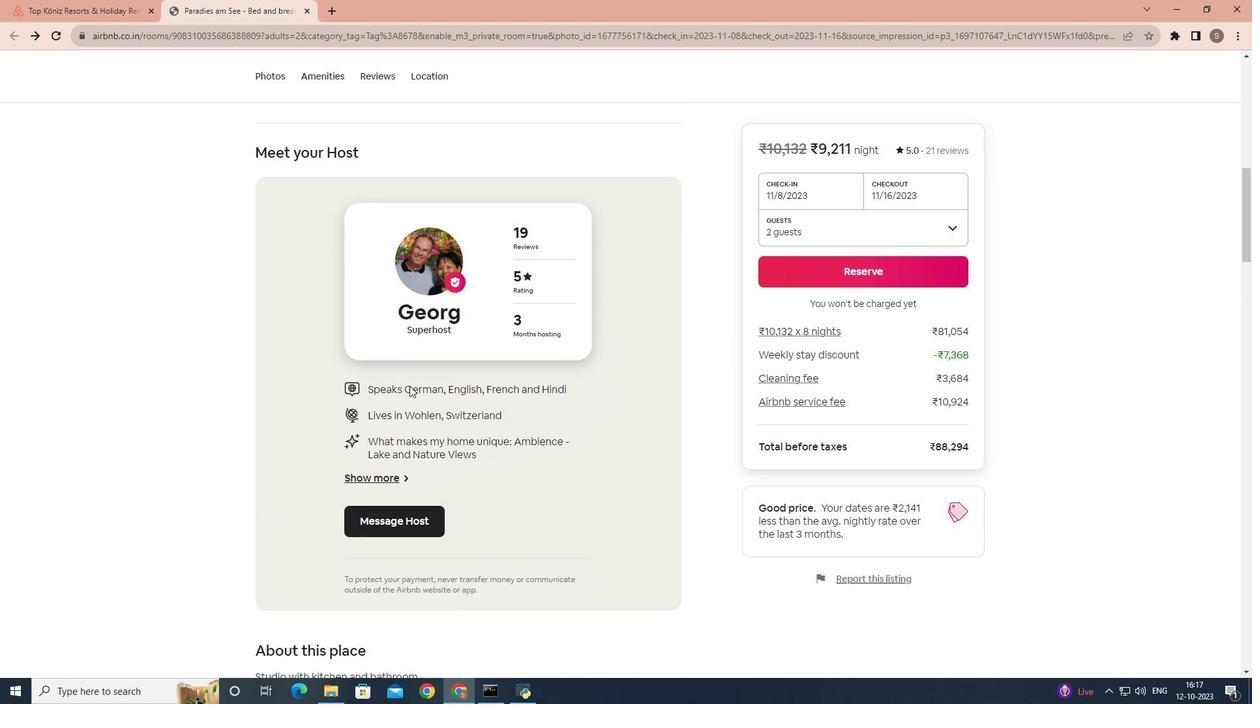 
Action: Mouse scrolled (410, 382) with delta (0, 0)
Screenshot: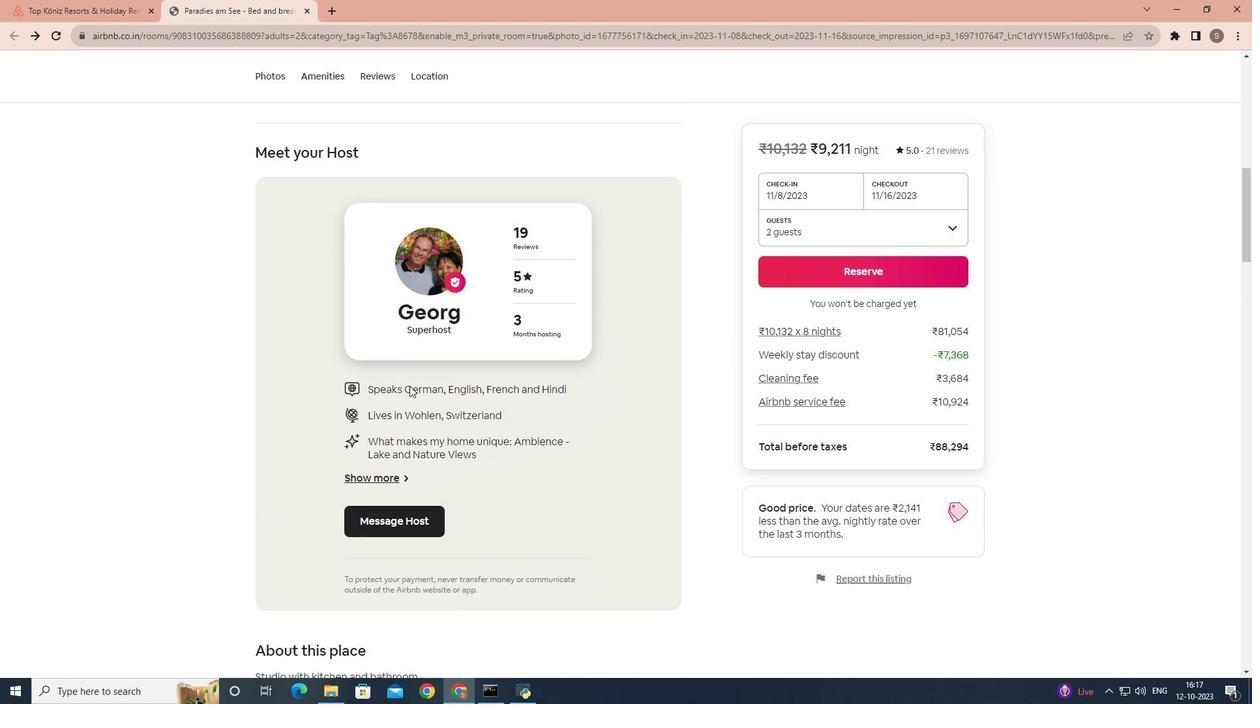 
Action: Mouse moved to (409, 386)
Screenshot: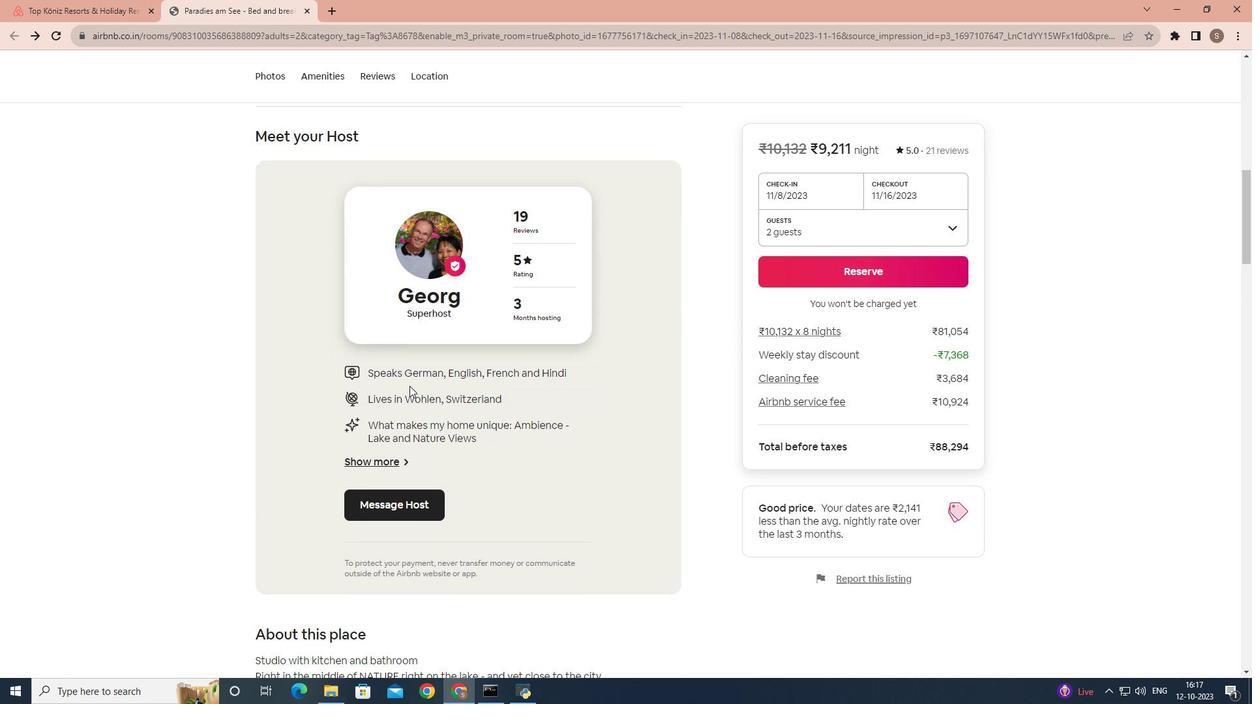 
Action: Mouse scrolled (409, 385) with delta (0, 0)
Screenshot: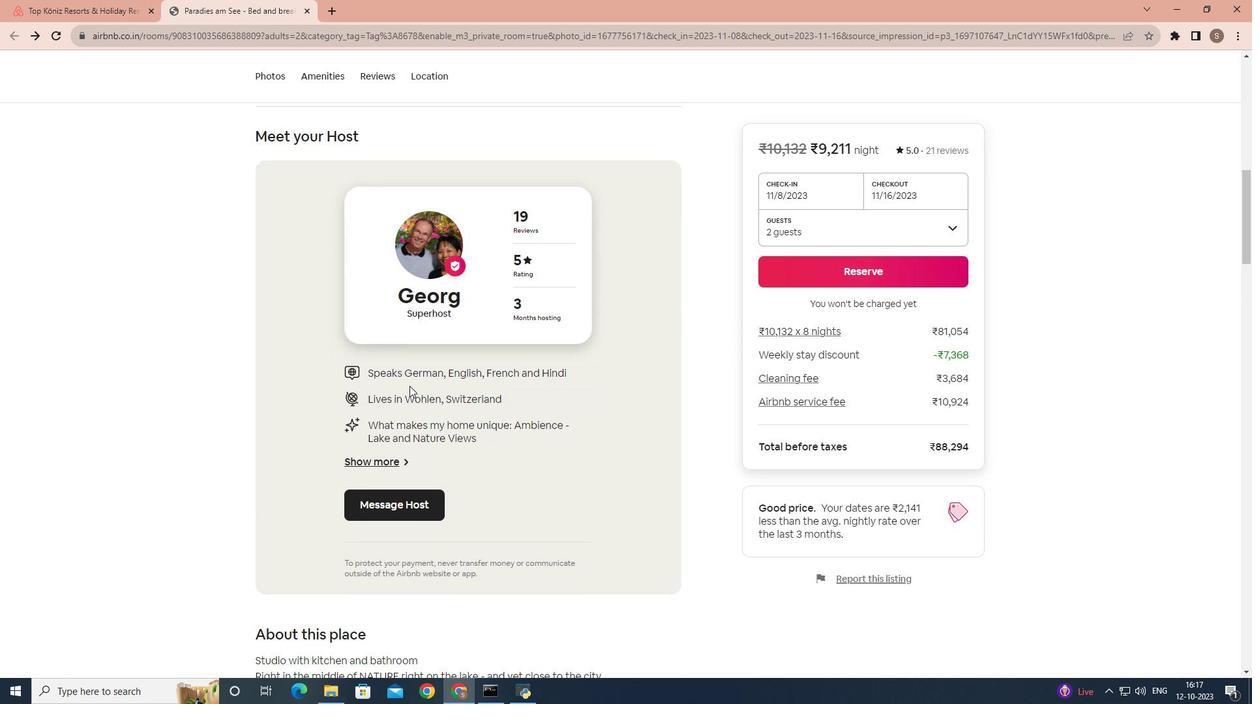 
Action: Mouse moved to (409, 386)
Screenshot: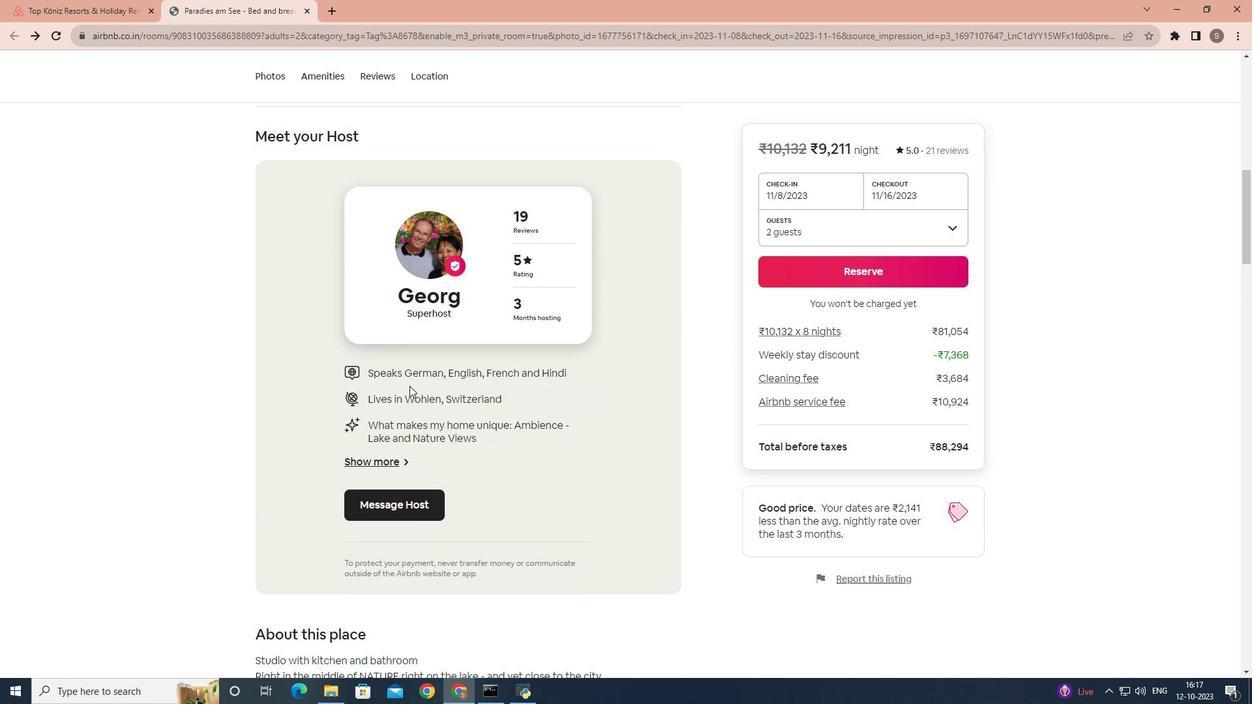 
Action: Mouse scrolled (409, 385) with delta (0, 0)
Screenshot: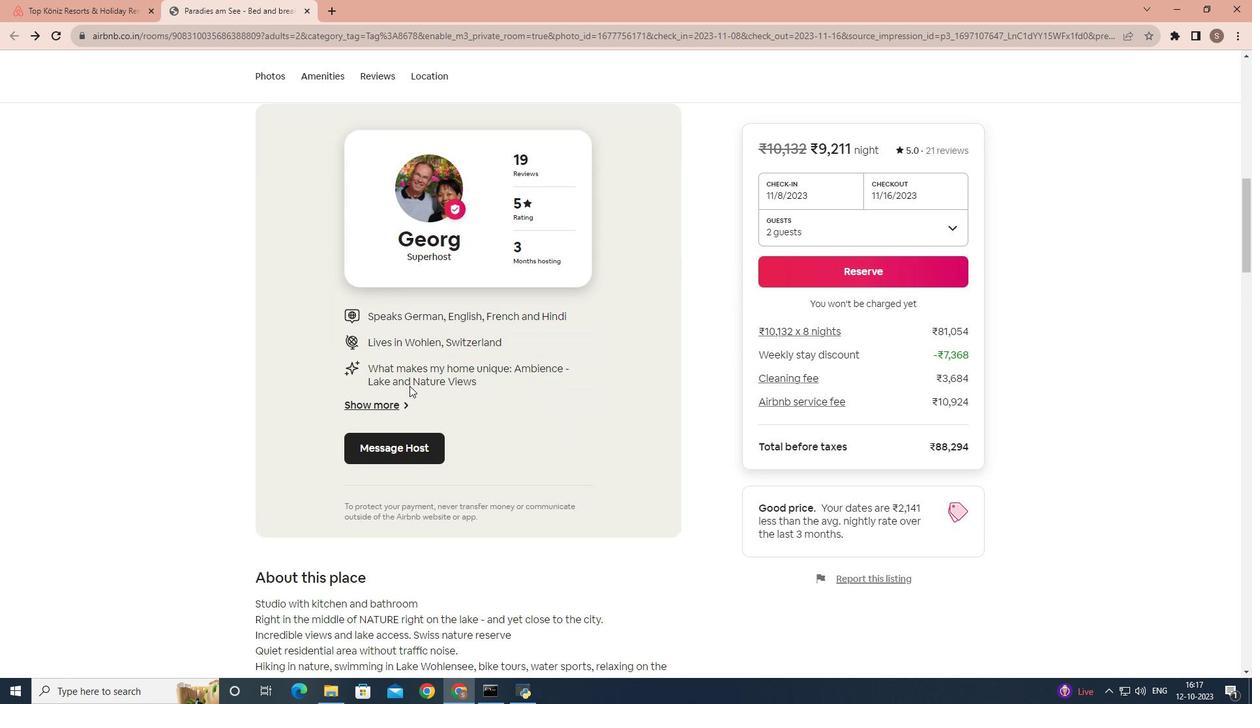 
Action: Mouse scrolled (409, 385) with delta (0, 0)
Screenshot: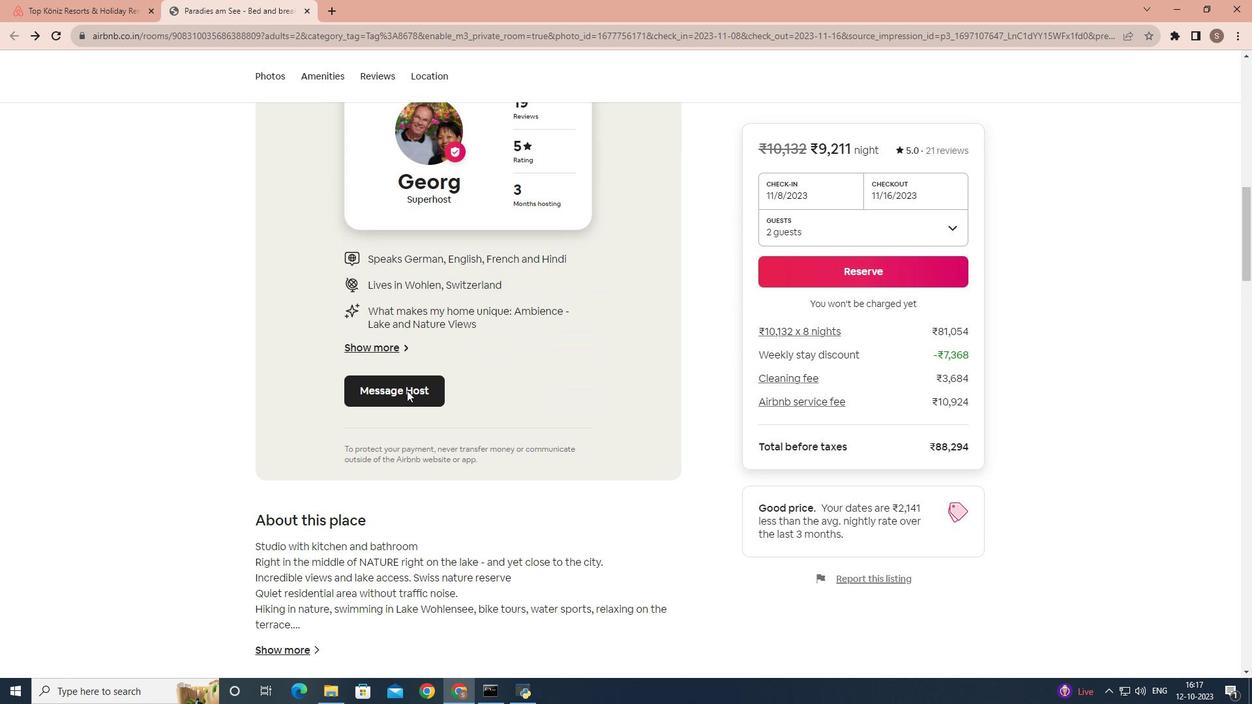 
Action: Mouse scrolled (409, 385) with delta (0, 0)
Screenshot: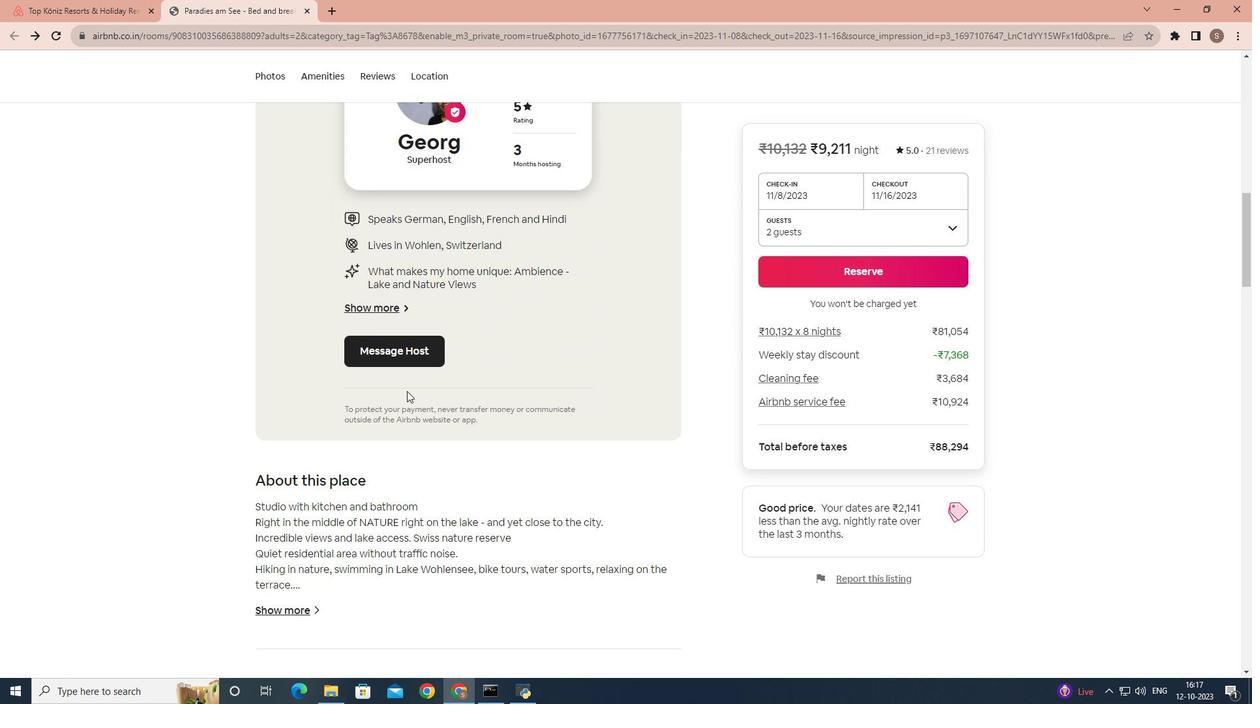 
Action: Mouse scrolled (409, 385) with delta (0, 0)
Screenshot: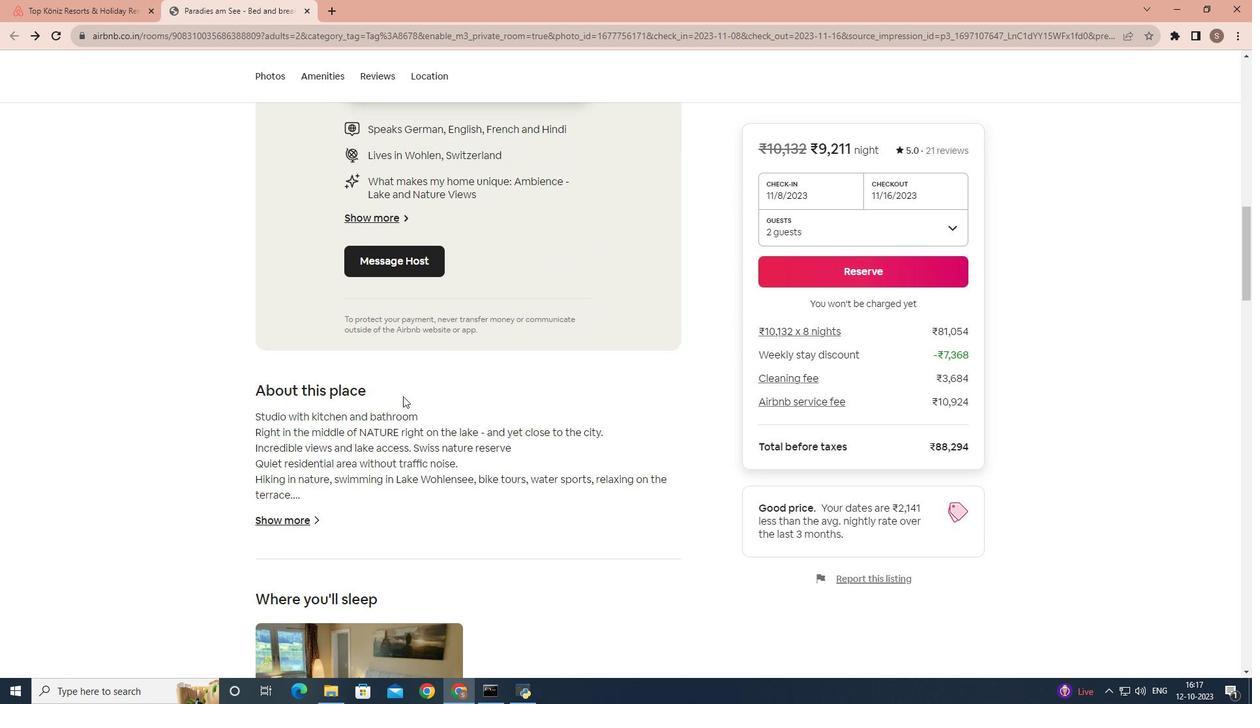 
Action: Mouse moved to (407, 390)
Screenshot: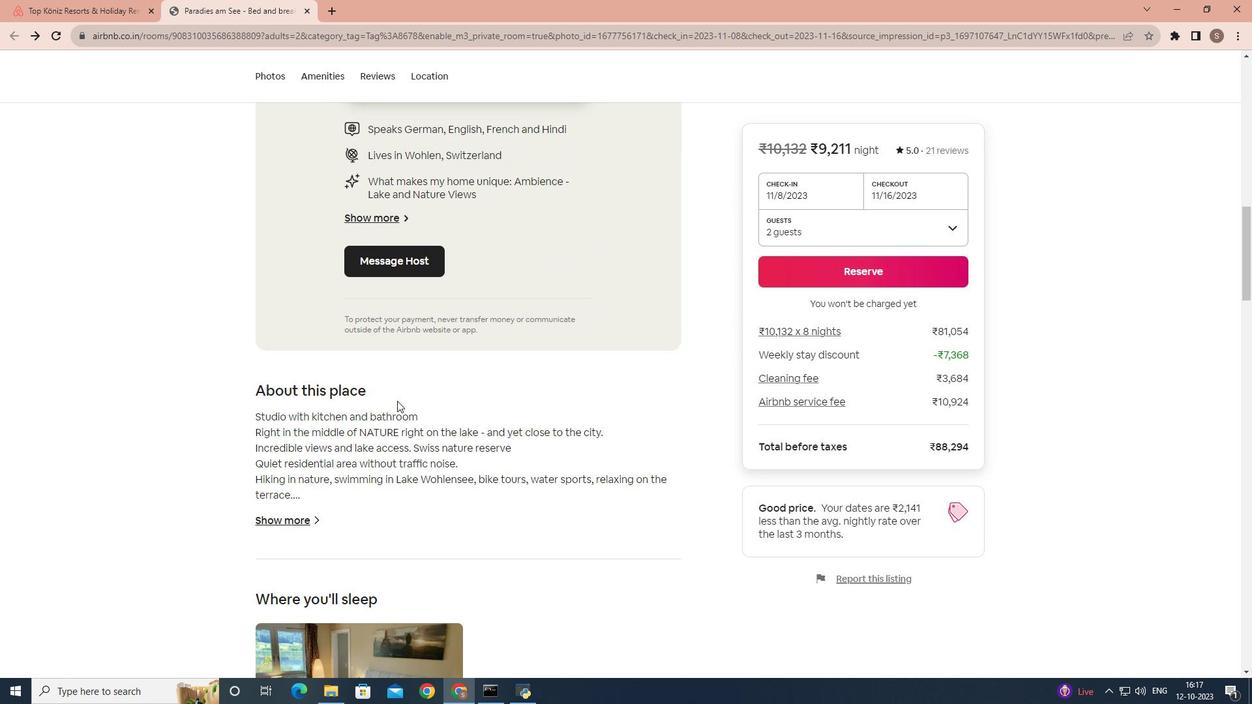 
Action: Mouse scrolled (407, 390) with delta (0, 0)
Screenshot: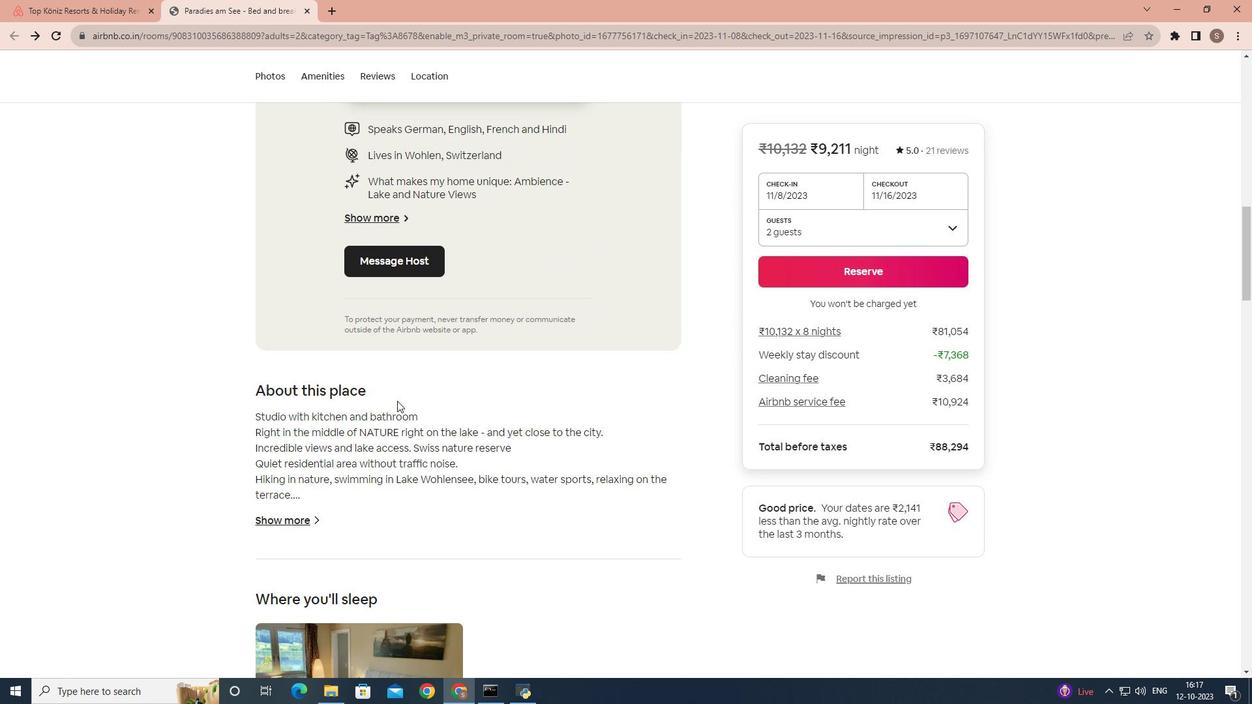 
Action: Mouse moved to (393, 403)
Screenshot: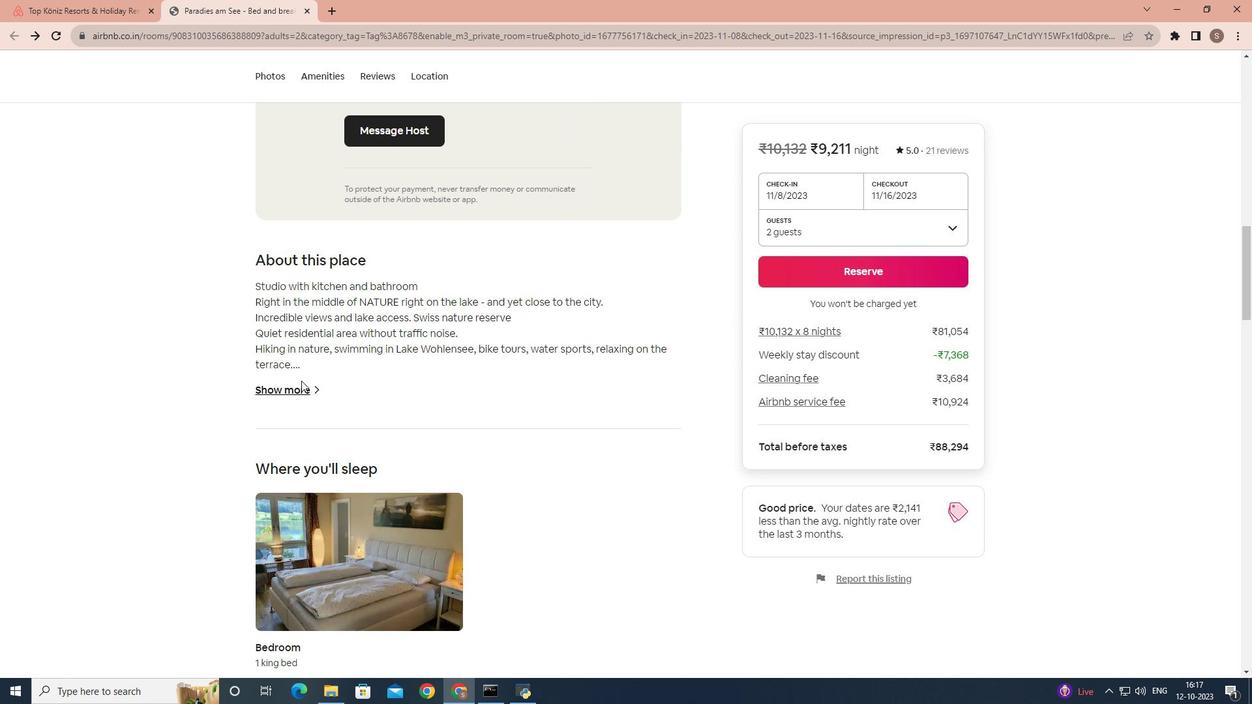 
Action: Mouse scrolled (393, 402) with delta (0, 0)
Screenshot: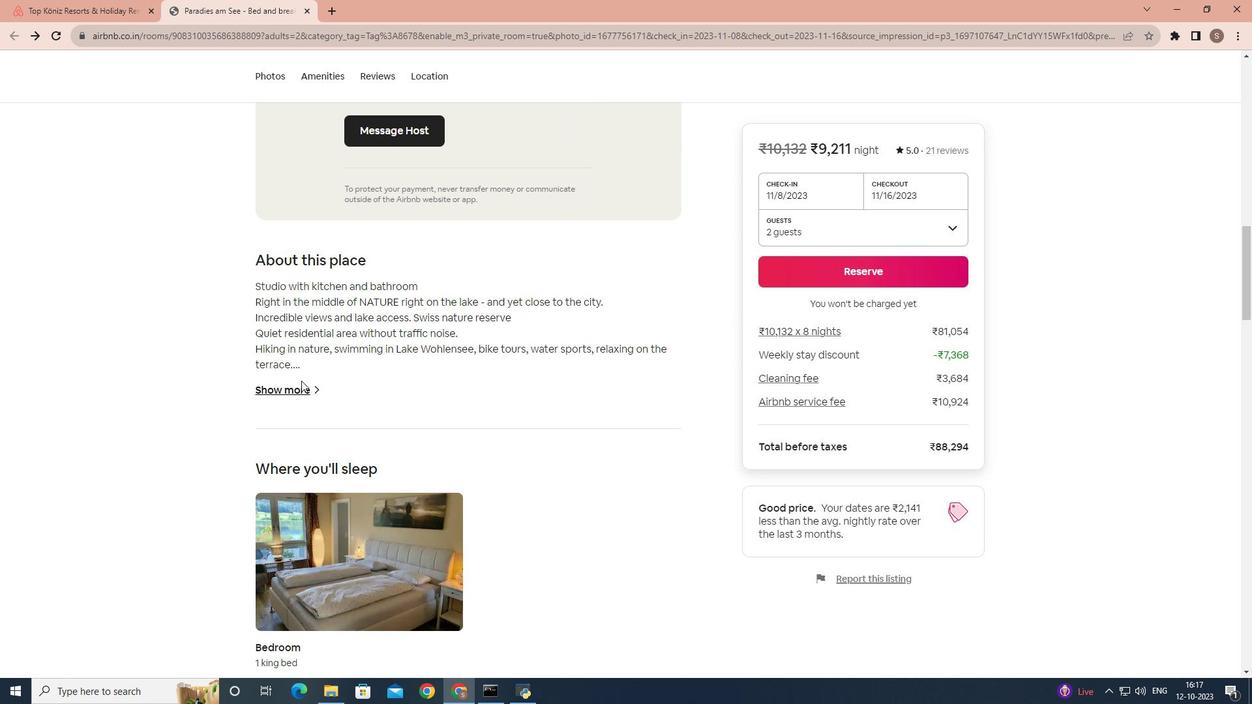 
Action: Mouse moved to (393, 403)
Screenshot: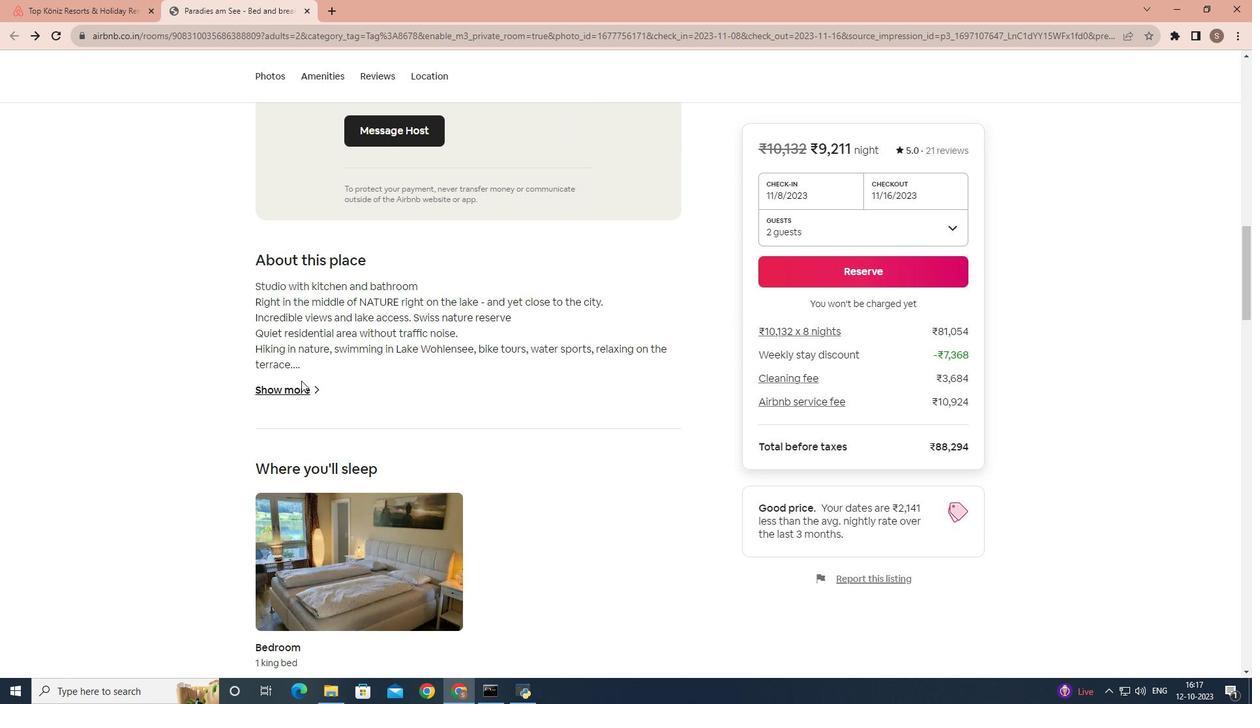 
Action: Mouse scrolled (393, 403) with delta (0, 0)
Screenshot: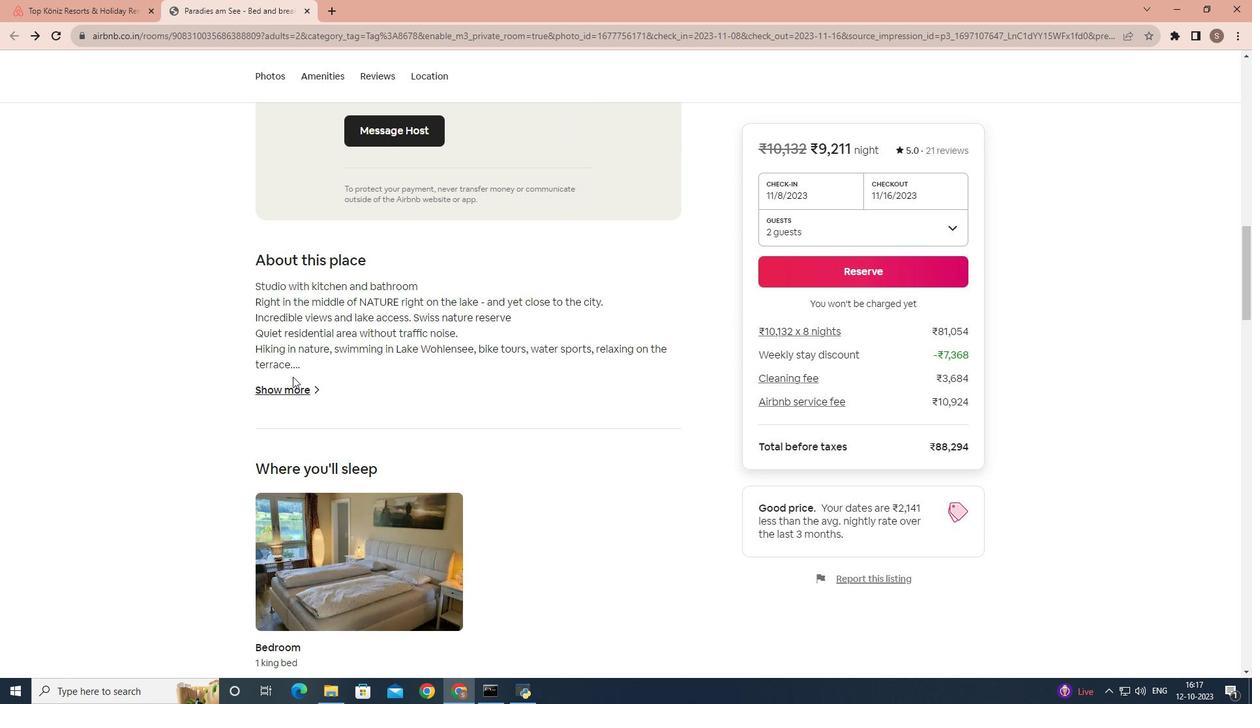 
Action: Mouse moved to (292, 376)
Screenshot: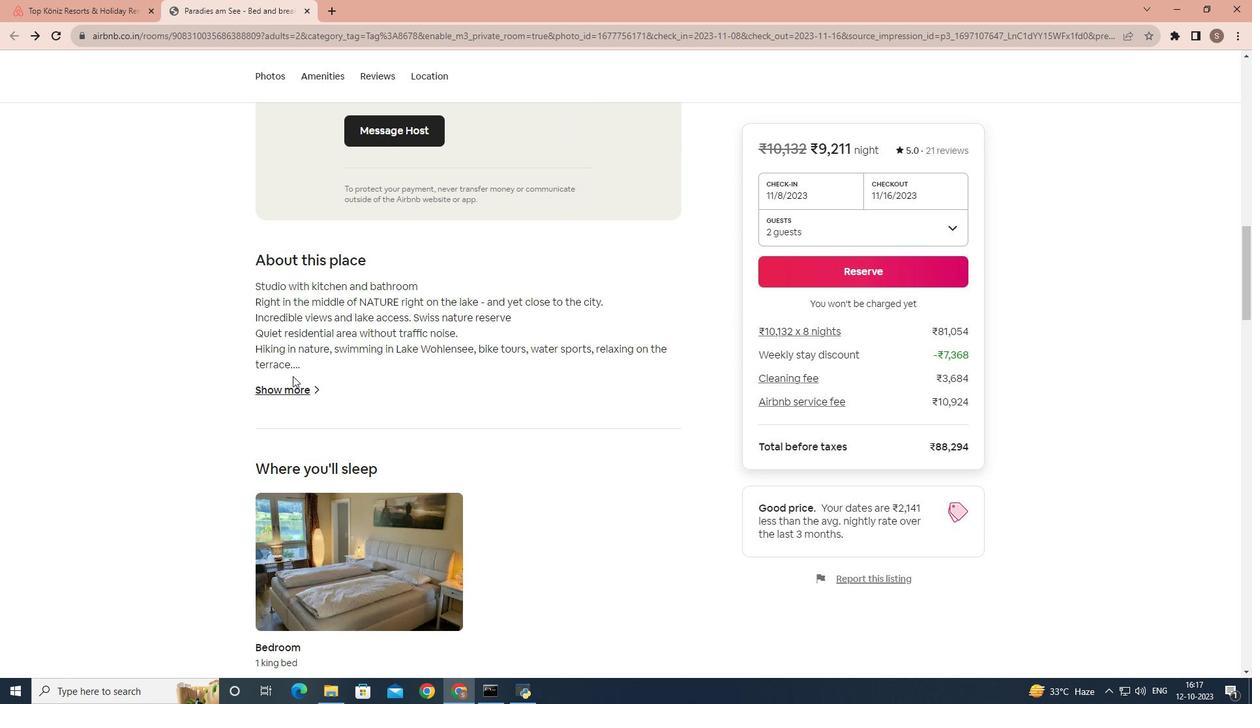 
Action: Mouse pressed left at (292, 376)
Screenshot: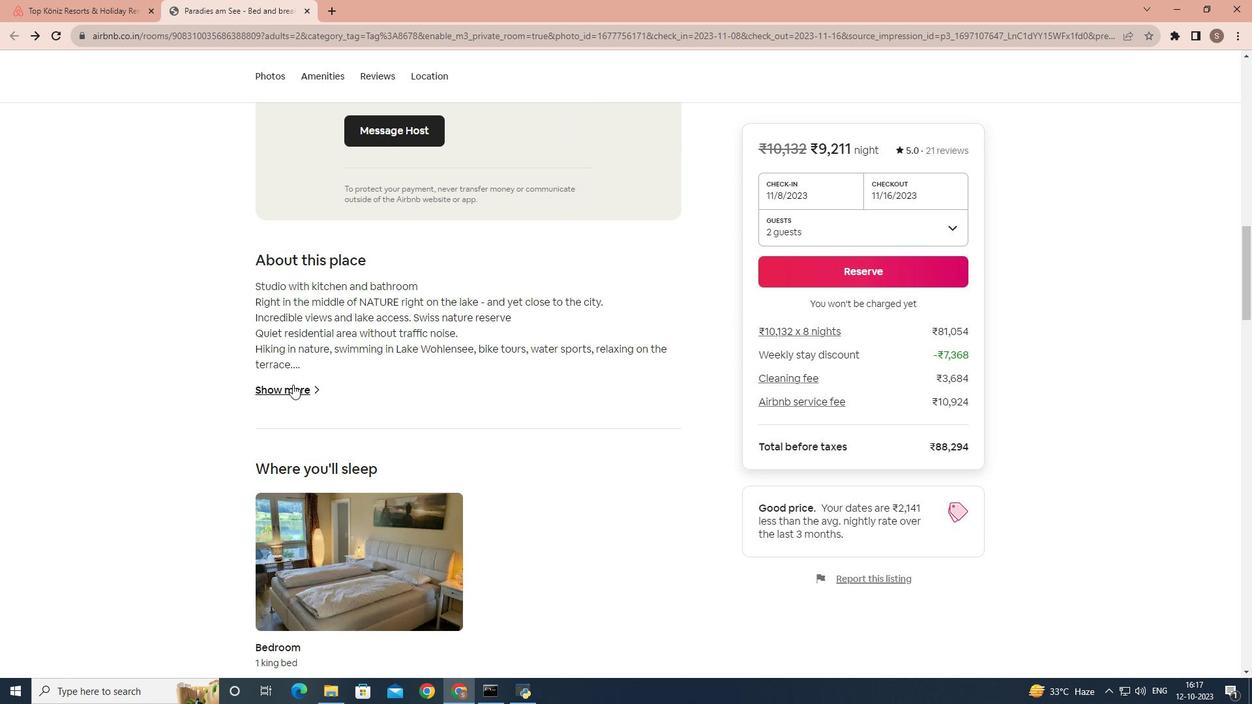 
Action: Mouse moved to (292, 385)
Screenshot: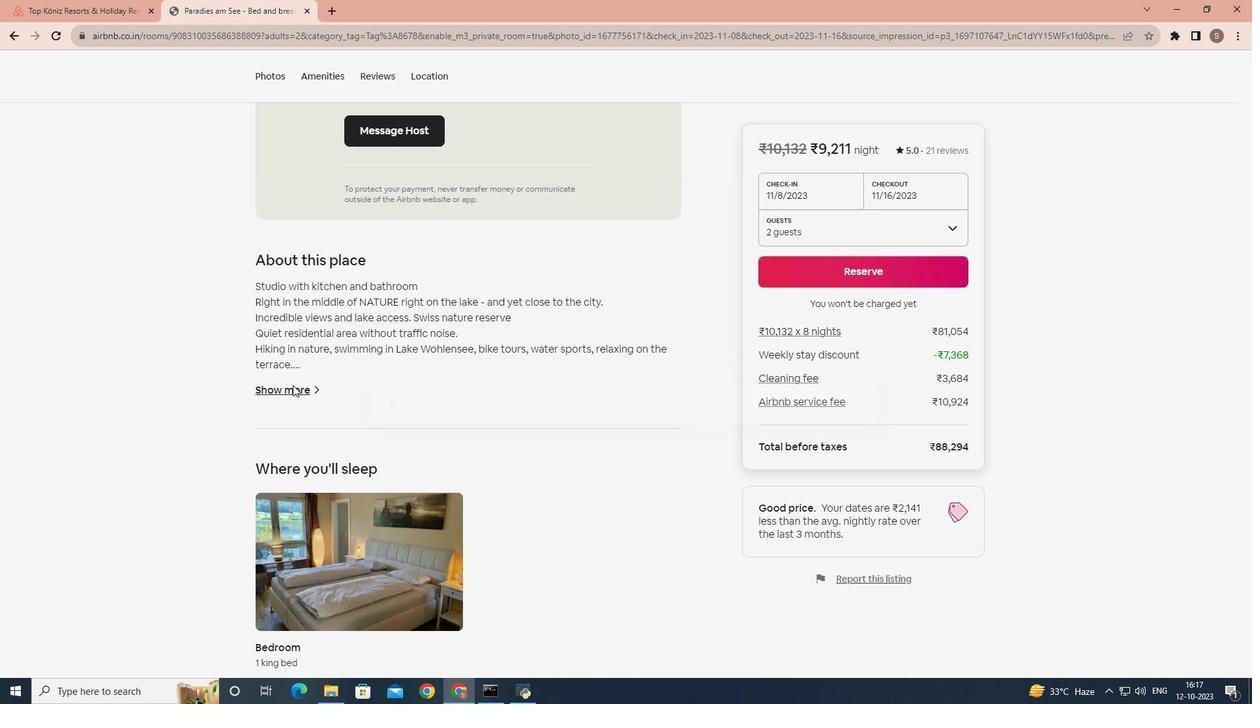 
Action: Mouse pressed left at (292, 385)
Screenshot: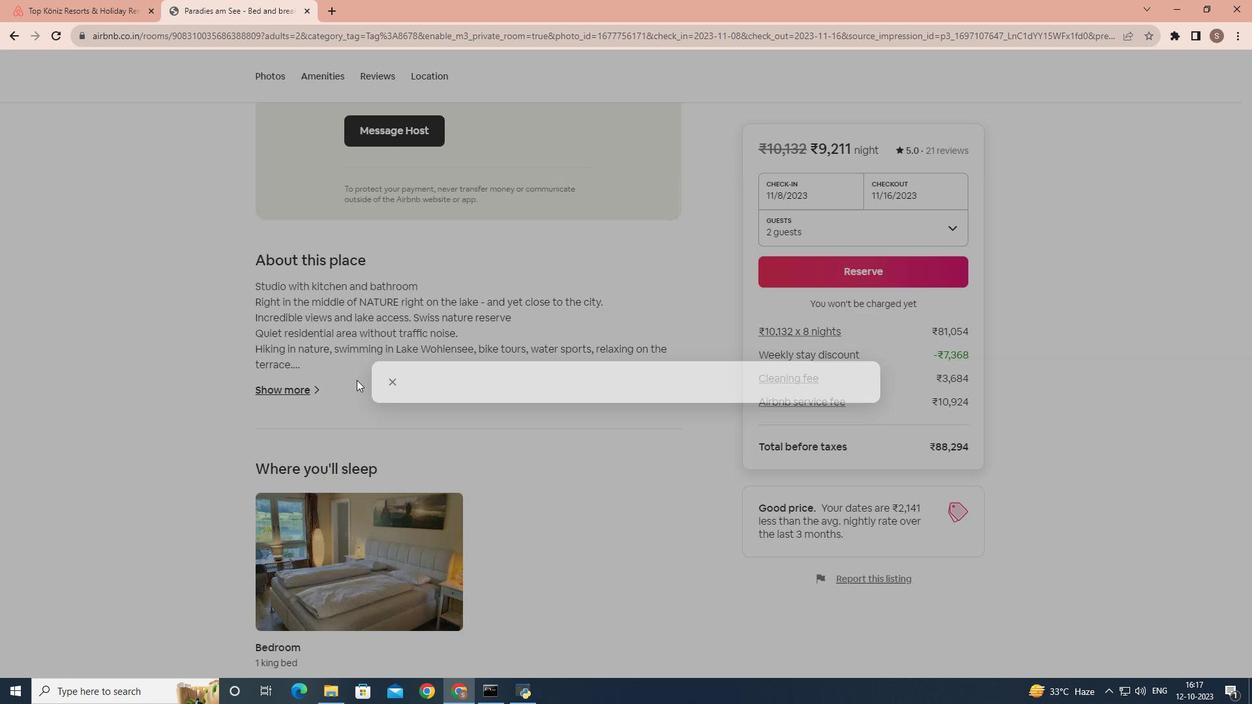 
Action: Mouse moved to (429, 368)
Screenshot: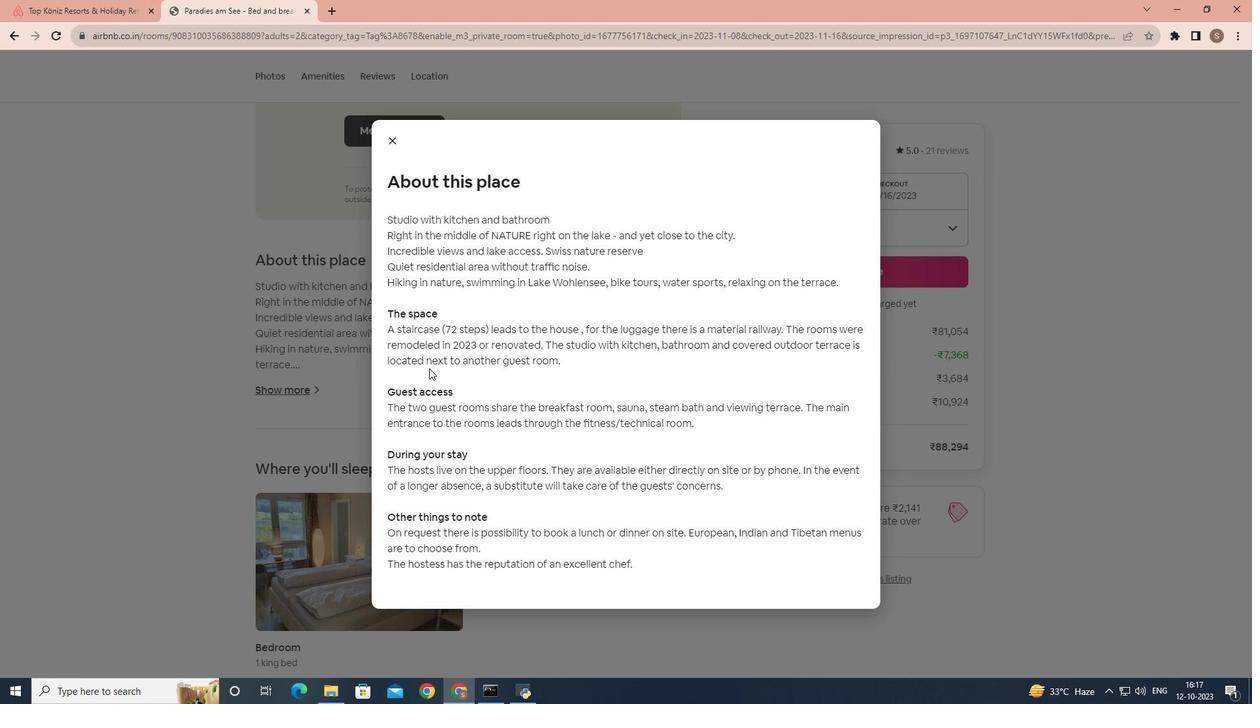 
Action: Mouse scrolled (429, 367) with delta (0, 0)
Screenshot: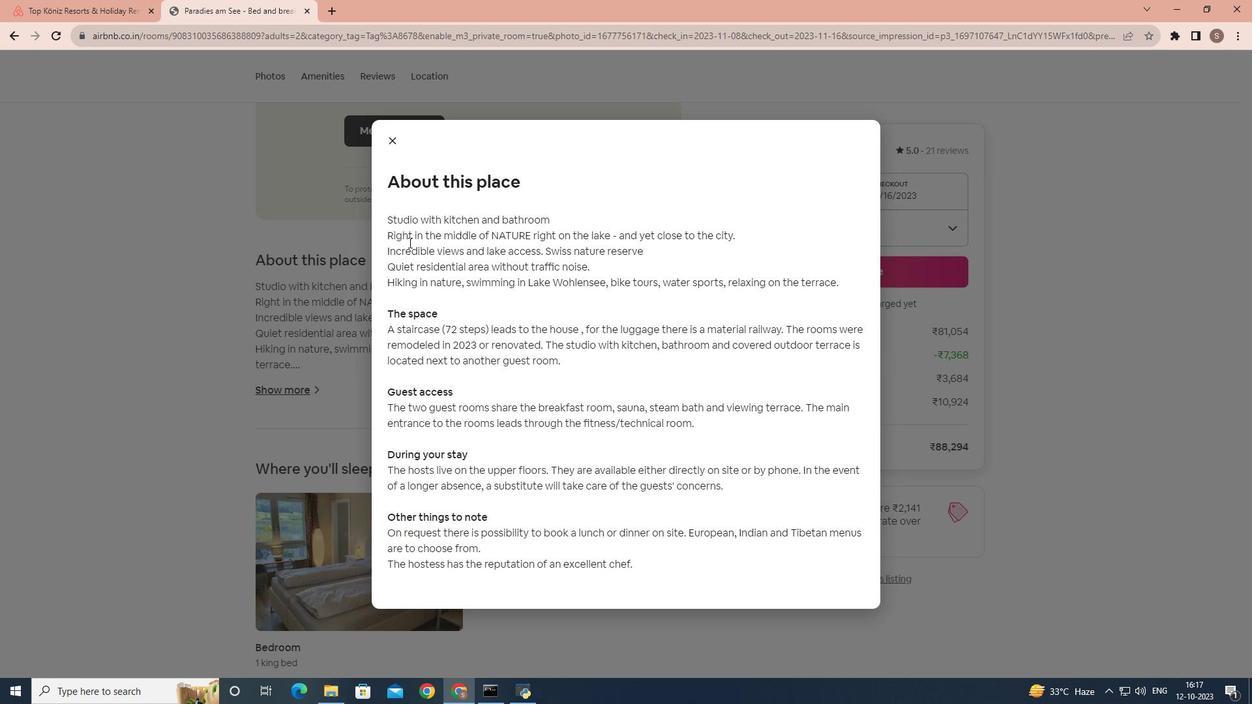 
Action: Mouse scrolled (429, 367) with delta (0, 0)
Screenshot: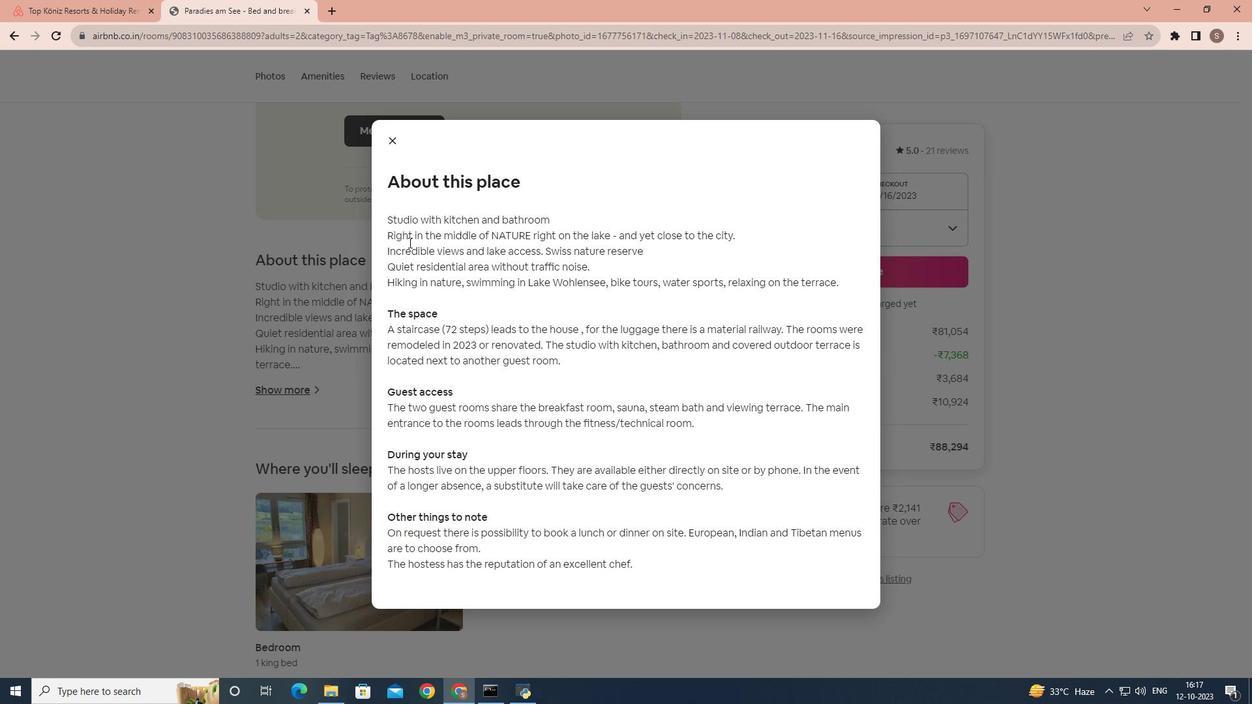 
Action: Mouse moved to (393, 146)
Screenshot: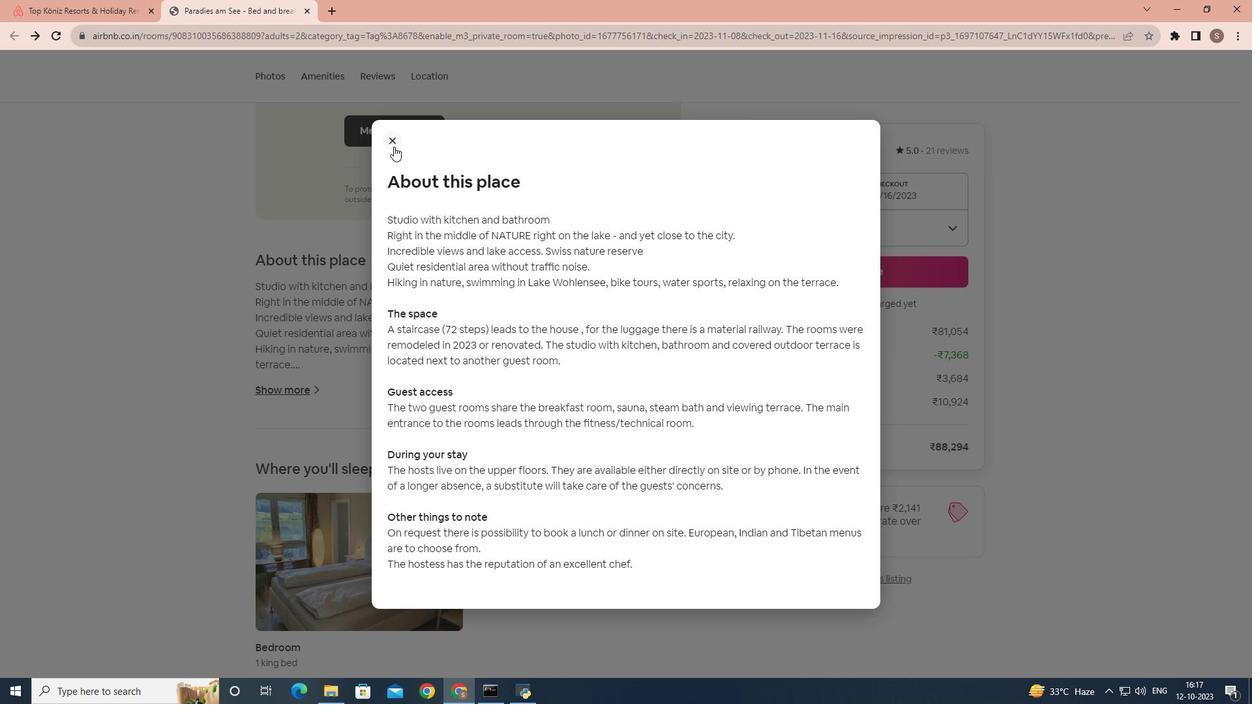 
Action: Mouse pressed left at (393, 146)
Screenshot: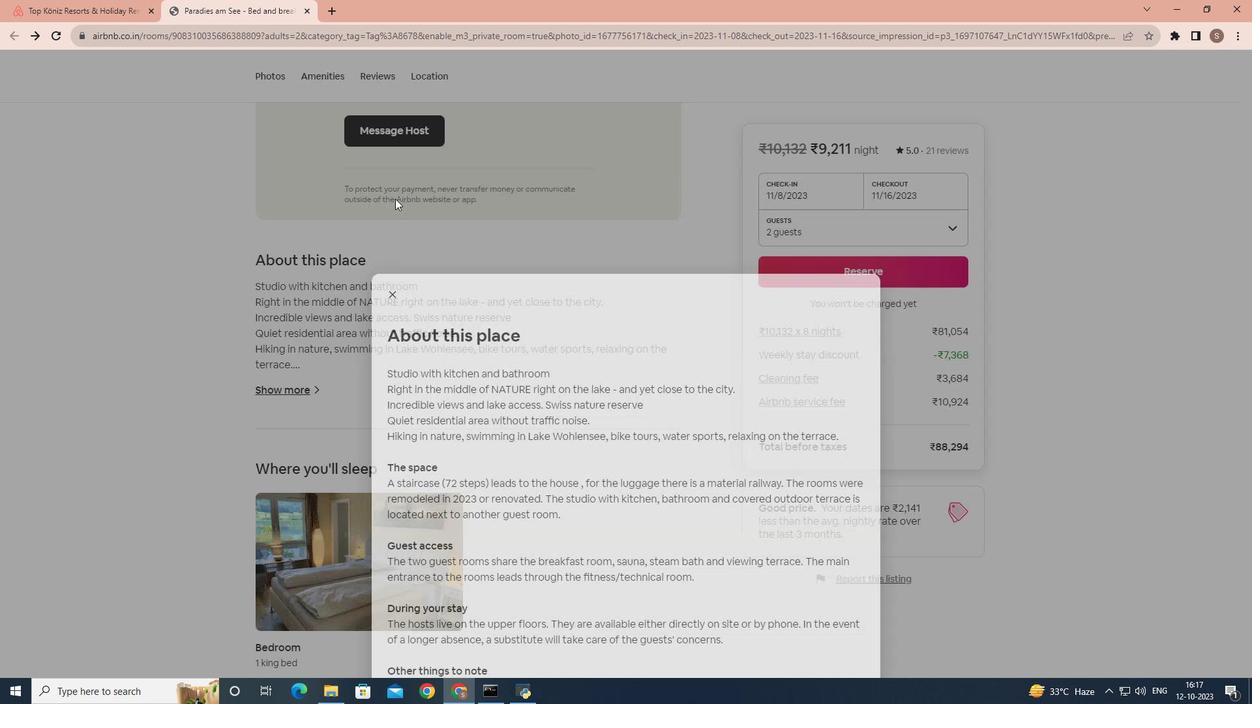 
Action: Mouse moved to (376, 346)
Screenshot: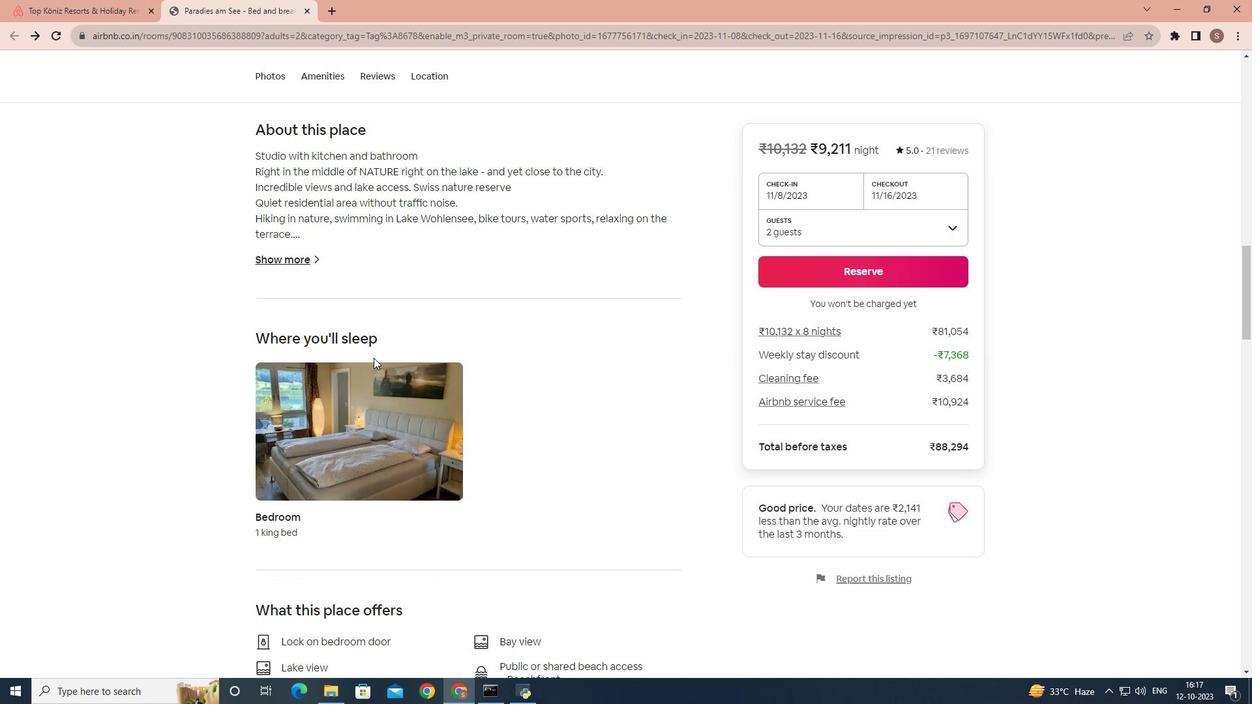 
Action: Mouse scrolled (376, 345) with delta (0, 0)
Screenshot: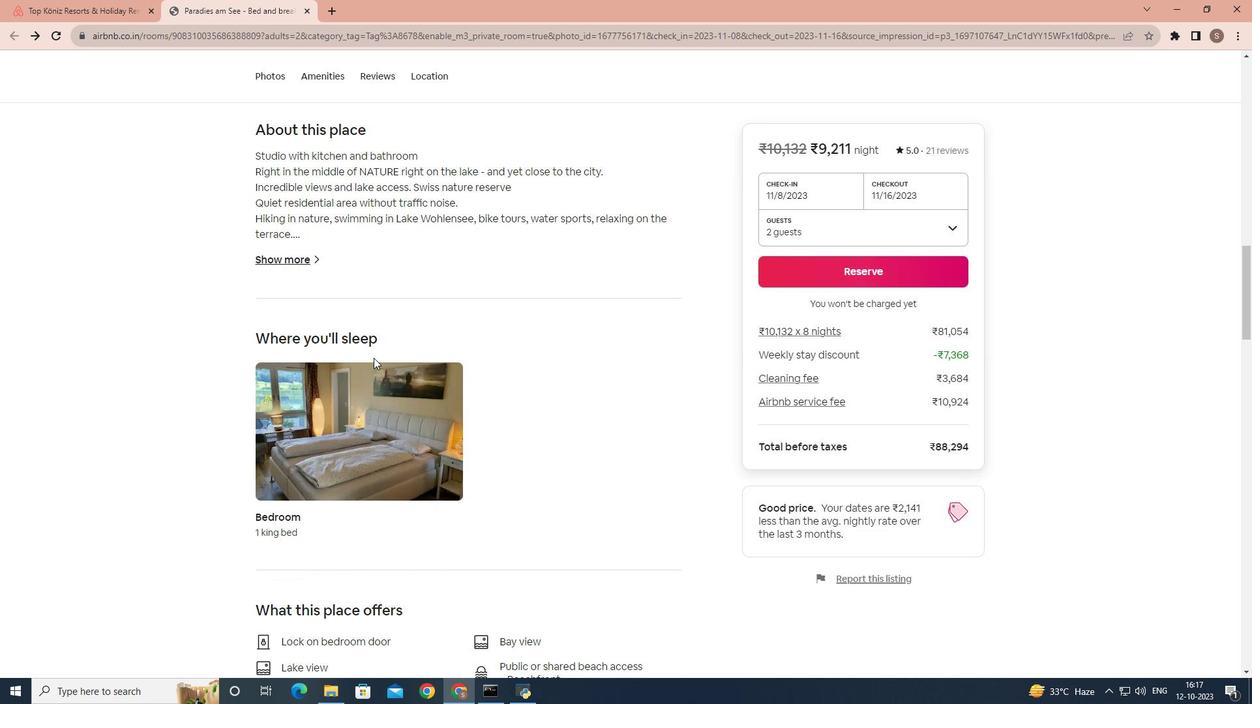 
Action: Mouse moved to (374, 356)
Screenshot: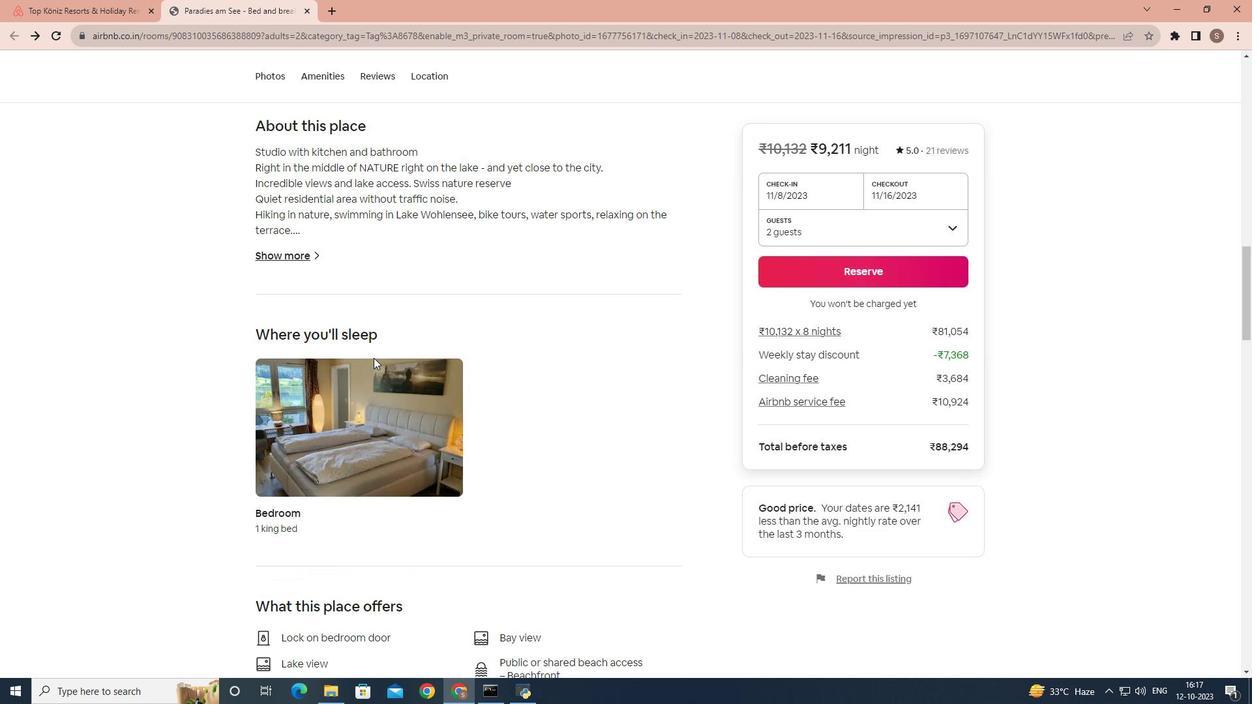 
Action: Mouse scrolled (374, 355) with delta (0, 0)
Screenshot: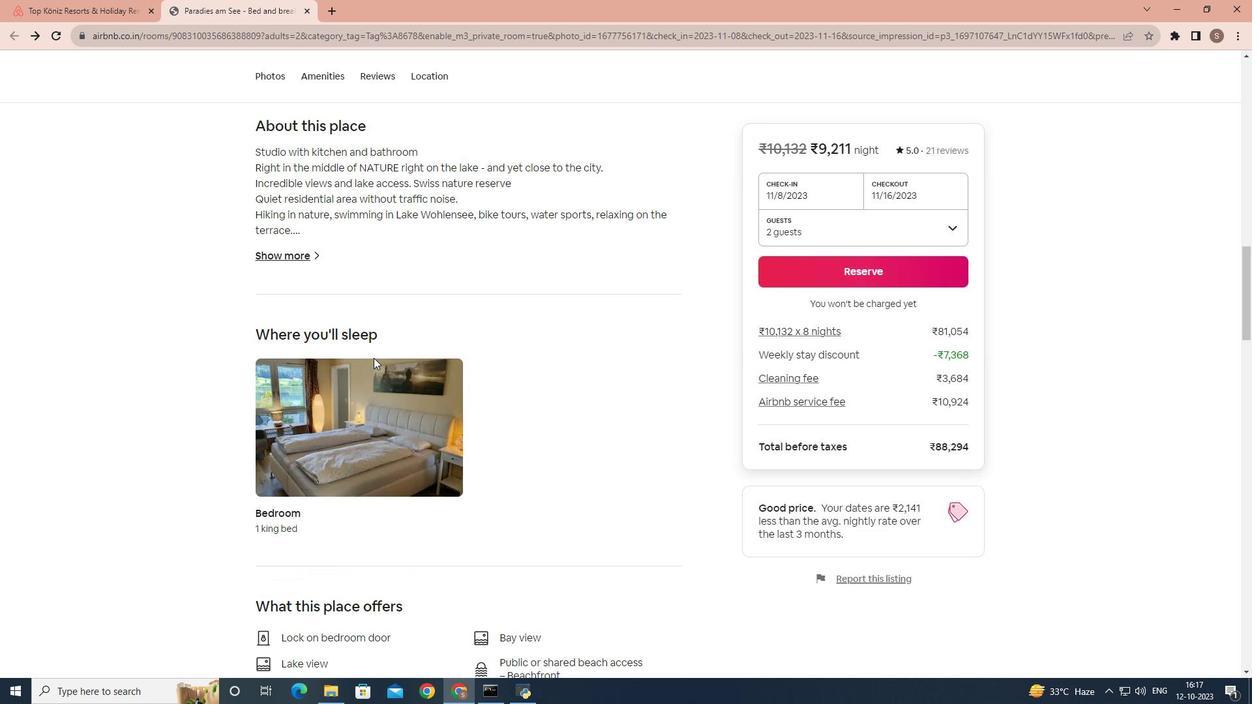 
Action: Mouse moved to (373, 358)
Screenshot: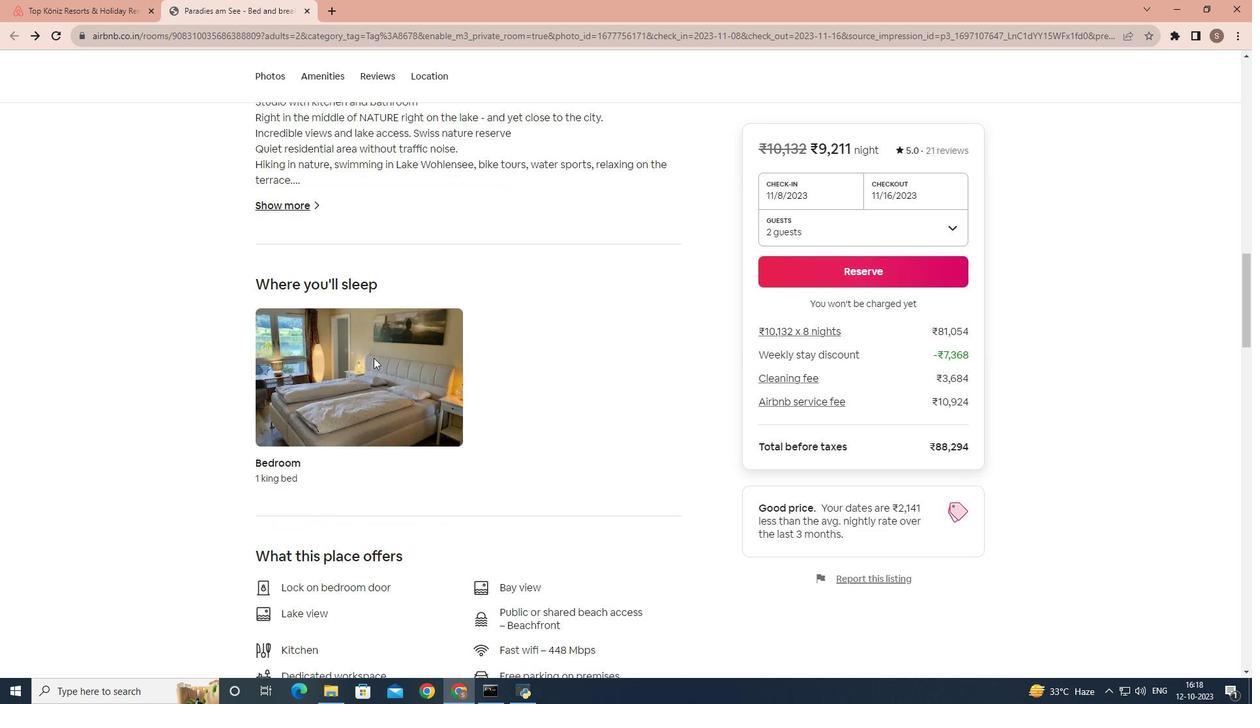 
Action: Mouse scrolled (373, 357) with delta (0, 0)
Screenshot: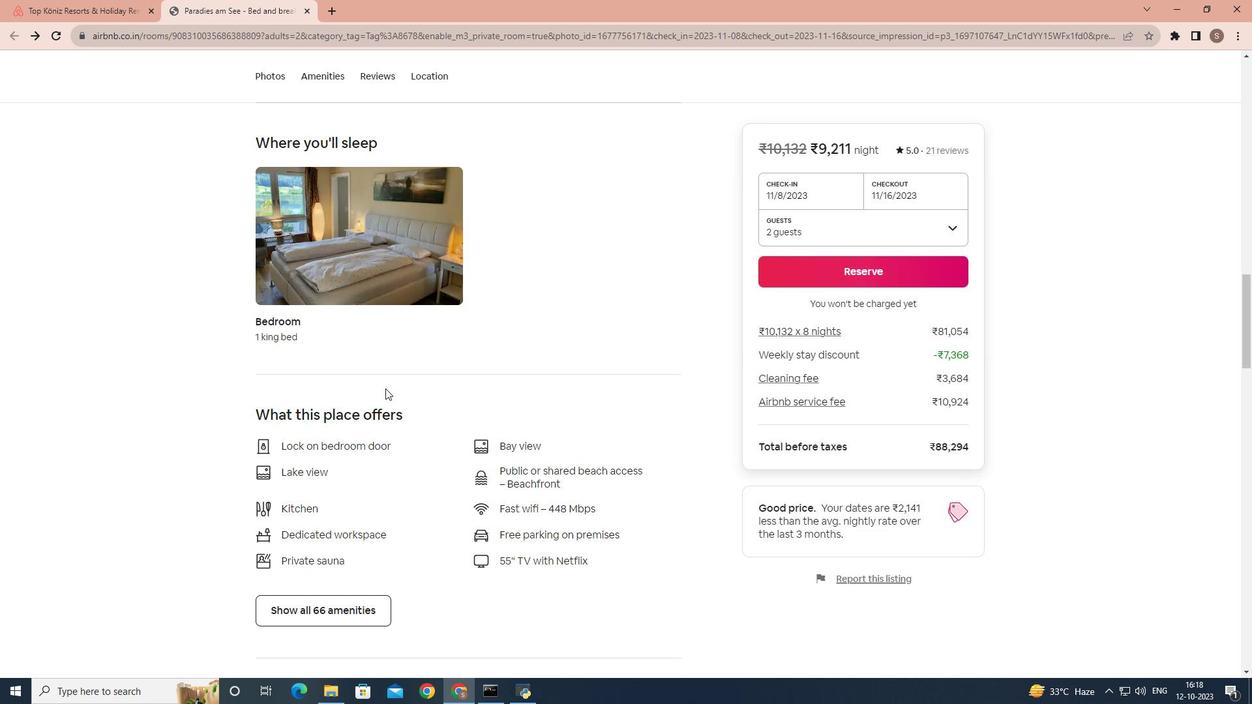 
Action: Mouse scrolled (373, 357) with delta (0, 0)
Screenshot: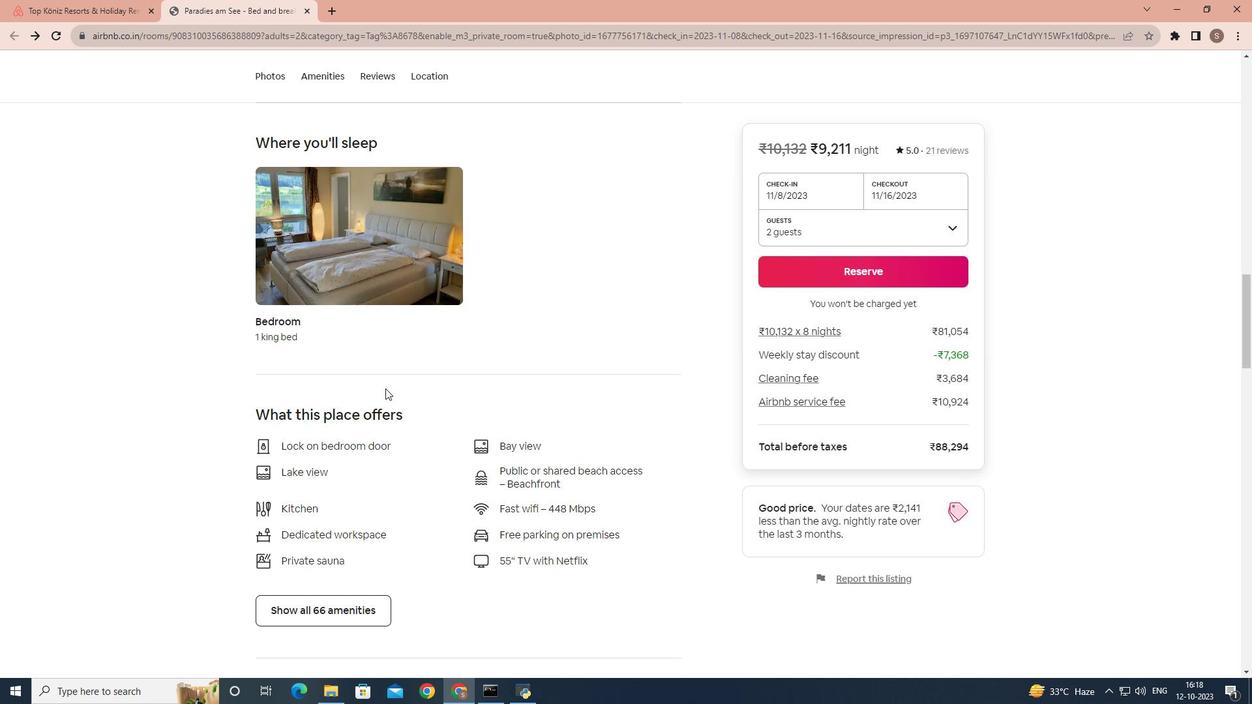 
Action: Mouse scrolled (373, 357) with delta (0, 0)
Screenshot: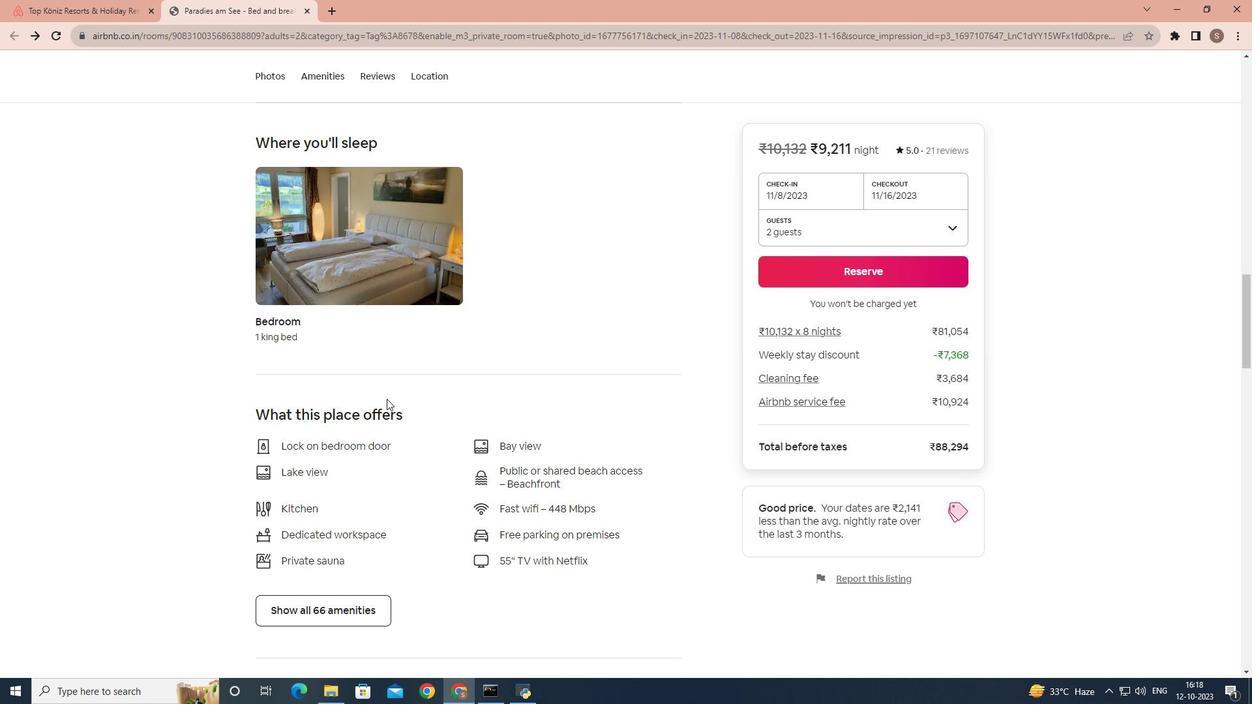 
Action: Mouse moved to (386, 399)
Screenshot: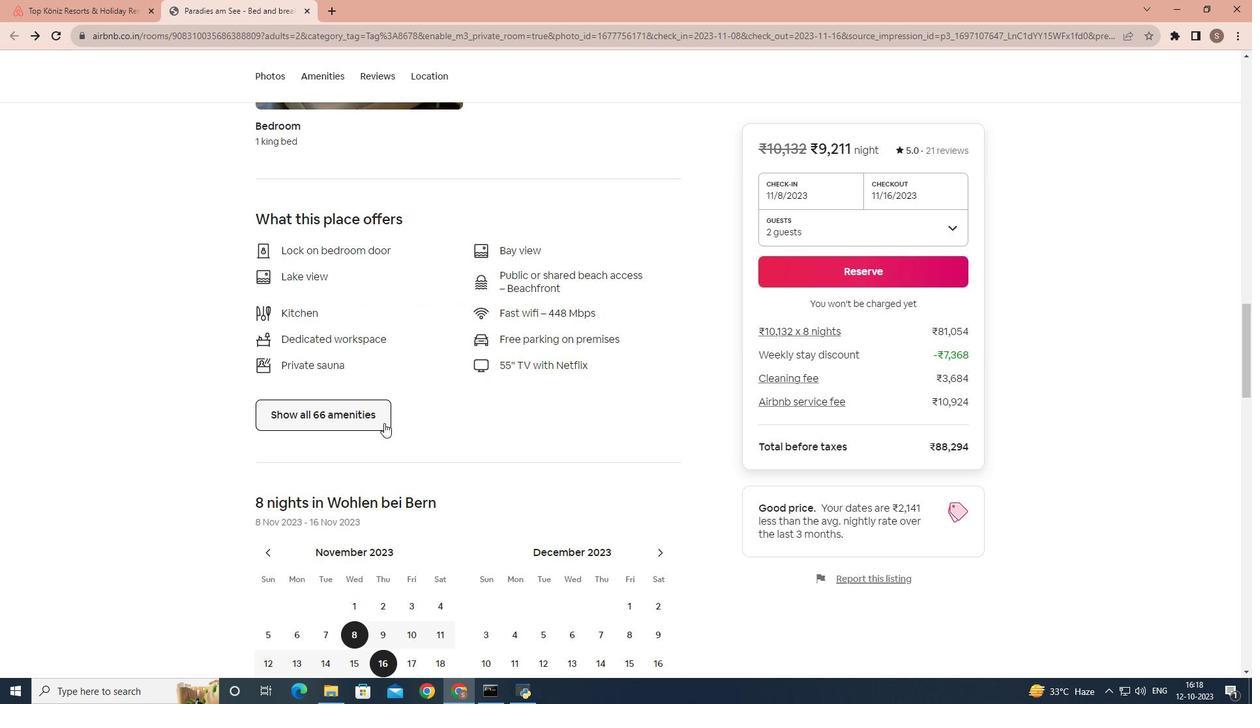
Action: Mouse scrolled (386, 398) with delta (0, 0)
Screenshot: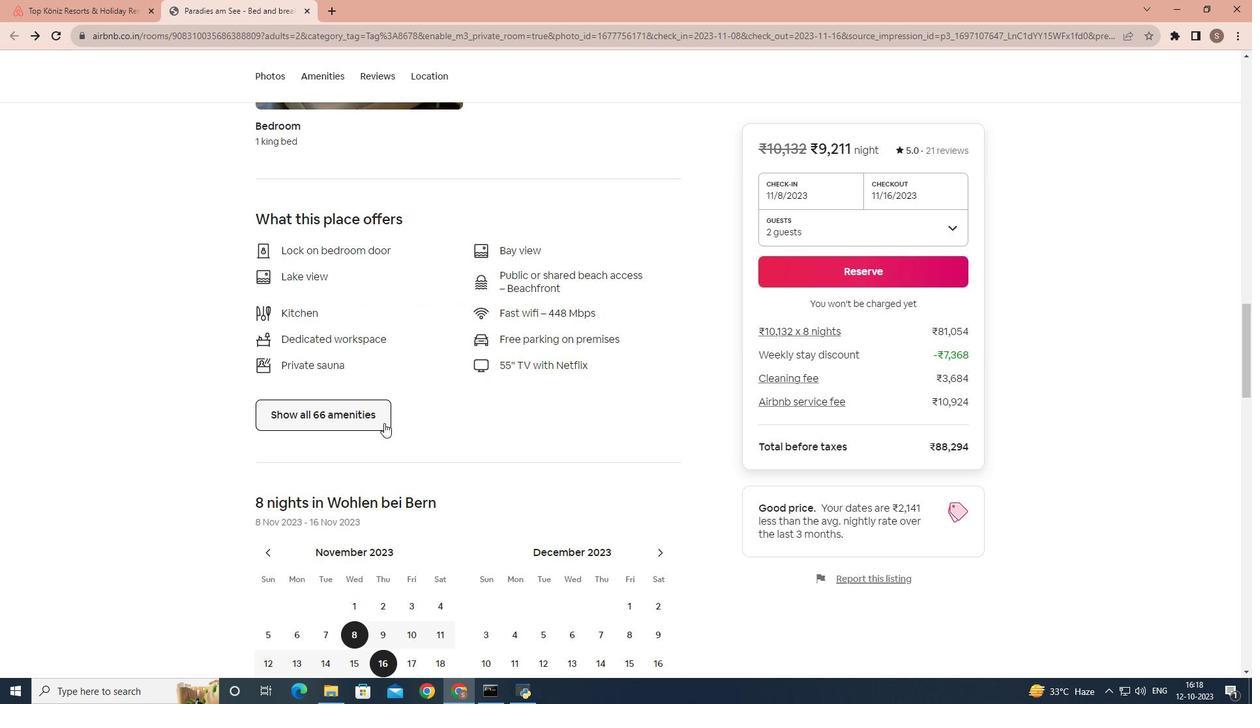 
Action: Mouse moved to (387, 403)
Screenshot: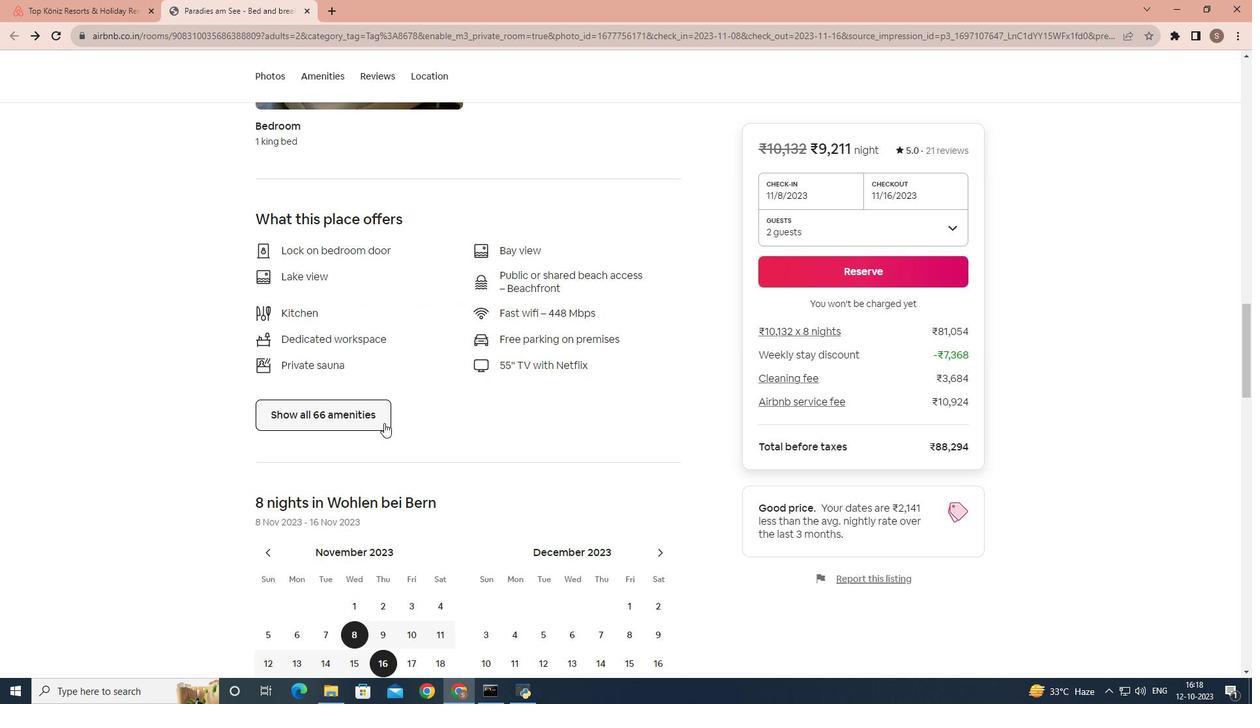 
Action: Mouse scrolled (387, 402) with delta (0, 0)
Screenshot: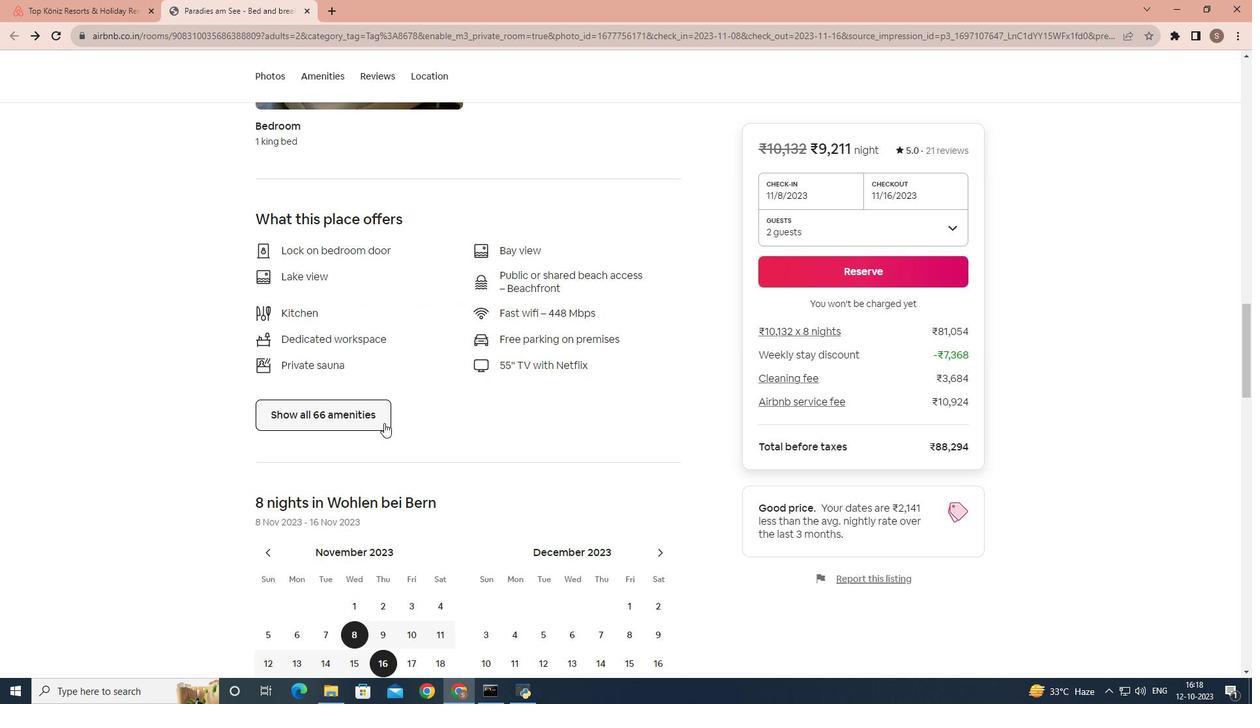 
Action: Mouse moved to (388, 407)
Screenshot: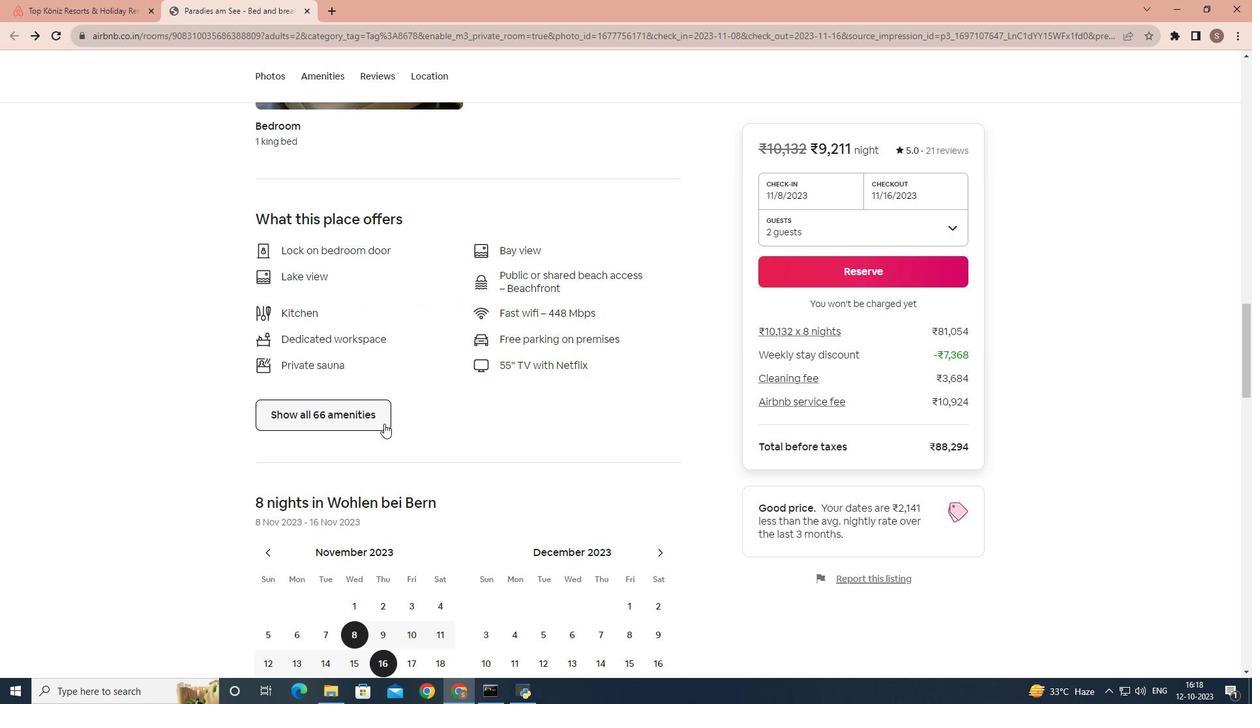 
Action: Mouse scrolled (388, 407) with delta (0, 0)
Screenshot: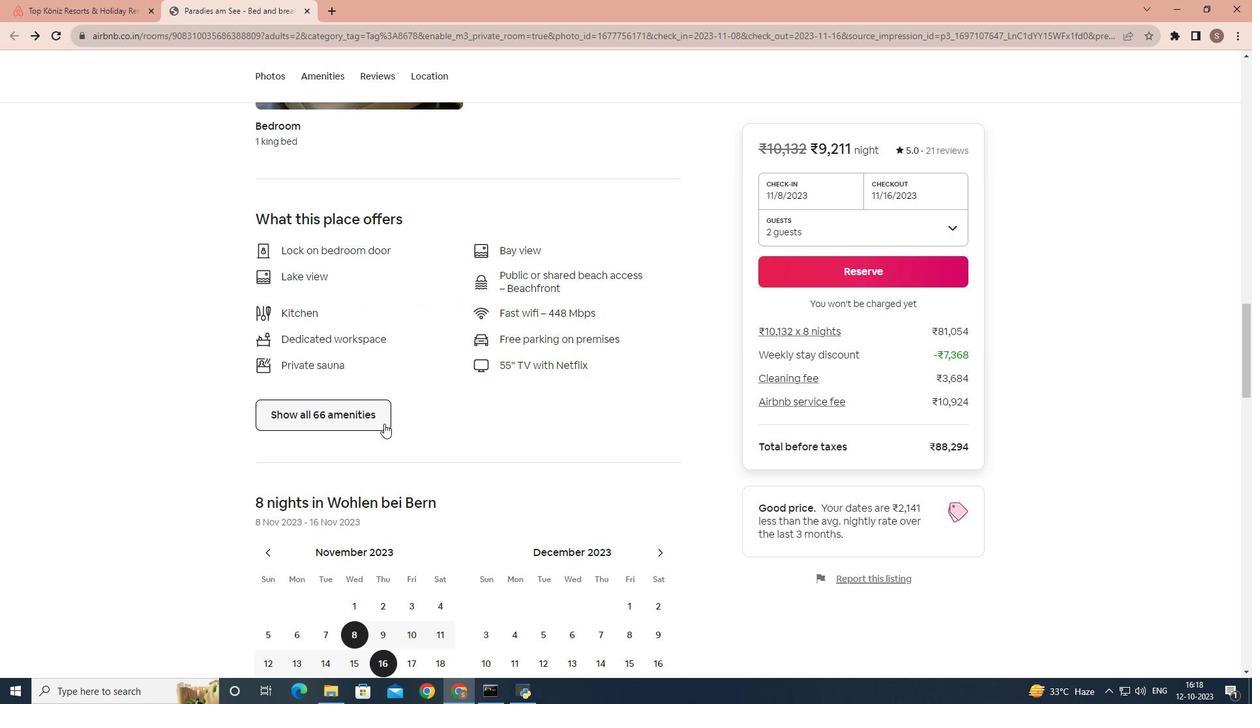 
Action: Mouse moved to (377, 409)
Screenshot: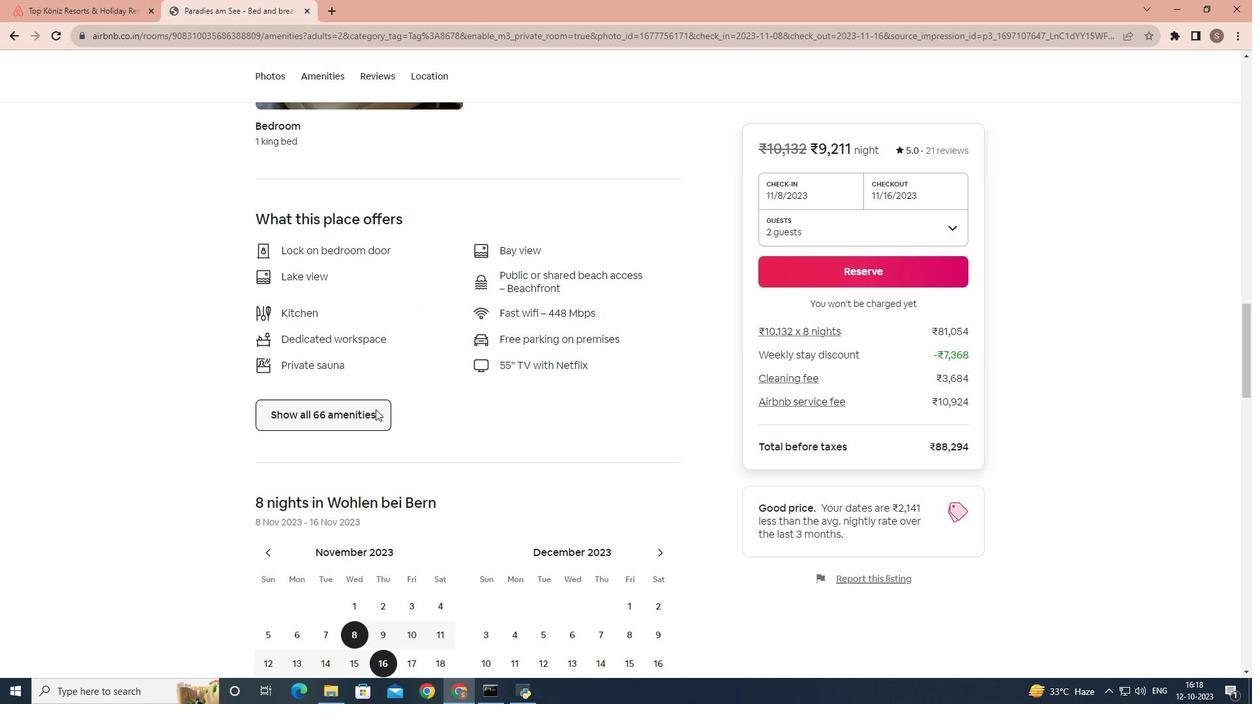 
Action: Mouse pressed left at (377, 409)
Screenshot: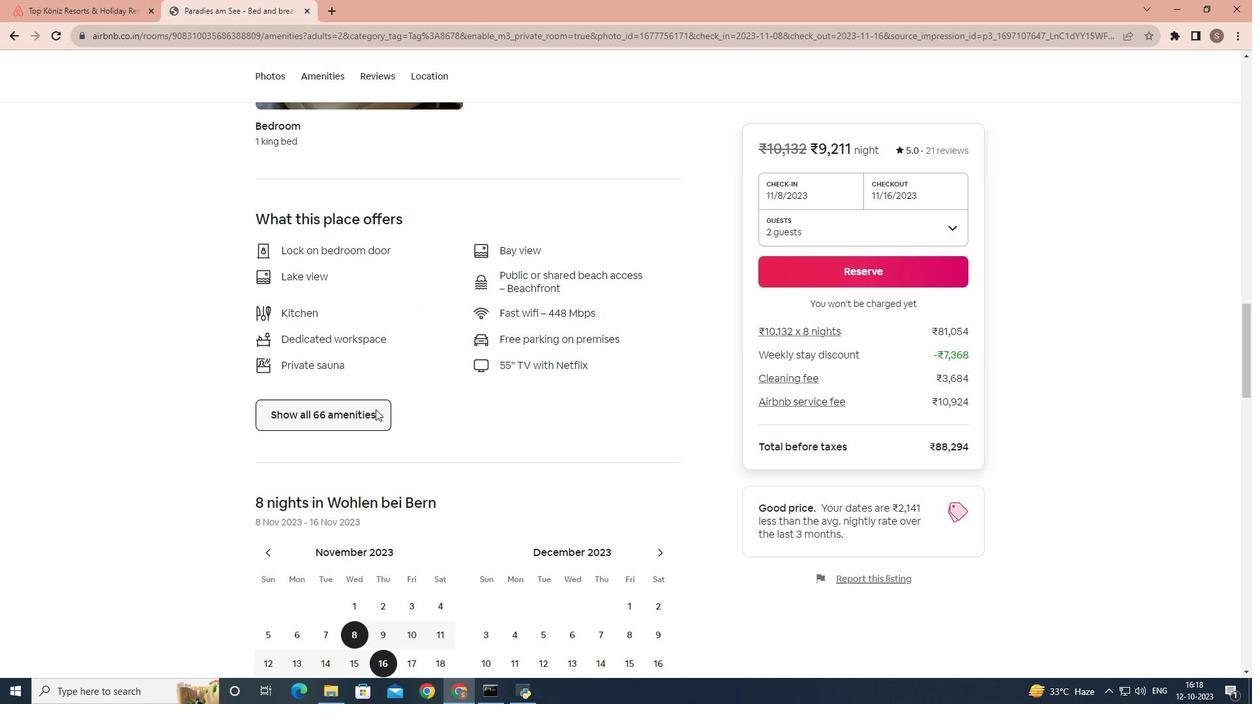 
Action: Mouse moved to (548, 342)
Screenshot: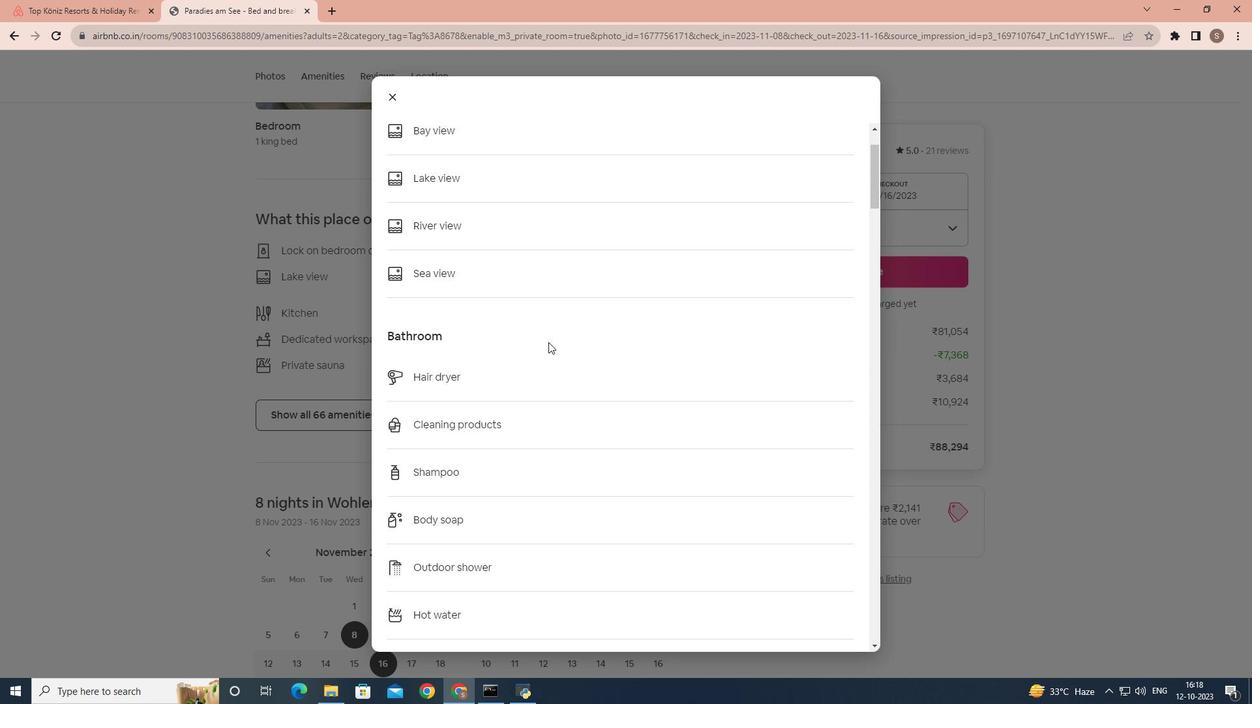 
Action: Mouse scrolled (548, 341) with delta (0, 0)
Screenshot: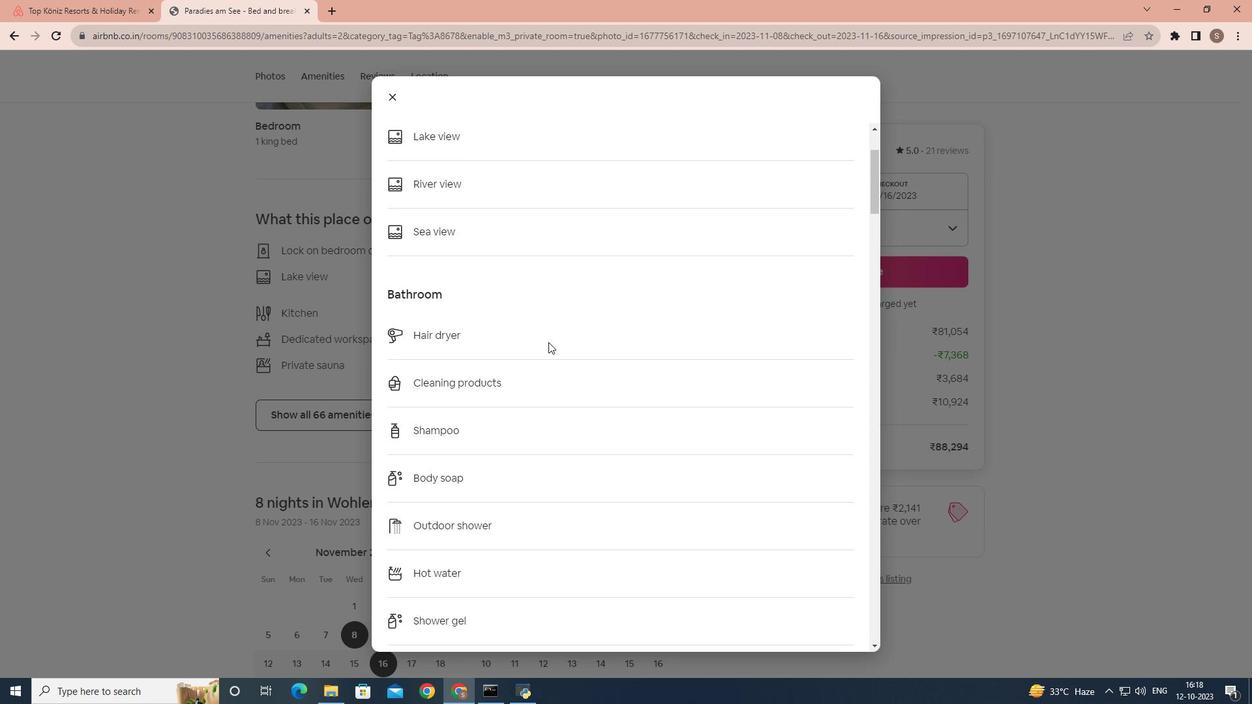 
Action: Mouse scrolled (548, 341) with delta (0, 0)
Screenshot: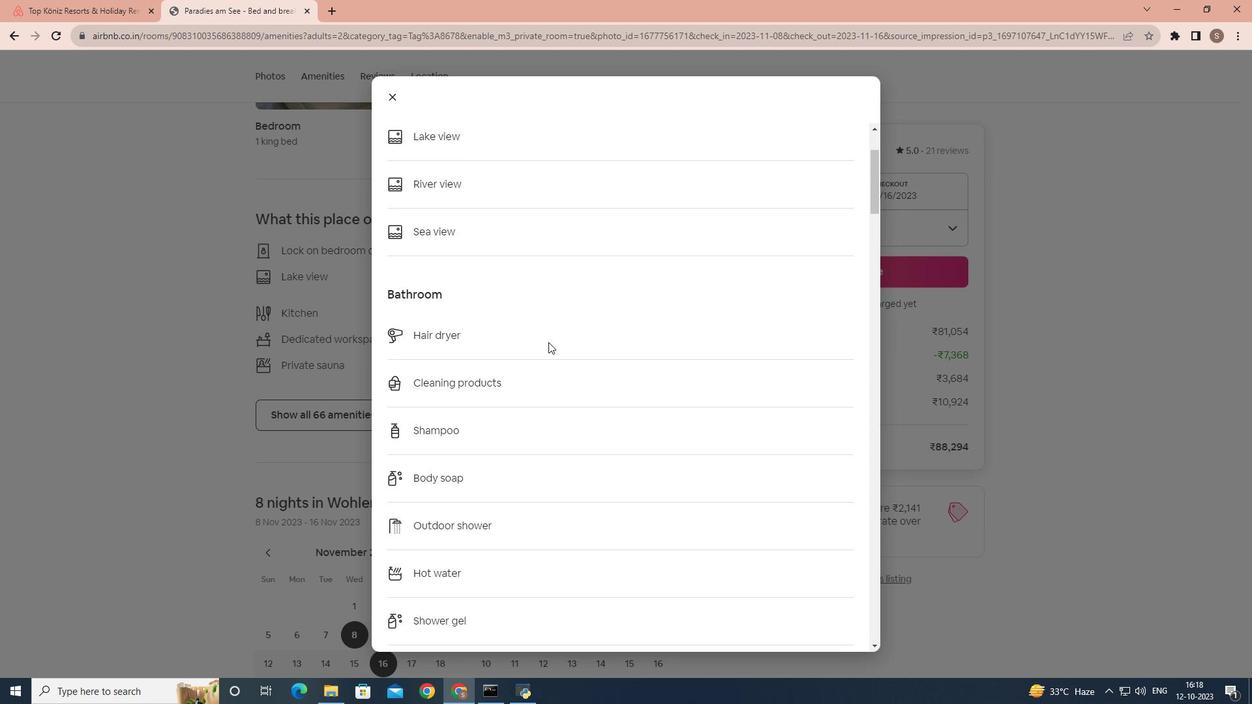 
Action: Mouse scrolled (548, 341) with delta (0, 0)
Screenshot: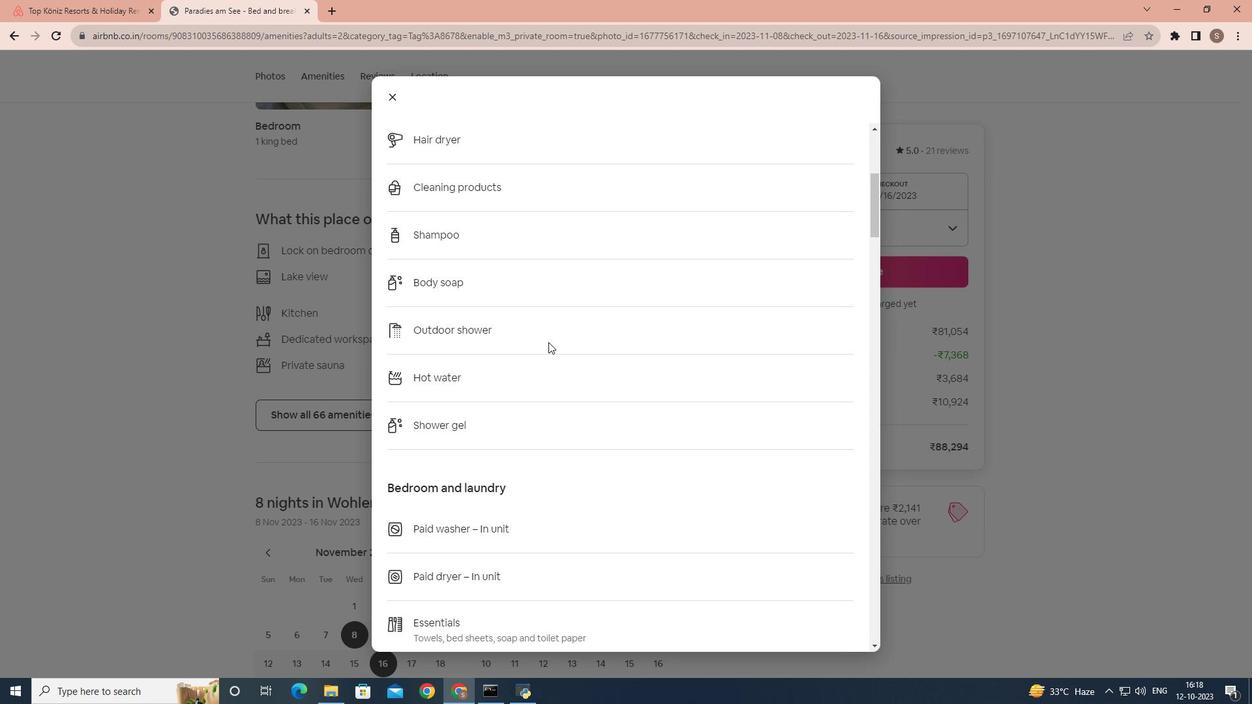 
Action: Mouse scrolled (548, 341) with delta (0, 0)
Screenshot: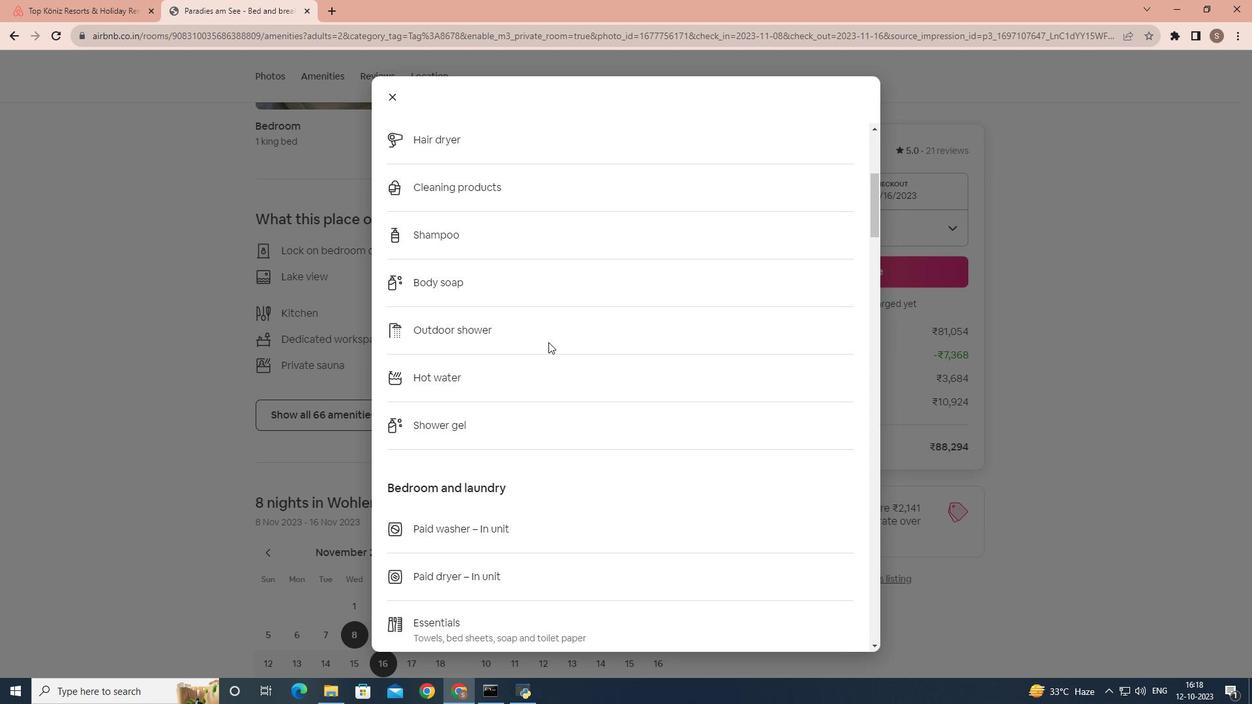 
Action: Mouse scrolled (548, 341) with delta (0, 0)
Screenshot: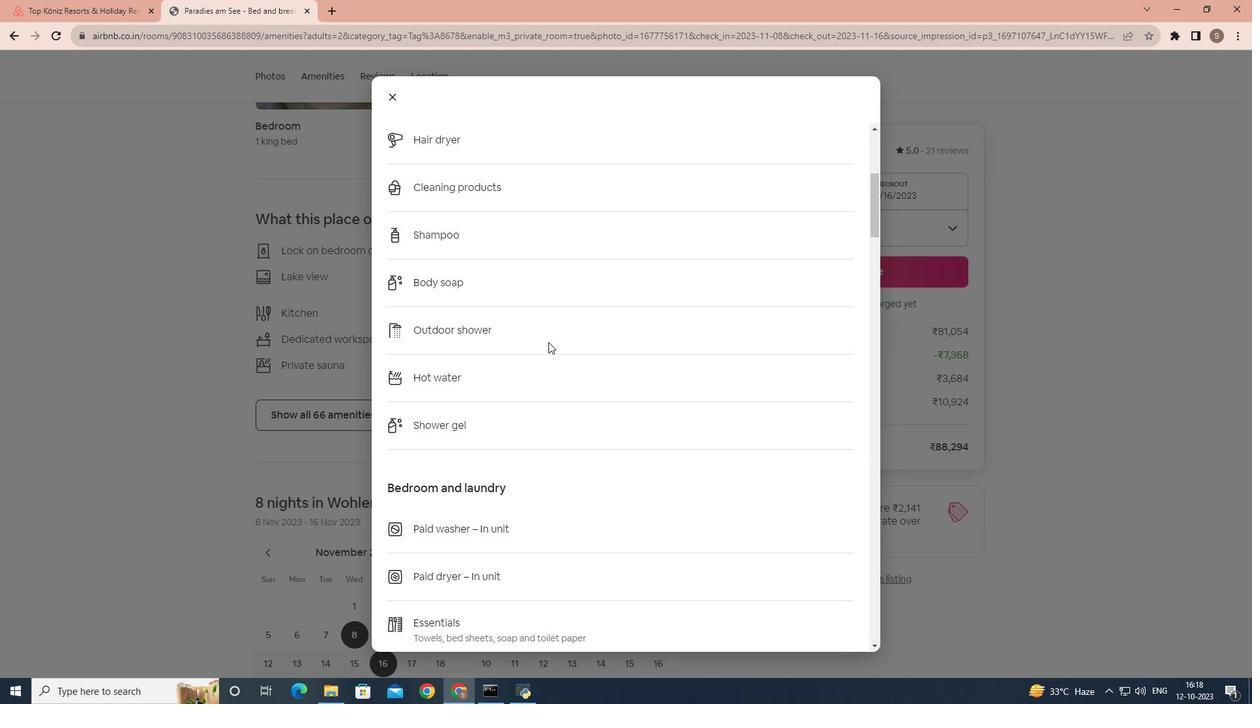 
Action: Mouse scrolled (548, 341) with delta (0, 0)
Screenshot: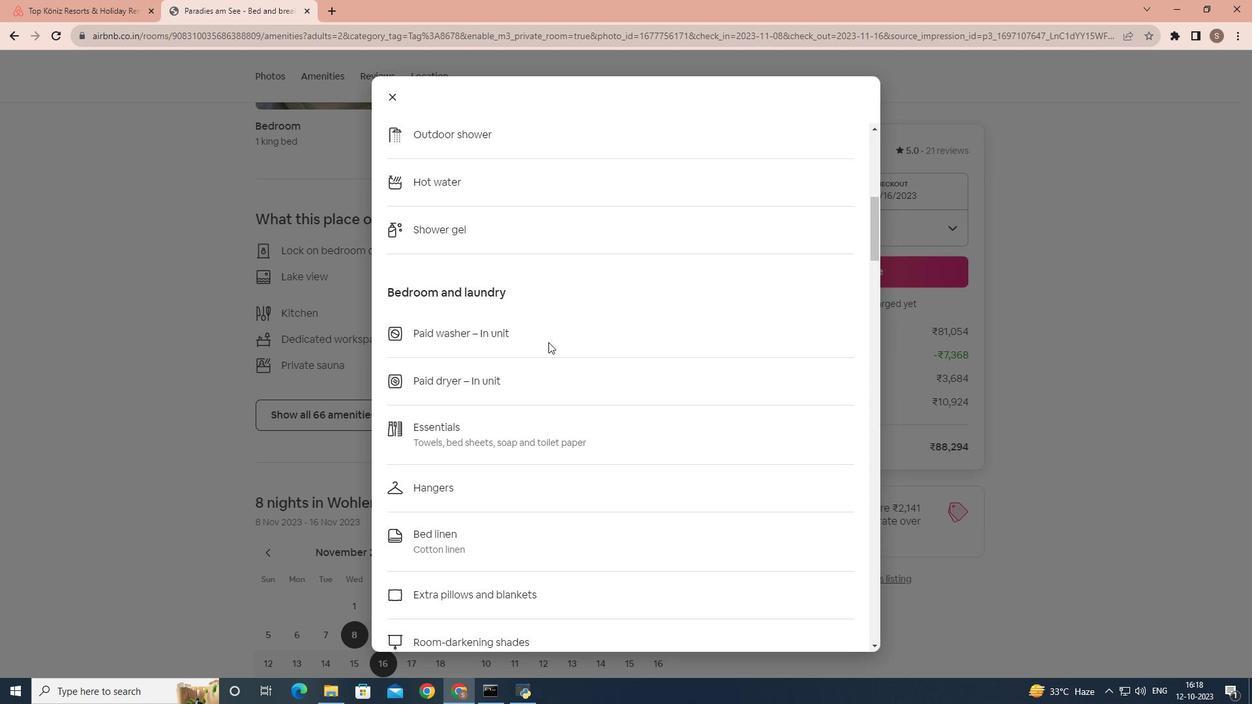 
Action: Mouse scrolled (548, 341) with delta (0, 0)
Screenshot: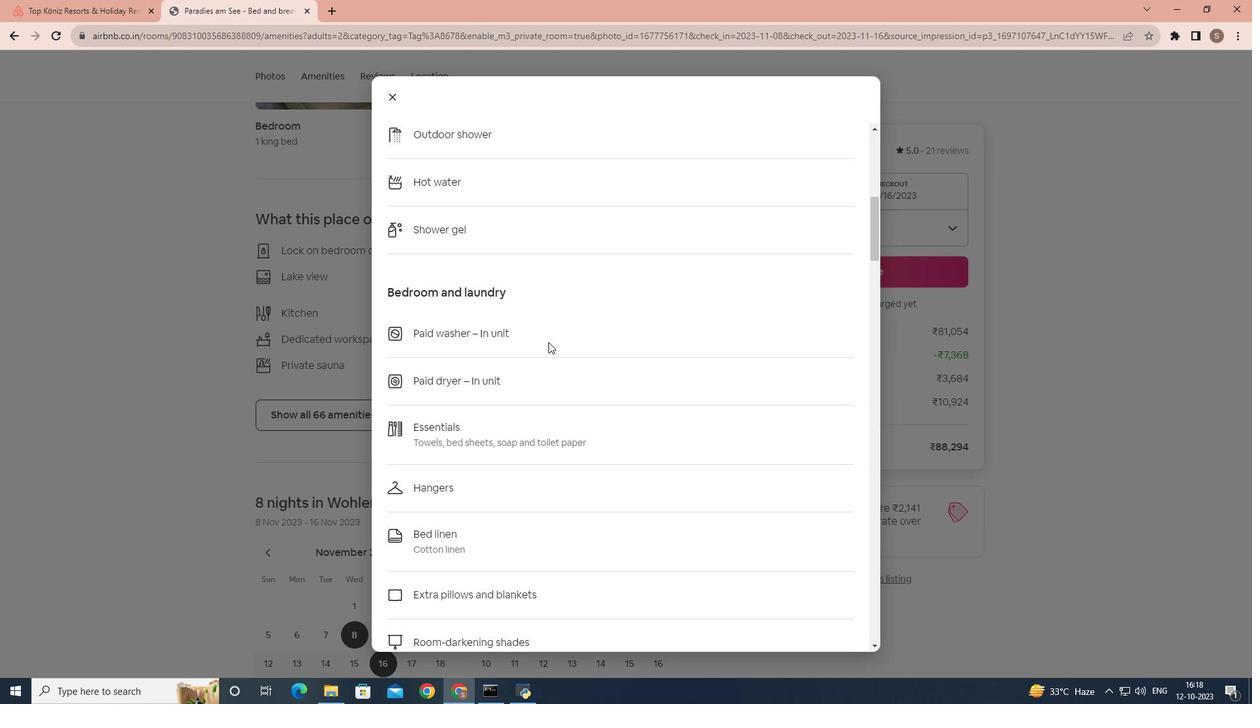 
Action: Mouse scrolled (548, 341) with delta (0, 0)
Screenshot: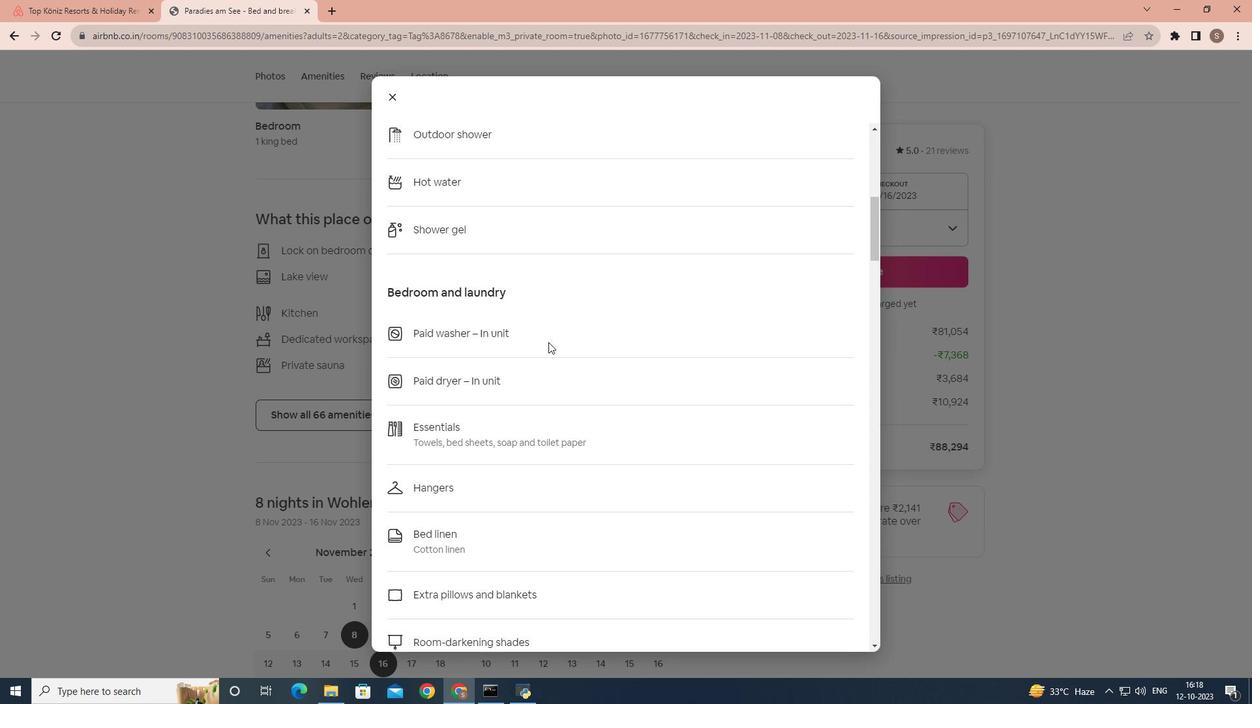 
Action: Mouse scrolled (548, 341) with delta (0, 0)
Screenshot: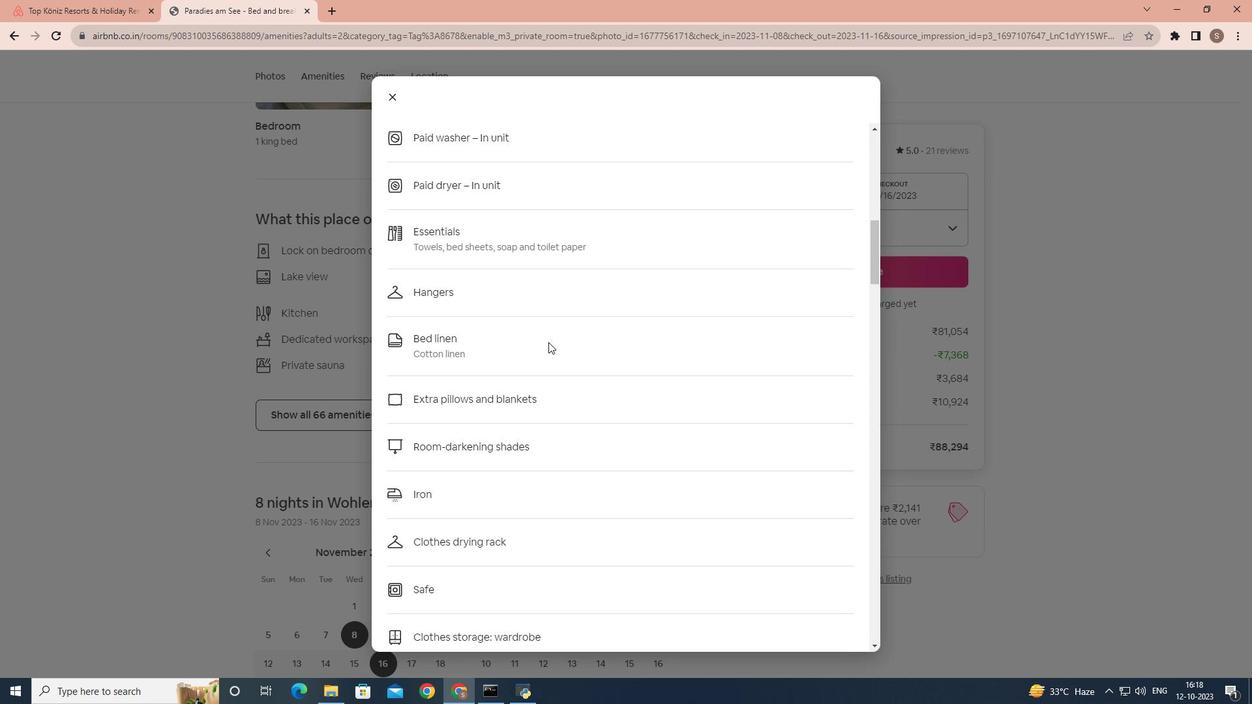 
Action: Mouse scrolled (548, 341) with delta (0, 0)
Screenshot: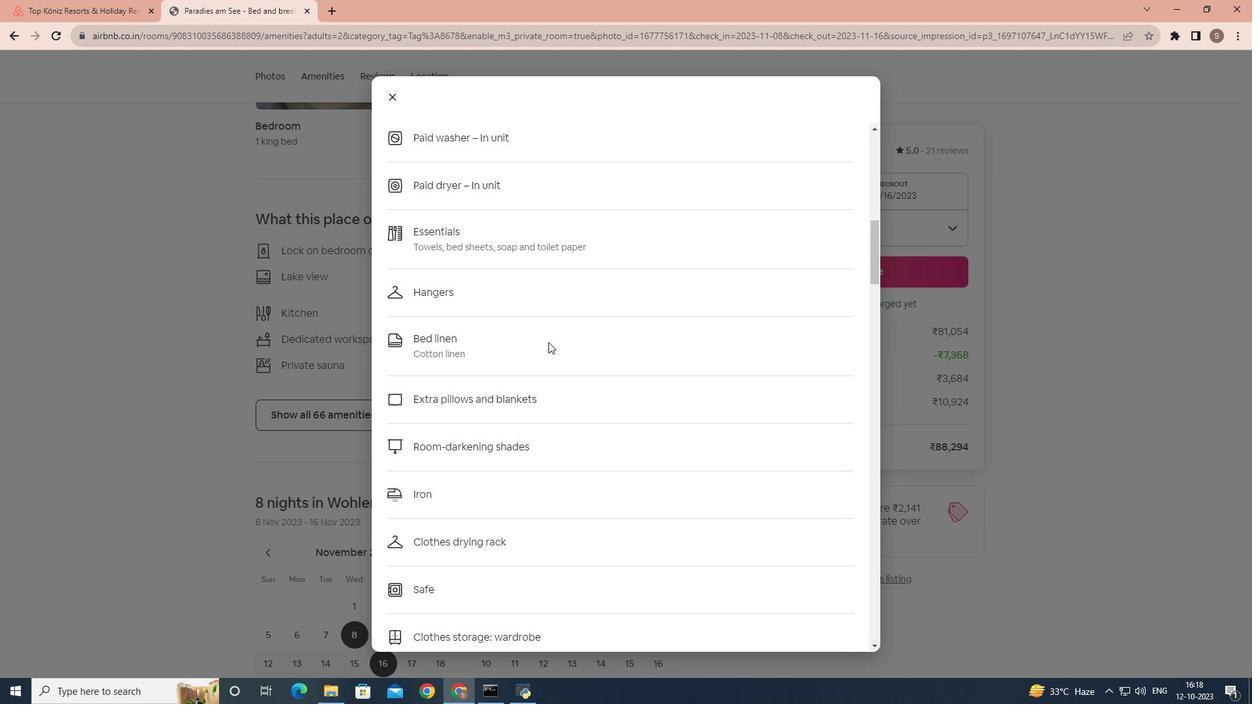 
Action: Mouse scrolled (548, 341) with delta (0, 0)
Screenshot: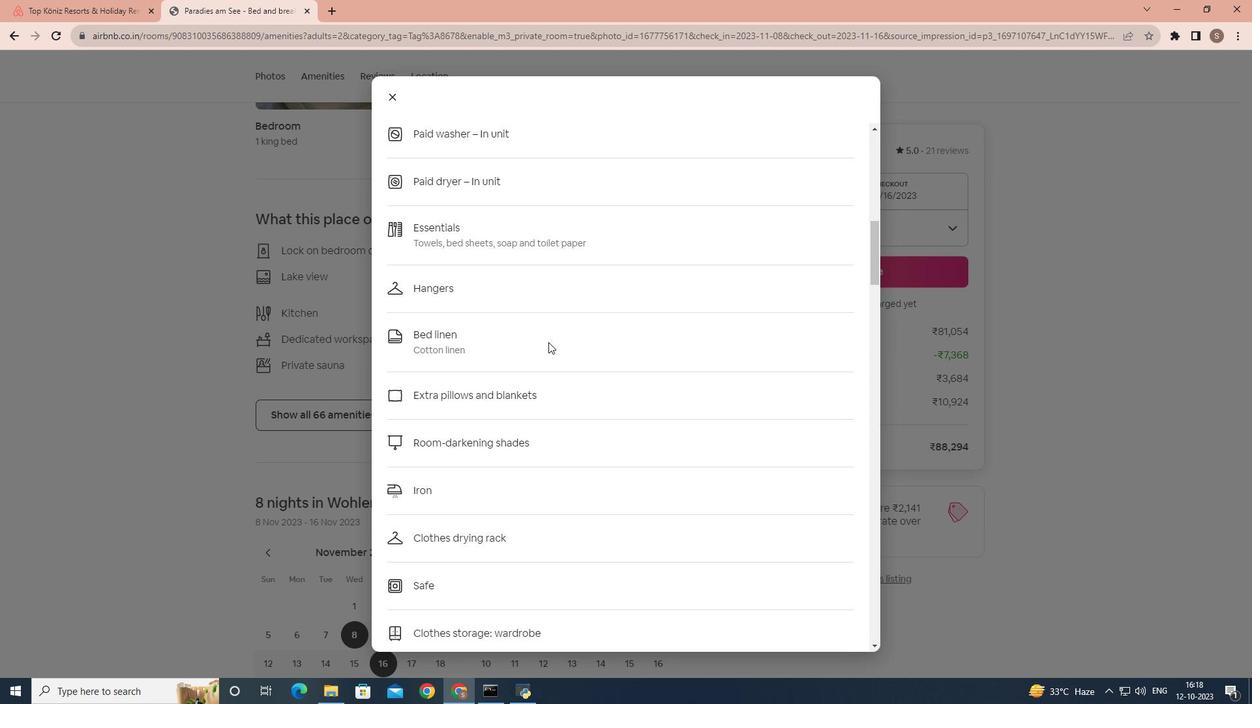 
Action: Mouse scrolled (548, 341) with delta (0, 0)
Screenshot: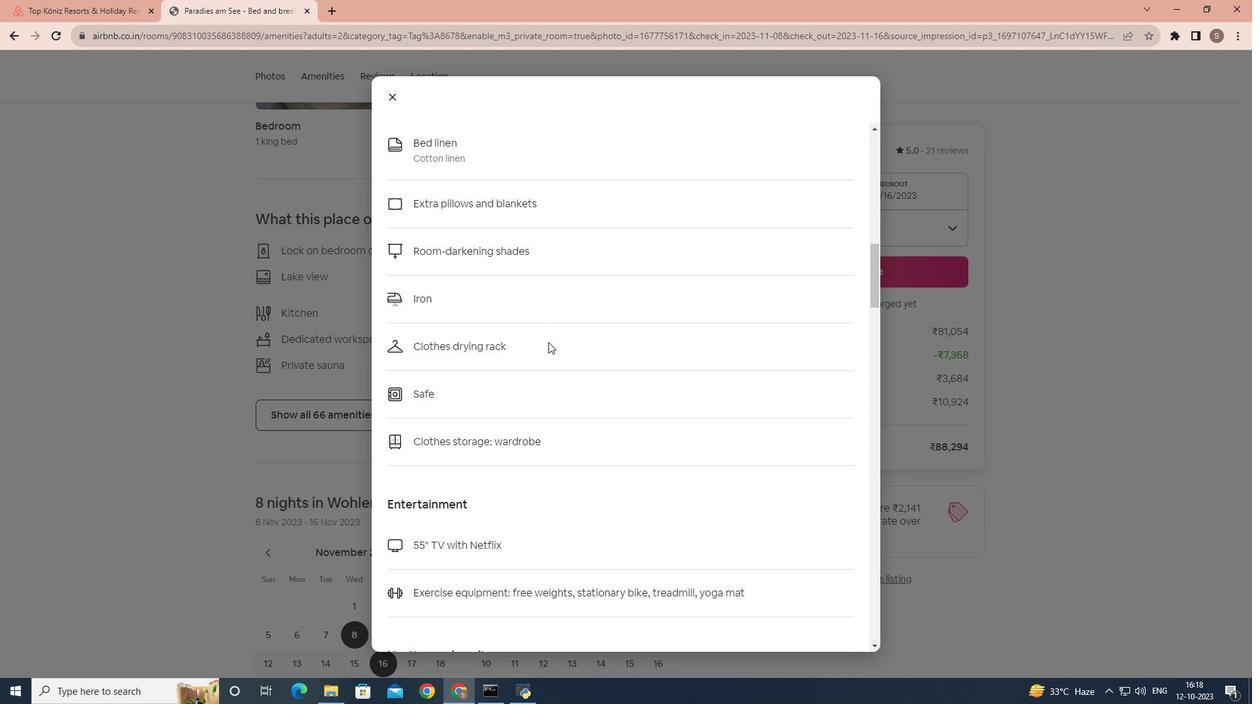 
Action: Mouse scrolled (548, 341) with delta (0, 0)
Screenshot: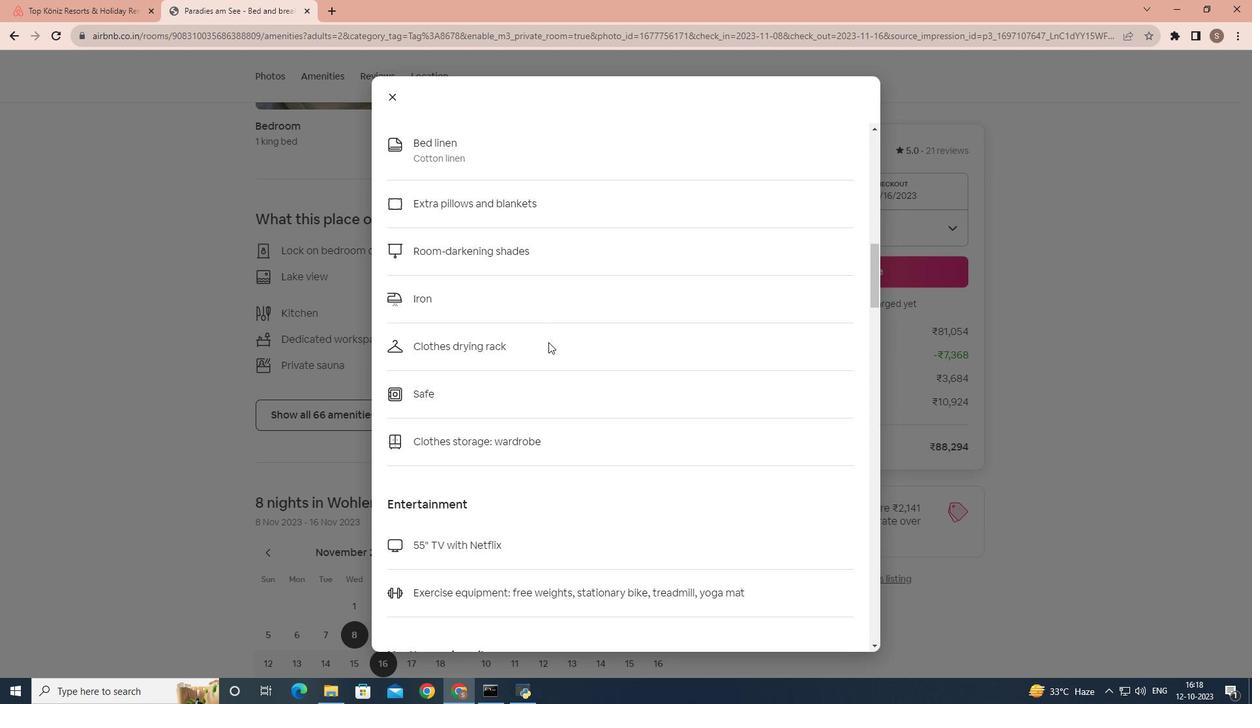 
Action: Mouse scrolled (548, 341) with delta (0, 0)
Screenshot: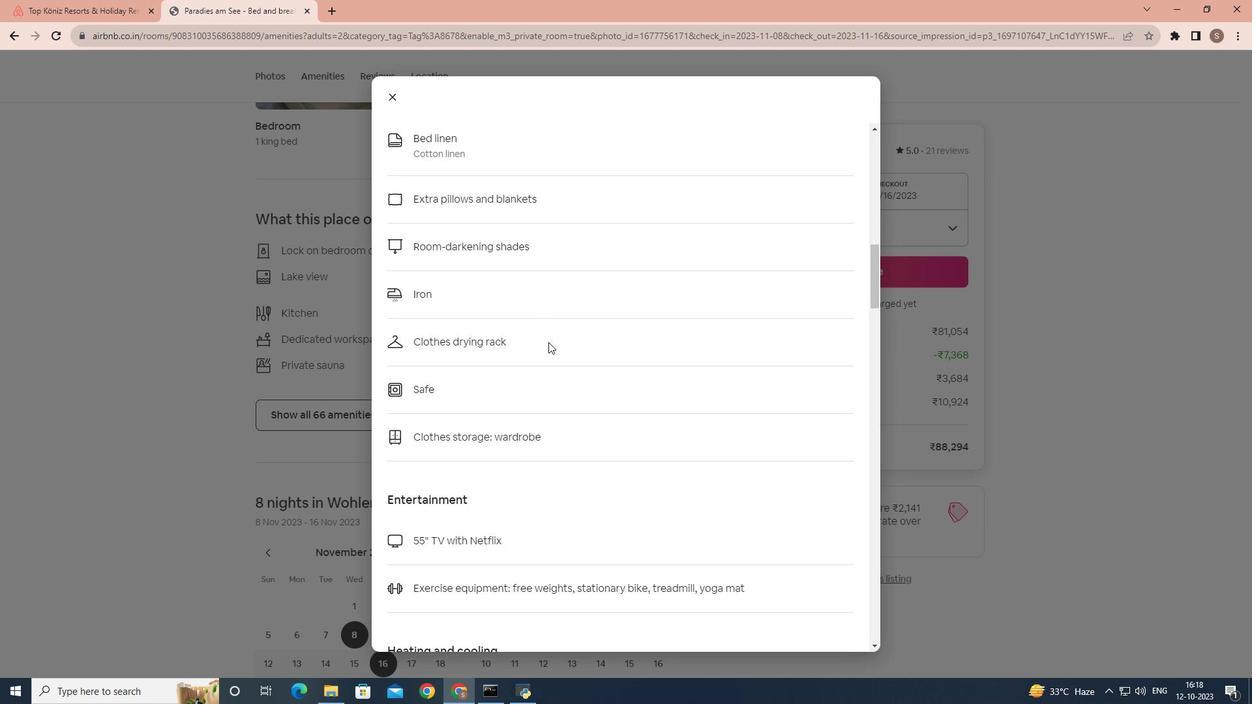 
Action: Mouse scrolled (548, 341) with delta (0, 0)
Screenshot: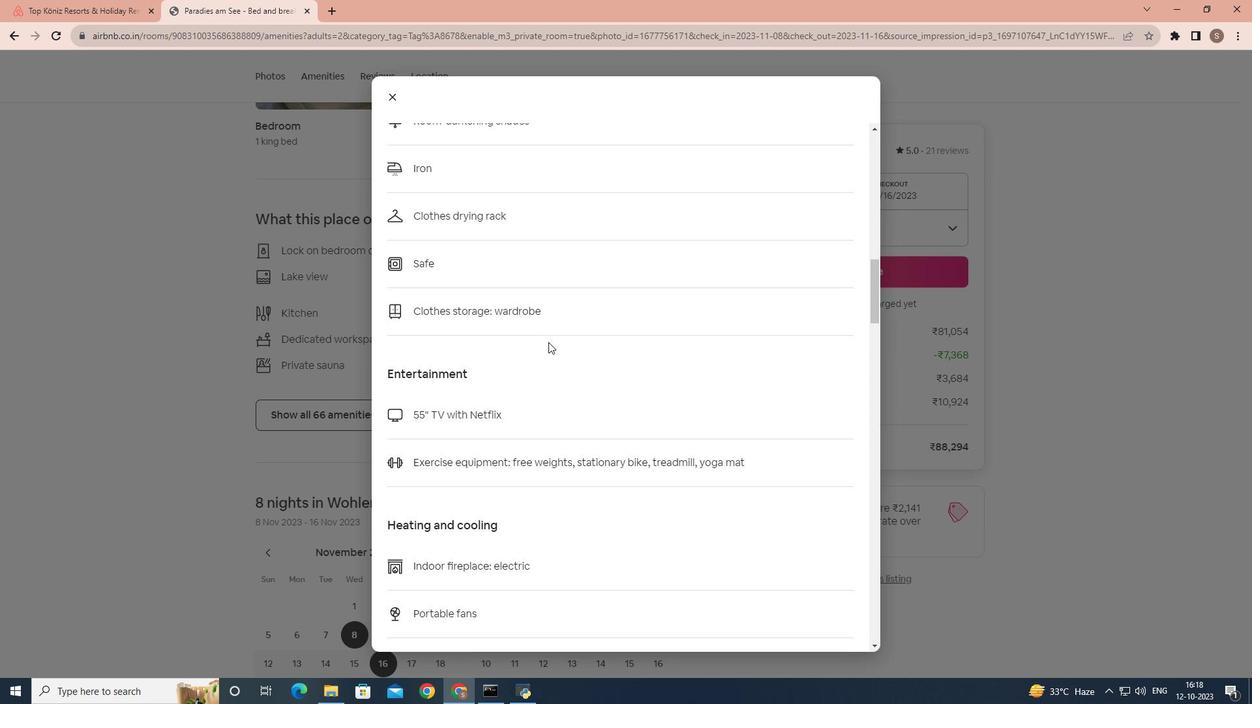 
Action: Mouse scrolled (548, 341) with delta (0, 0)
Screenshot: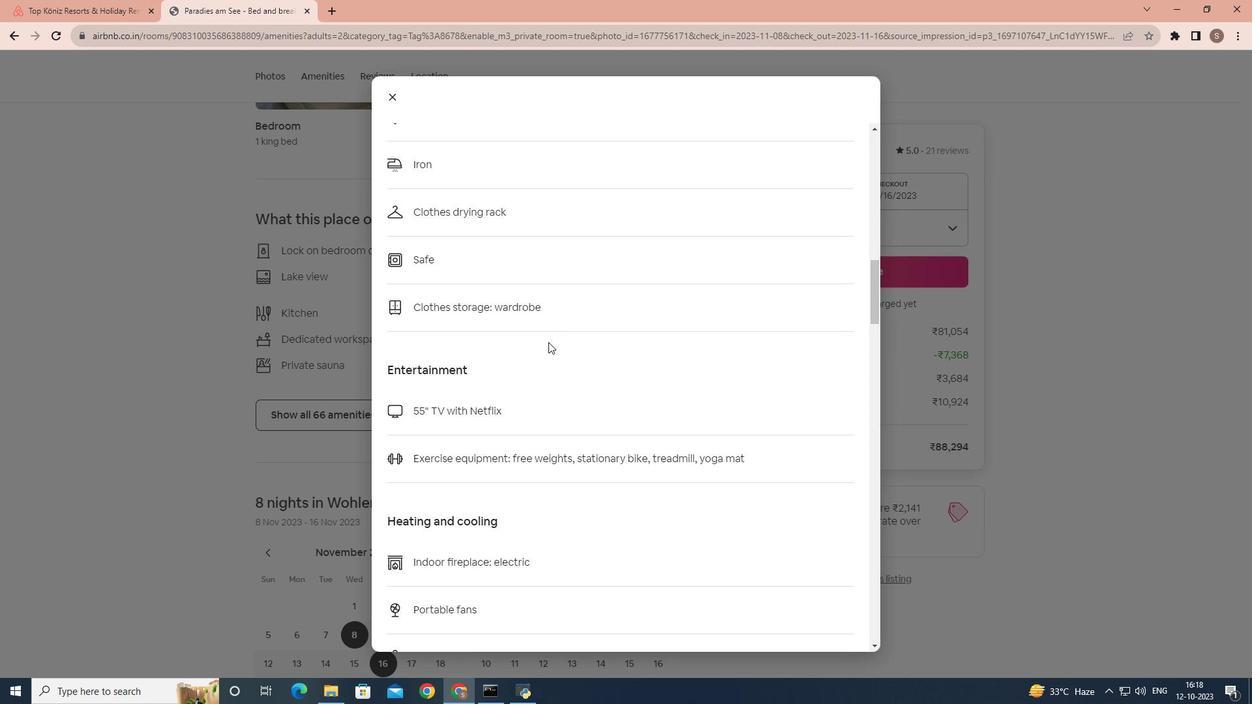 
Action: Mouse scrolled (548, 341) with delta (0, 0)
Screenshot: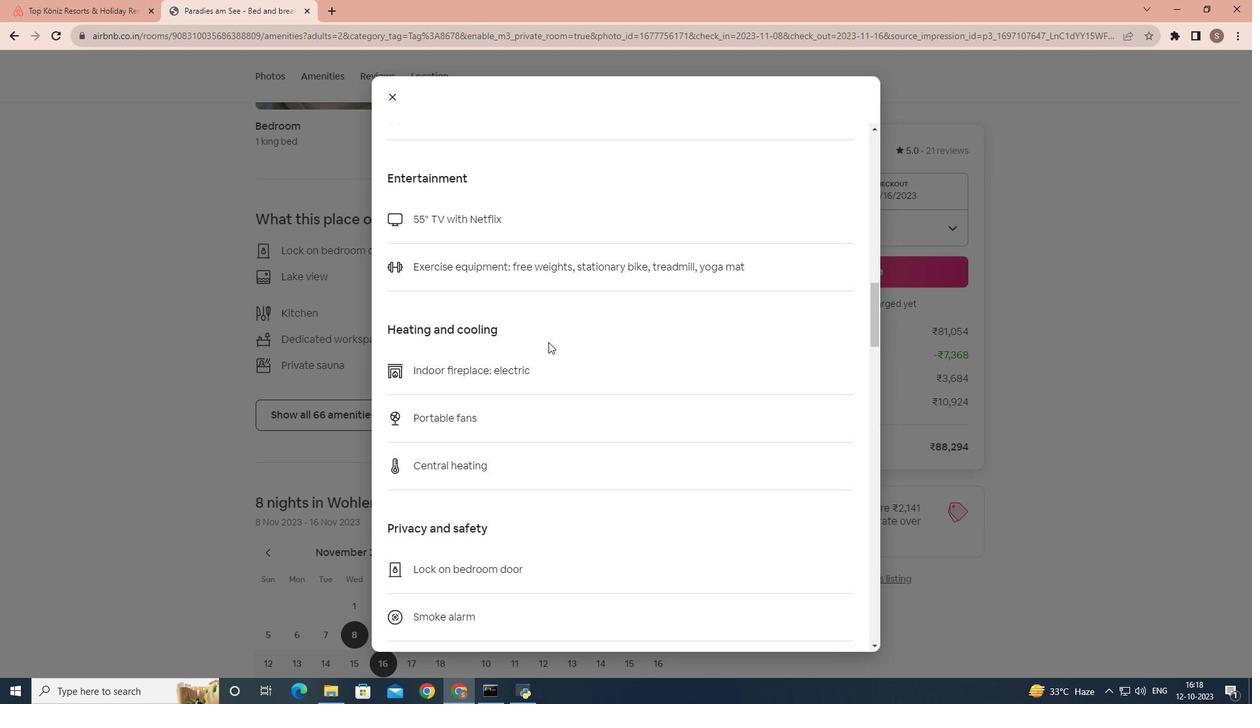 
Action: Mouse scrolled (548, 341) with delta (0, 0)
Screenshot: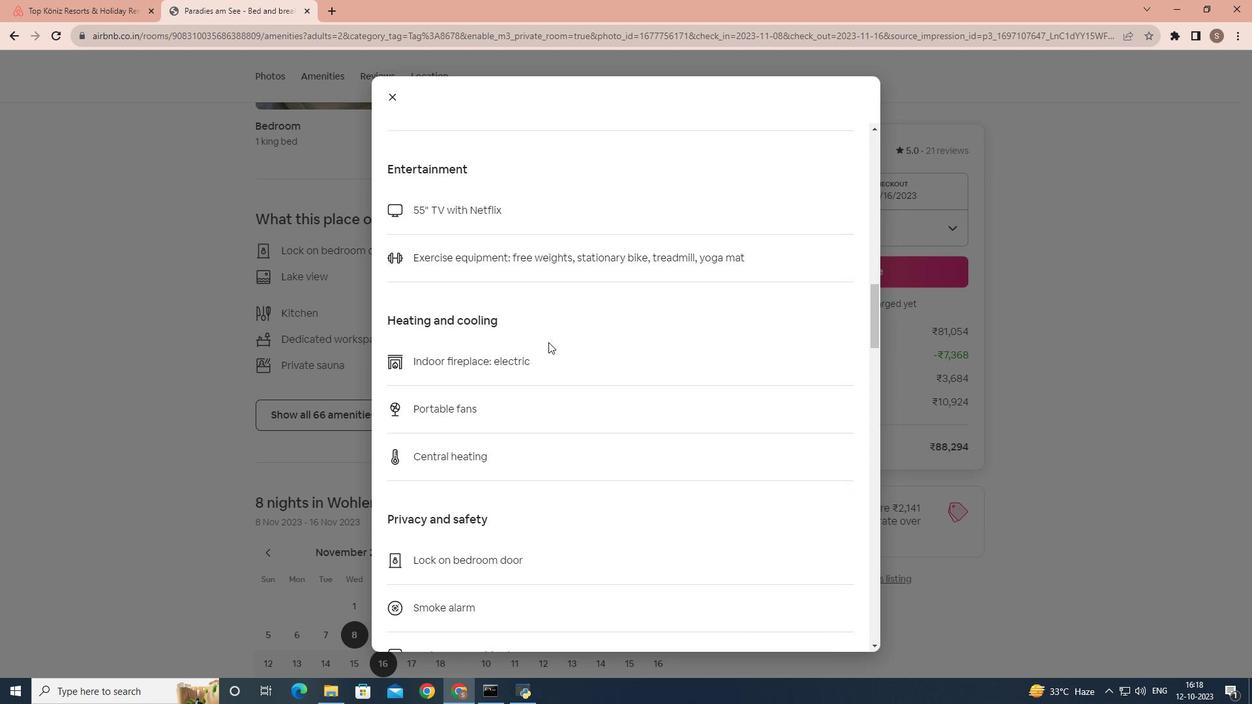 
Action: Mouse scrolled (548, 341) with delta (0, 0)
Screenshot: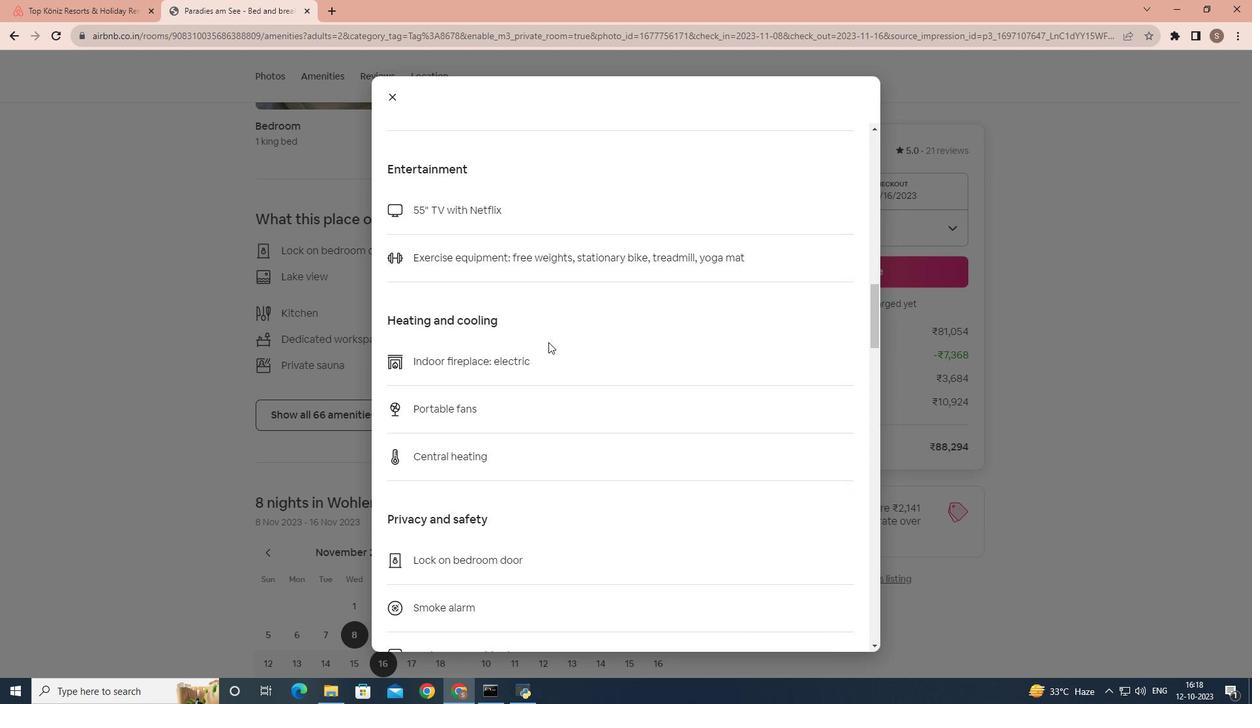
Action: Mouse scrolled (548, 341) with delta (0, 0)
Screenshot: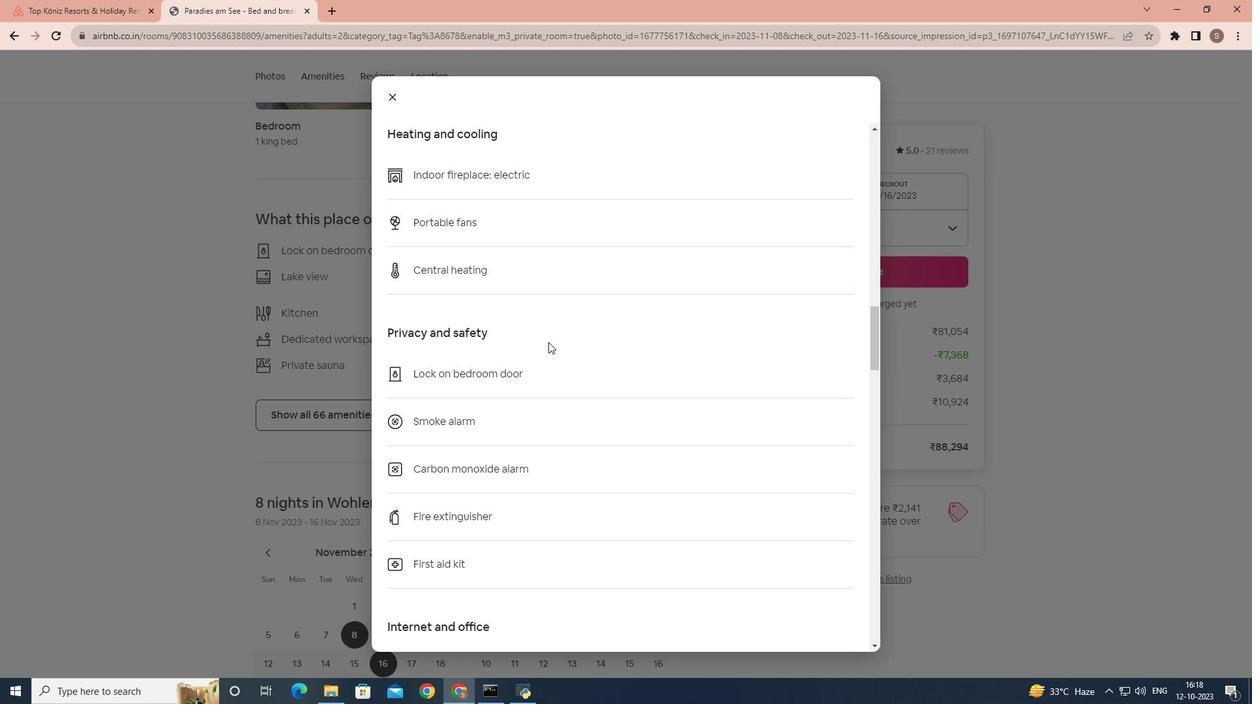 
Action: Mouse scrolled (548, 341) with delta (0, 0)
Screenshot: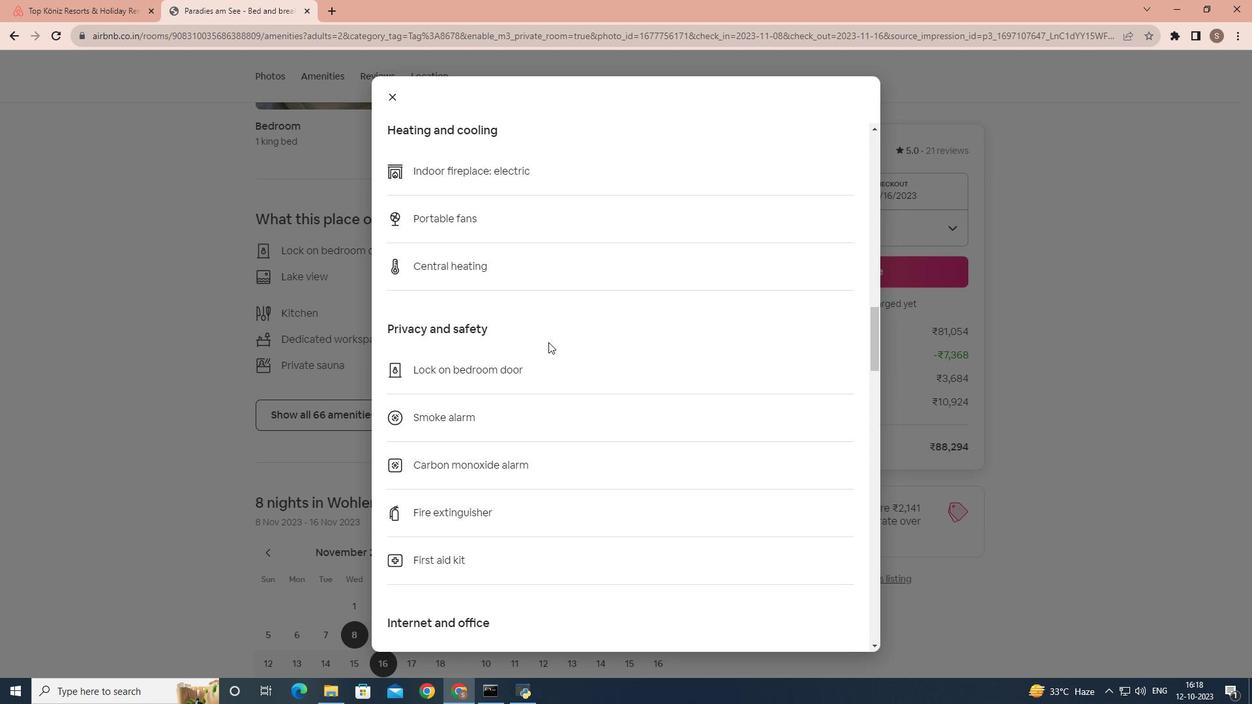 
Action: Mouse scrolled (548, 341) with delta (0, 0)
Screenshot: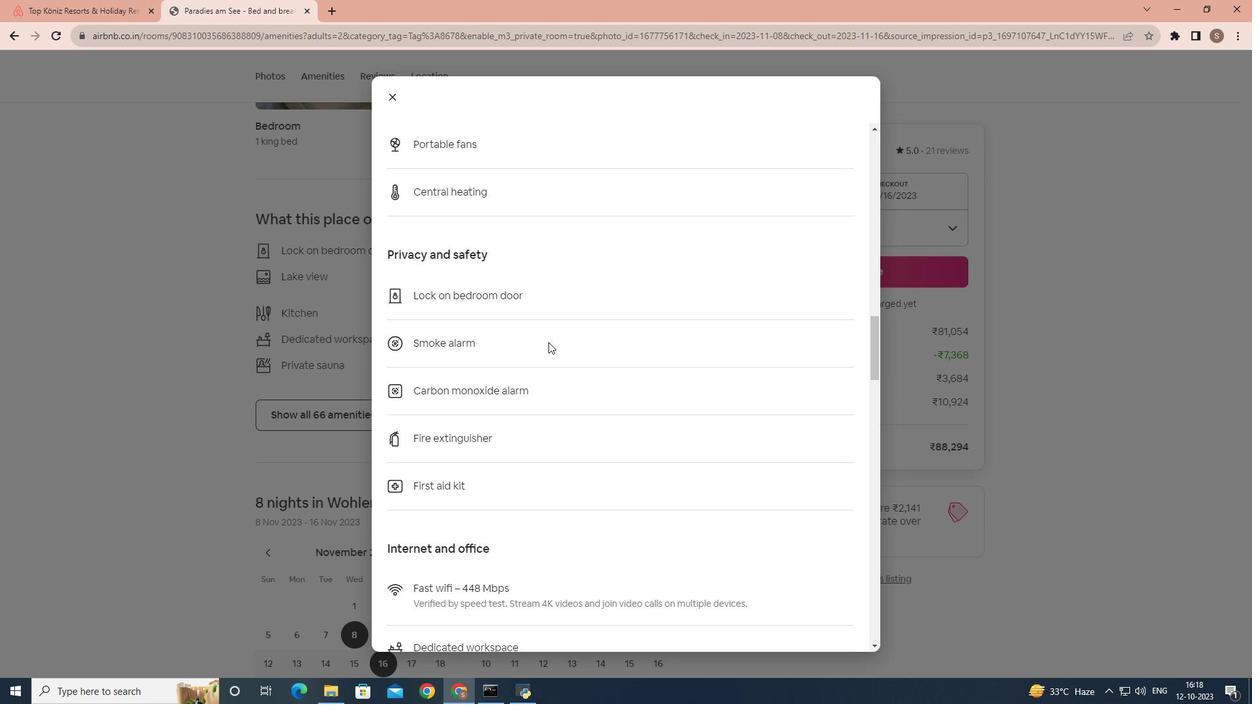 
Action: Mouse scrolled (548, 341) with delta (0, 0)
Screenshot: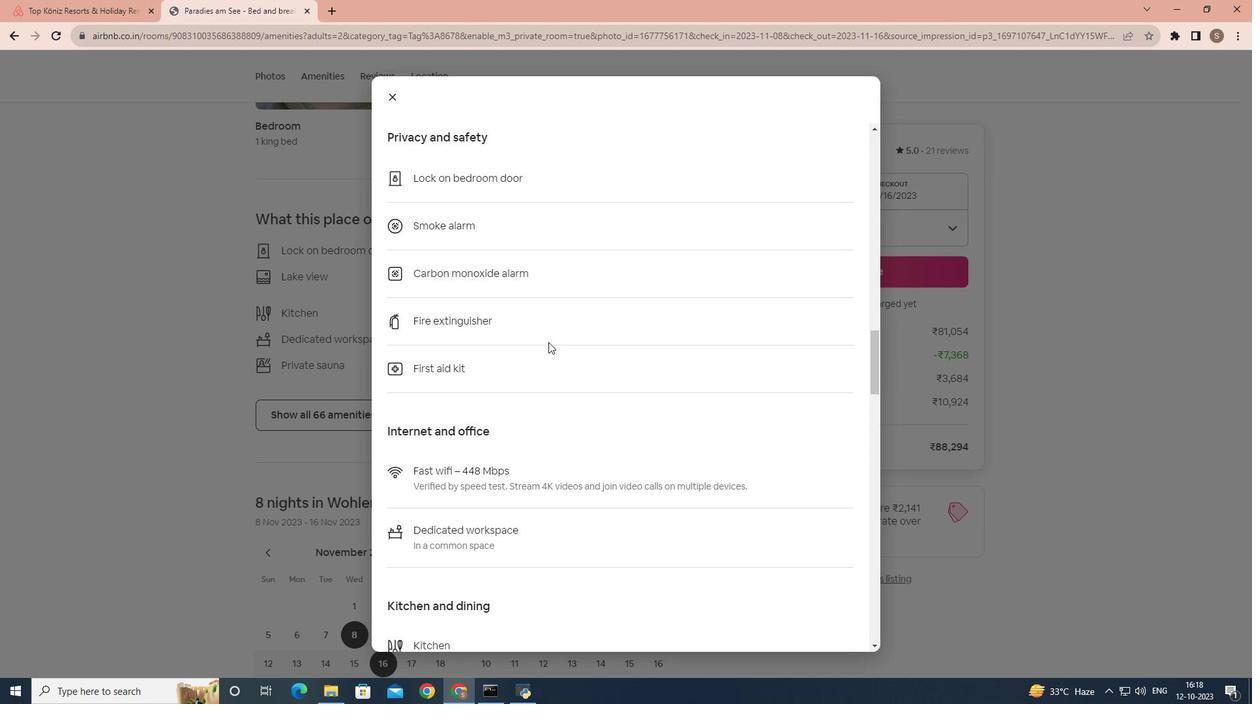 
Action: Mouse scrolled (548, 341) with delta (0, 0)
Screenshot: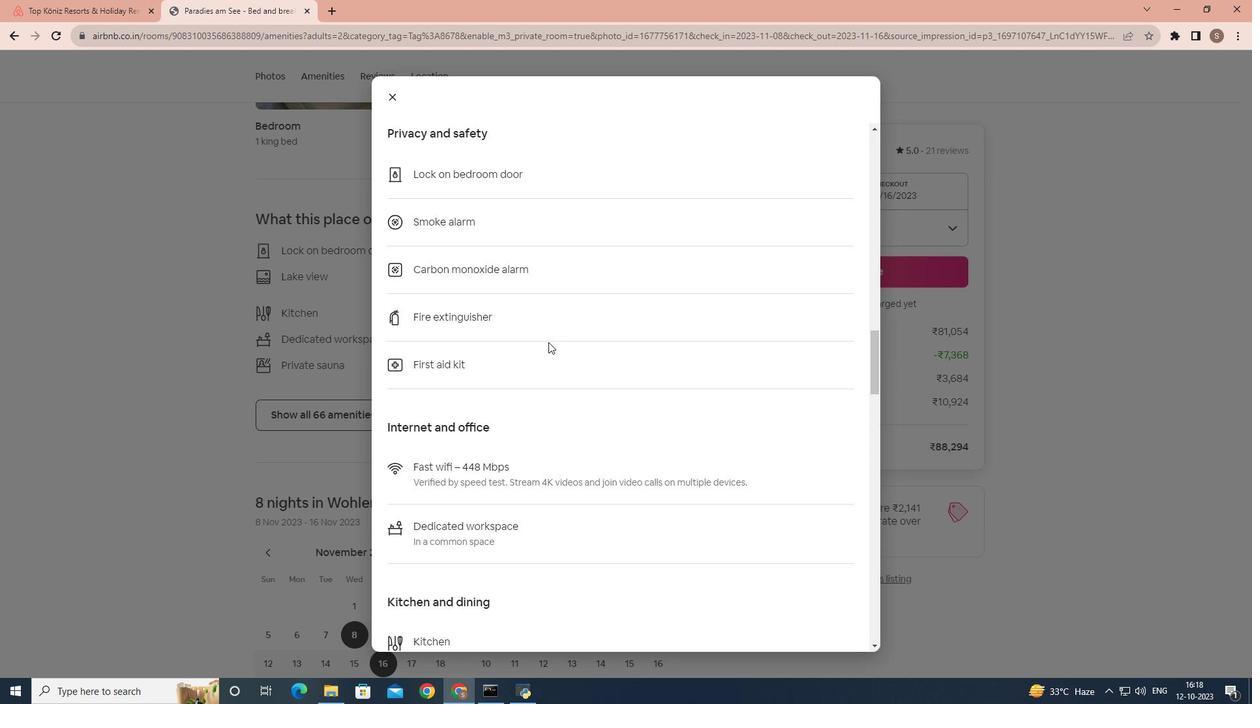 
Action: Mouse scrolled (548, 341) with delta (0, 0)
Screenshot: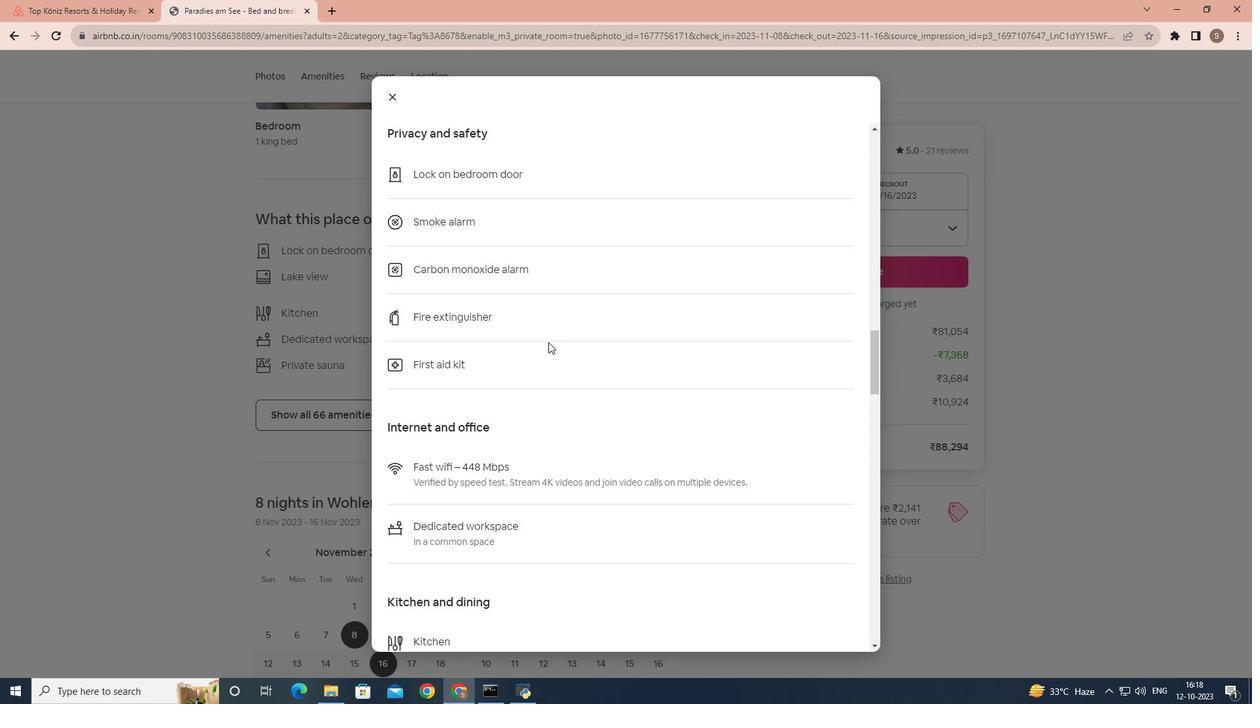 
Action: Mouse scrolled (548, 341) with delta (0, 0)
Screenshot: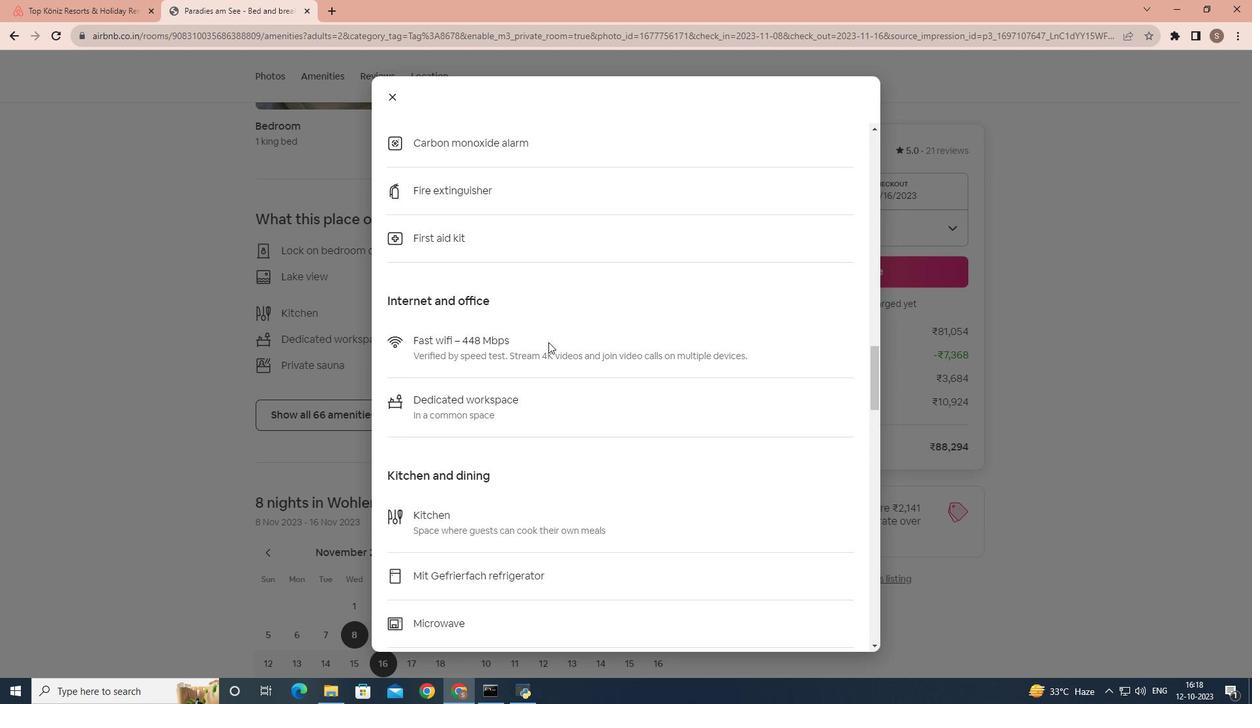 
Action: Mouse scrolled (548, 341) with delta (0, 0)
Screenshot: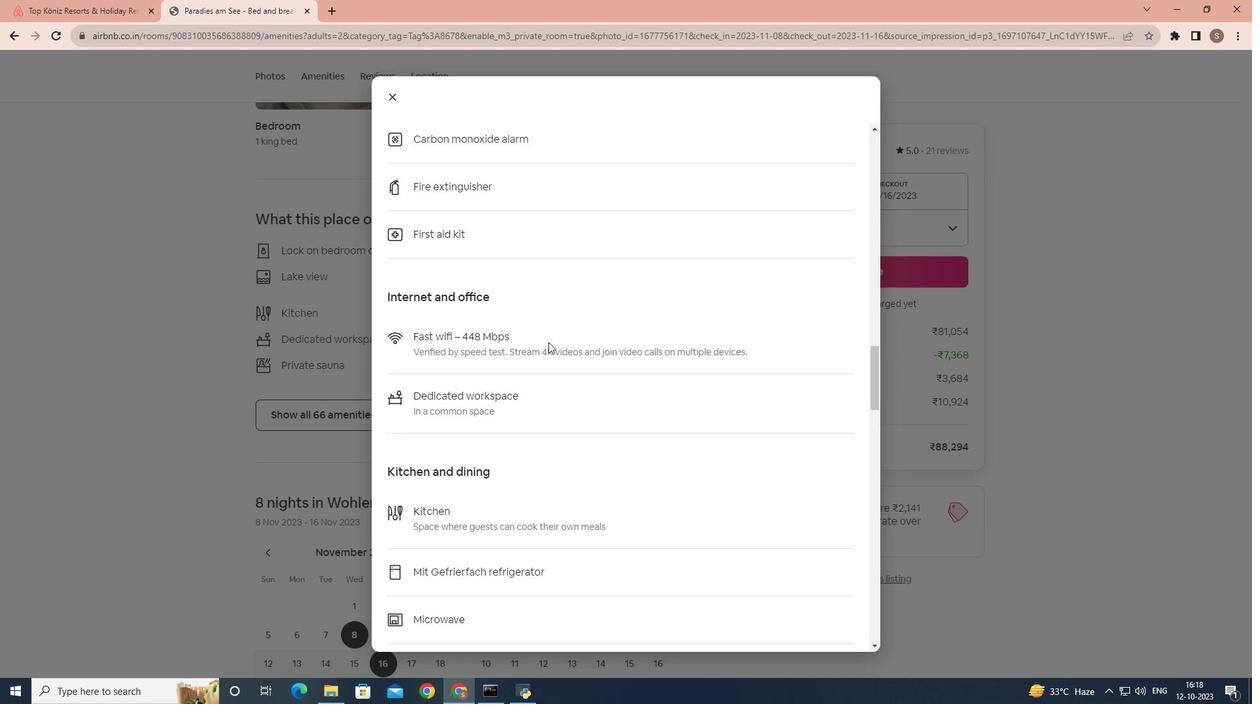 
Action: Mouse scrolled (548, 341) with delta (0, 0)
Screenshot: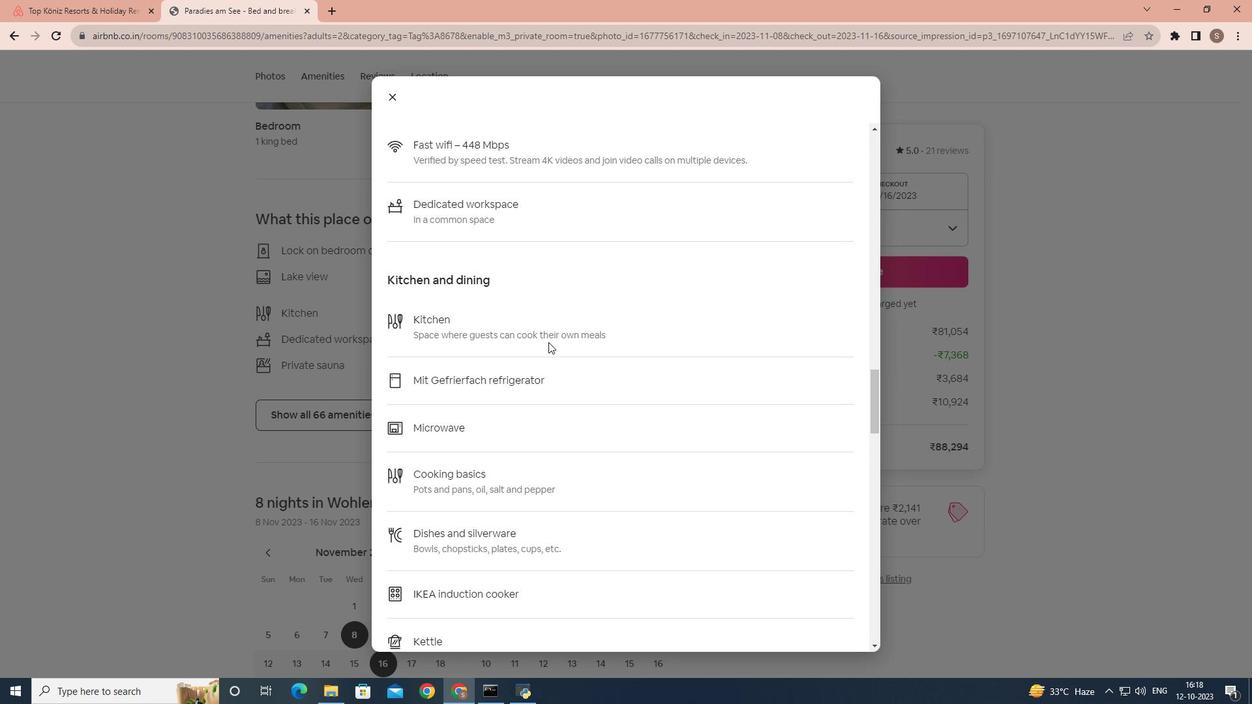 
Action: Mouse scrolled (548, 341) with delta (0, 0)
Screenshot: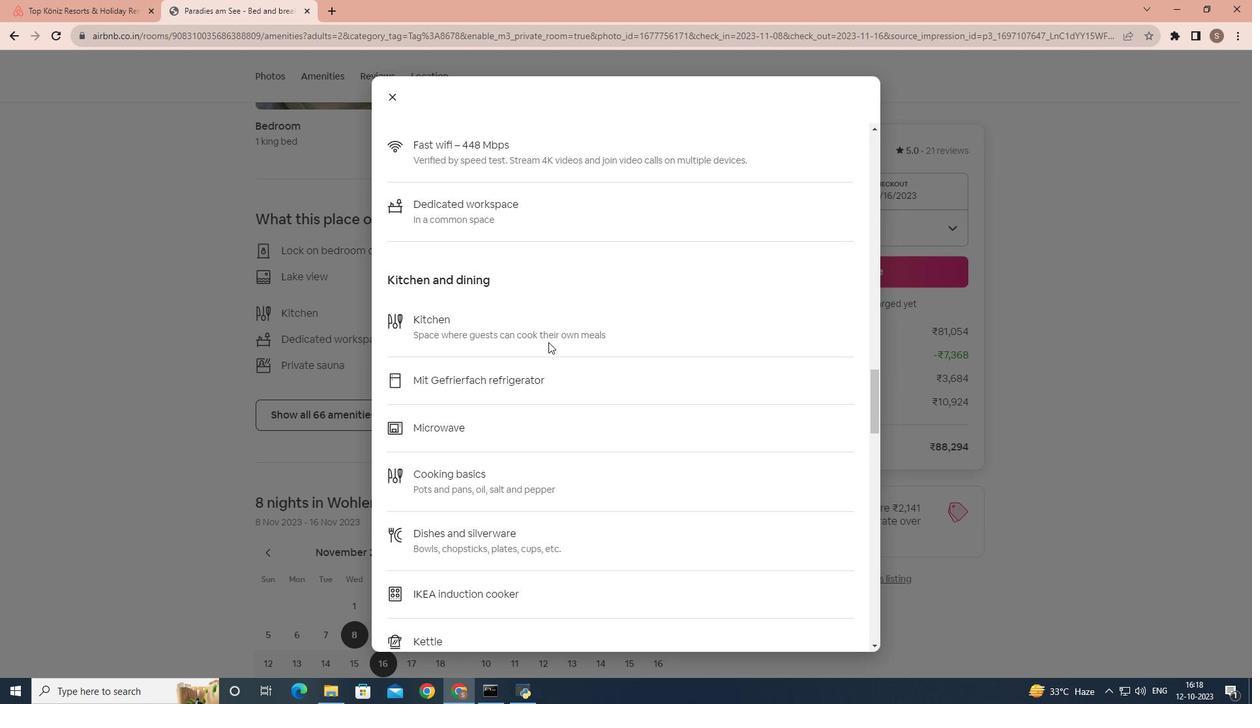 
Action: Mouse scrolled (548, 341) with delta (0, 0)
Screenshot: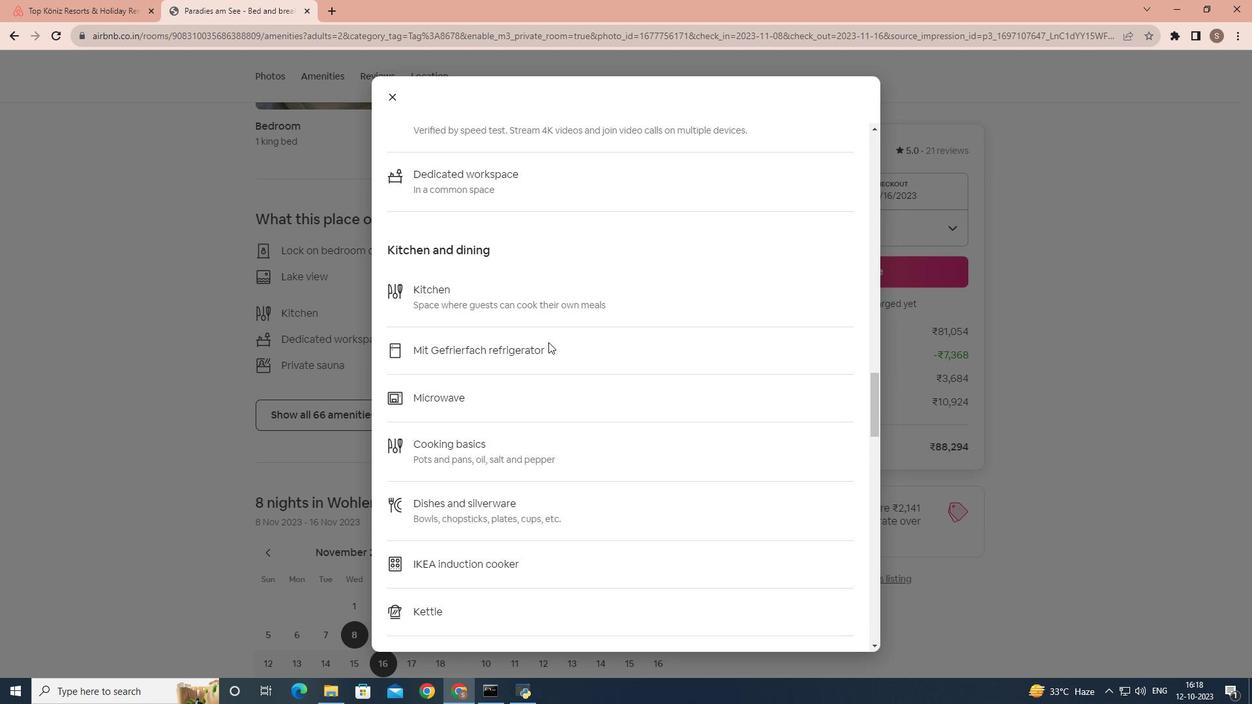 
Action: Mouse scrolled (548, 341) with delta (0, 0)
Screenshot: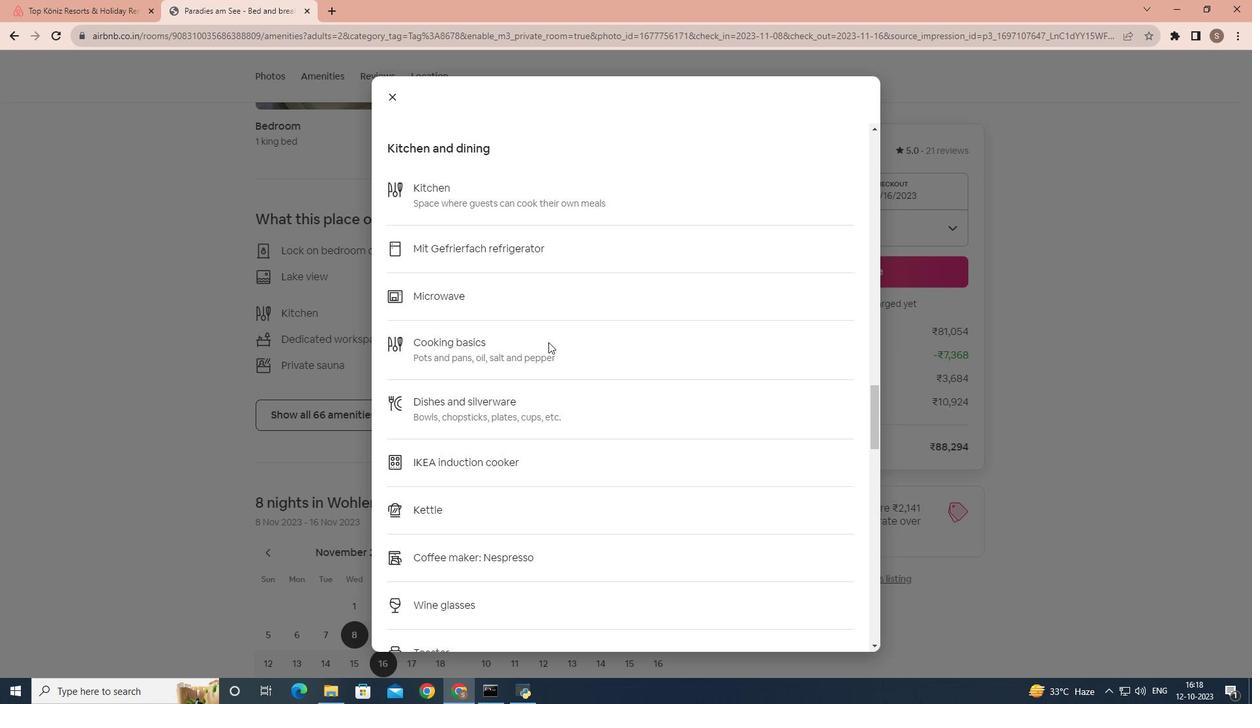 
Action: Mouse scrolled (548, 341) with delta (0, 0)
Screenshot: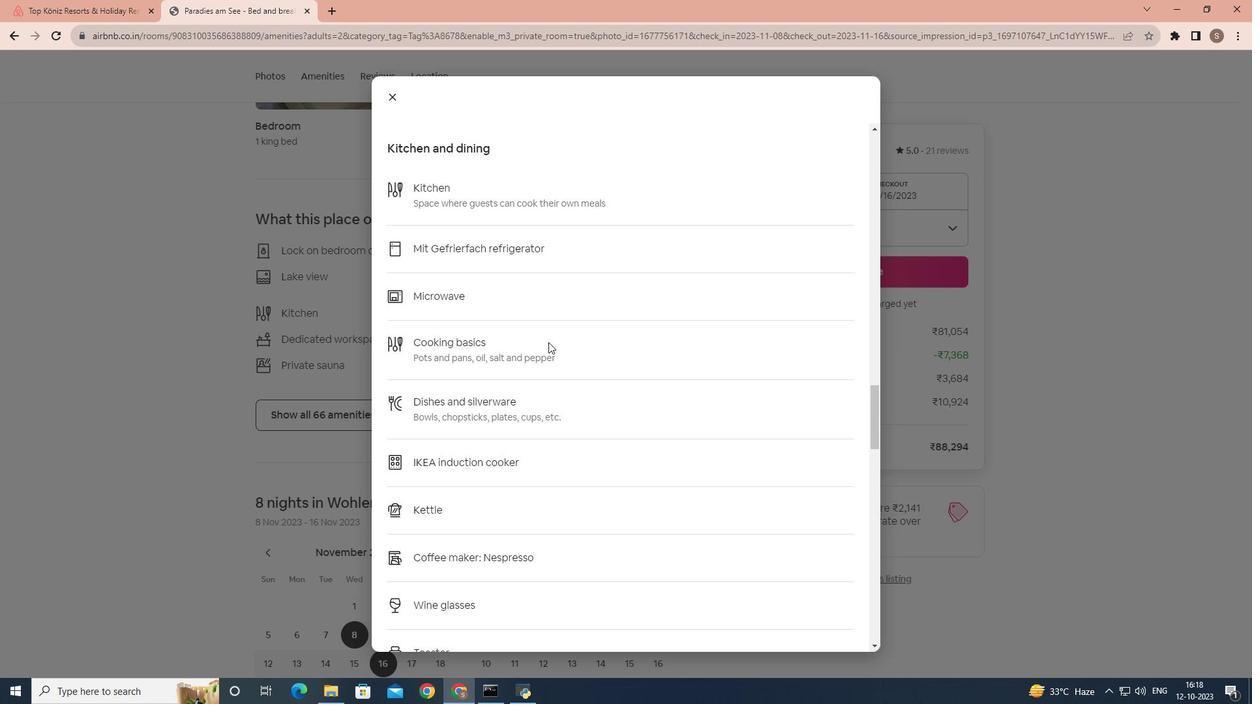 
Action: Mouse scrolled (548, 341) with delta (0, 0)
Screenshot: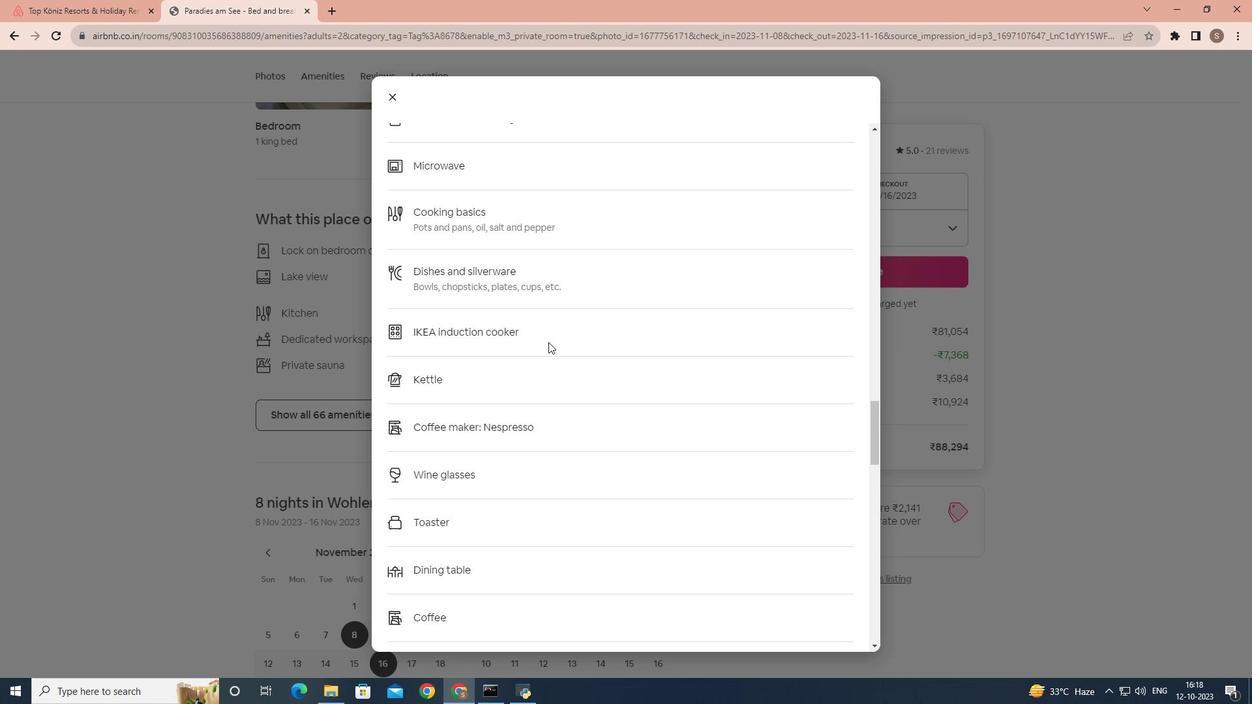 
Action: Mouse scrolled (548, 341) with delta (0, 0)
Screenshot: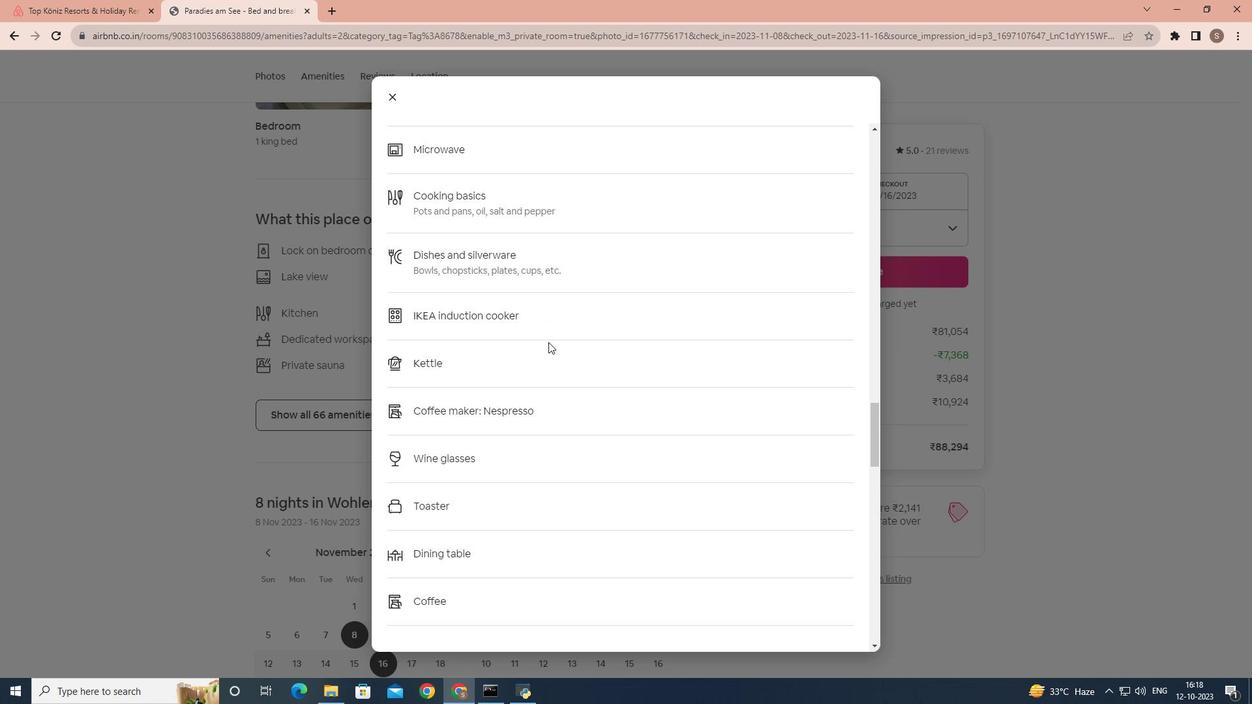 
Action: Mouse scrolled (548, 341) with delta (0, 0)
Screenshot: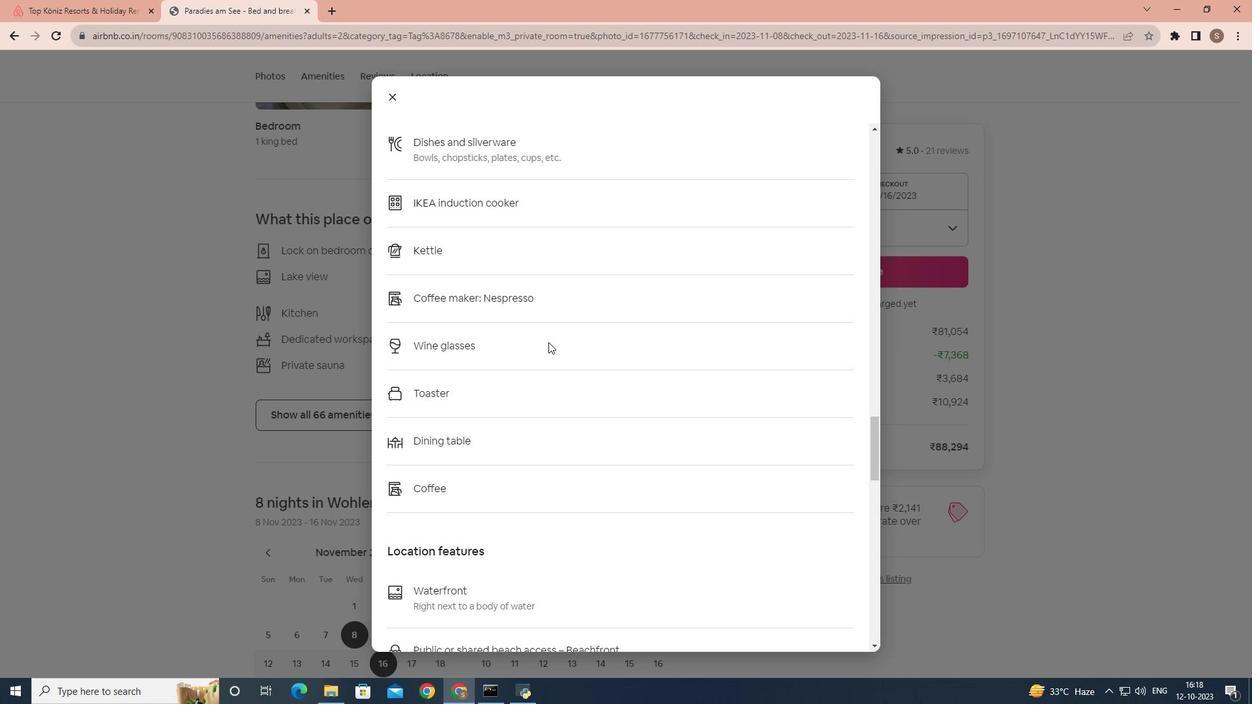 
Action: Mouse scrolled (548, 341) with delta (0, 0)
Screenshot: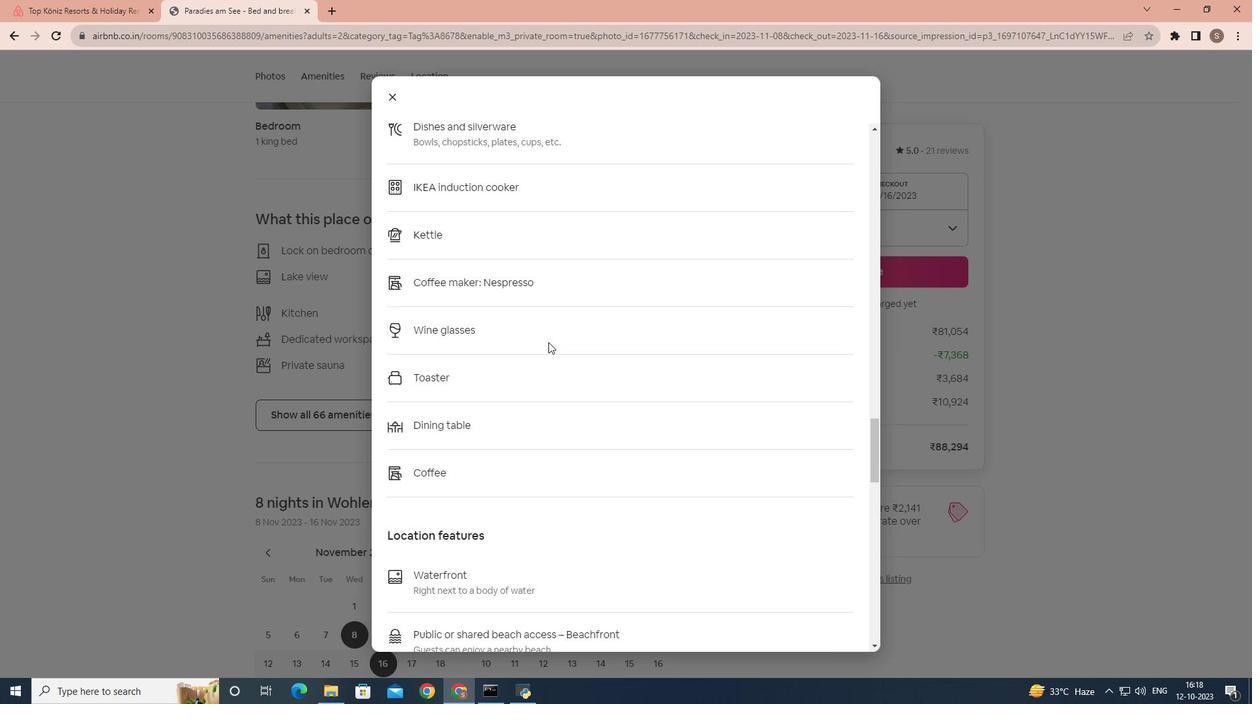 
Action: Mouse scrolled (548, 341) with delta (0, 0)
Screenshot: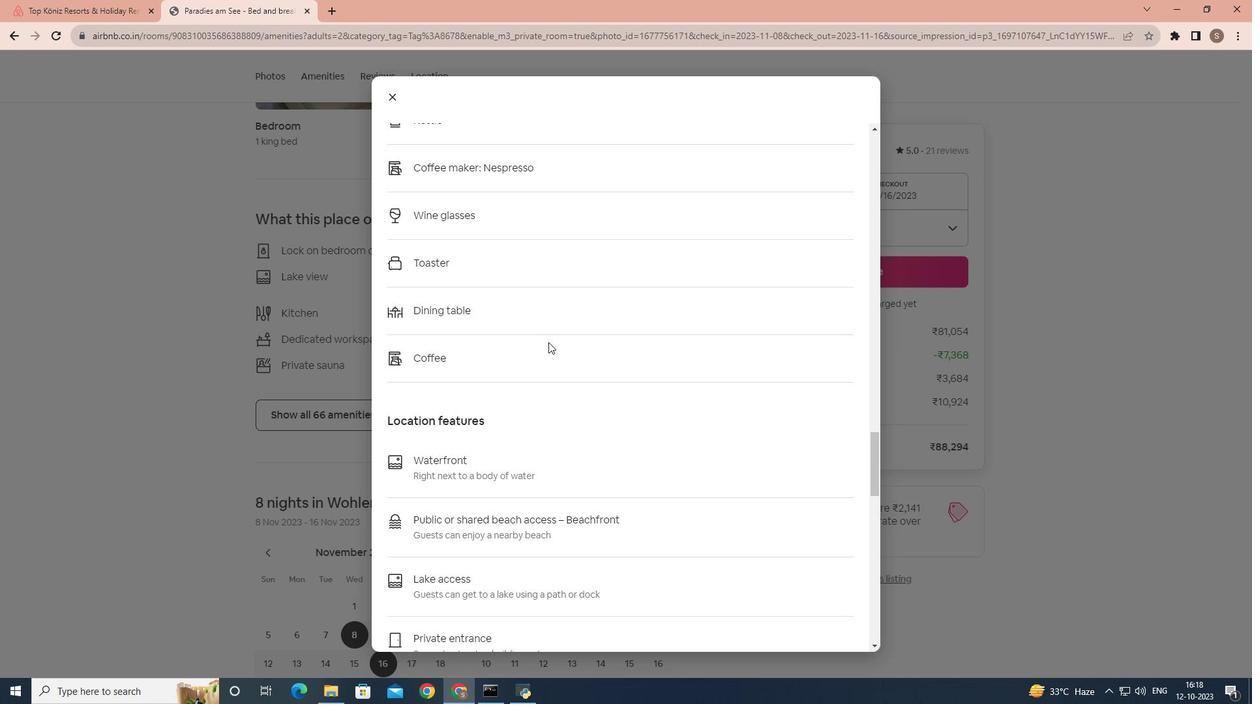 
Action: Mouse scrolled (548, 341) with delta (0, 0)
Screenshot: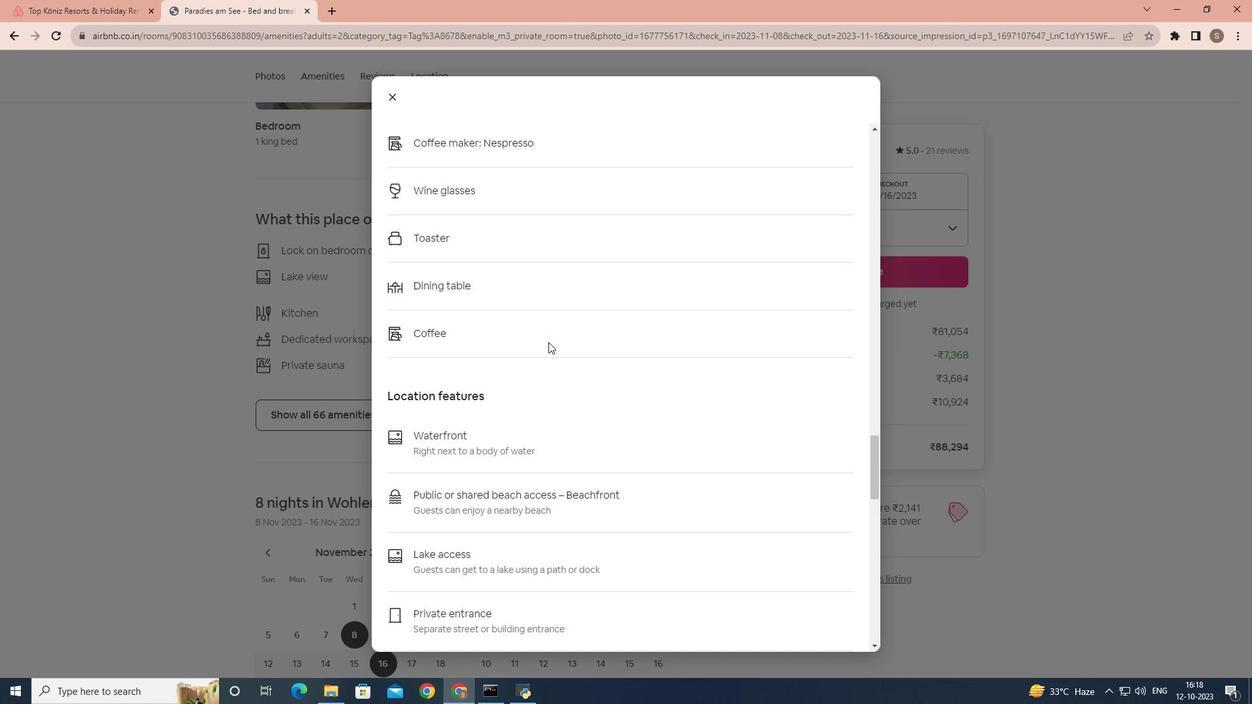 
Action: Mouse scrolled (548, 341) with delta (0, 0)
Screenshot: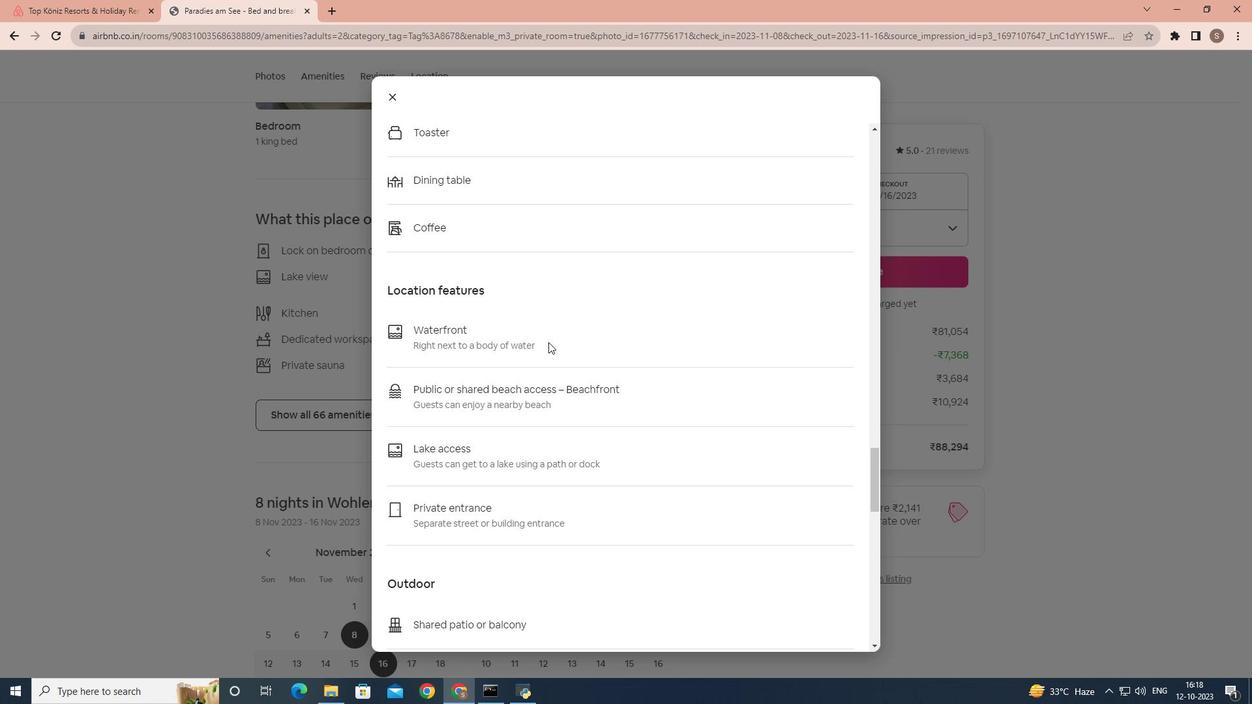 
Action: Mouse scrolled (548, 341) with delta (0, 0)
Screenshot: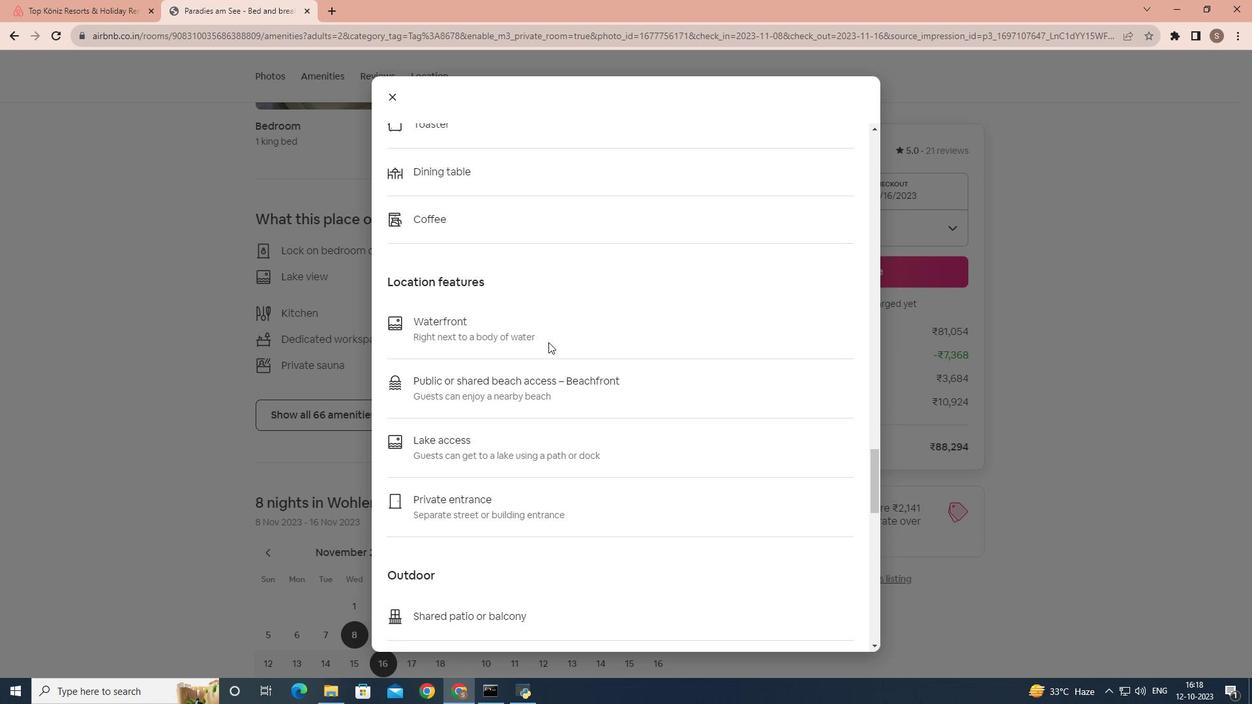 
Action: Mouse scrolled (548, 341) with delta (0, 0)
Screenshot: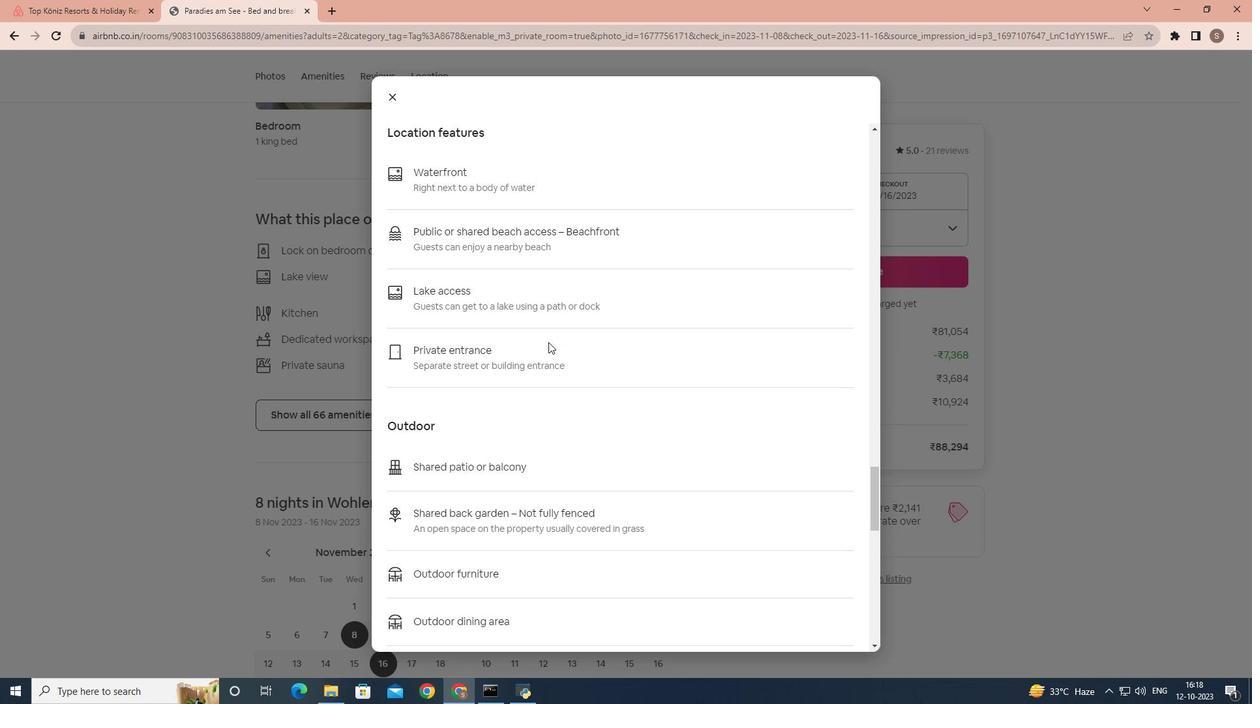 
Action: Mouse scrolled (548, 341) with delta (0, 0)
Screenshot: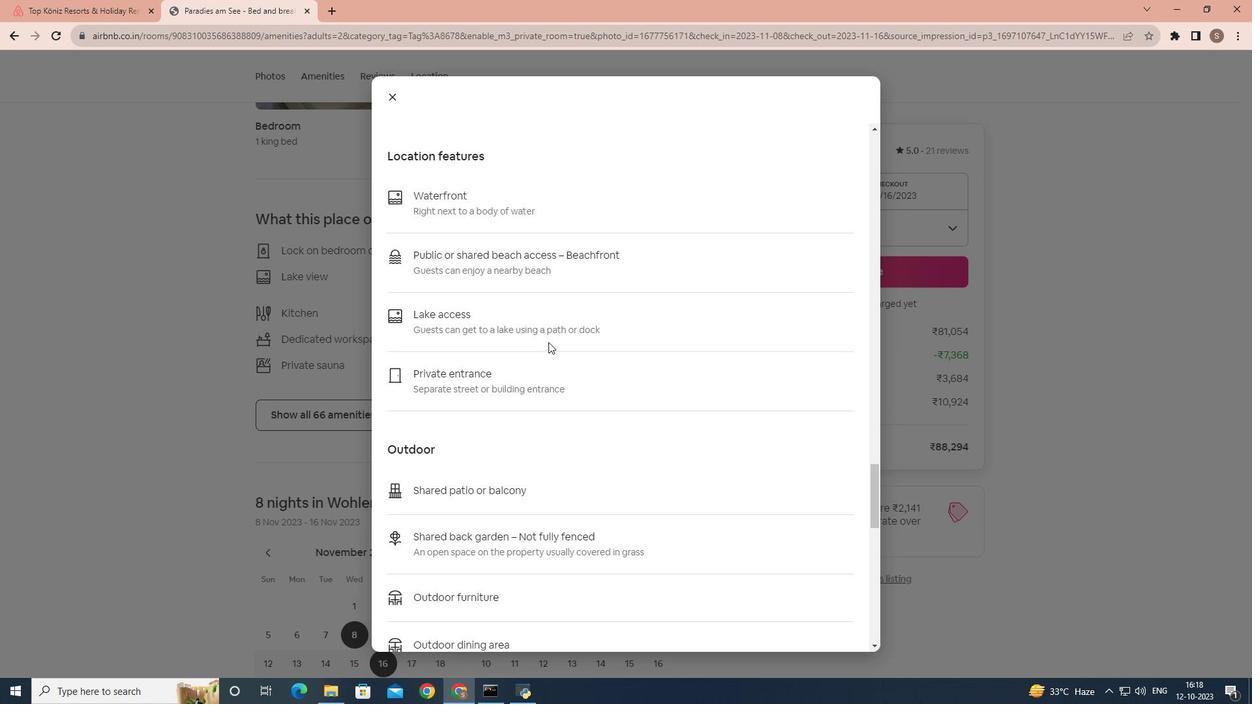 
Action: Mouse scrolled (548, 341) with delta (0, 0)
Screenshot: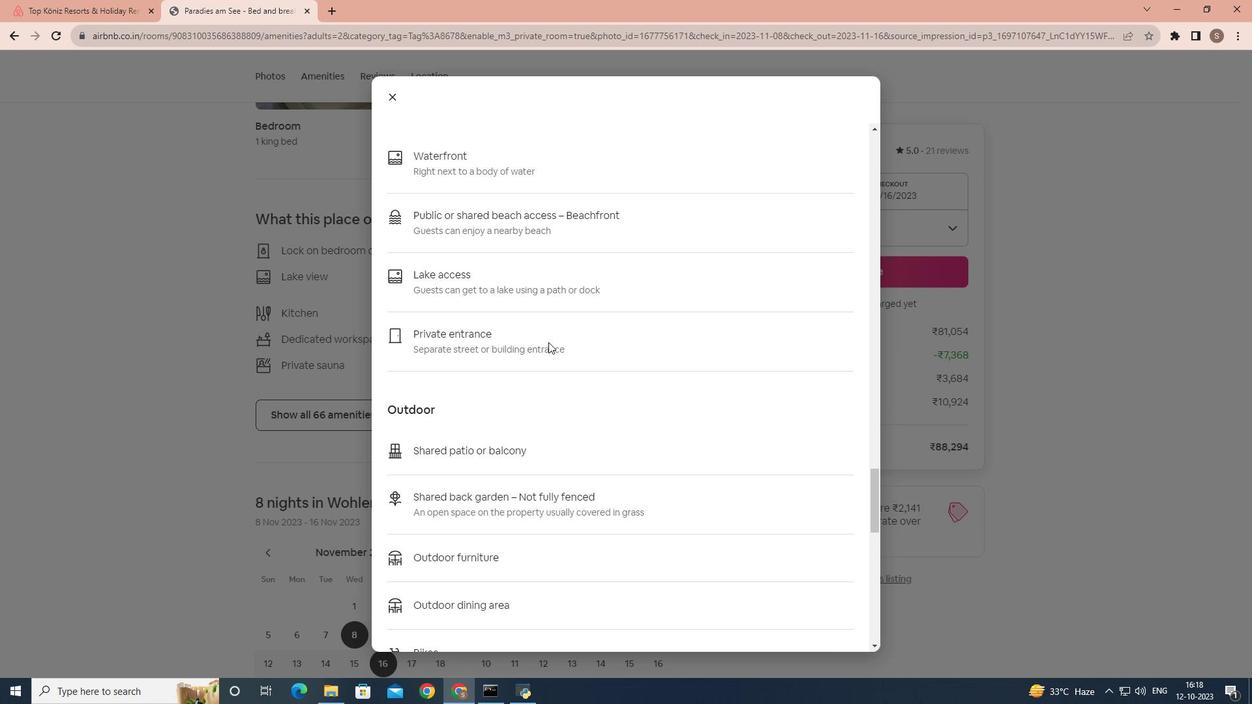
Action: Mouse scrolled (548, 343) with delta (0, 0)
Screenshot: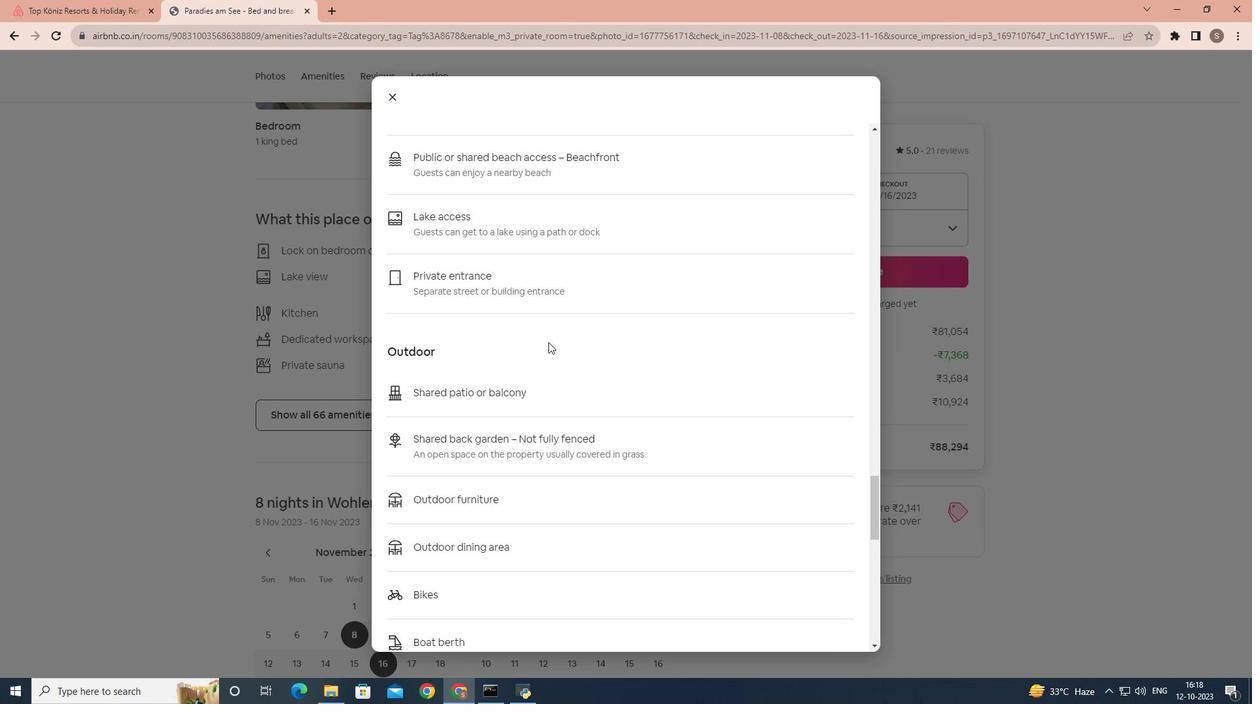
Action: Mouse scrolled (548, 341) with delta (0, 0)
Screenshot: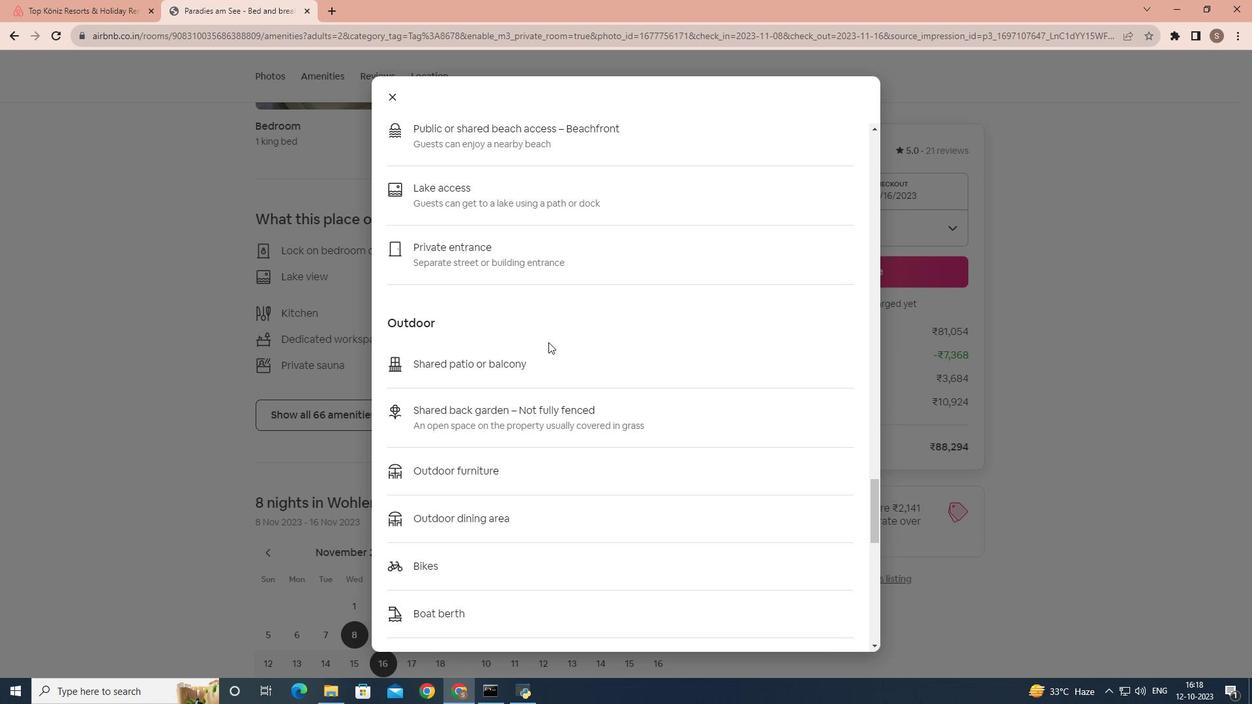 
Action: Mouse scrolled (548, 341) with delta (0, 0)
Screenshot: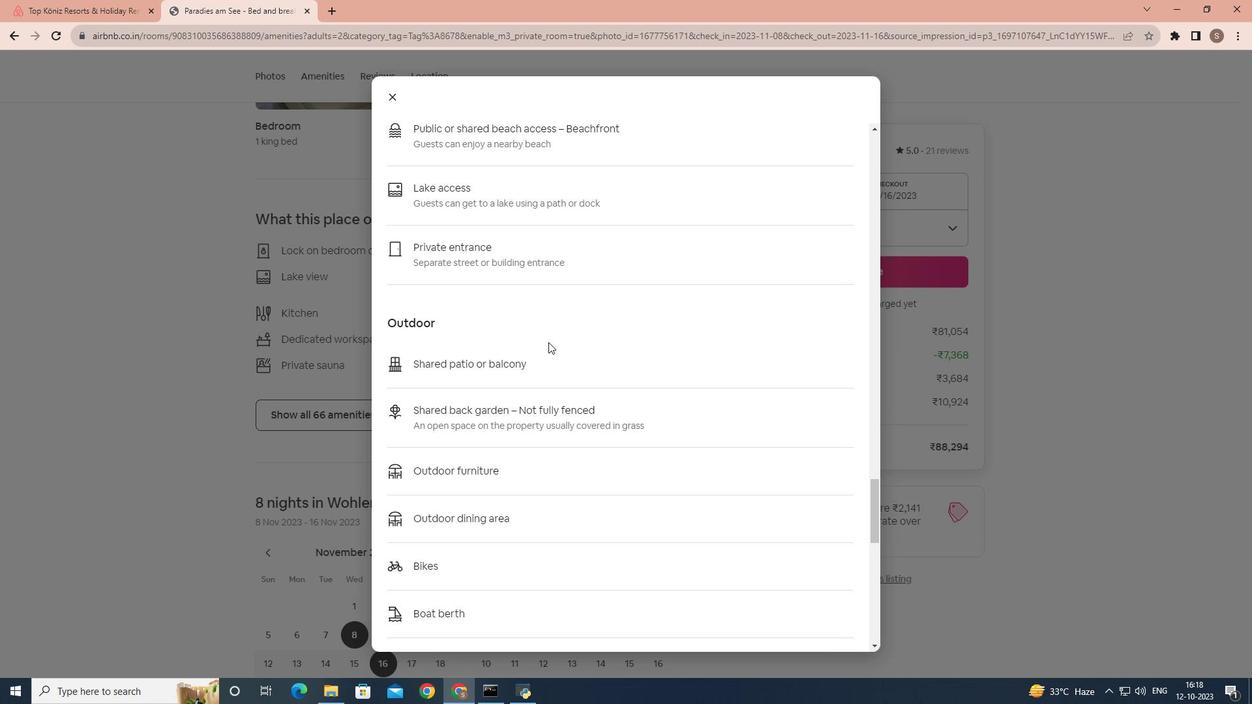 
Action: Mouse scrolled (548, 341) with delta (0, 0)
Screenshot: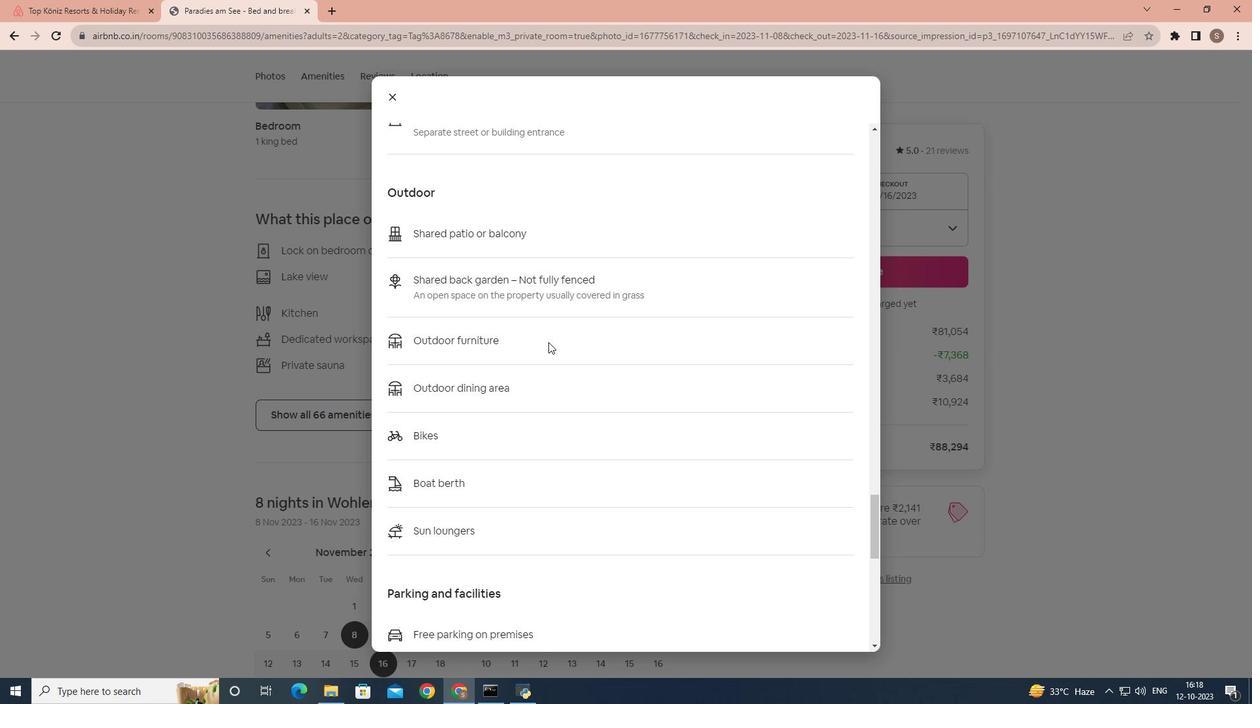 
Action: Mouse scrolled (548, 341) with delta (0, 0)
Screenshot: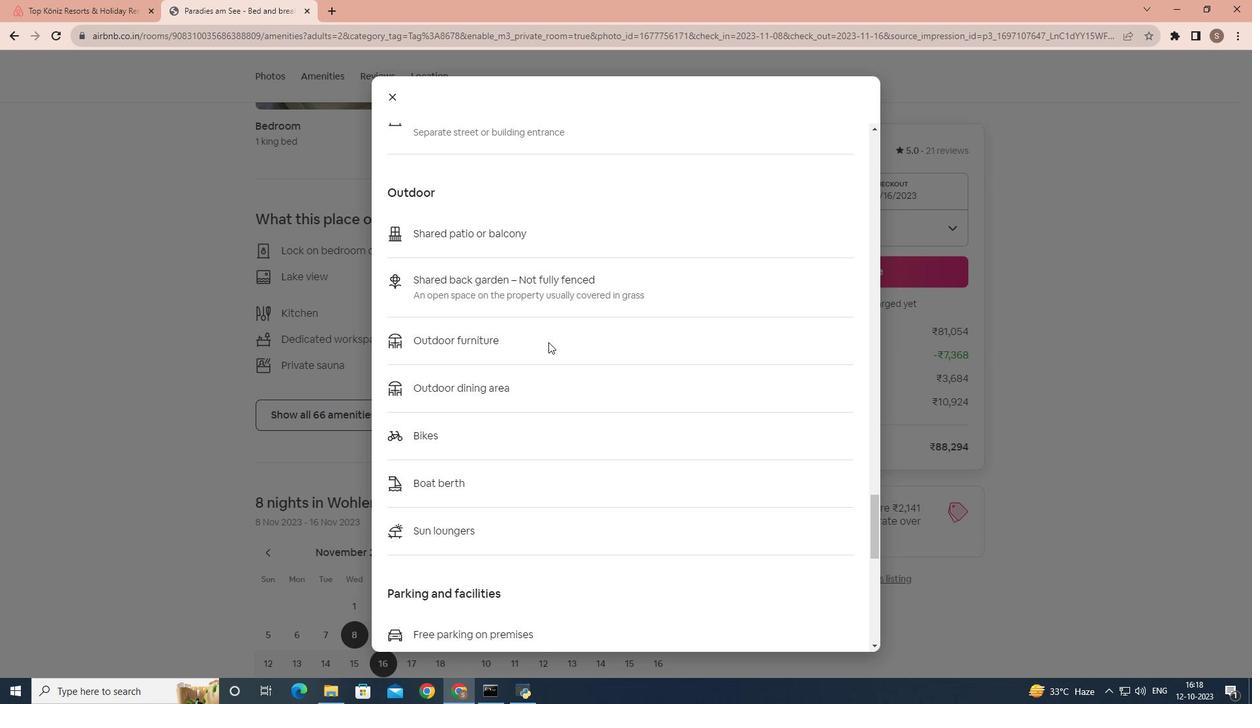 
Action: Mouse scrolled (548, 341) with delta (0, 0)
Screenshot: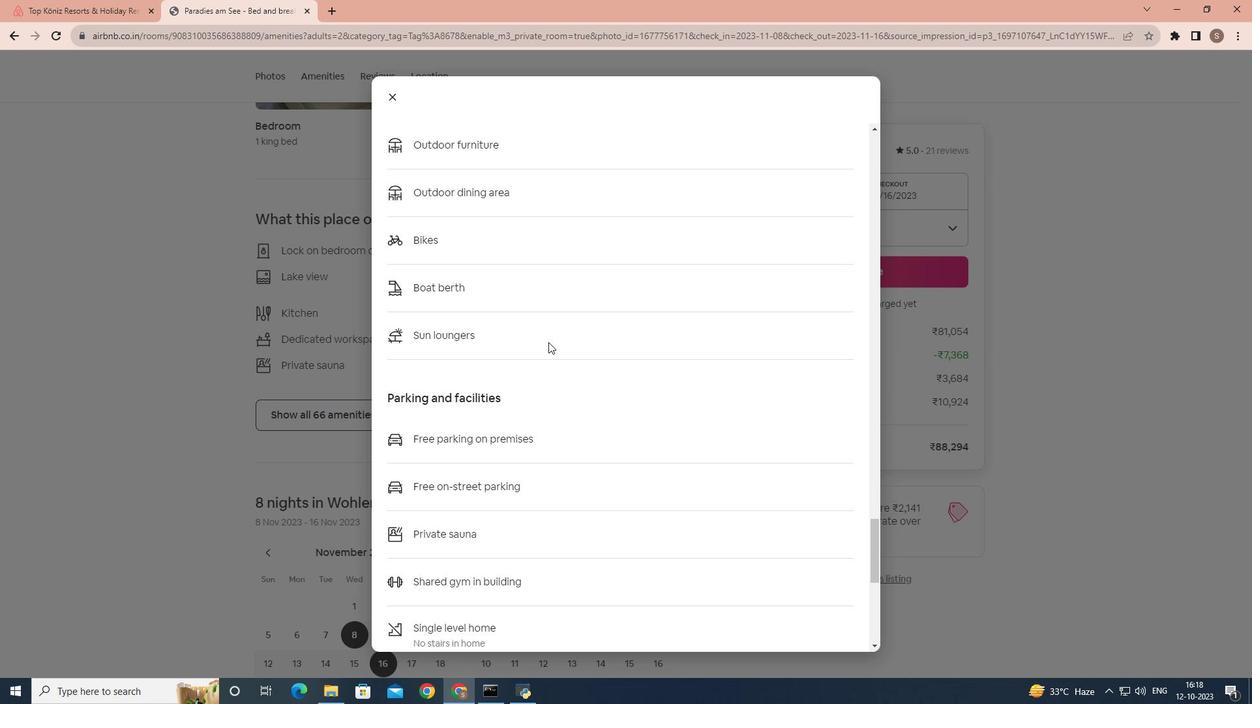 
Action: Mouse scrolled (548, 341) with delta (0, 0)
Screenshot: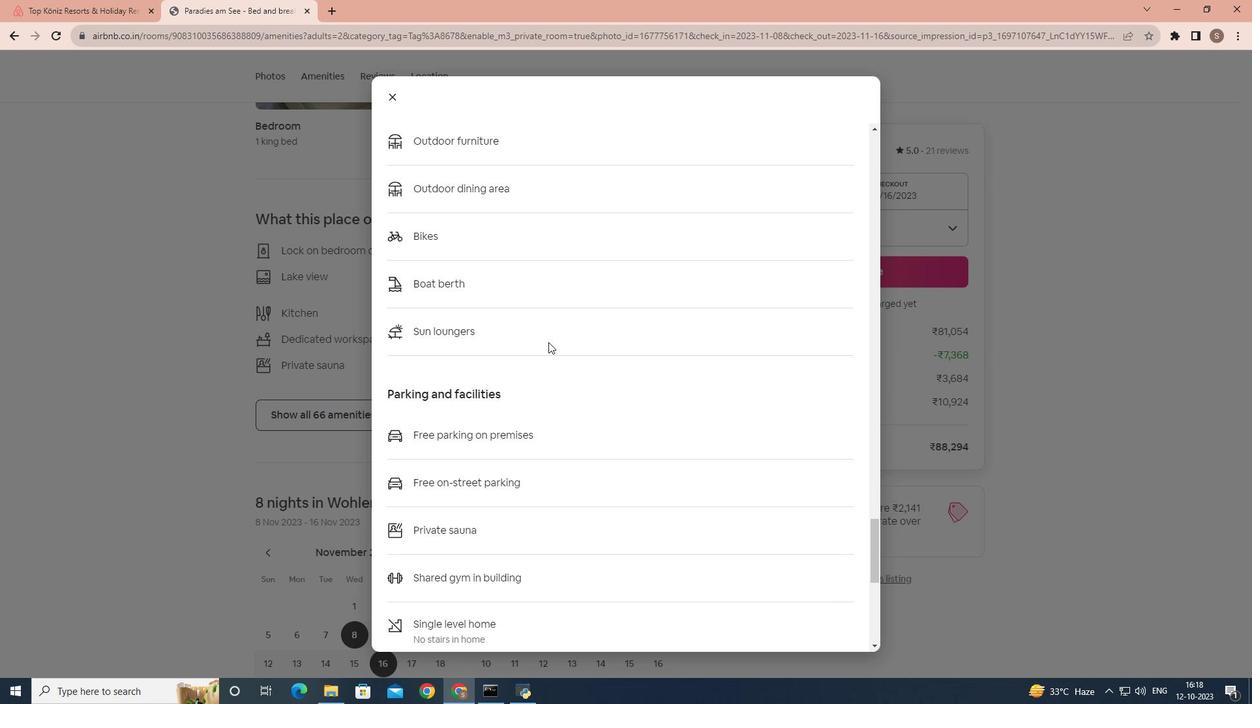 
Action: Mouse scrolled (548, 341) with delta (0, 0)
Screenshot: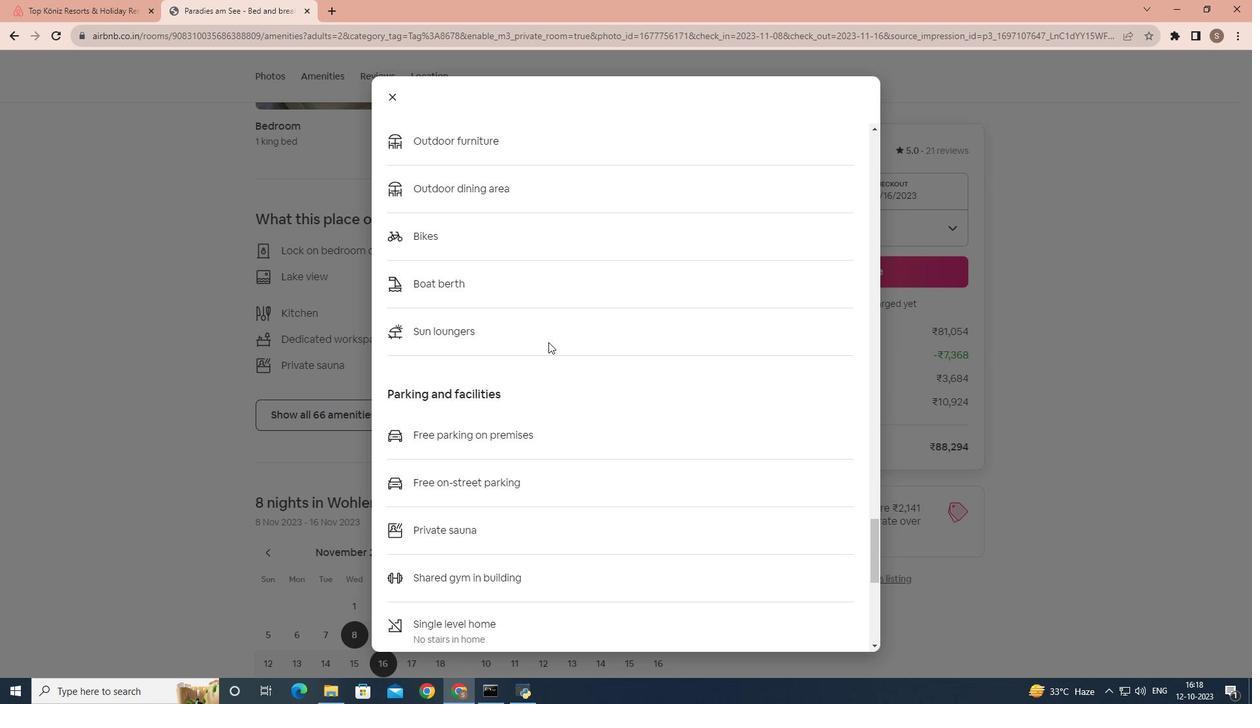 
Action: Mouse scrolled (548, 341) with delta (0, 0)
Screenshot: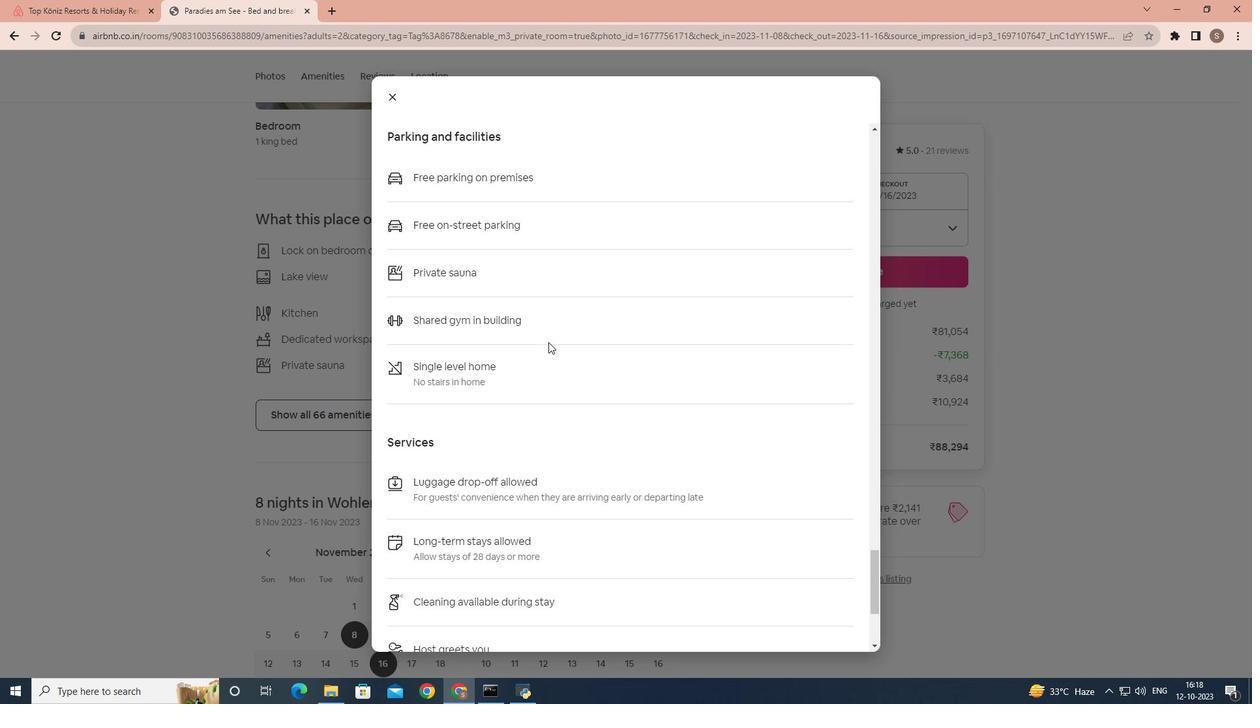 
Action: Mouse scrolled (548, 341) with delta (0, 0)
Screenshot: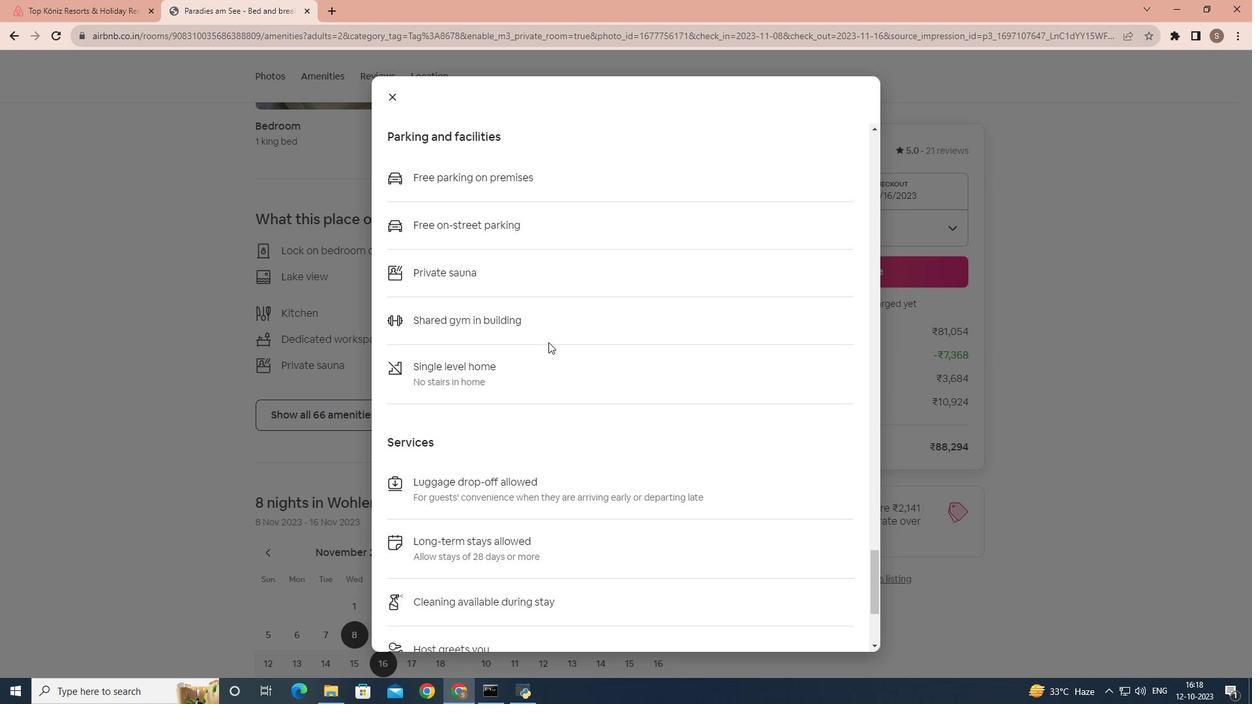
Action: Mouse scrolled (548, 341) with delta (0, 0)
Screenshot: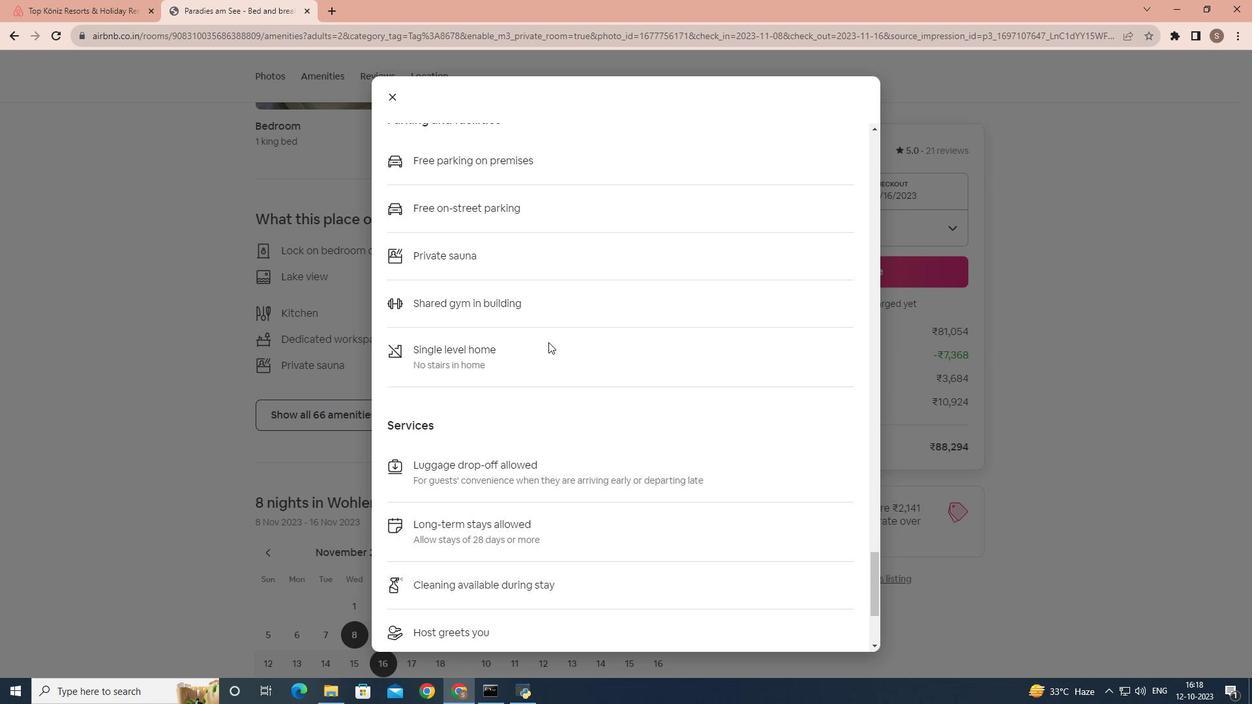 
Action: Mouse scrolled (548, 341) with delta (0, 0)
Screenshot: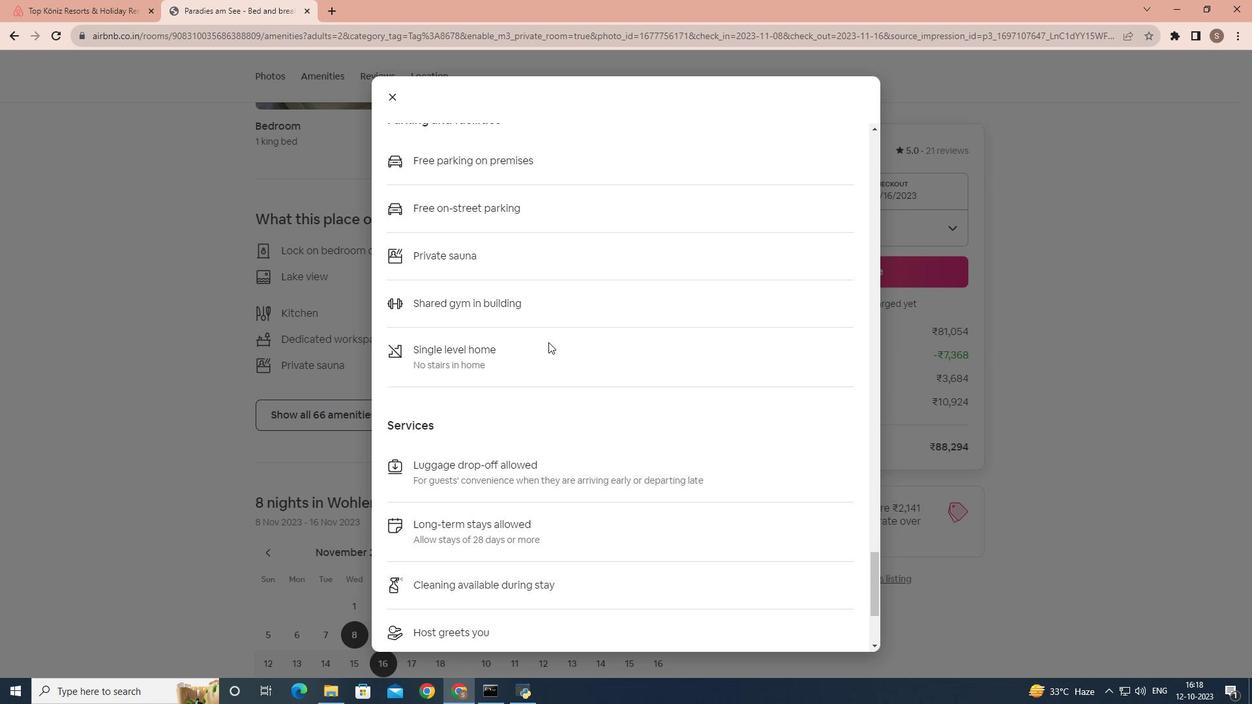 
Action: Mouse scrolled (548, 341) with delta (0, 0)
Screenshot: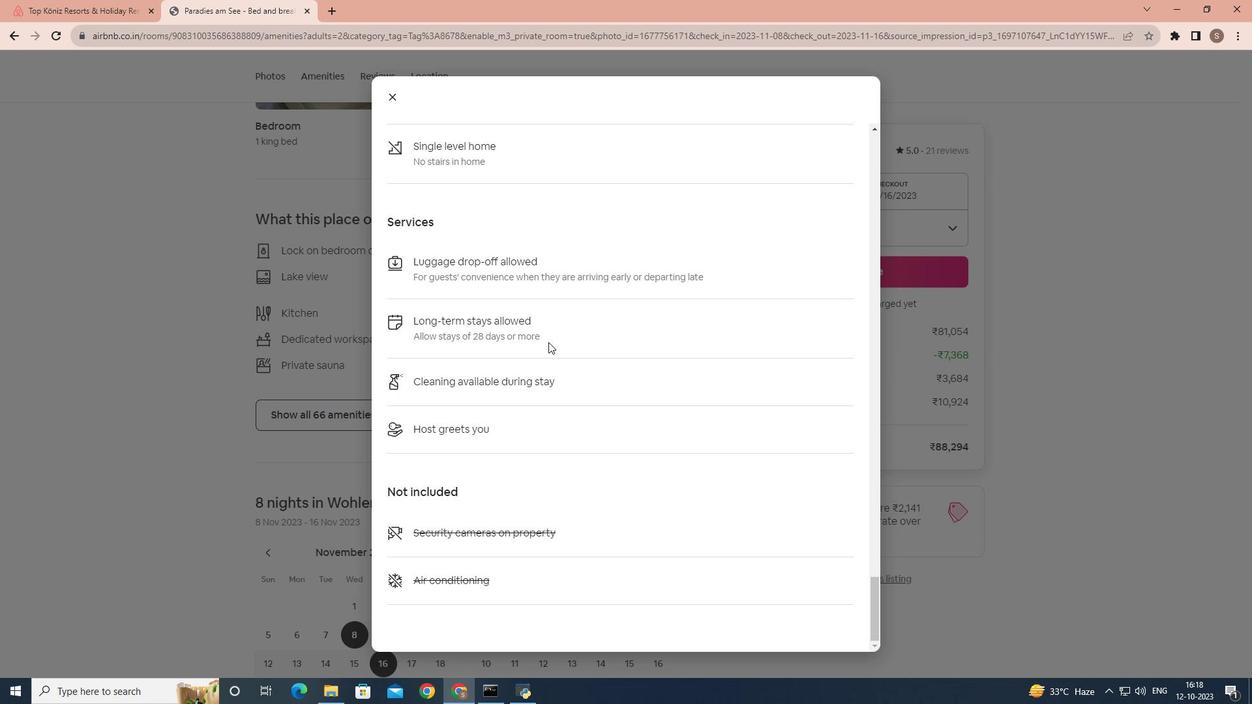 
Action: Mouse scrolled (548, 341) with delta (0, 0)
Screenshot: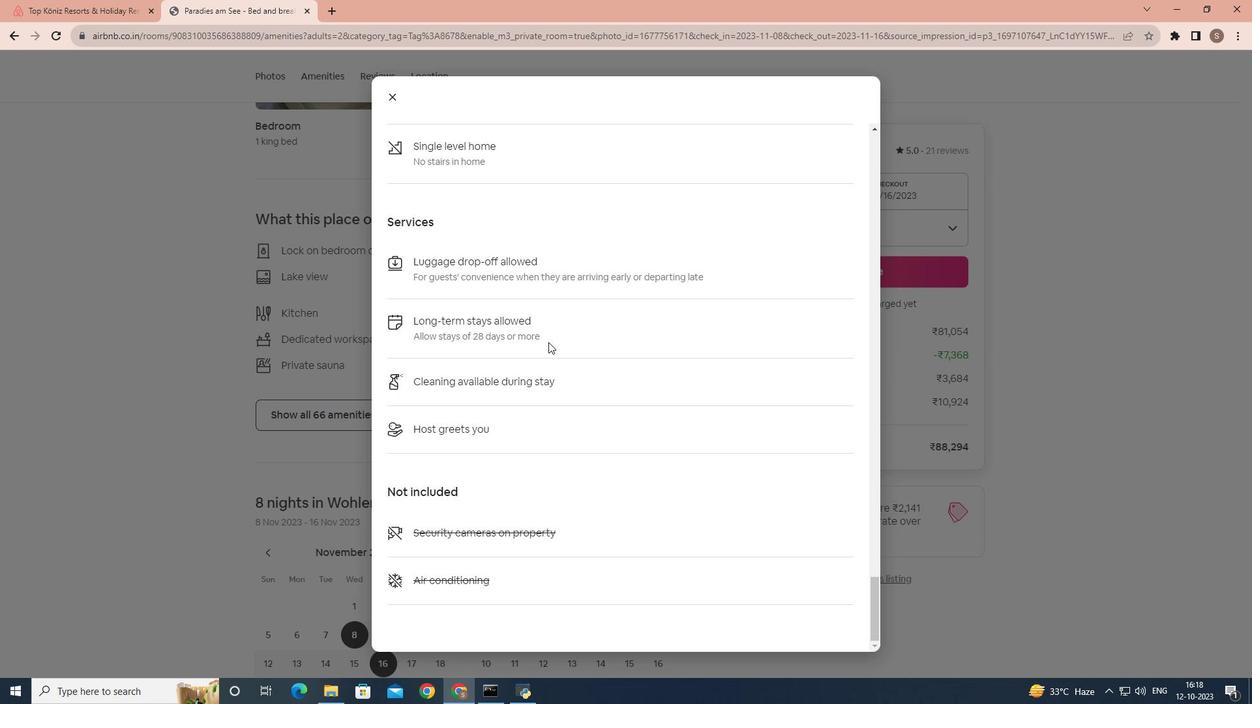 
Action: Mouse scrolled (548, 341) with delta (0, 0)
Screenshot: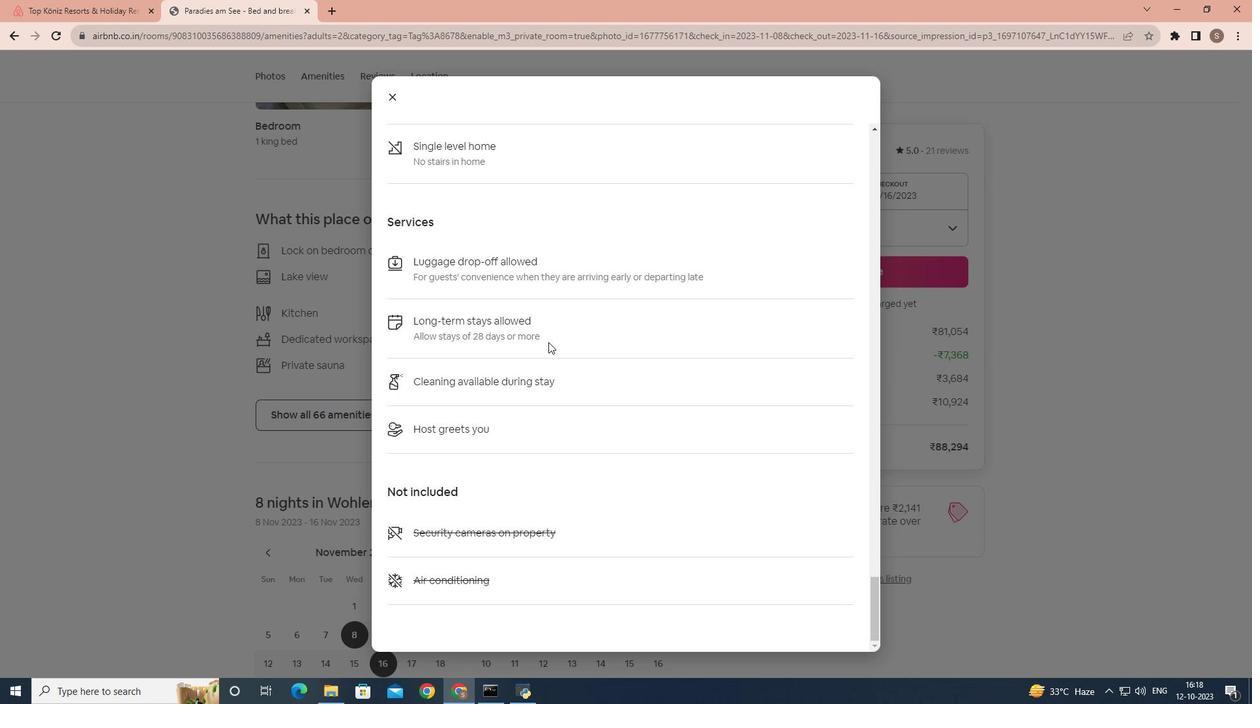 
Action: Mouse scrolled (548, 341) with delta (0, 0)
Screenshot: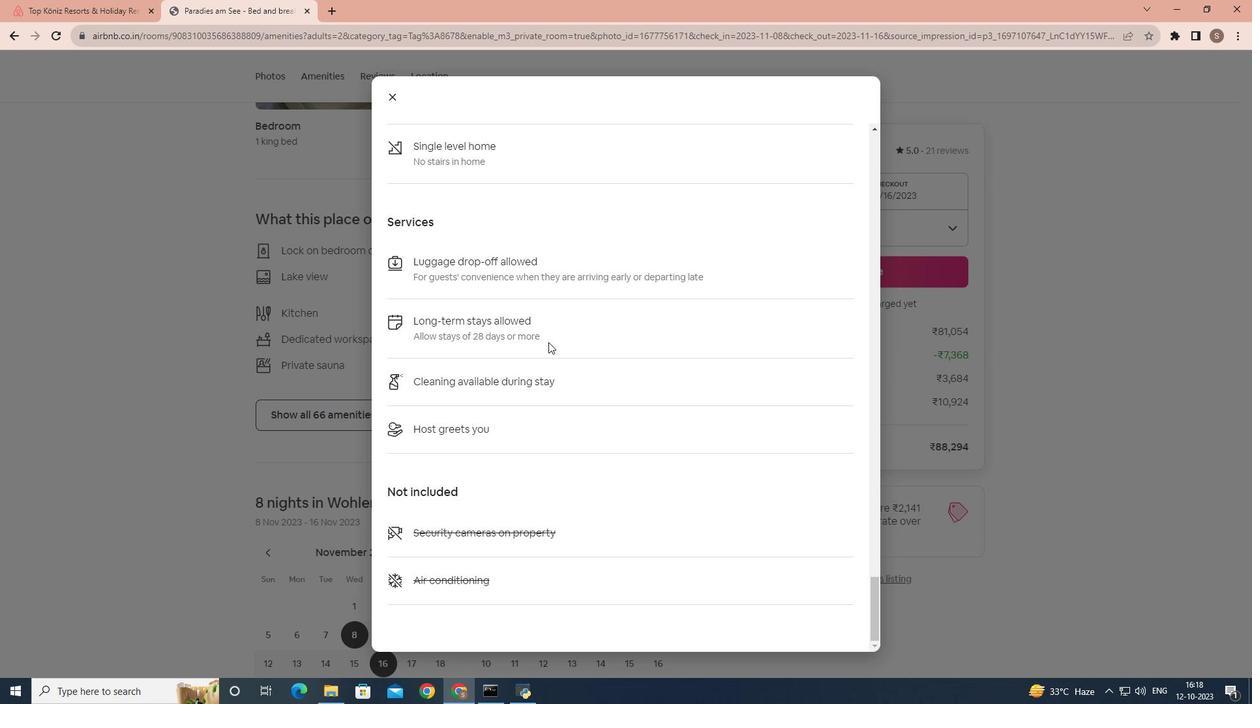 
Action: Mouse scrolled (548, 341) with delta (0, 0)
Screenshot: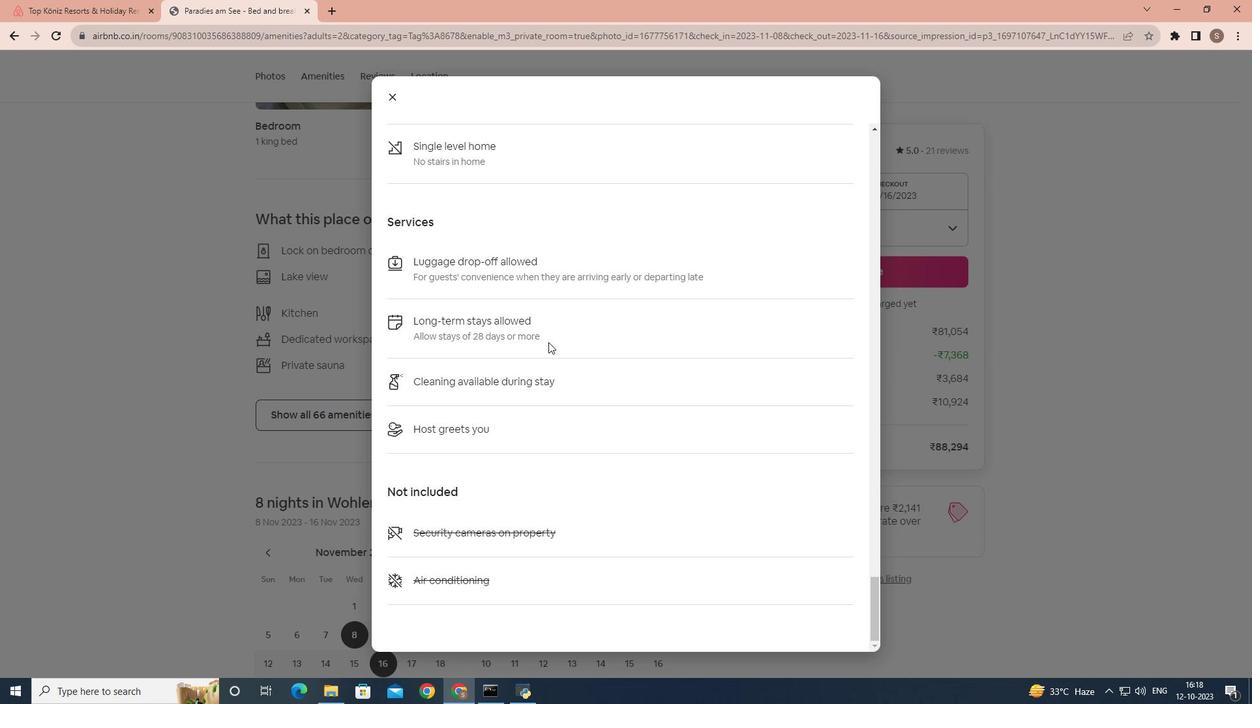 
Action: Mouse scrolled (548, 341) with delta (0, 0)
